 Task: Plan a trip with stops at Riverside Park, Grant's Tomb, and Sakura Park.
Action: Mouse moved to (233, 71)
Screenshot: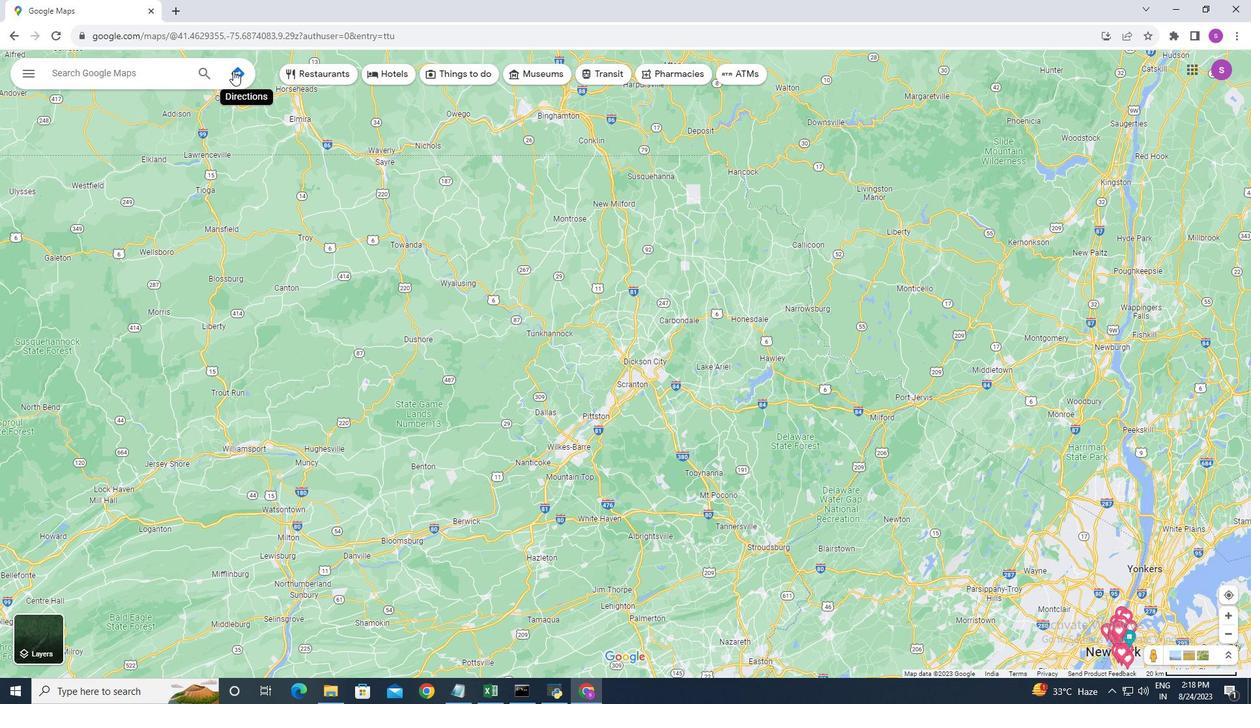 
Action: Mouse pressed left at (233, 71)
Screenshot: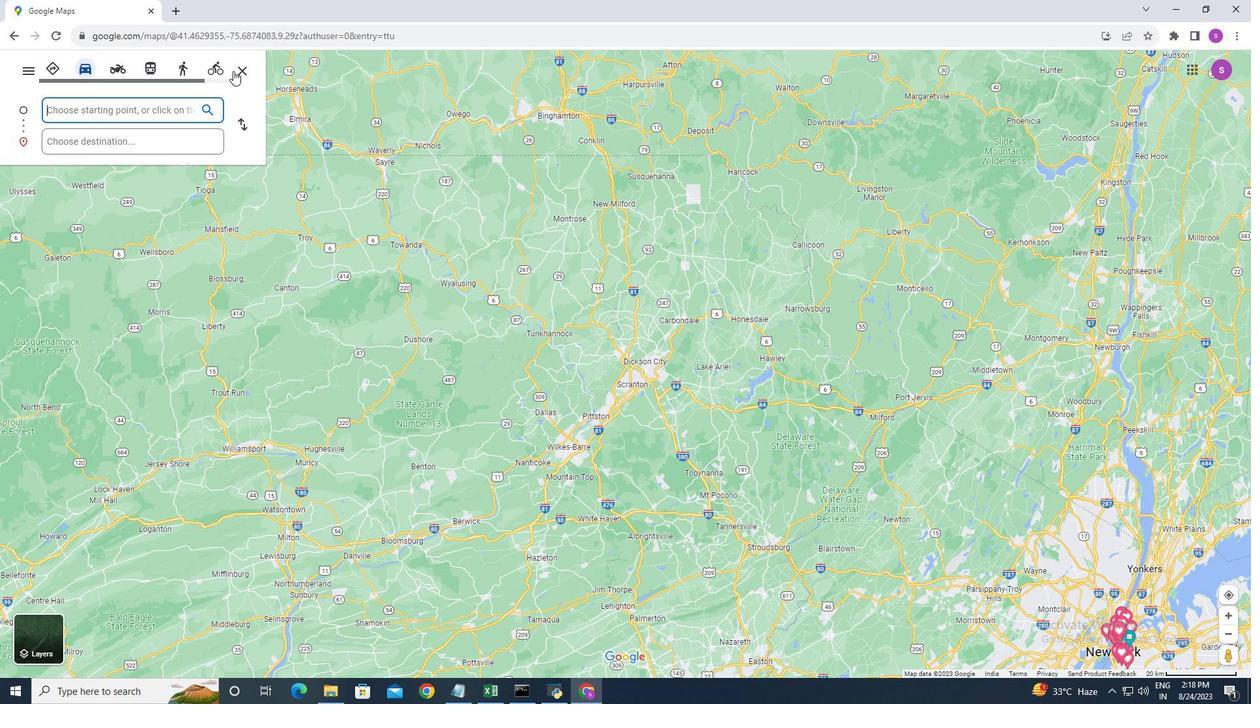 
Action: Mouse moved to (172, 112)
Screenshot: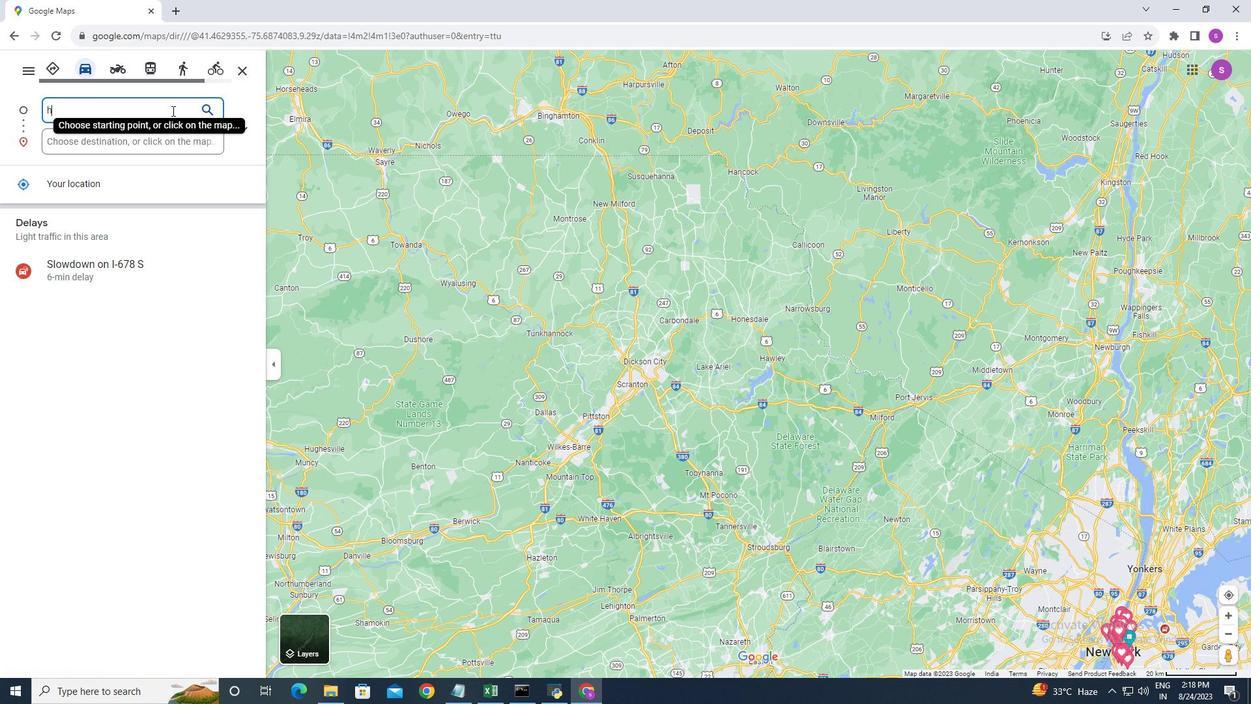
Action: Key pressed h
Screenshot: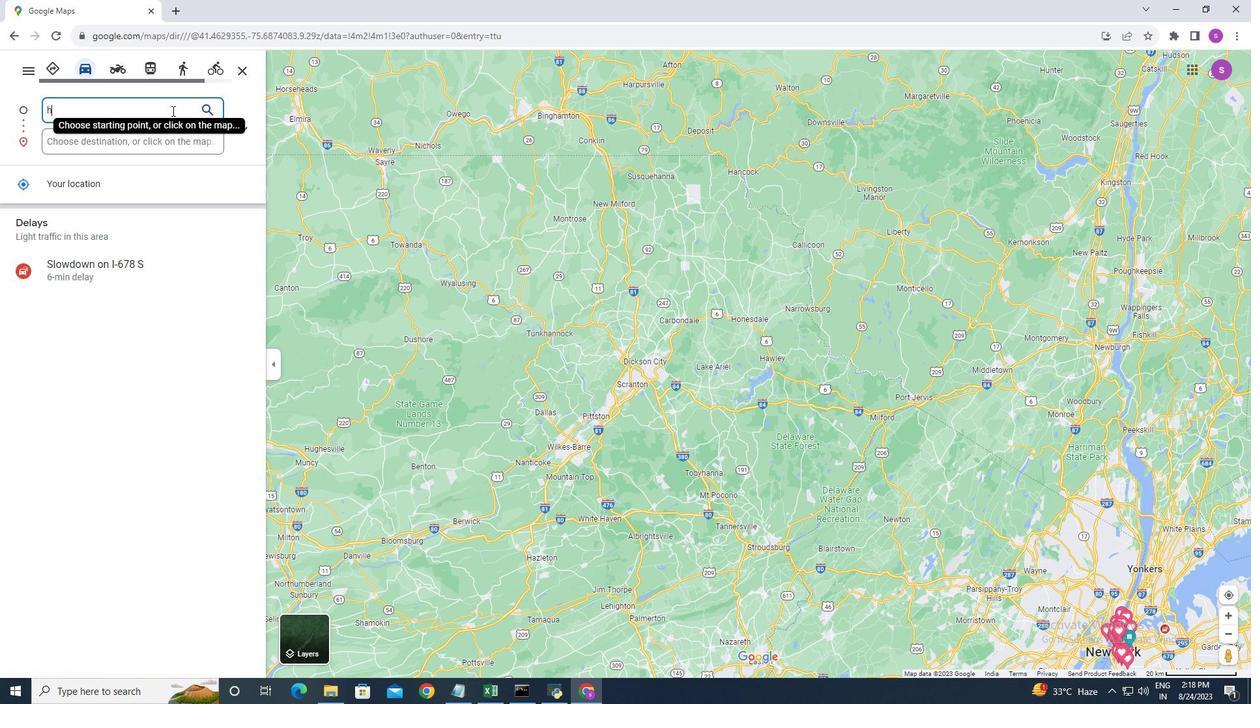 
Action: Mouse moved to (172, 110)
Screenshot: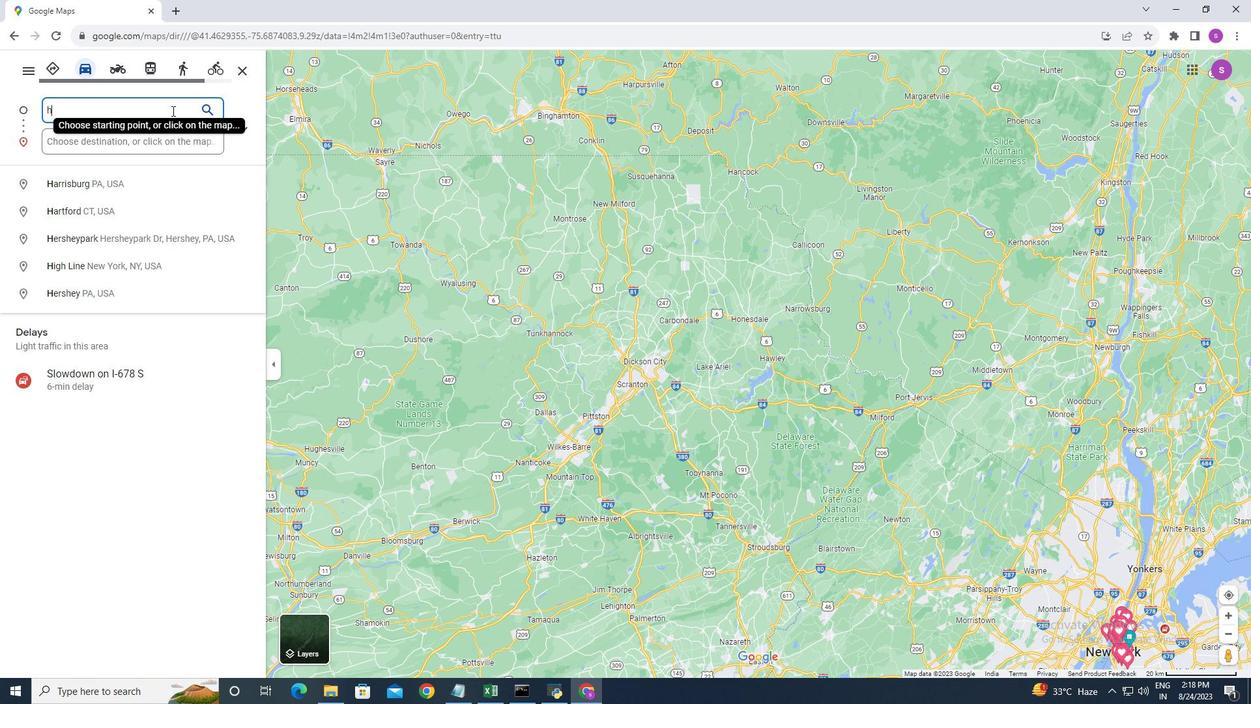 
Action: Key pressed arlem
Screenshot: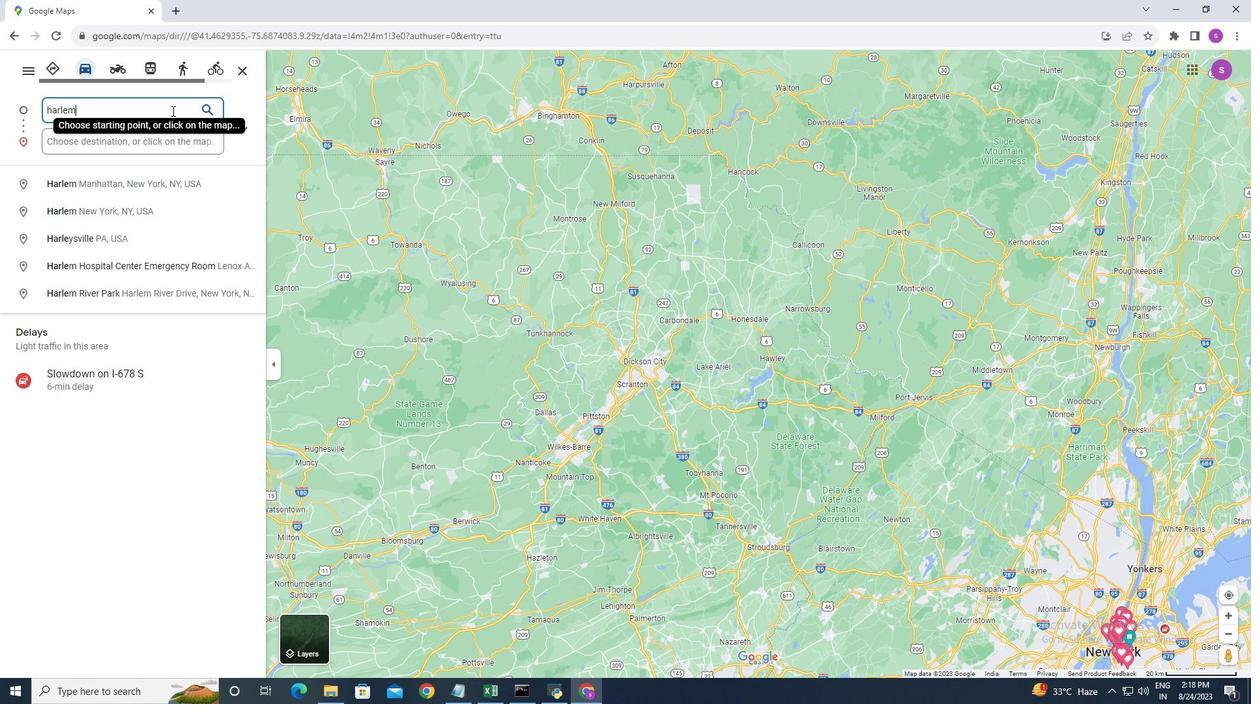 
Action: Mouse moved to (148, 146)
Screenshot: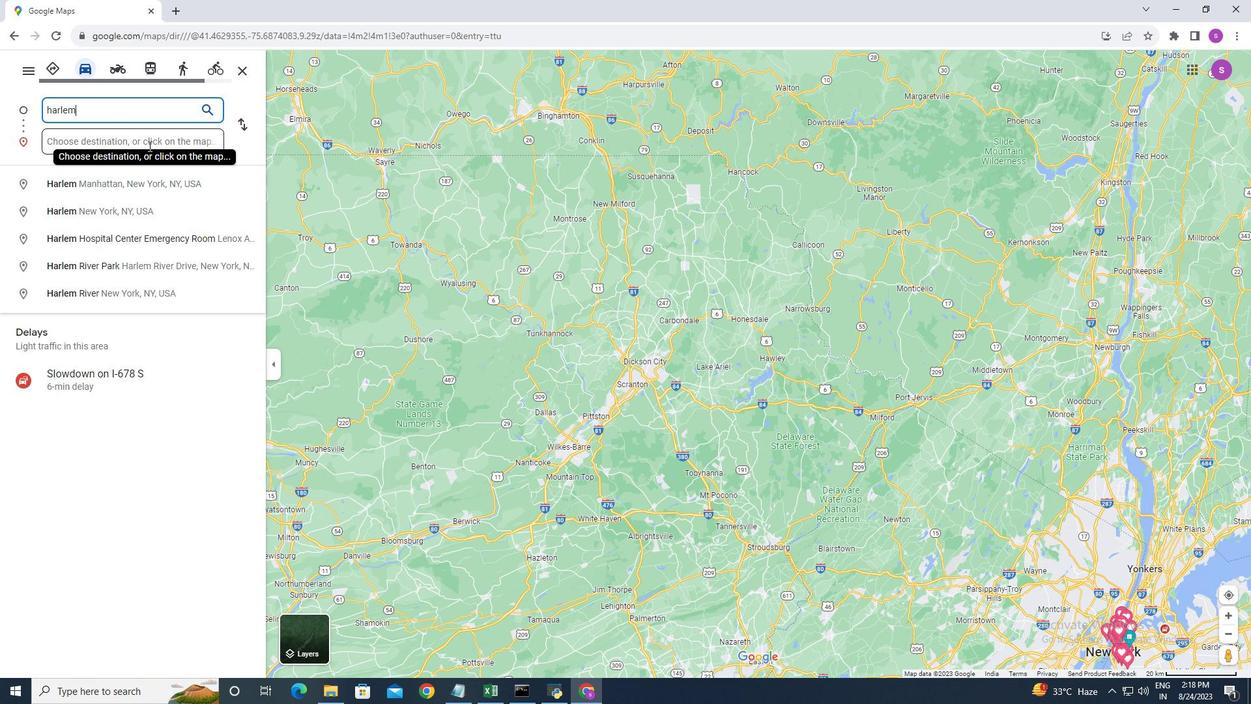 
Action: Mouse pressed left at (148, 146)
Screenshot: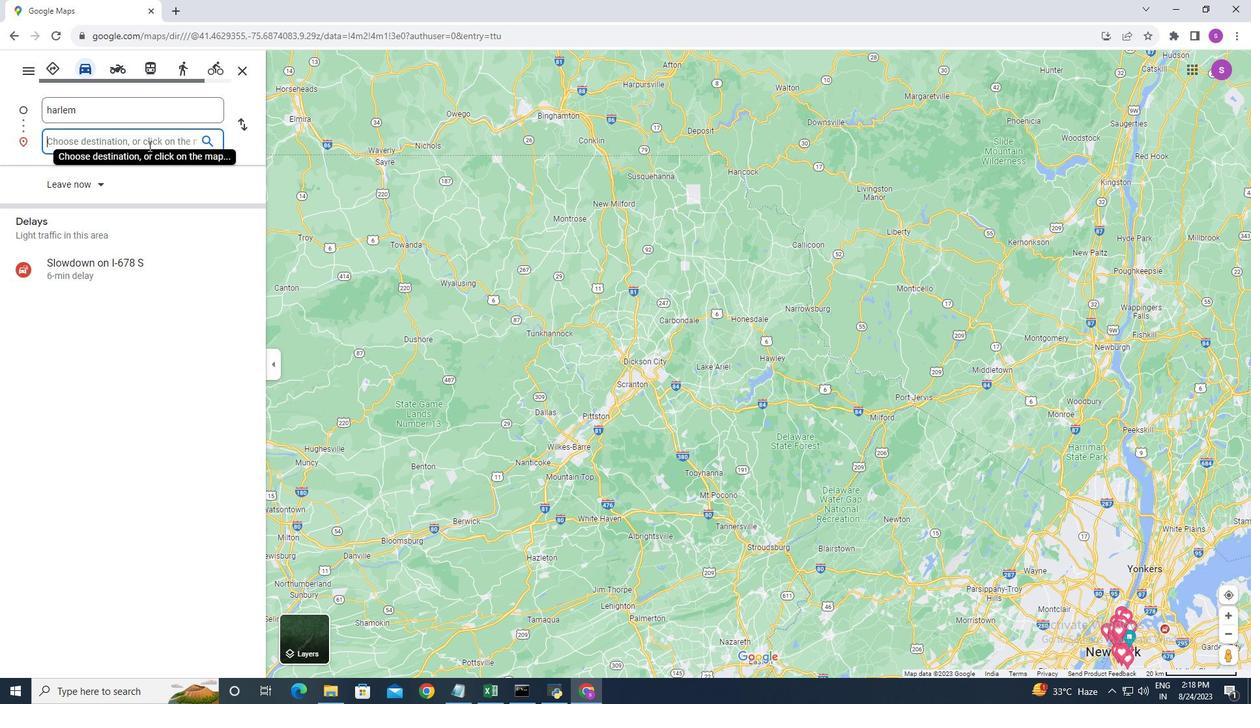 
Action: Mouse moved to (121, 105)
Screenshot: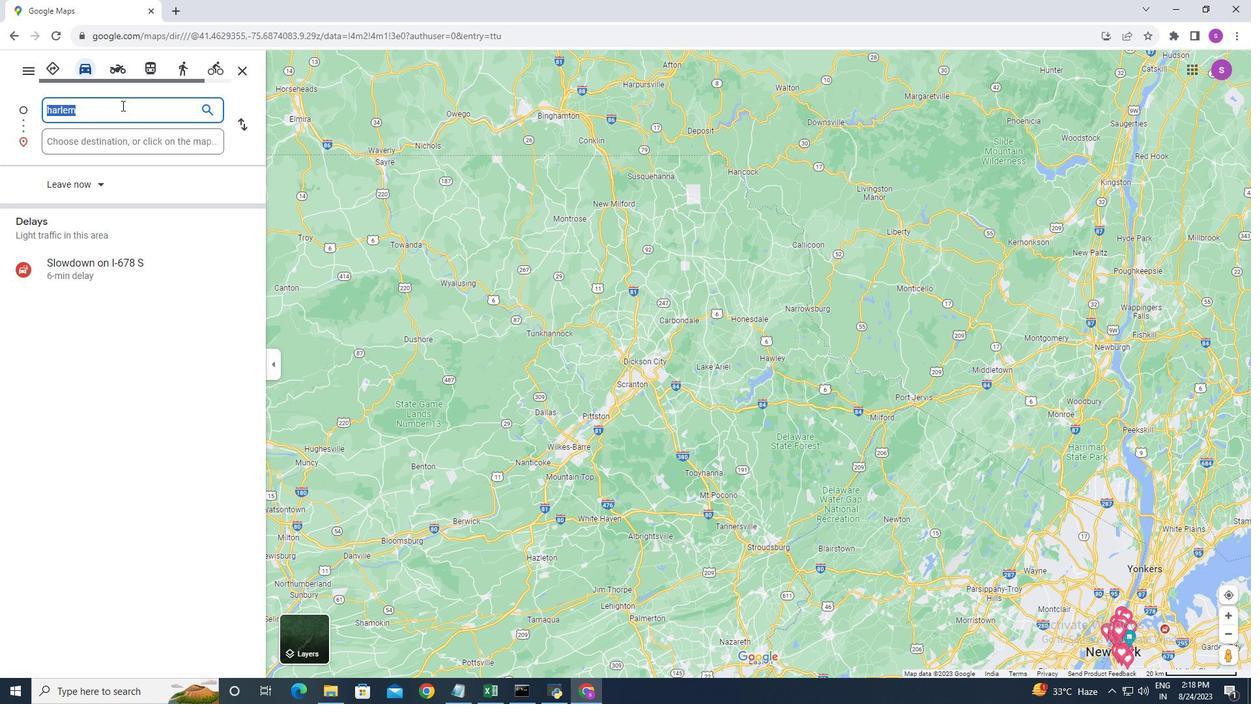 
Action: Mouse pressed left at (121, 105)
Screenshot: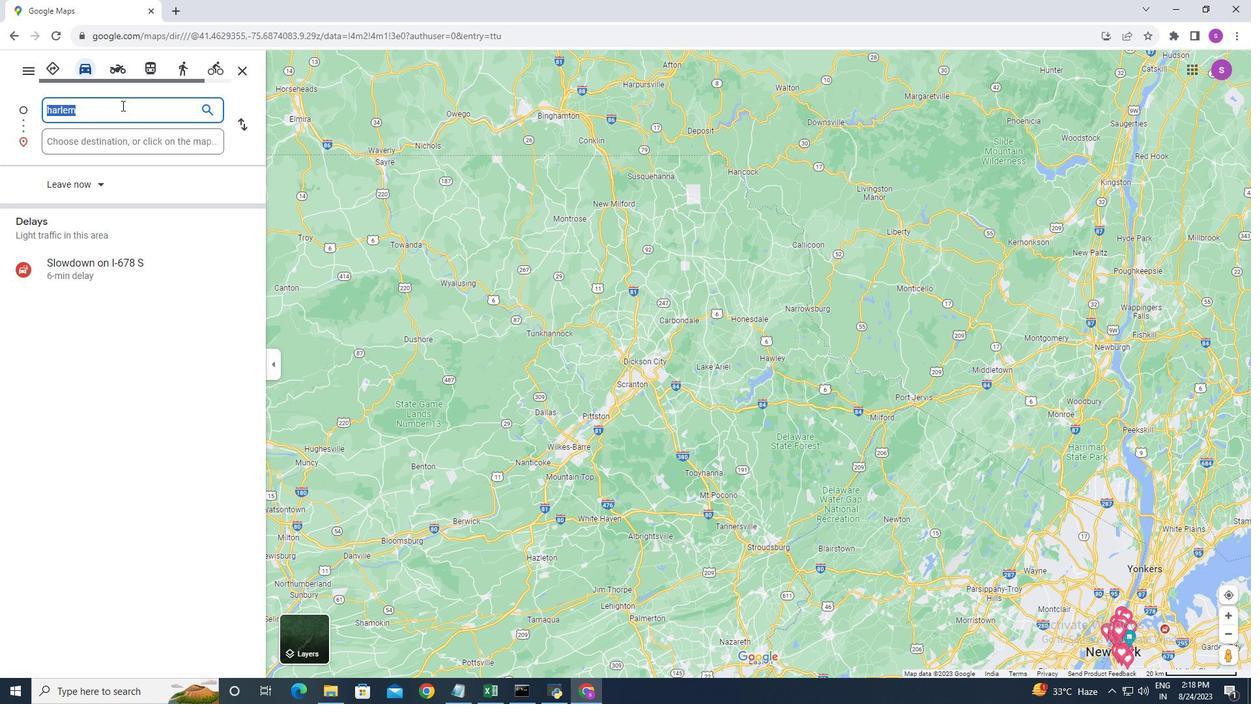 
Action: Mouse moved to (119, 111)
Screenshot: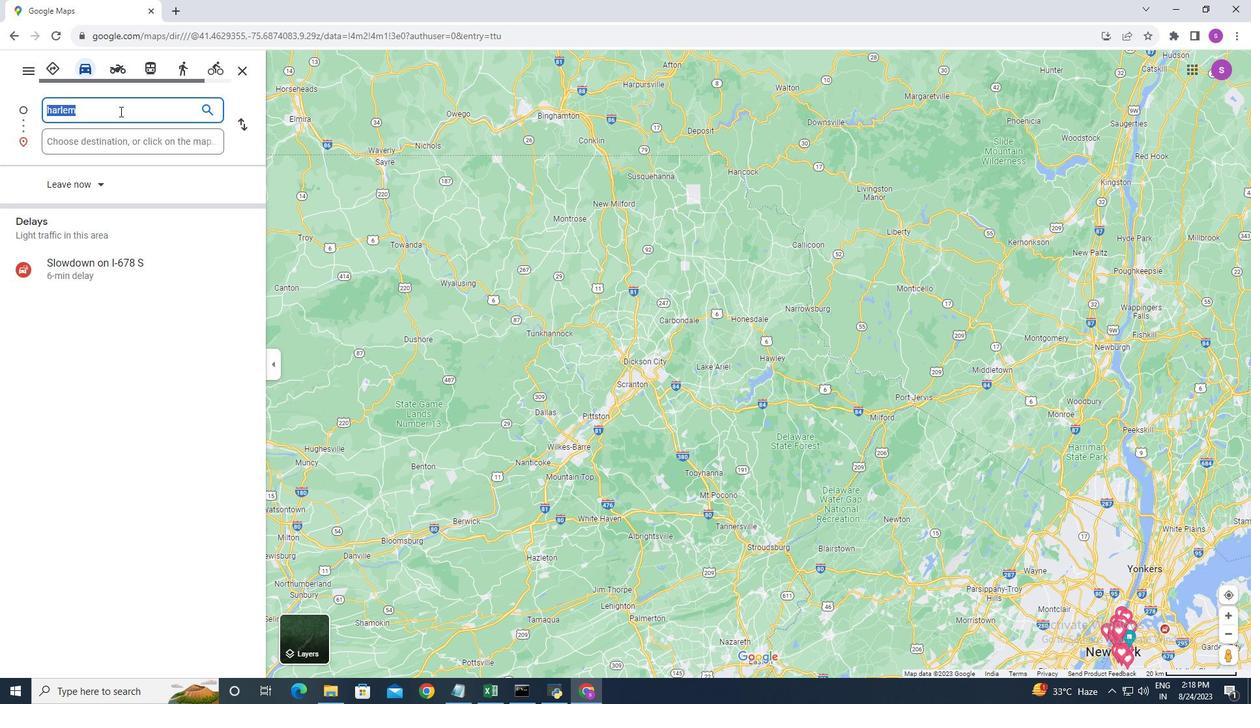 
Action: Mouse pressed left at (119, 111)
Screenshot: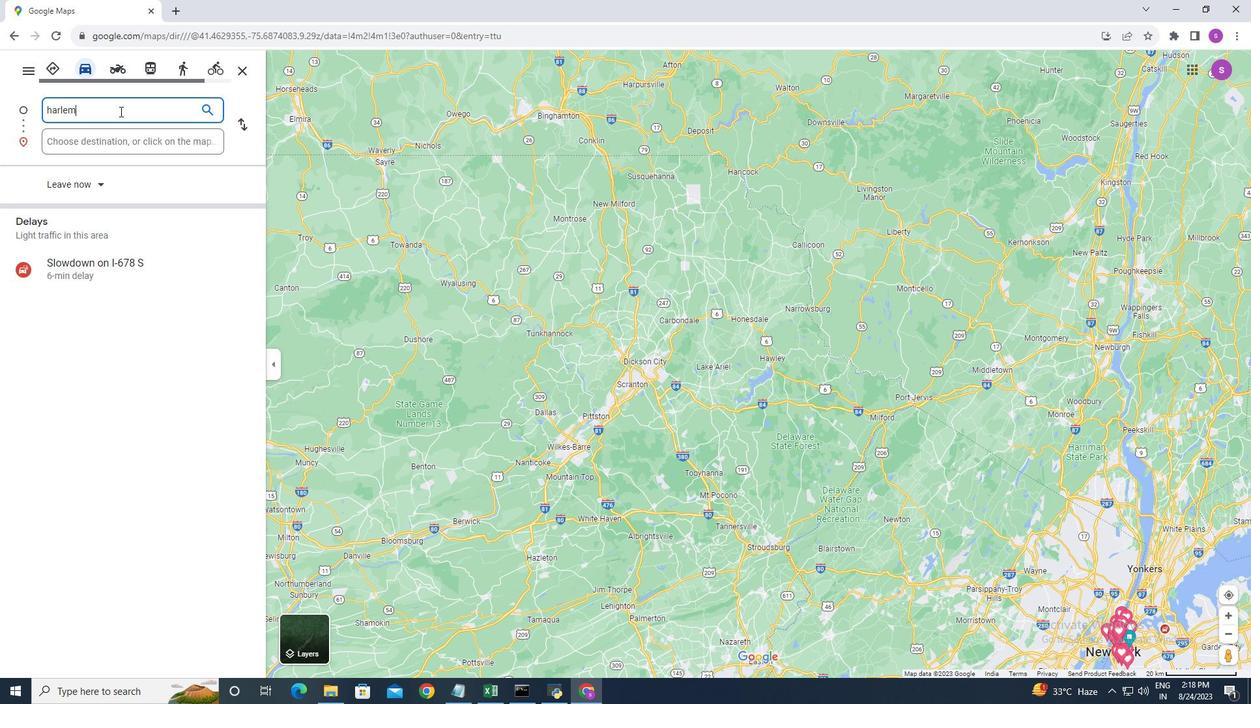 
Action: Mouse pressed left at (119, 111)
Screenshot: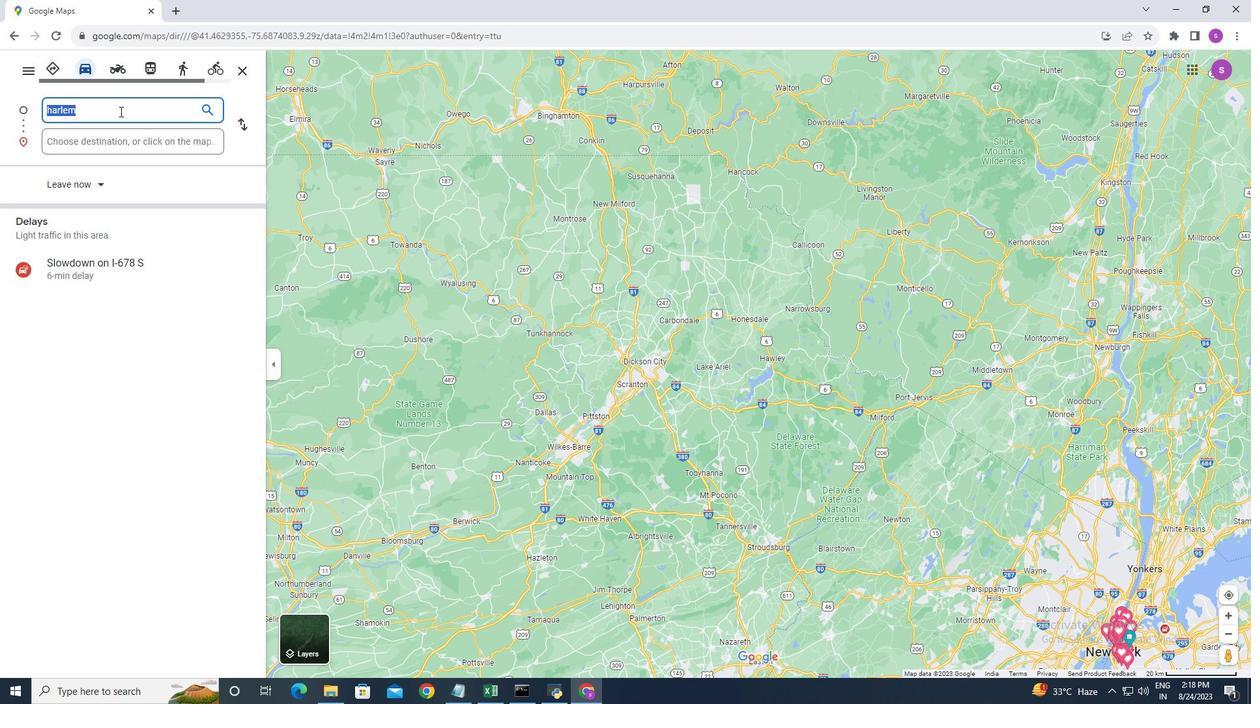 
Action: Mouse pressed left at (119, 111)
Screenshot: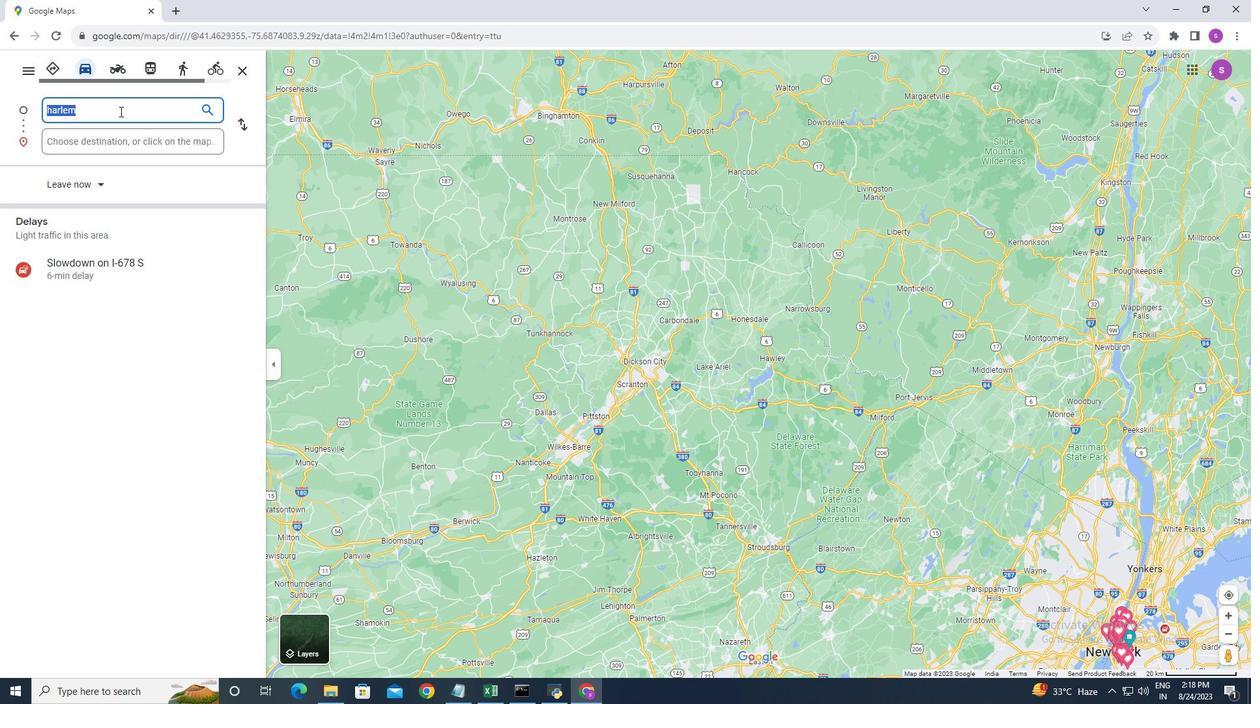 
Action: Mouse pressed left at (119, 111)
Screenshot: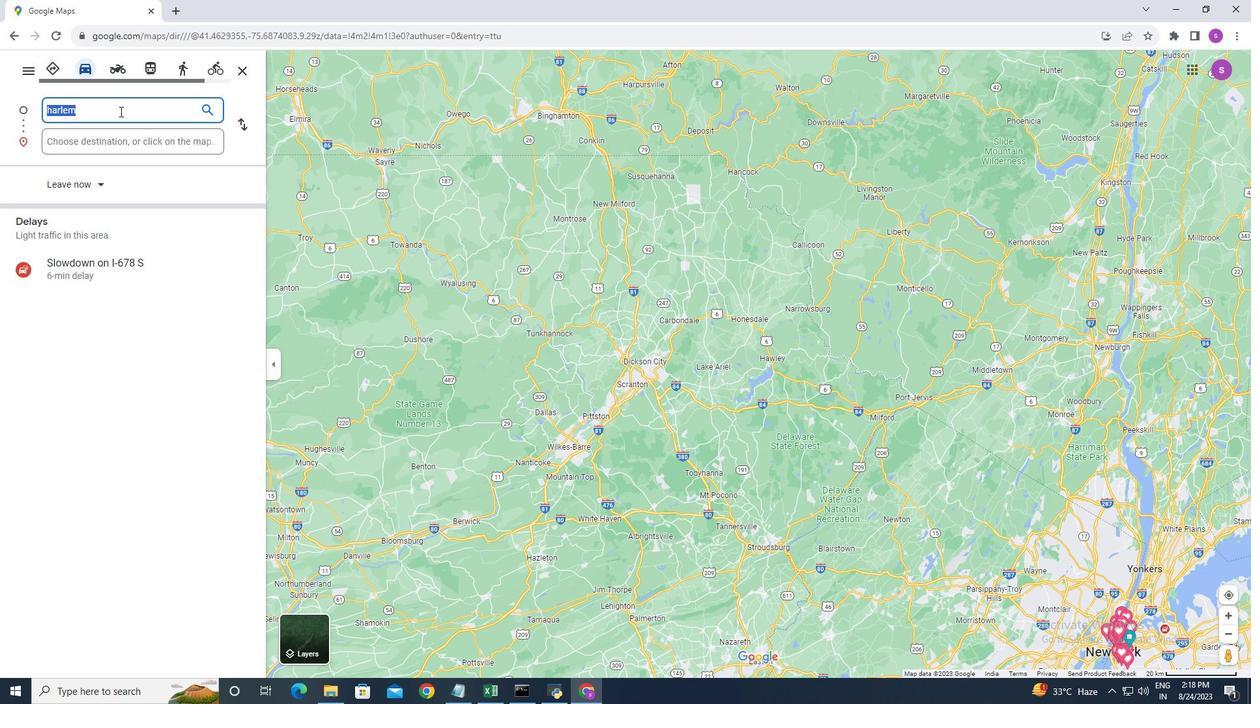 
Action: Mouse moved to (136, 114)
Screenshot: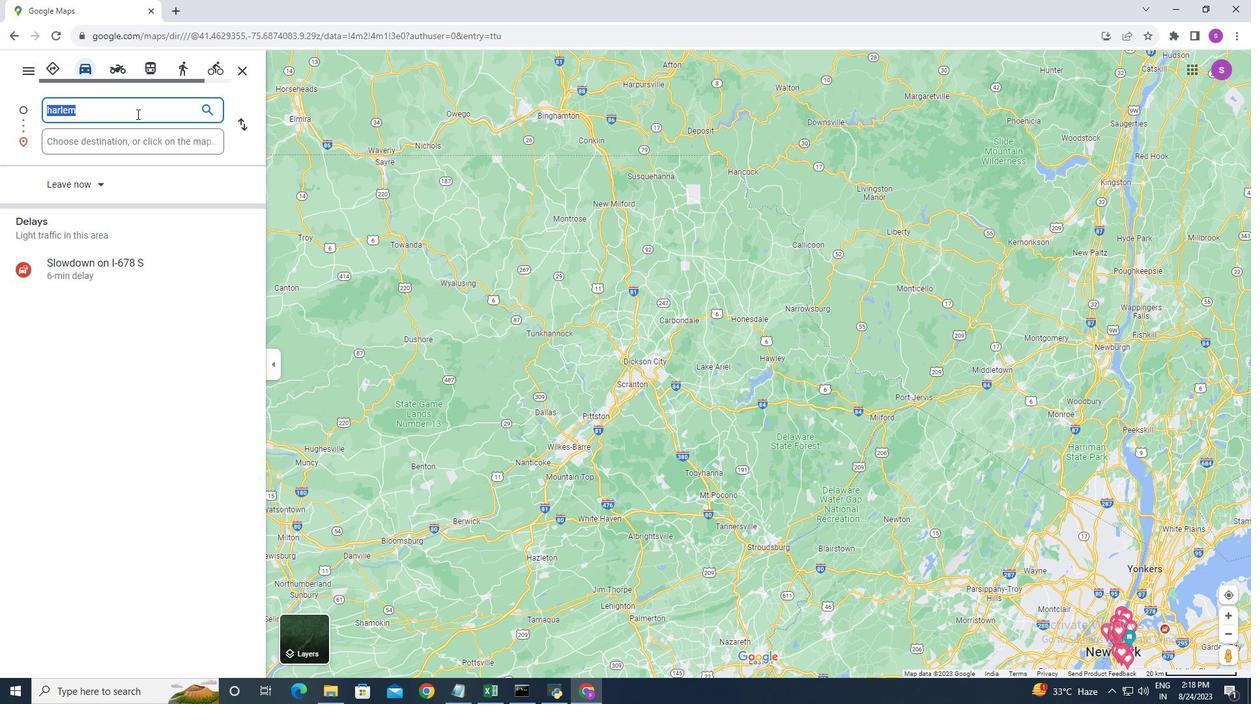 
Action: Mouse pressed left at (136, 114)
Screenshot: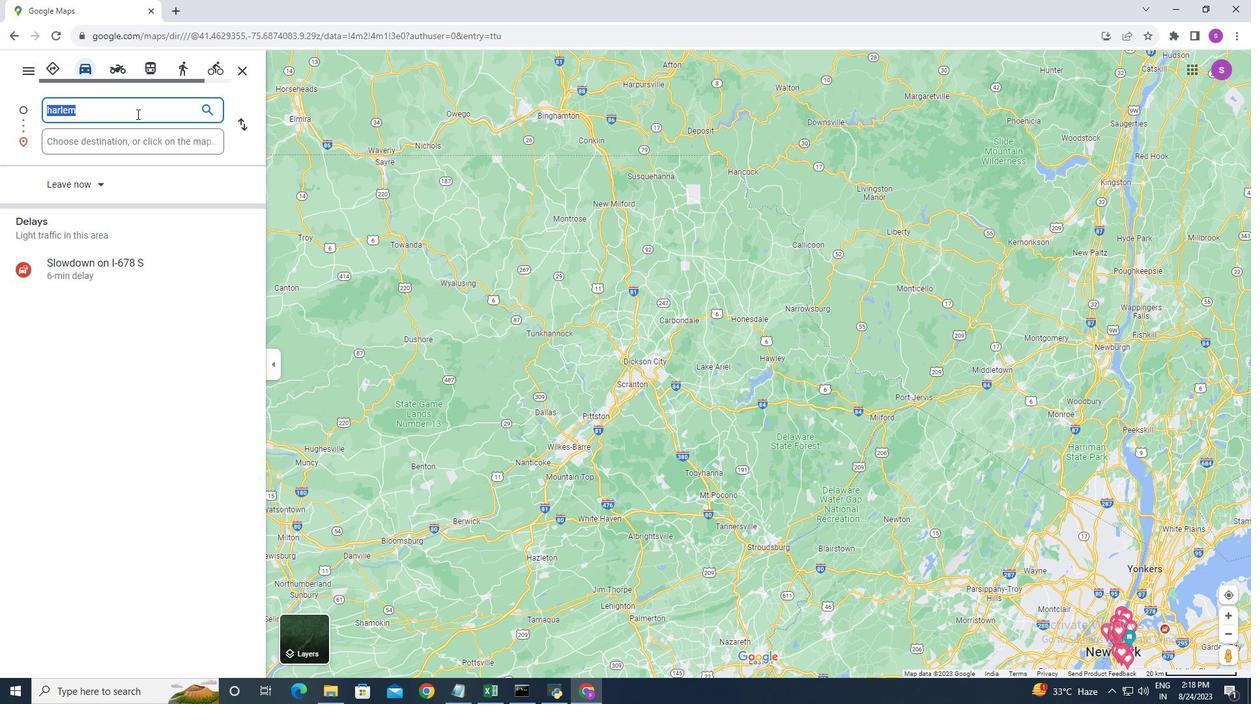 
Action: Key pressed <Key.space>
Screenshot: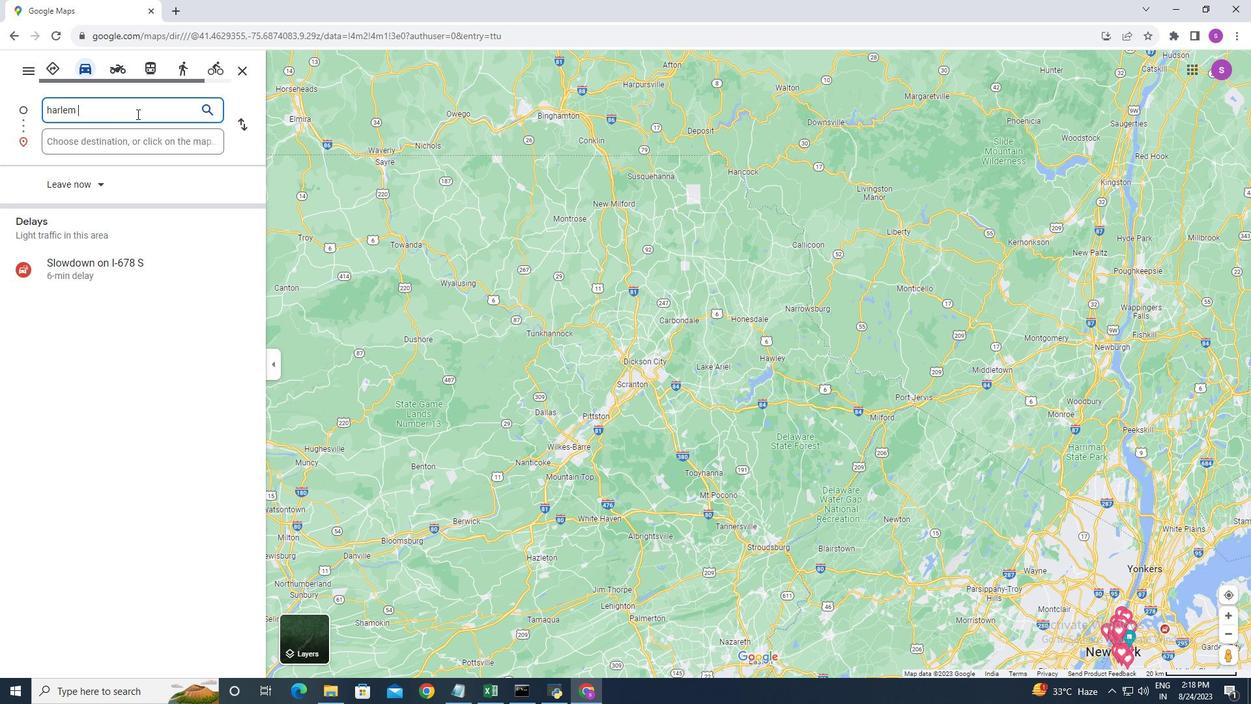 
Action: Mouse moved to (132, 185)
Screenshot: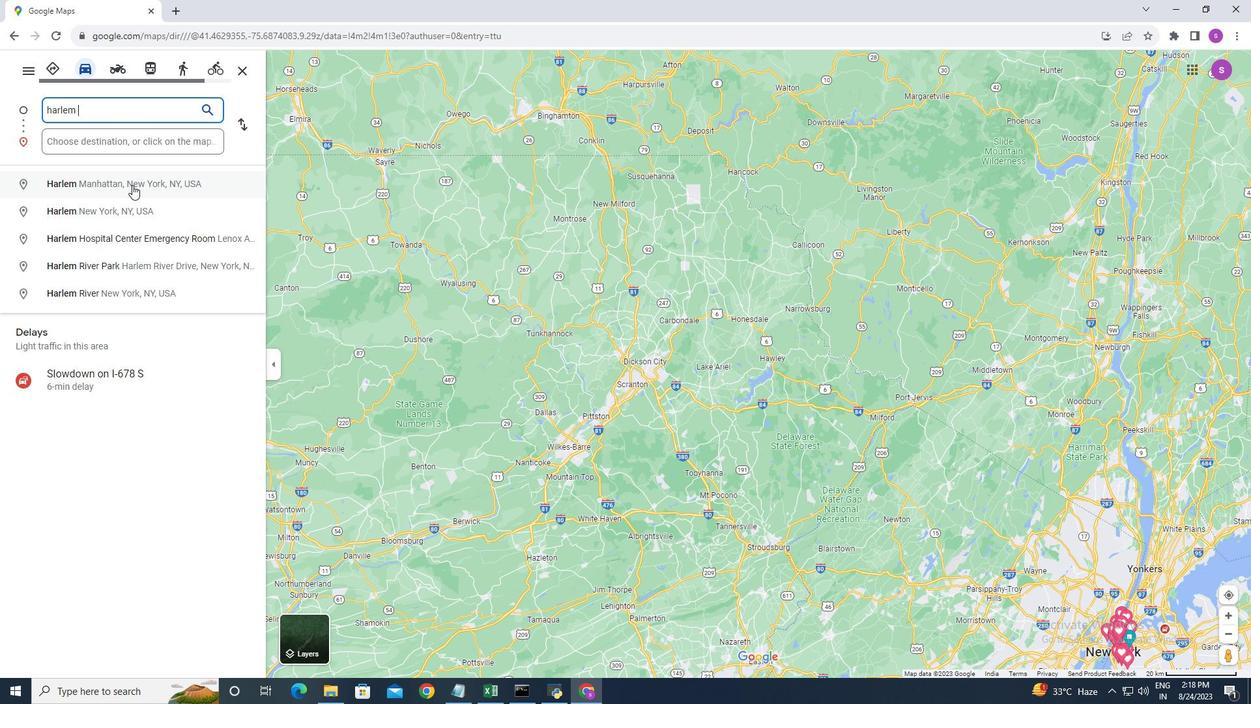 
Action: Mouse pressed left at (132, 185)
Screenshot: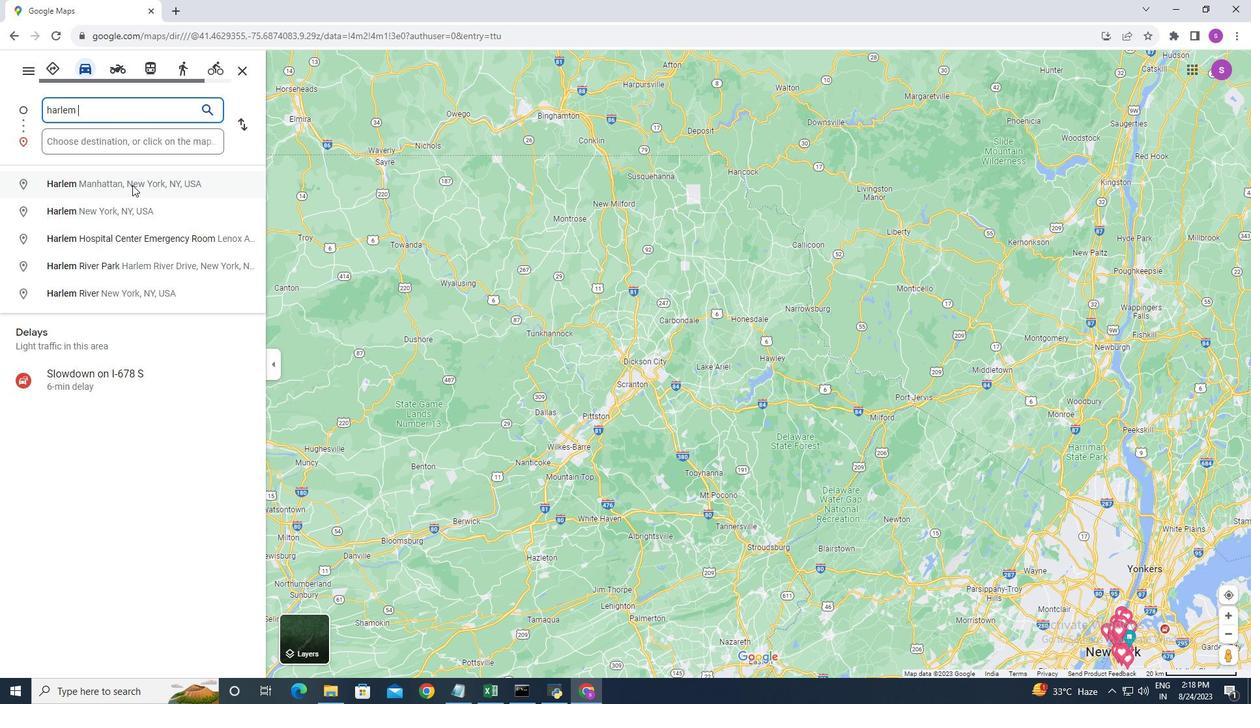 
Action: Mouse moved to (109, 141)
Screenshot: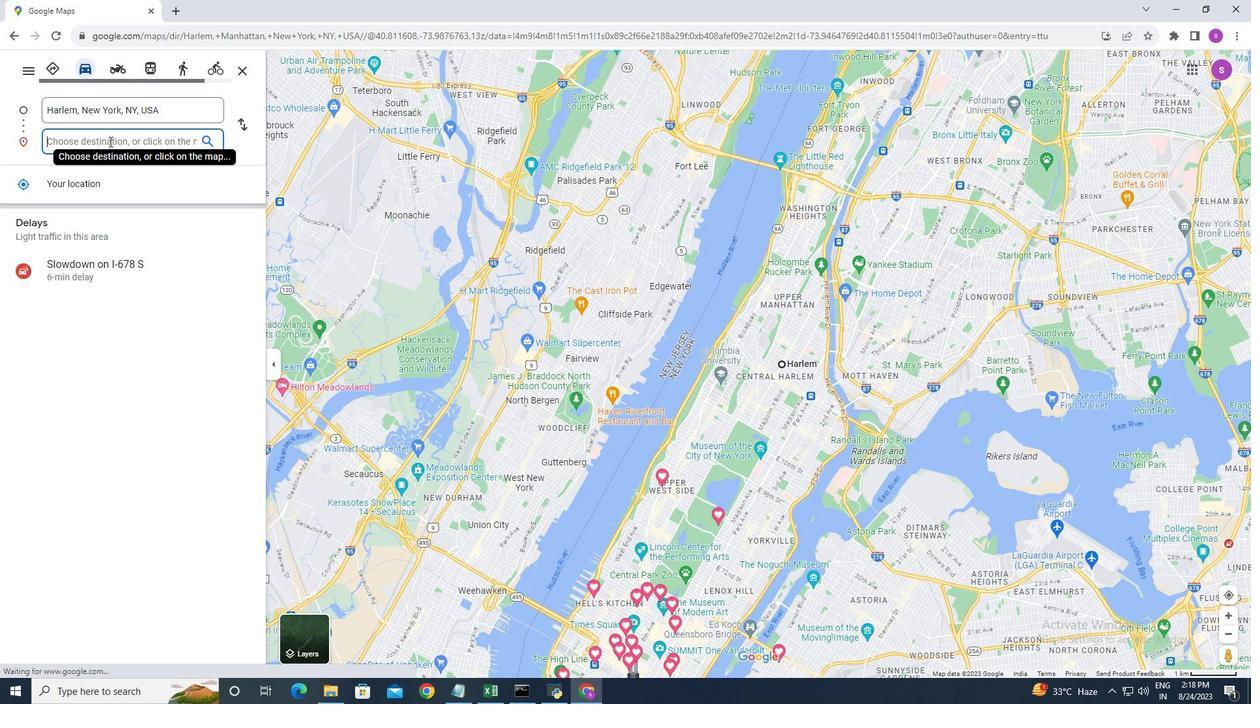 
Action: Mouse pressed left at (109, 141)
Screenshot: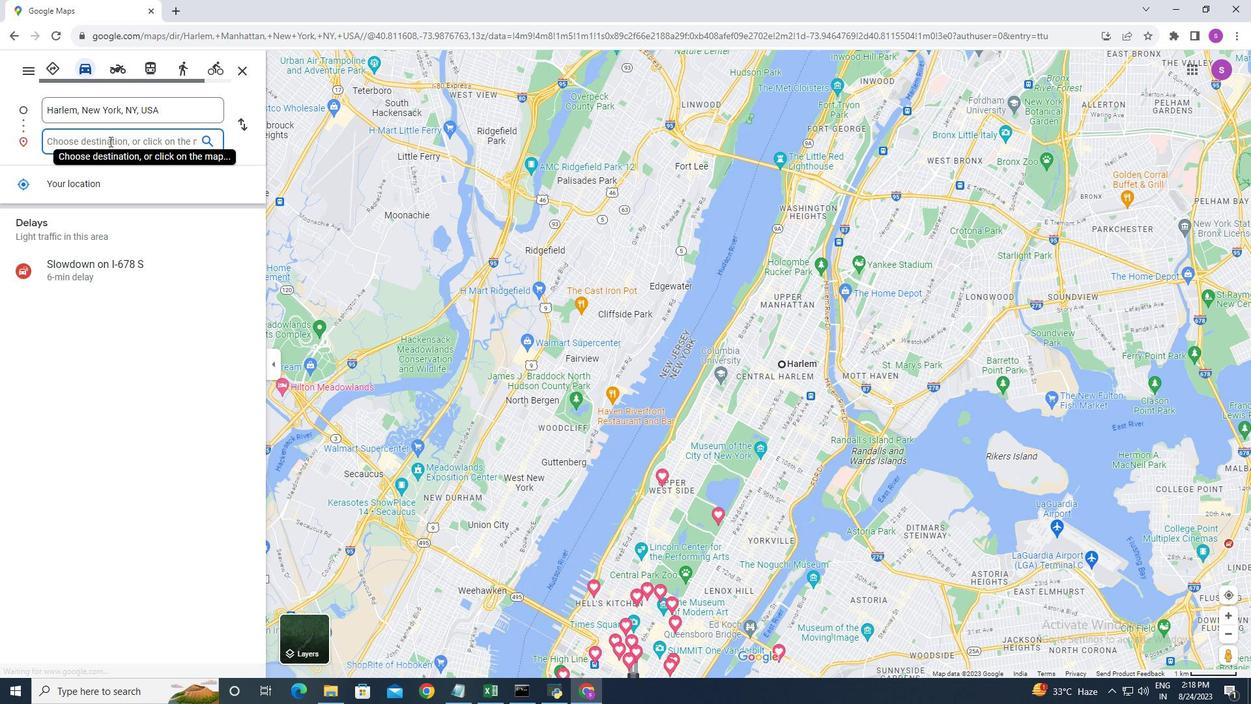
Action: Key pressed riverside
Screenshot: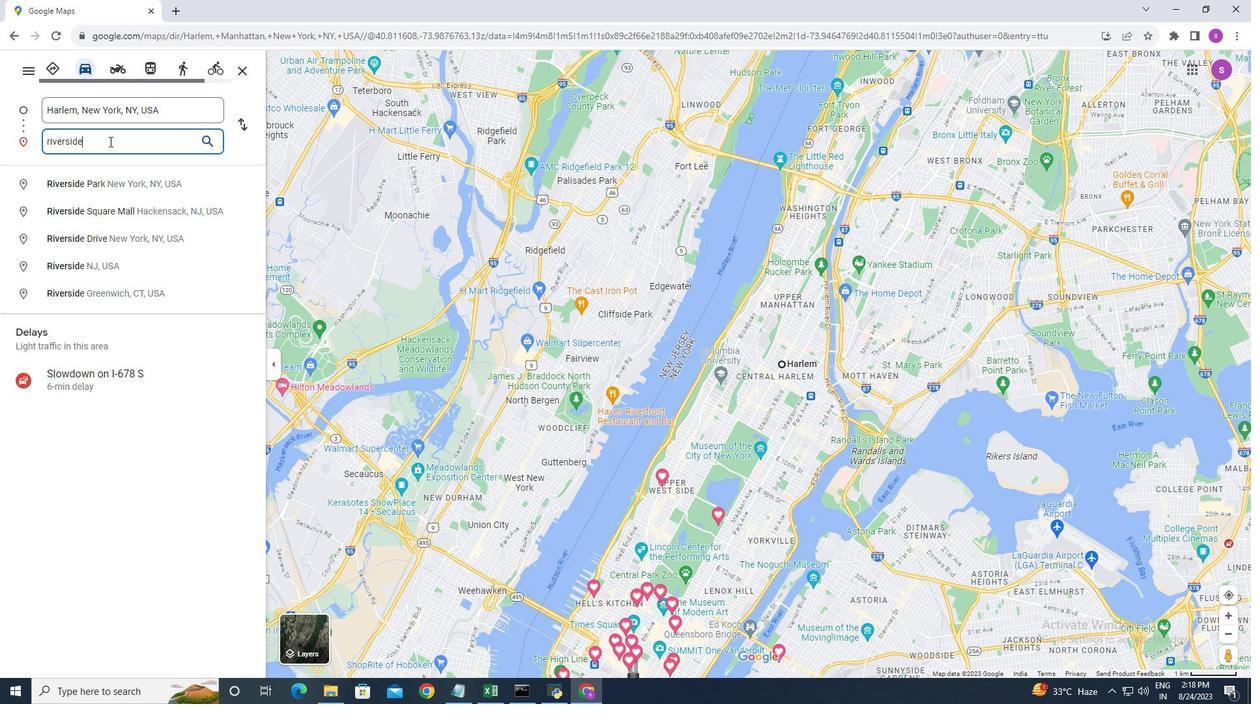 
Action: Mouse moved to (138, 190)
Screenshot: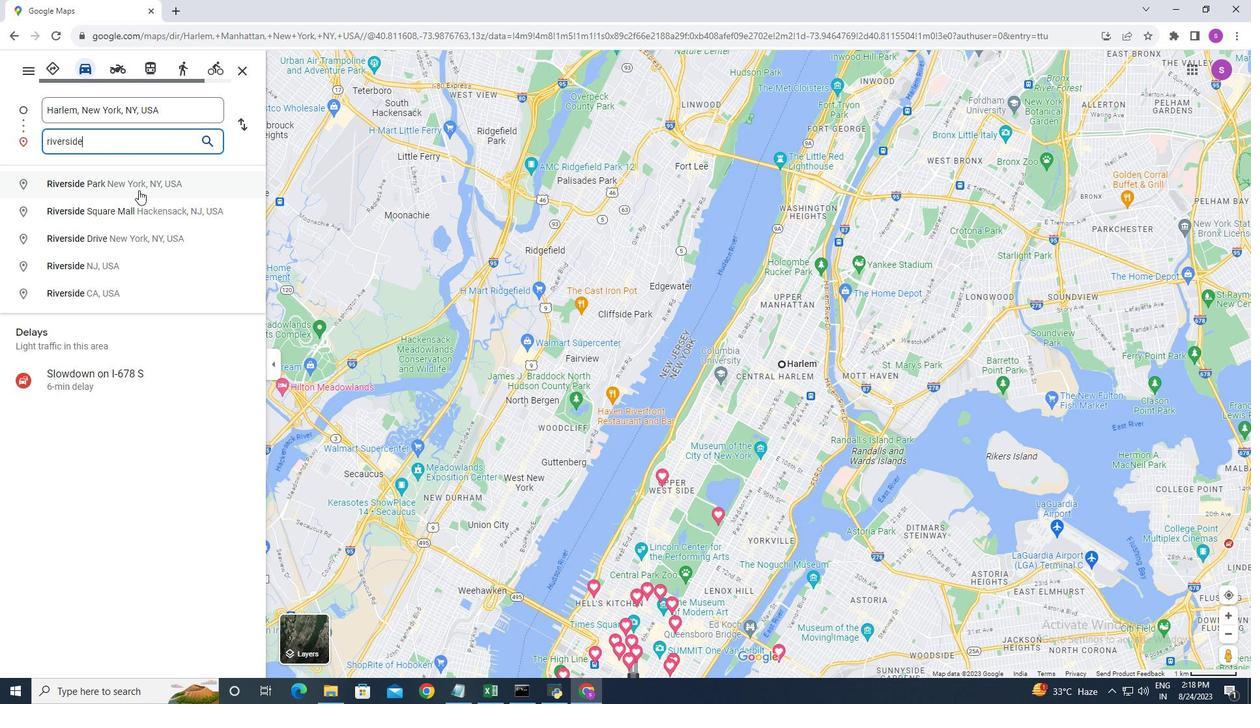 
Action: Mouse pressed left at (138, 190)
Screenshot: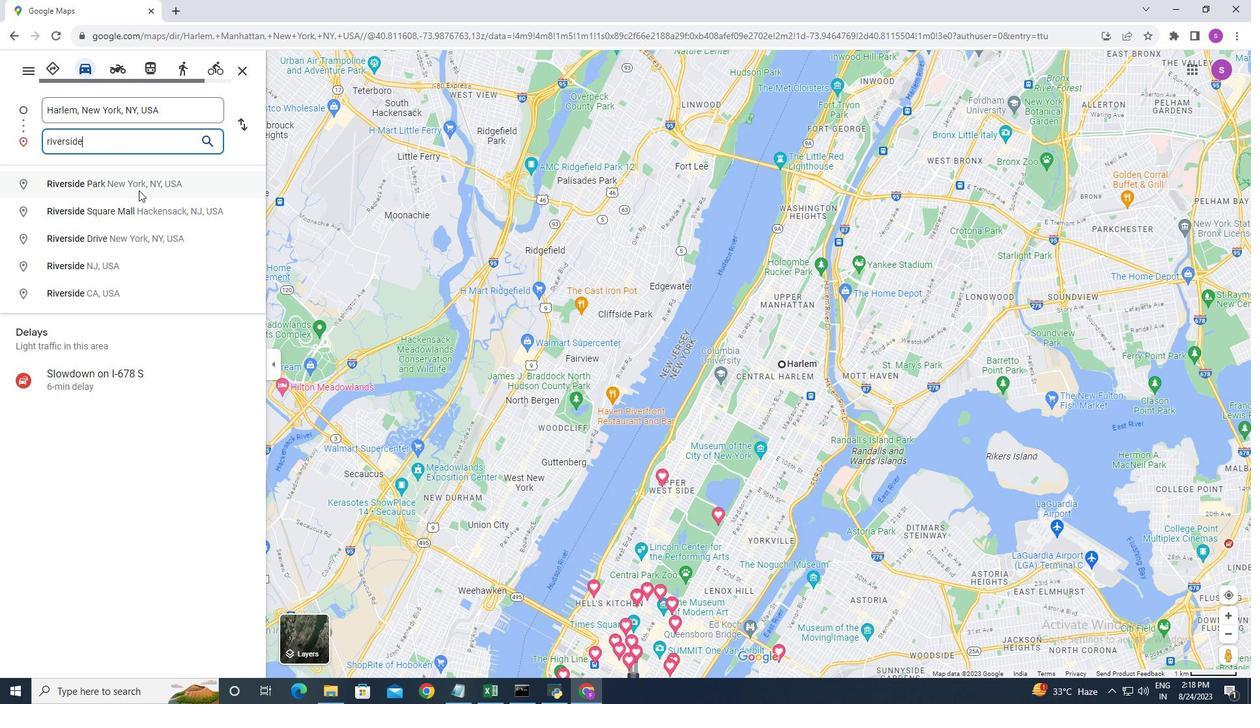 
Action: Mouse moved to (82, 171)
Screenshot: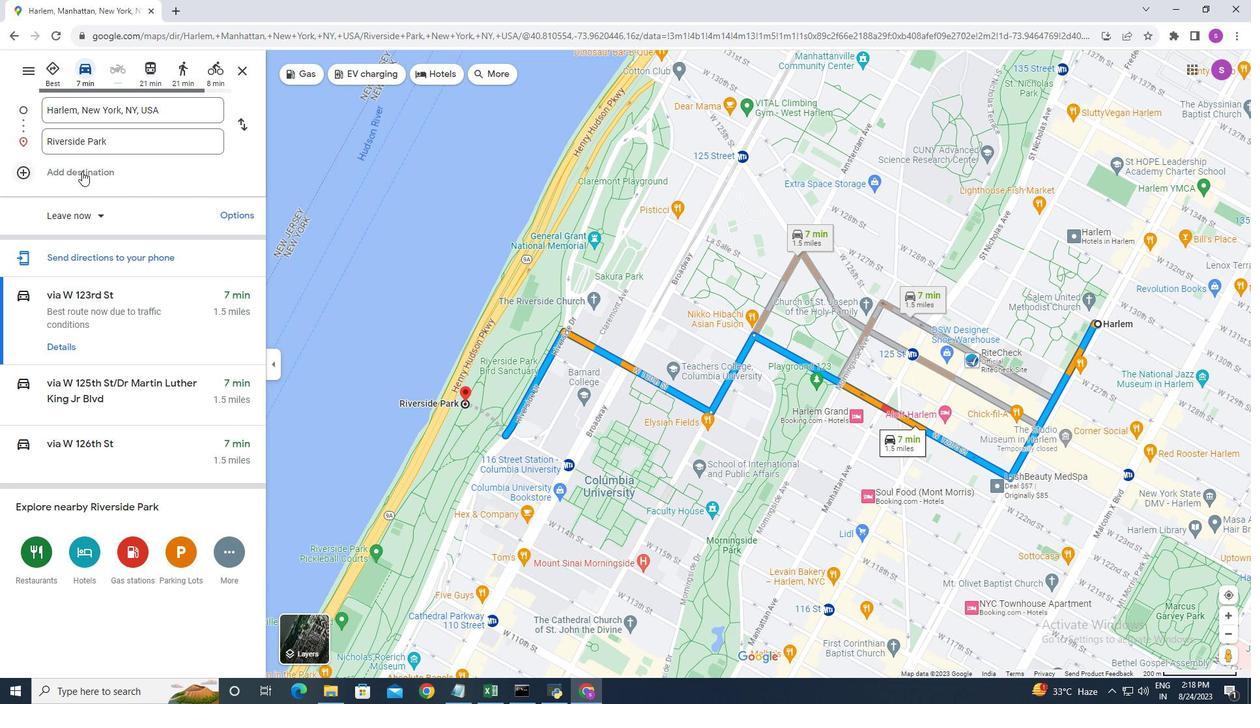 
Action: Mouse pressed left at (82, 171)
Screenshot: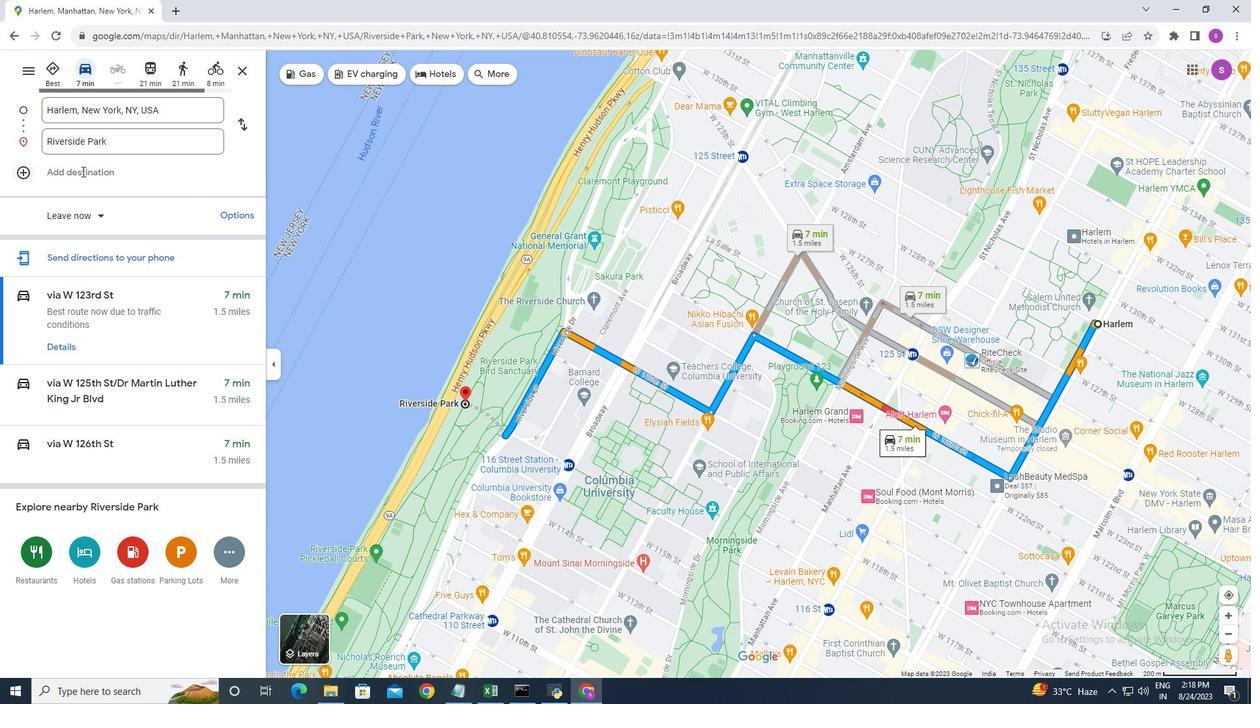 
Action: Key pressed saku<Key.backspace><Key.backspace><Key.backspace><Key.backspace>ga<Key.backspace>rant's<Key.space>
Screenshot: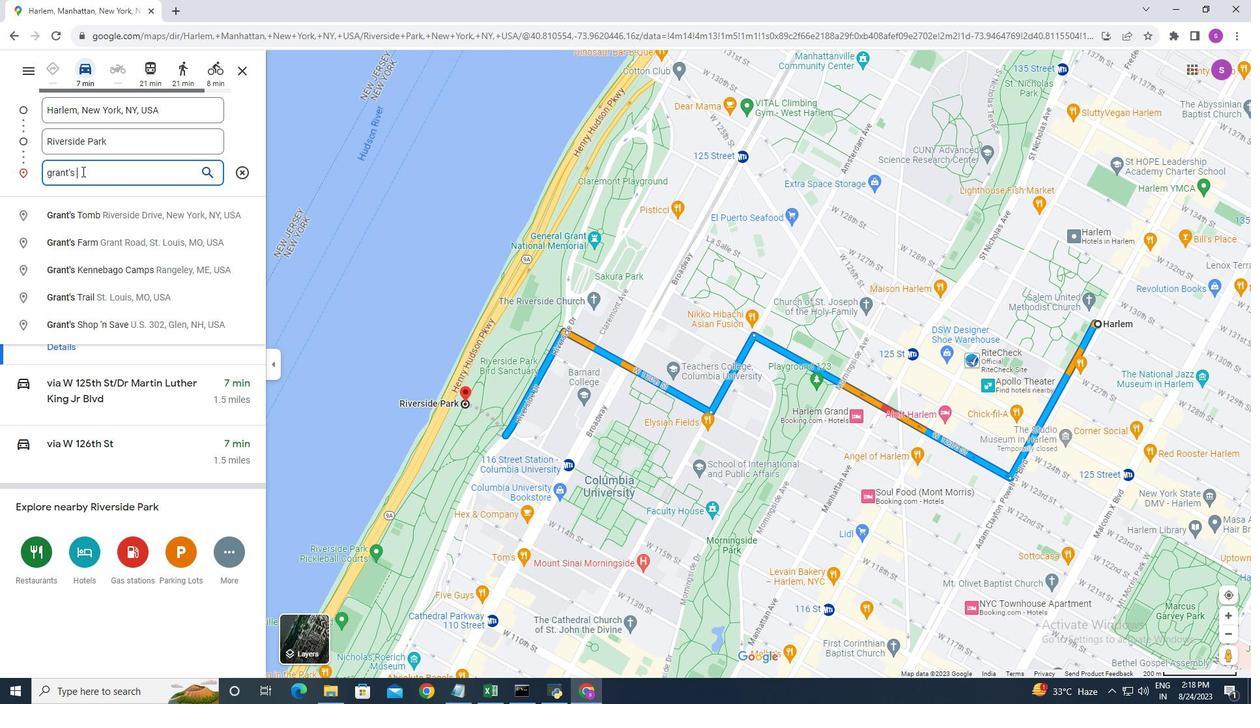 
Action: Mouse moved to (119, 211)
Screenshot: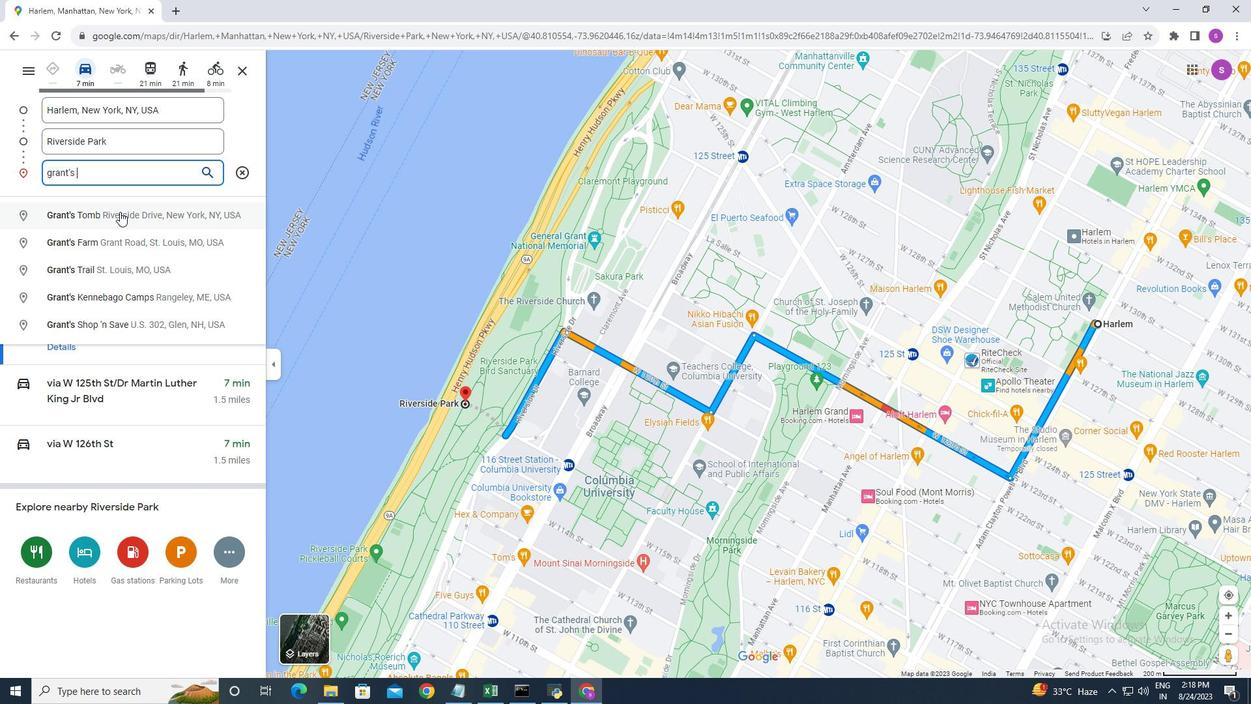 
Action: Mouse pressed left at (119, 211)
Screenshot: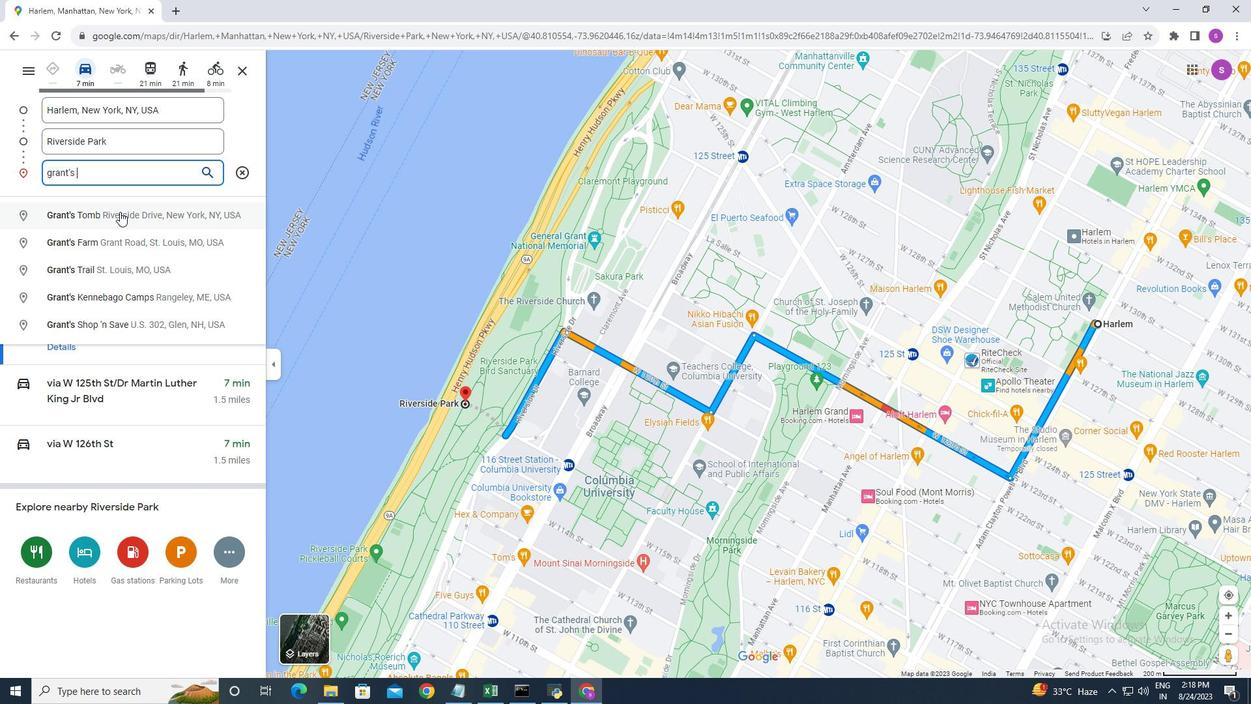 
Action: Mouse moved to (84, 204)
Screenshot: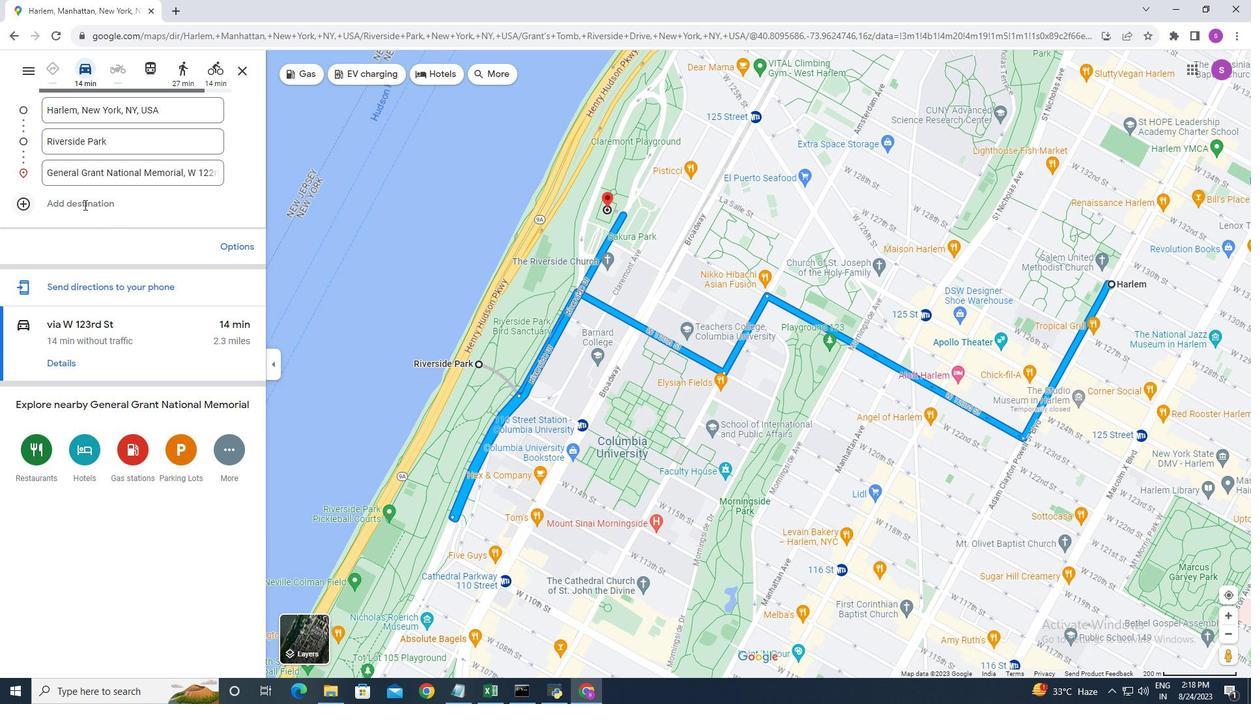 
Action: Mouse pressed left at (84, 204)
Screenshot: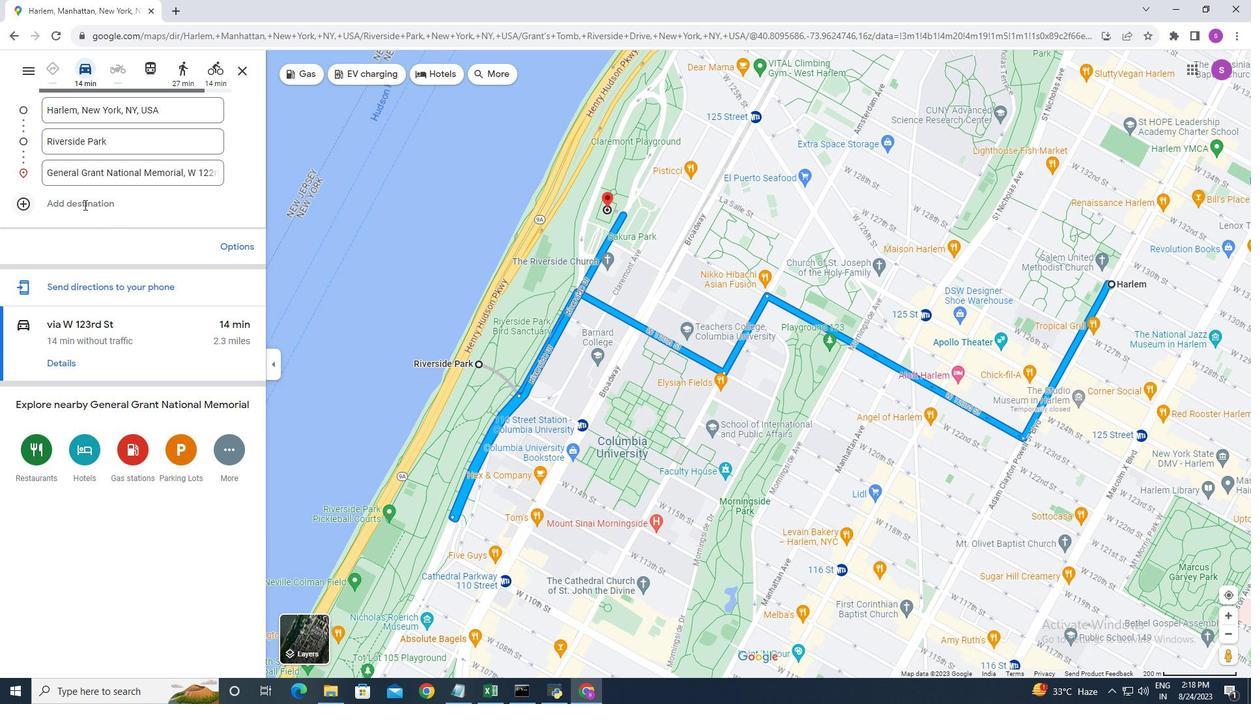 
Action: Mouse moved to (82, 204)
Screenshot: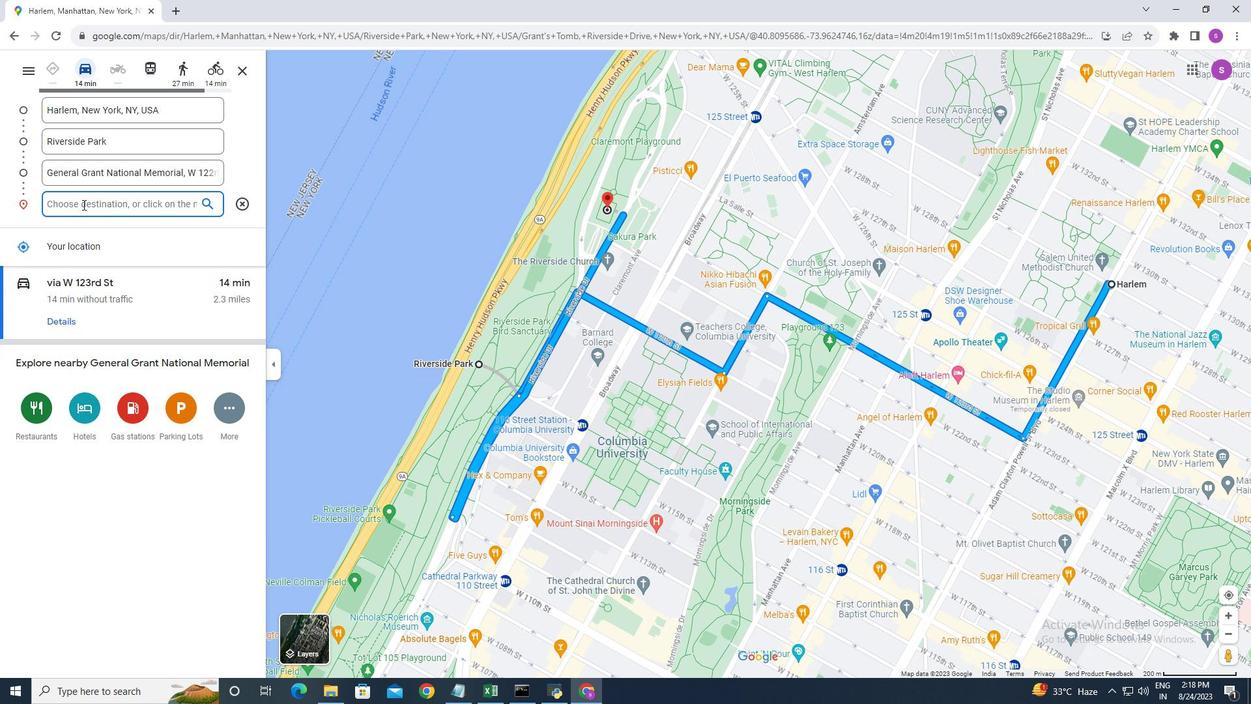 
Action: Key pressed sakura<Key.space>park
Screenshot: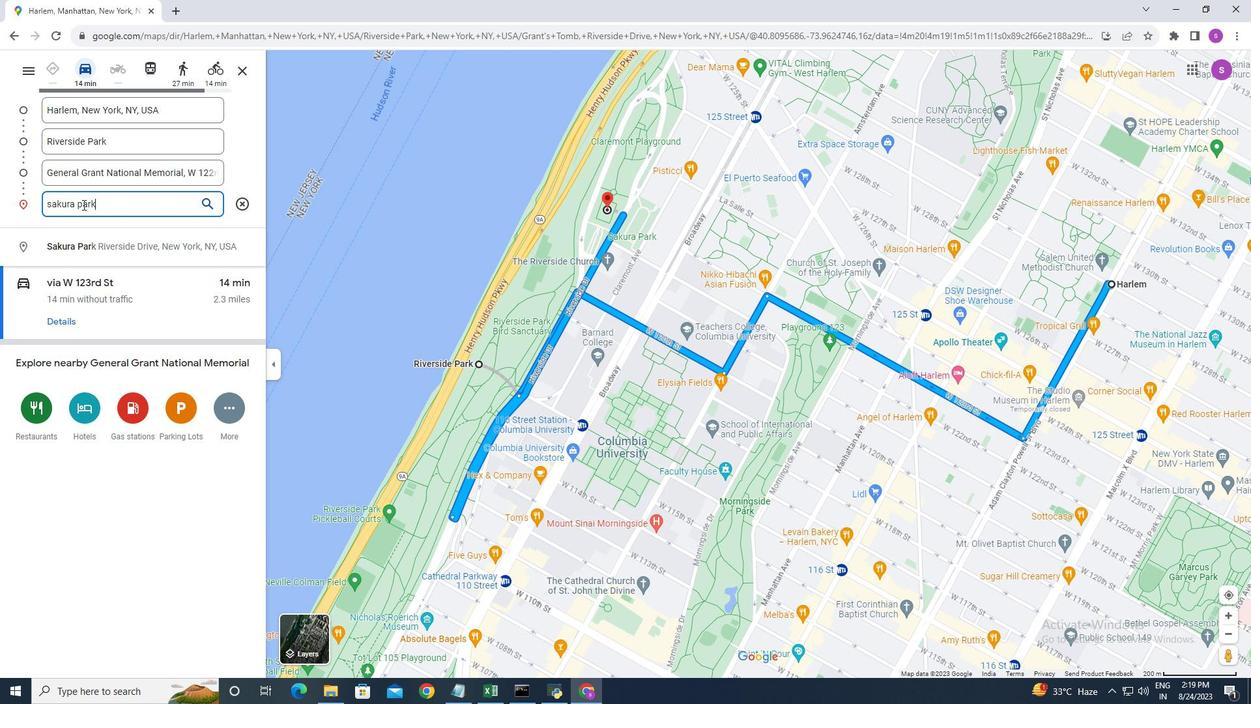 
Action: Mouse moved to (116, 246)
Screenshot: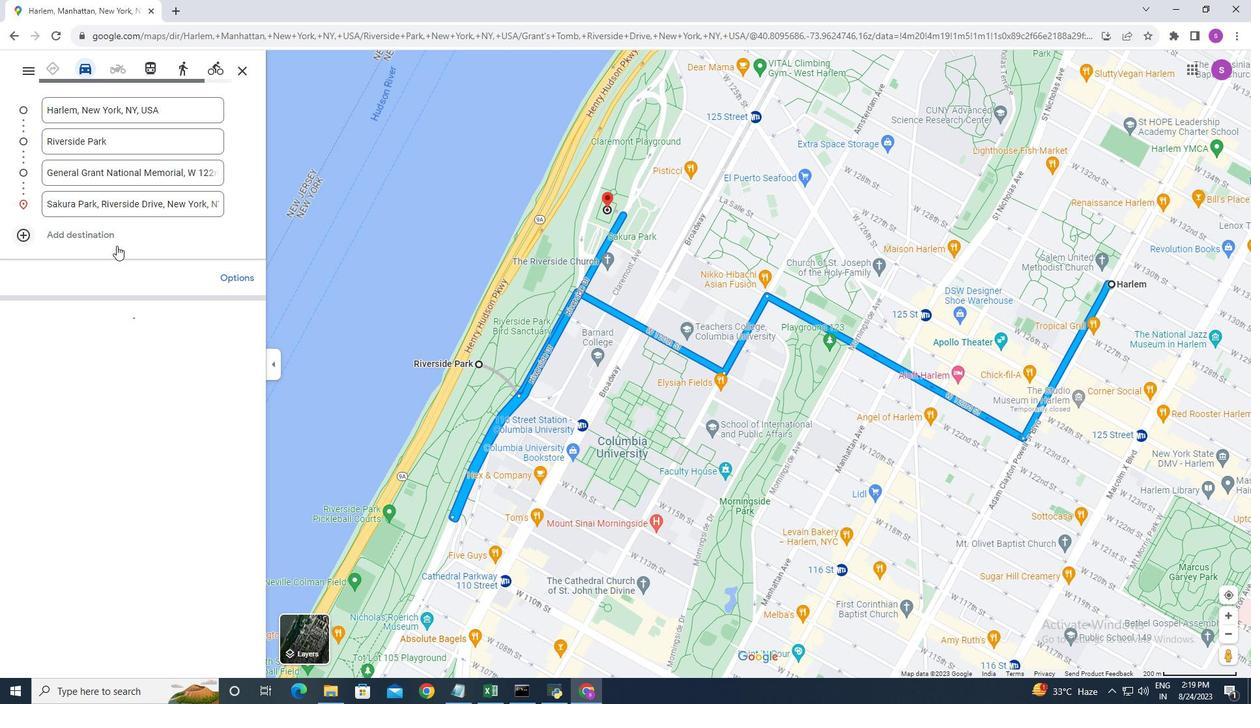 
Action: Mouse pressed left at (116, 246)
Screenshot: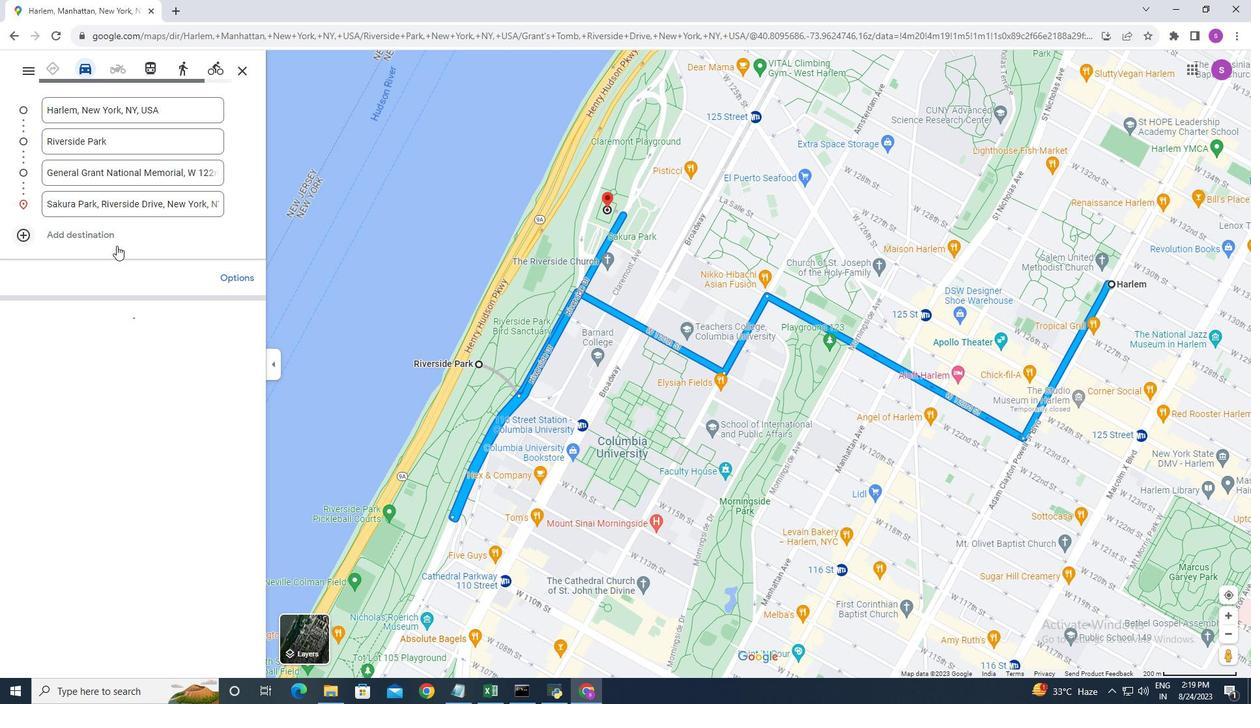 
Action: Mouse moved to (91, 235)
Screenshot: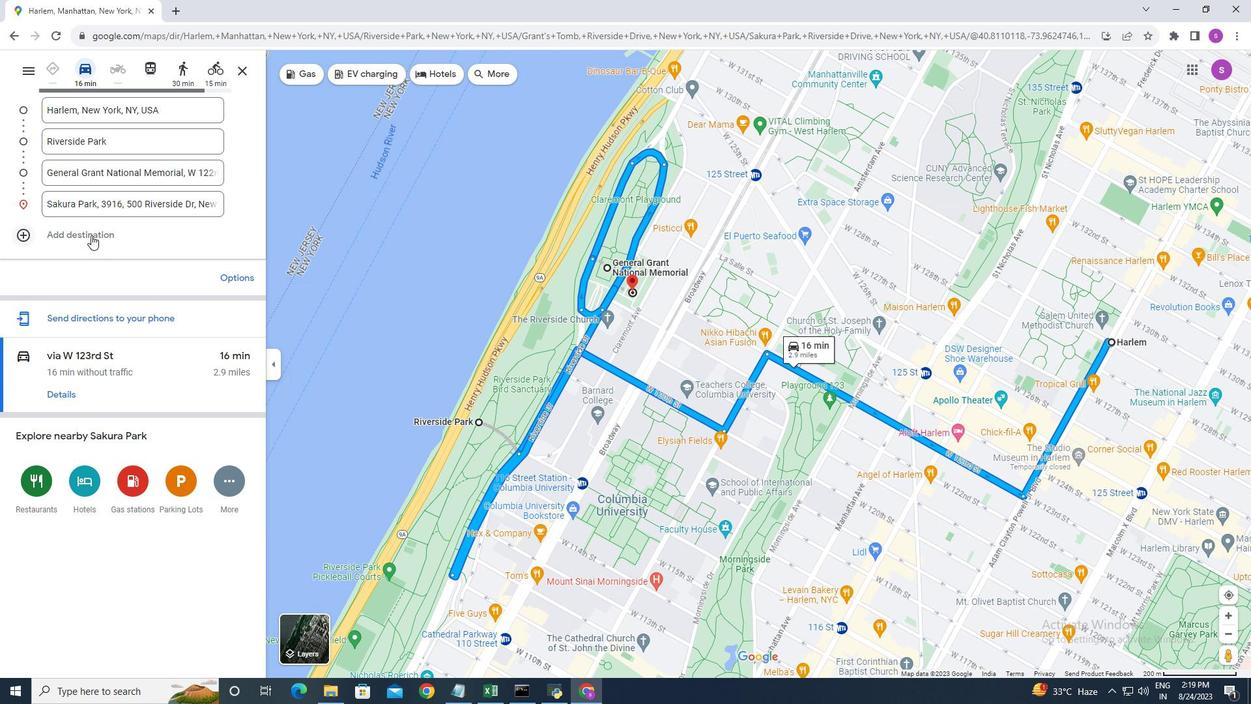
Action: Mouse pressed left at (91, 235)
Screenshot: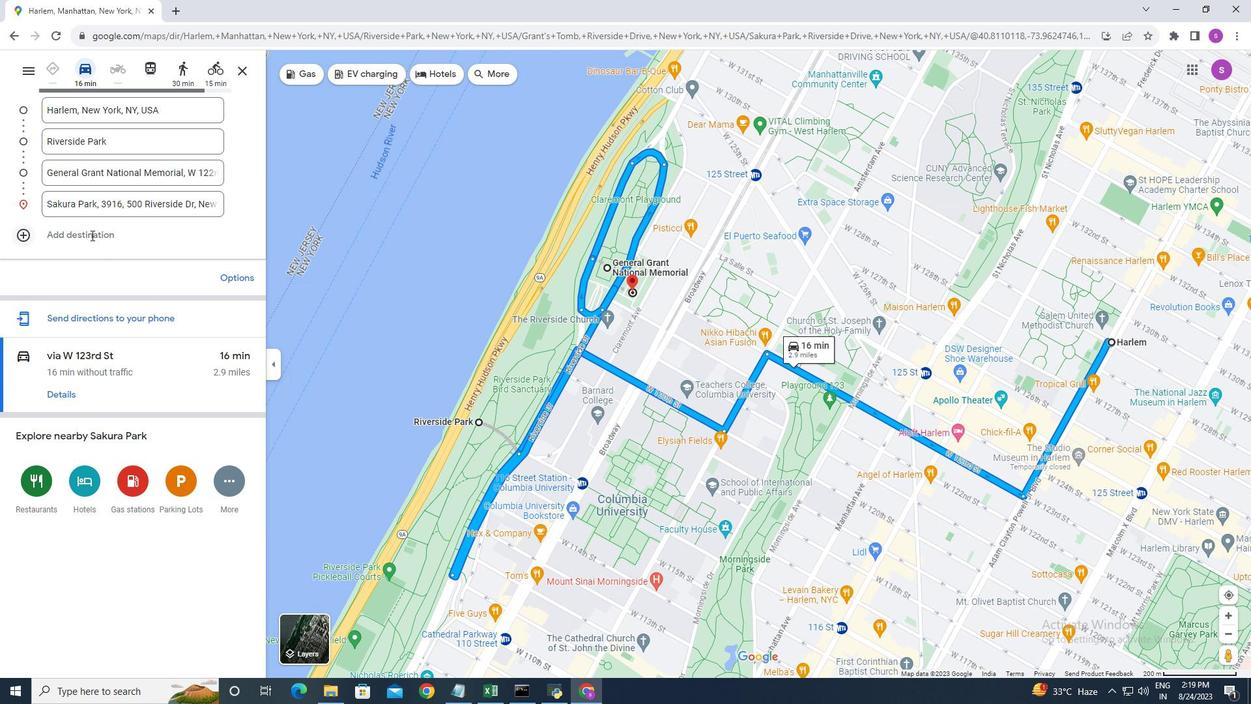 
Action: Mouse moved to (637, 533)
Screenshot: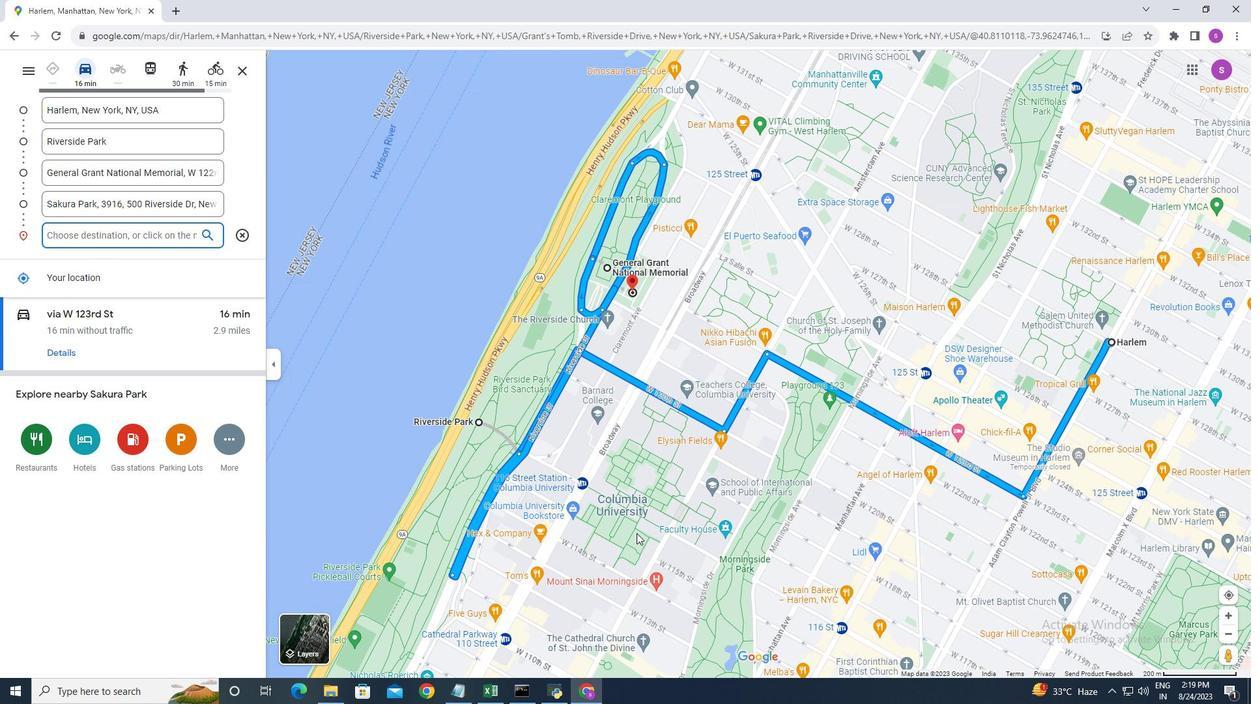 
Action: Mouse scrolled (637, 532) with delta (0, 0)
Screenshot: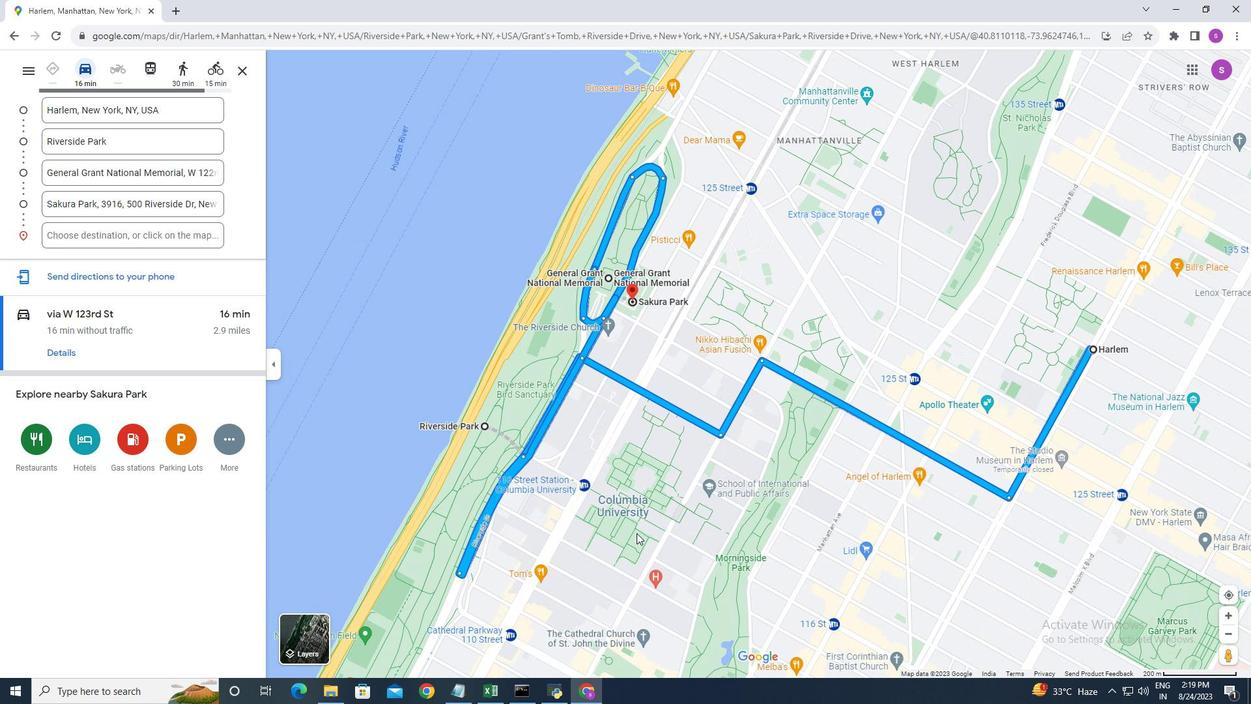 
Action: Mouse scrolled (637, 532) with delta (0, 0)
Screenshot: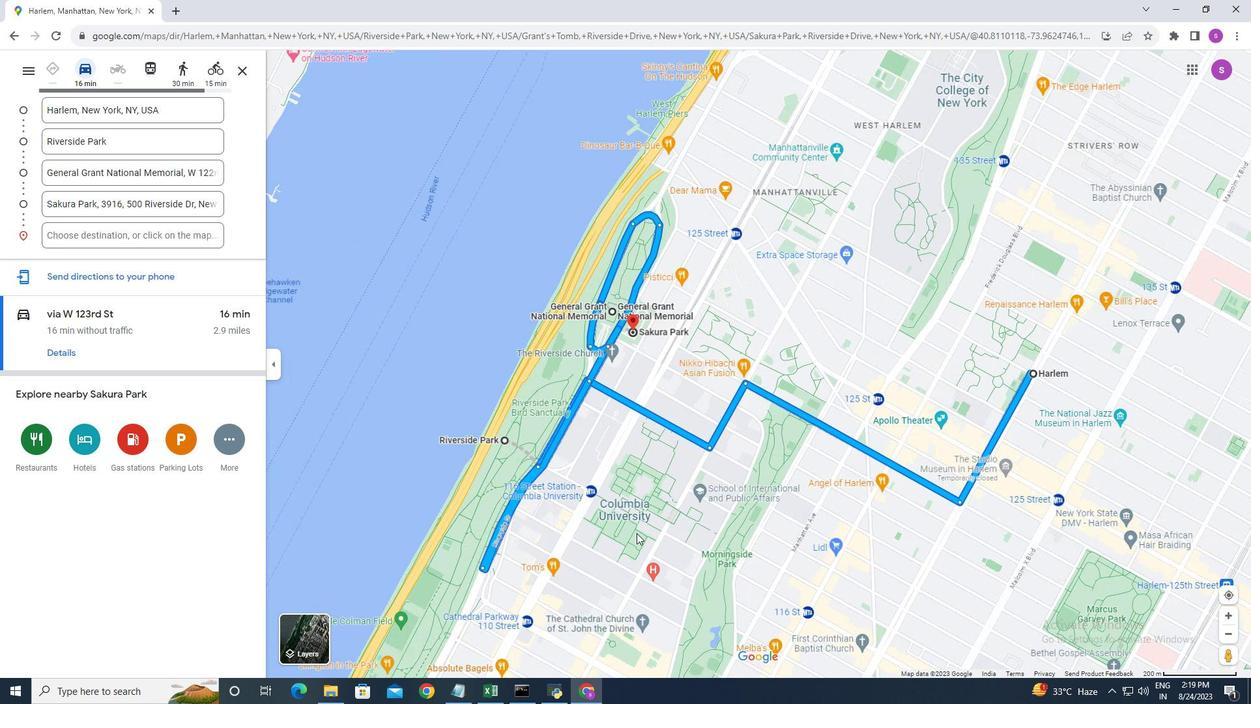 
Action: Mouse scrolled (637, 532) with delta (0, 0)
Screenshot: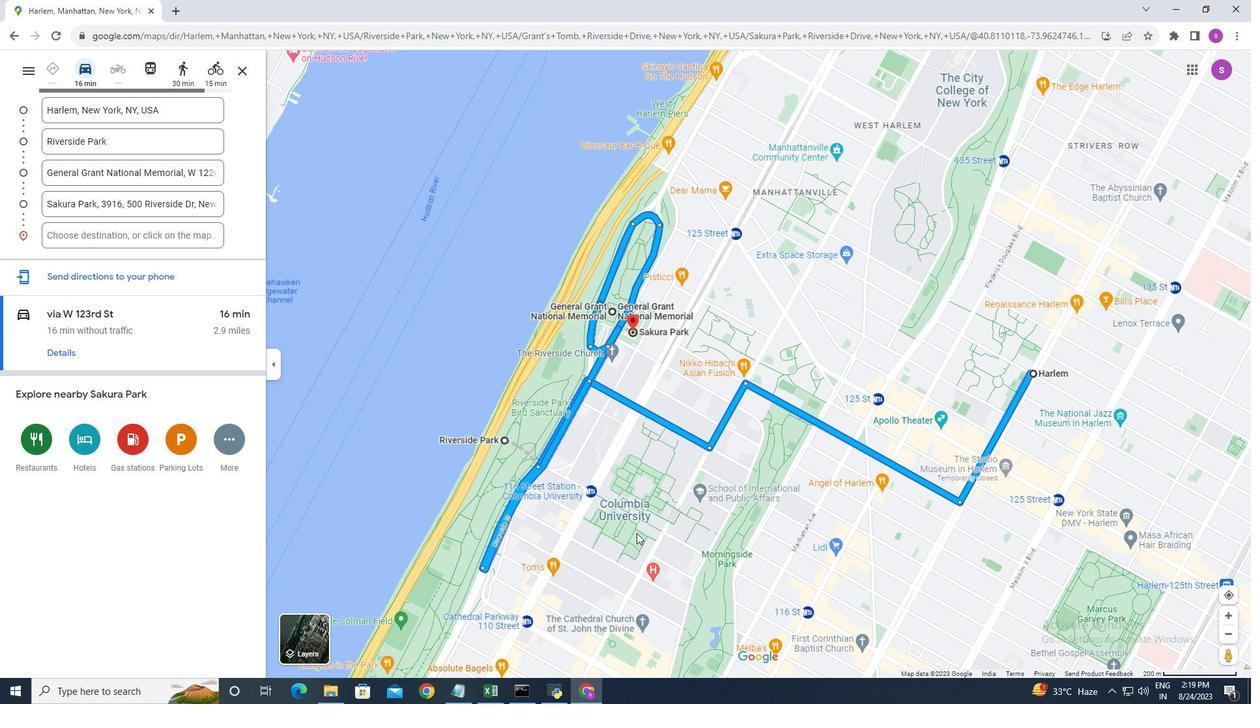 
Action: Mouse scrolled (637, 532) with delta (0, 0)
Screenshot: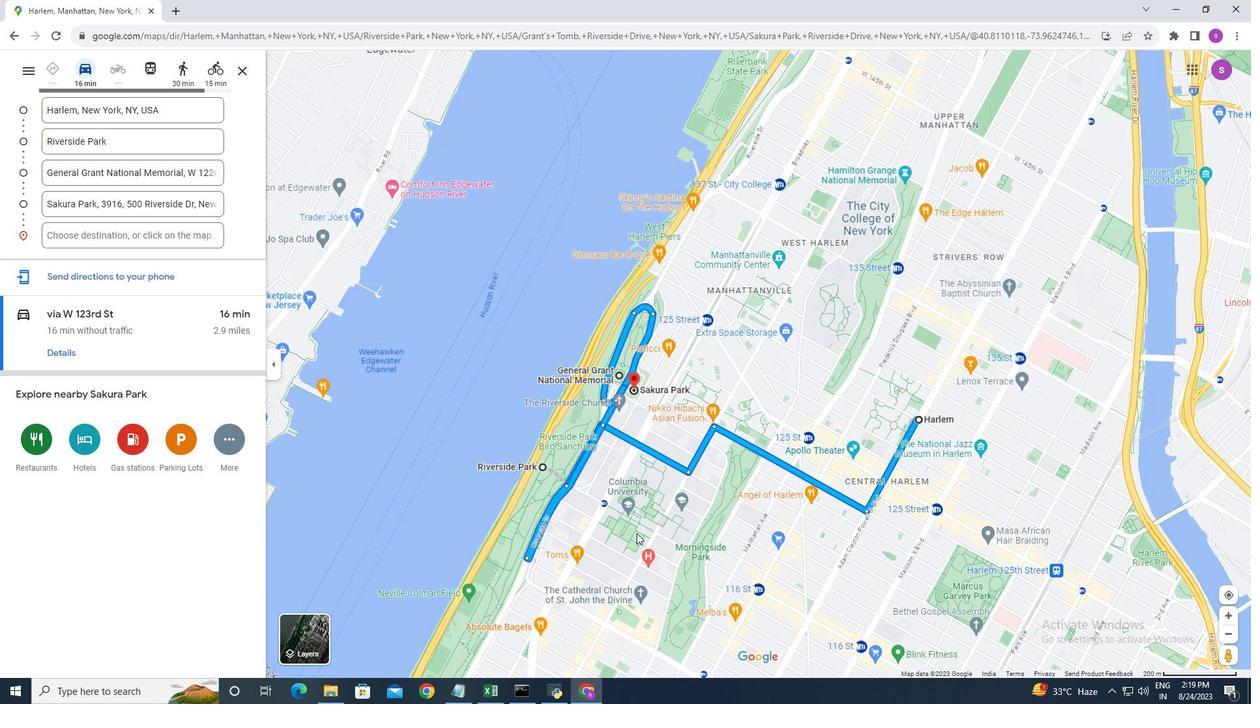 
Action: Mouse moved to (640, 524)
Screenshot: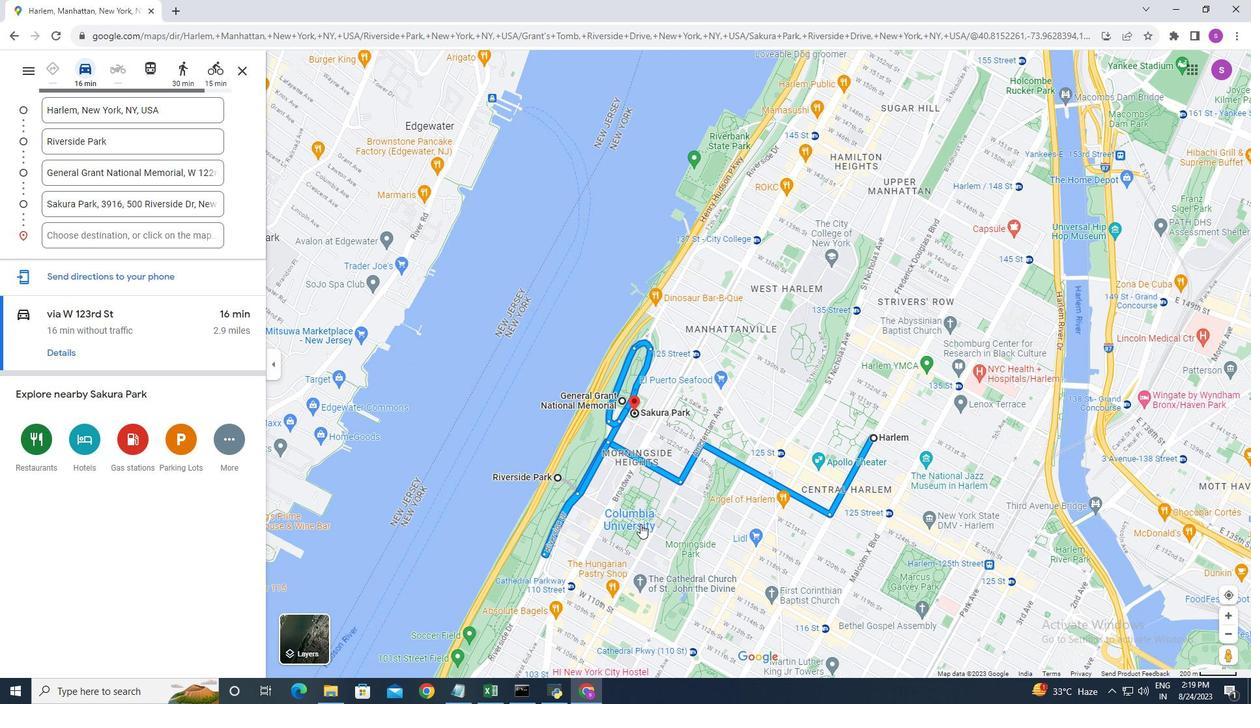 
Action: Mouse scrolled (640, 525) with delta (0, 0)
Screenshot: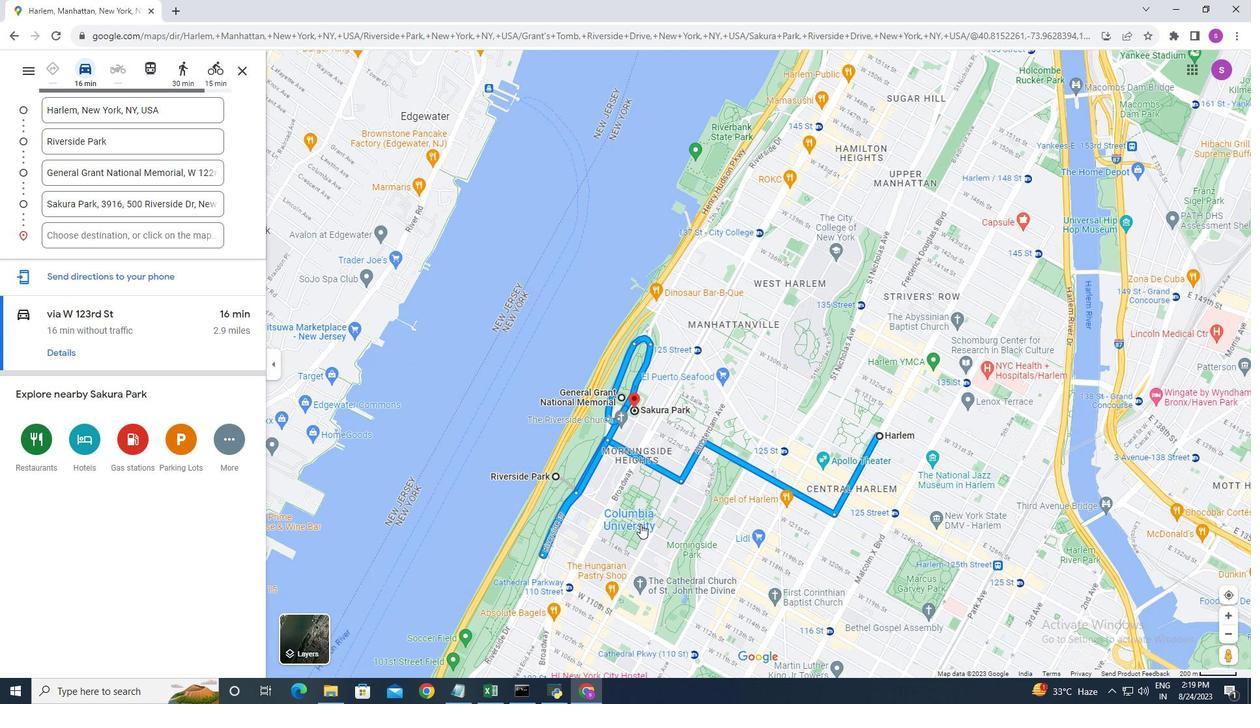 
Action: Mouse moved to (640, 524)
Screenshot: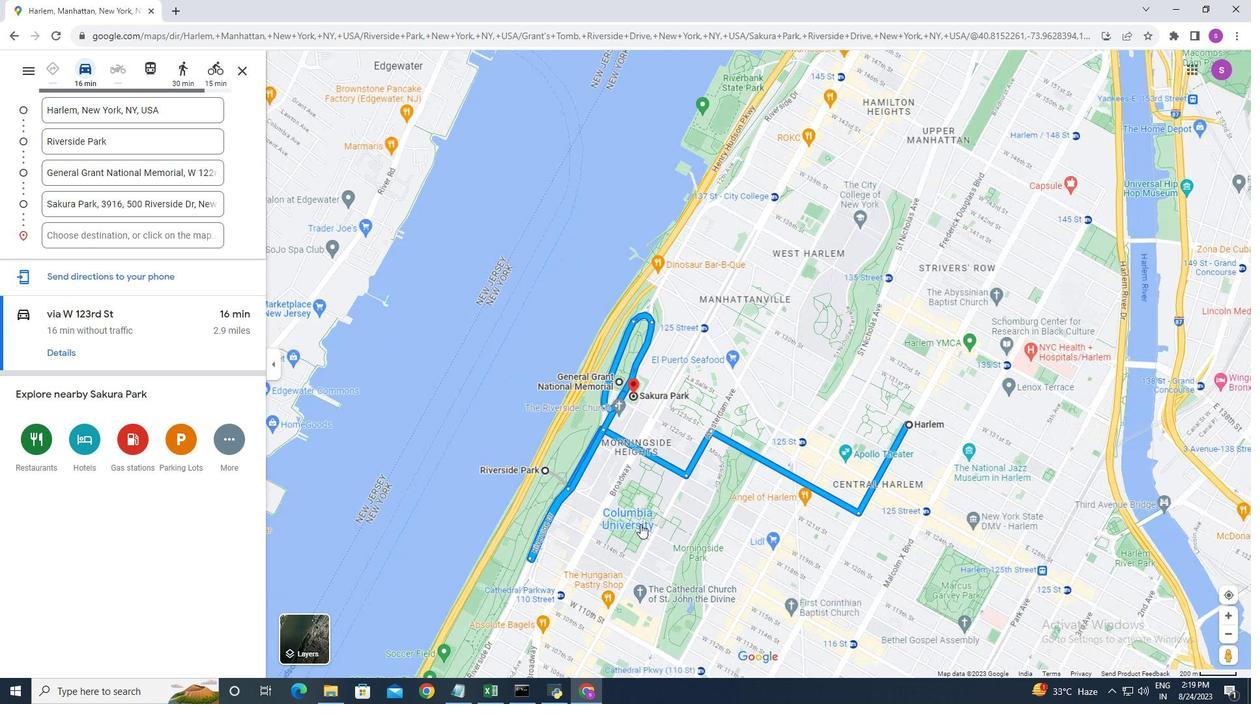 
Action: Mouse scrolled (640, 524) with delta (0, 0)
Screenshot: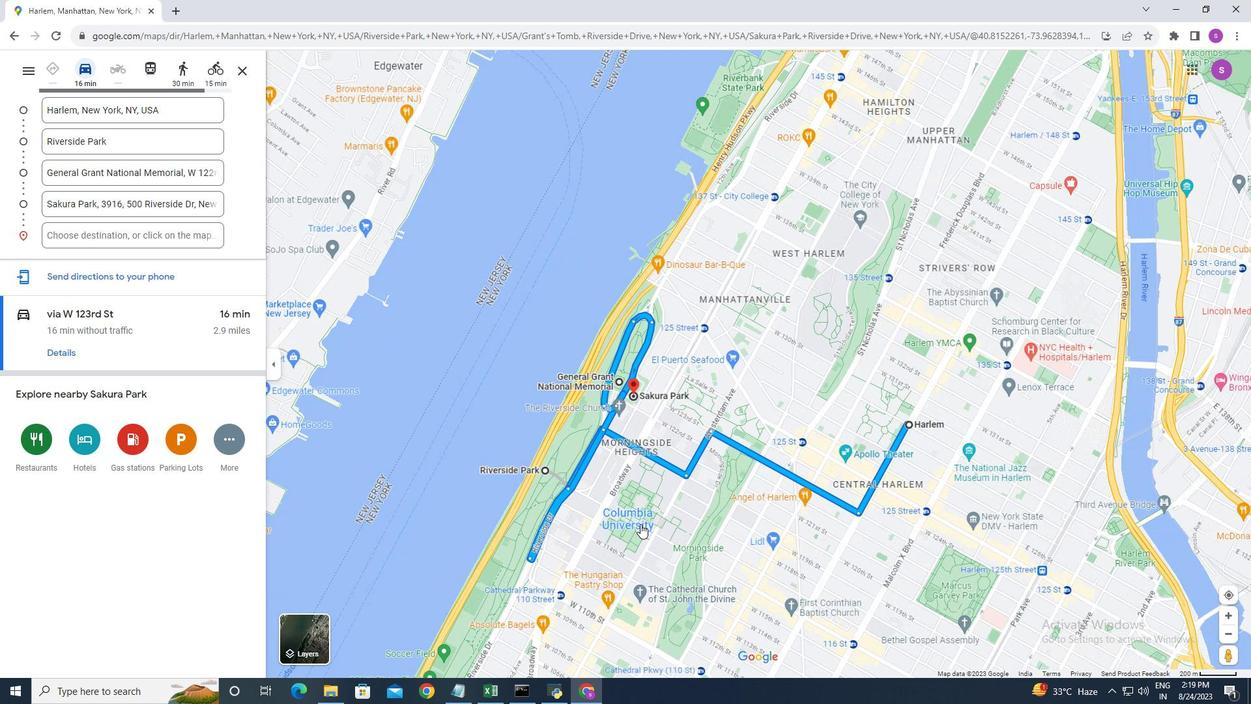 
Action: Mouse scrolled (640, 524) with delta (0, 0)
Screenshot: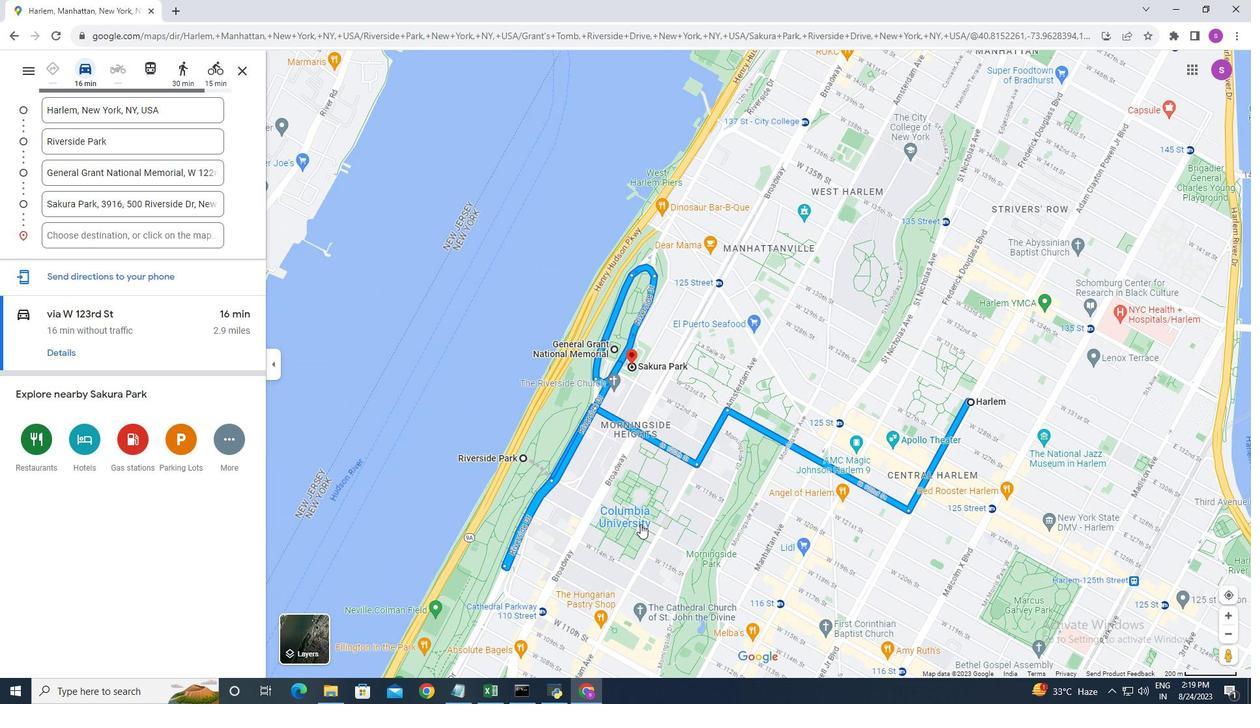 
Action: Mouse moved to (661, 357)
Screenshot: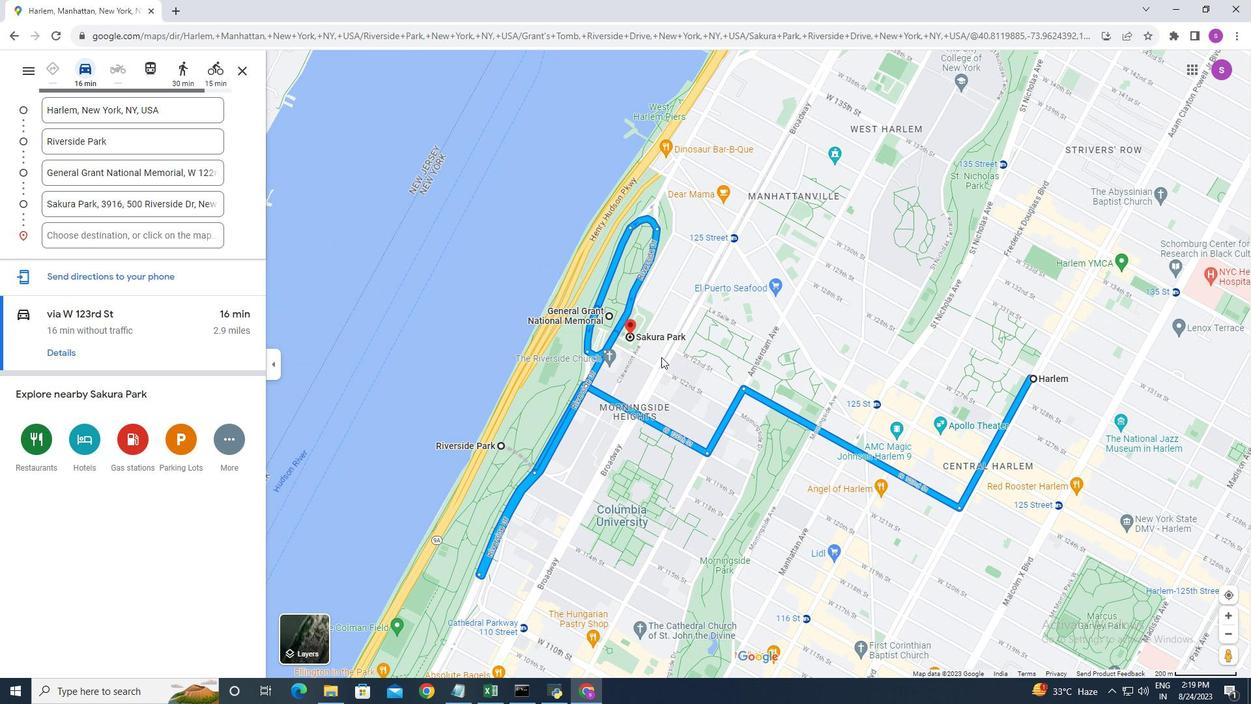 
Action: Mouse scrolled (661, 357) with delta (0, 0)
Screenshot: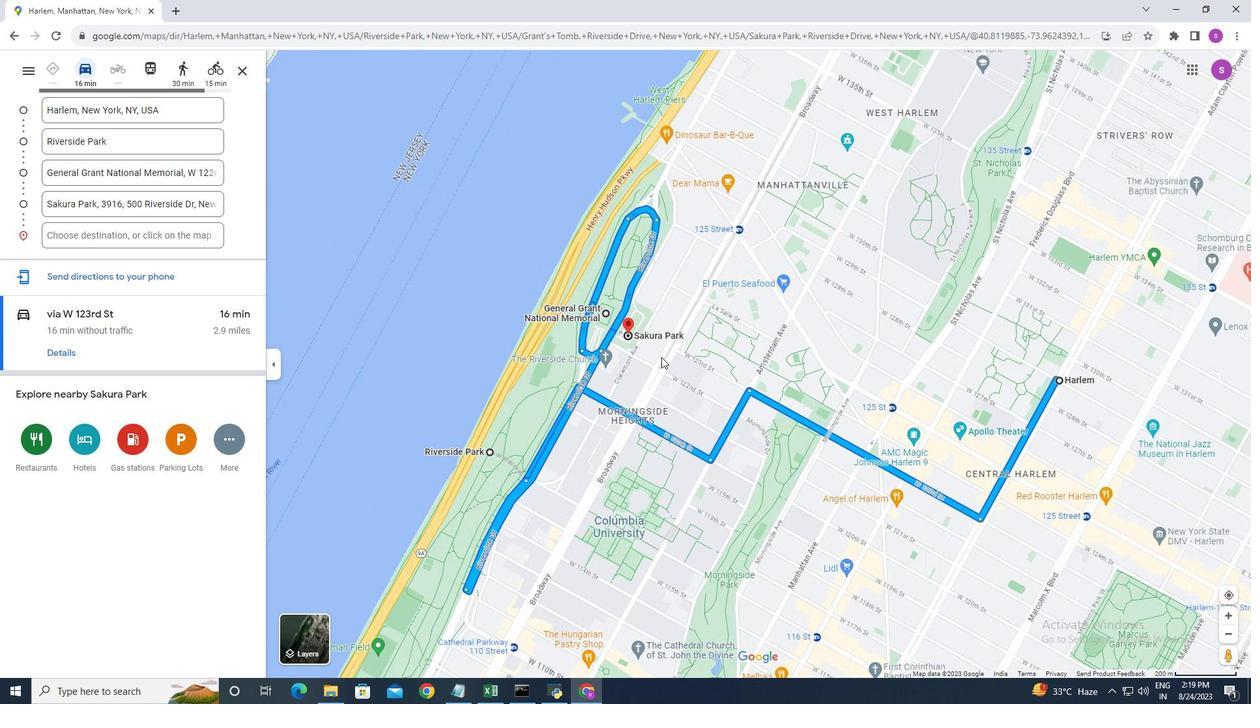 
Action: Mouse scrolled (661, 357) with delta (0, 0)
Screenshot: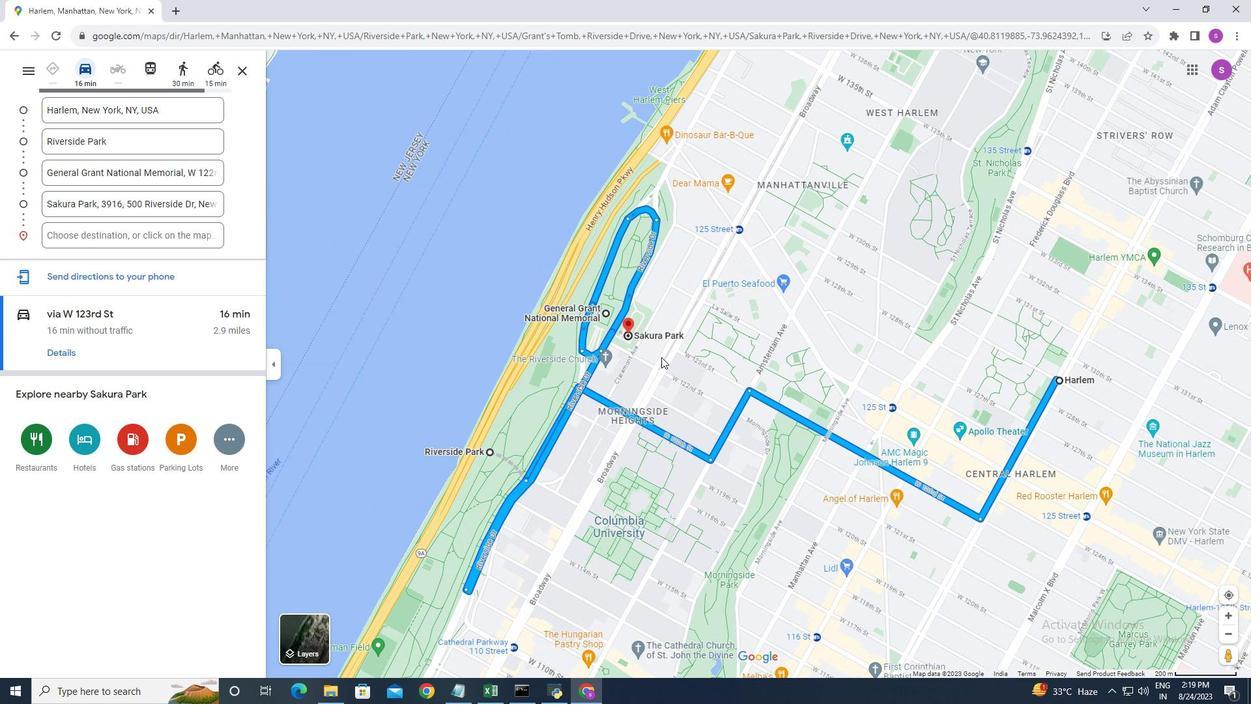 
Action: Mouse scrolled (661, 357) with delta (0, 0)
Screenshot: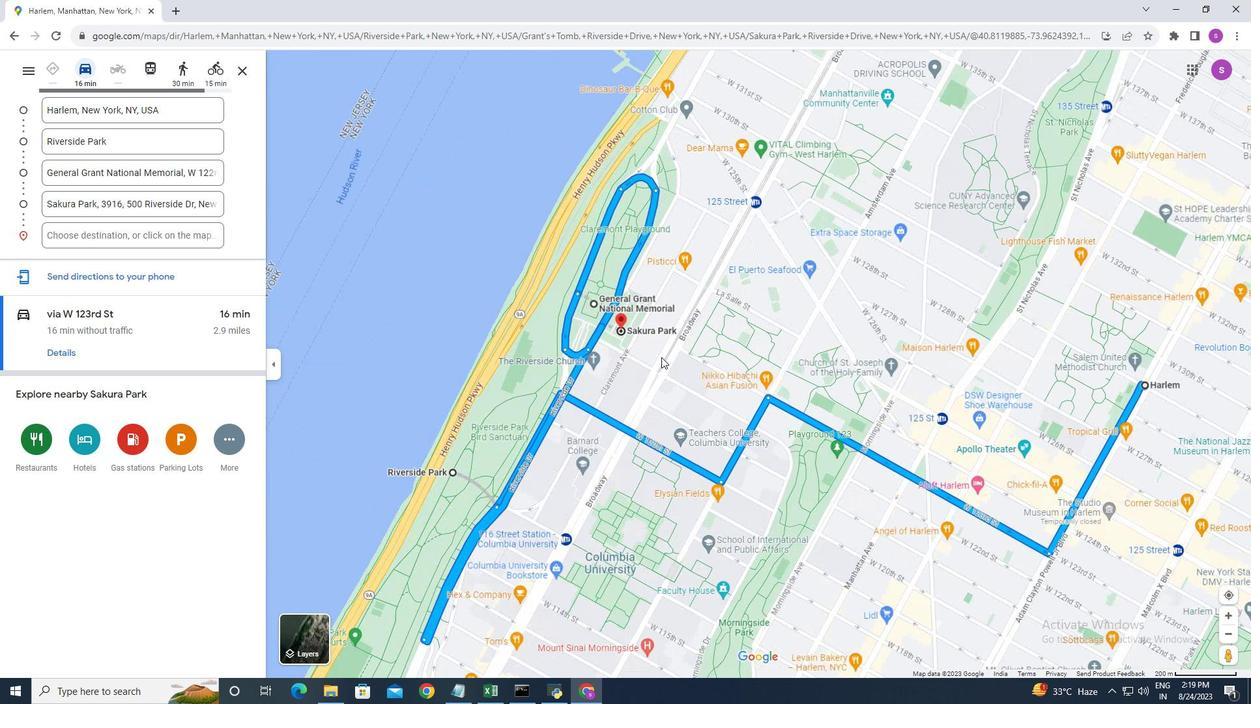 
Action: Mouse scrolled (661, 357) with delta (0, 0)
Screenshot: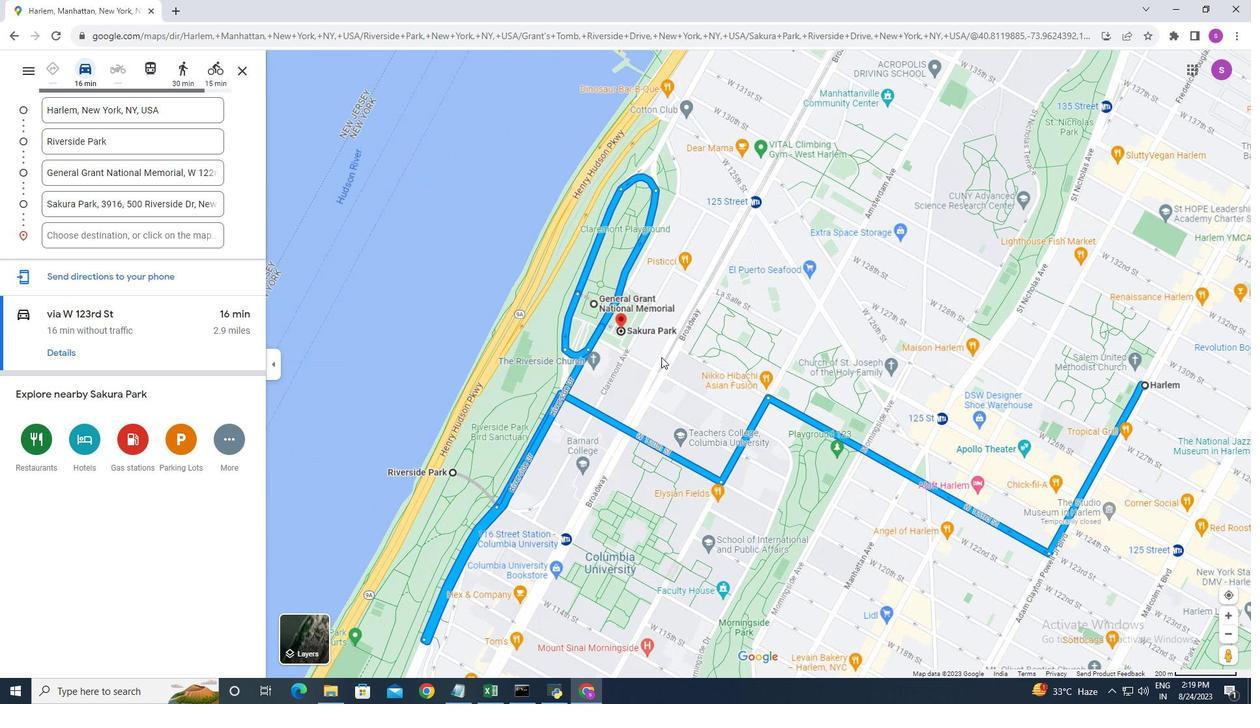 
Action: Mouse scrolled (661, 357) with delta (0, 0)
Screenshot: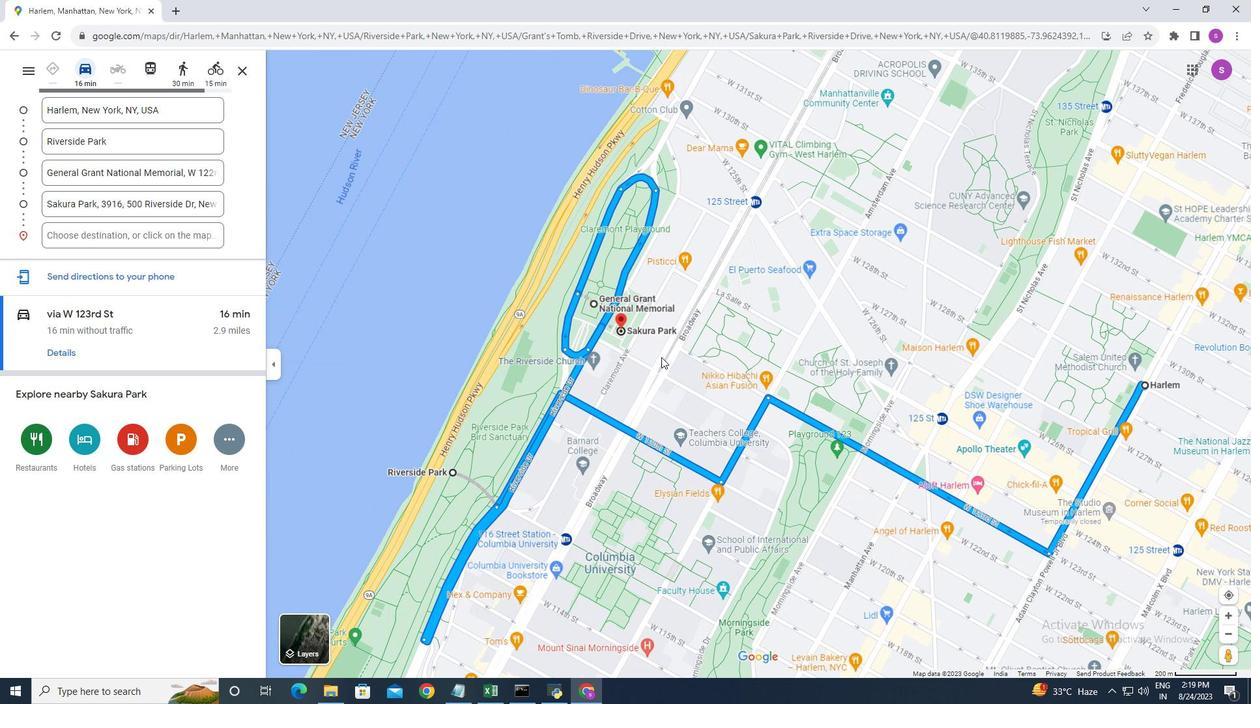 
Action: Mouse moved to (73, 238)
Screenshot: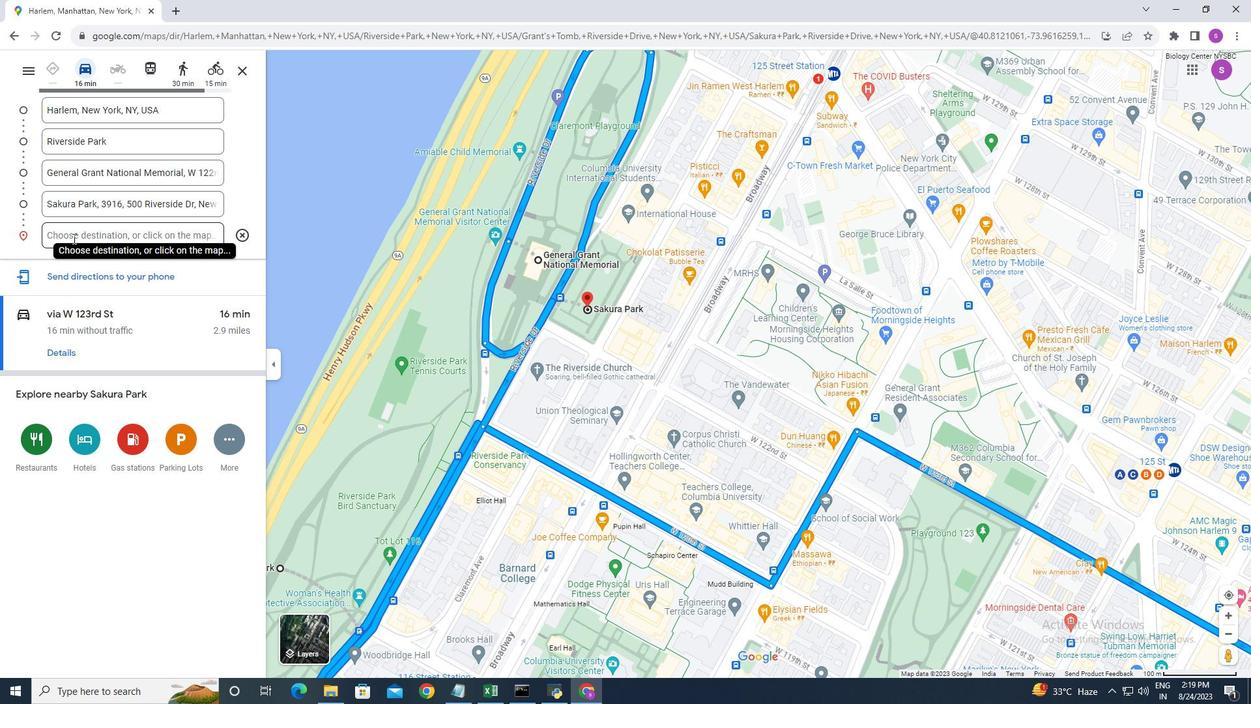 
Action: Mouse pressed left at (73, 238)
Screenshot: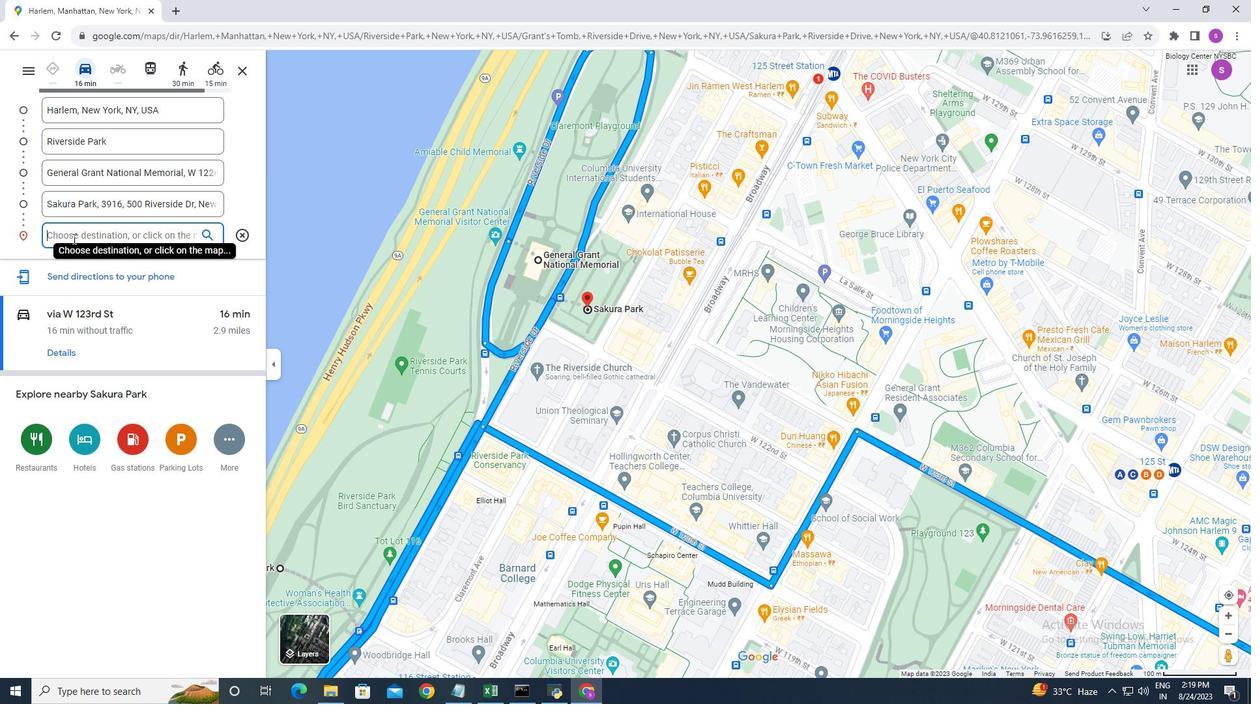 
Action: Mouse moved to (81, 235)
Screenshot: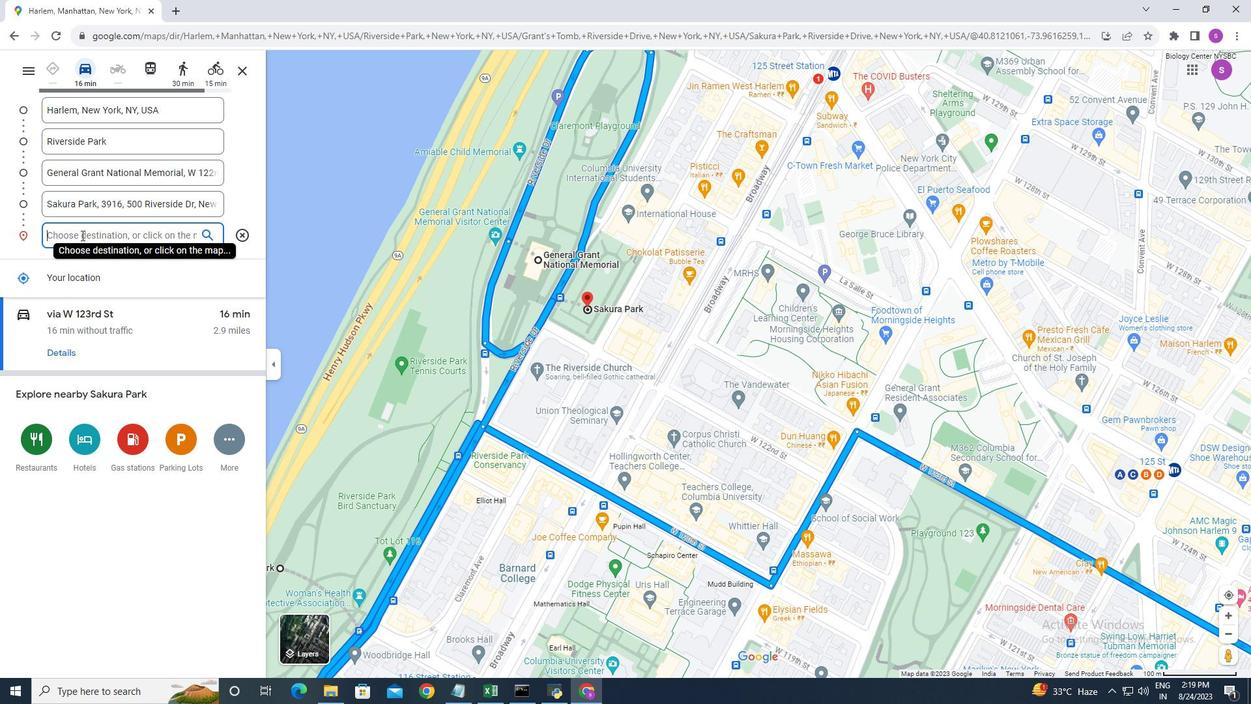
Action: Key pressed daily<Key.space>mama
Screenshot: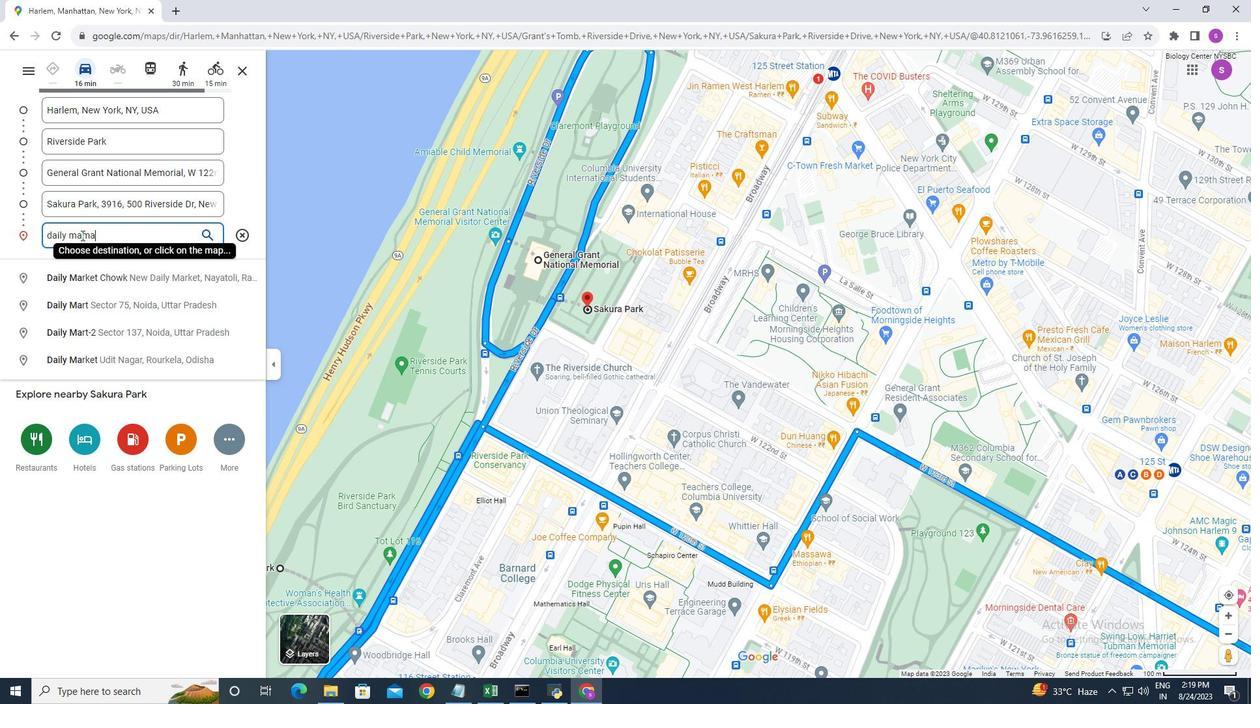 
Action: Mouse moved to (892, 179)
Screenshot: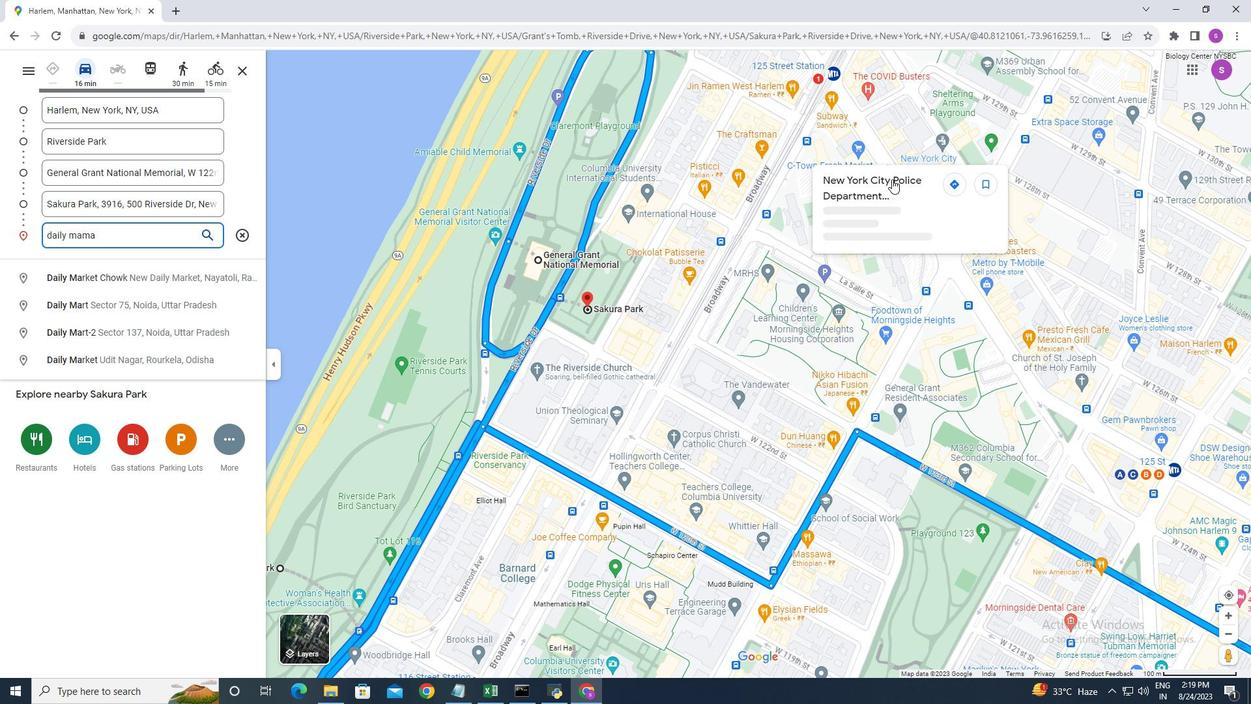 
Action: Mouse scrolled (892, 179) with delta (0, 0)
Screenshot: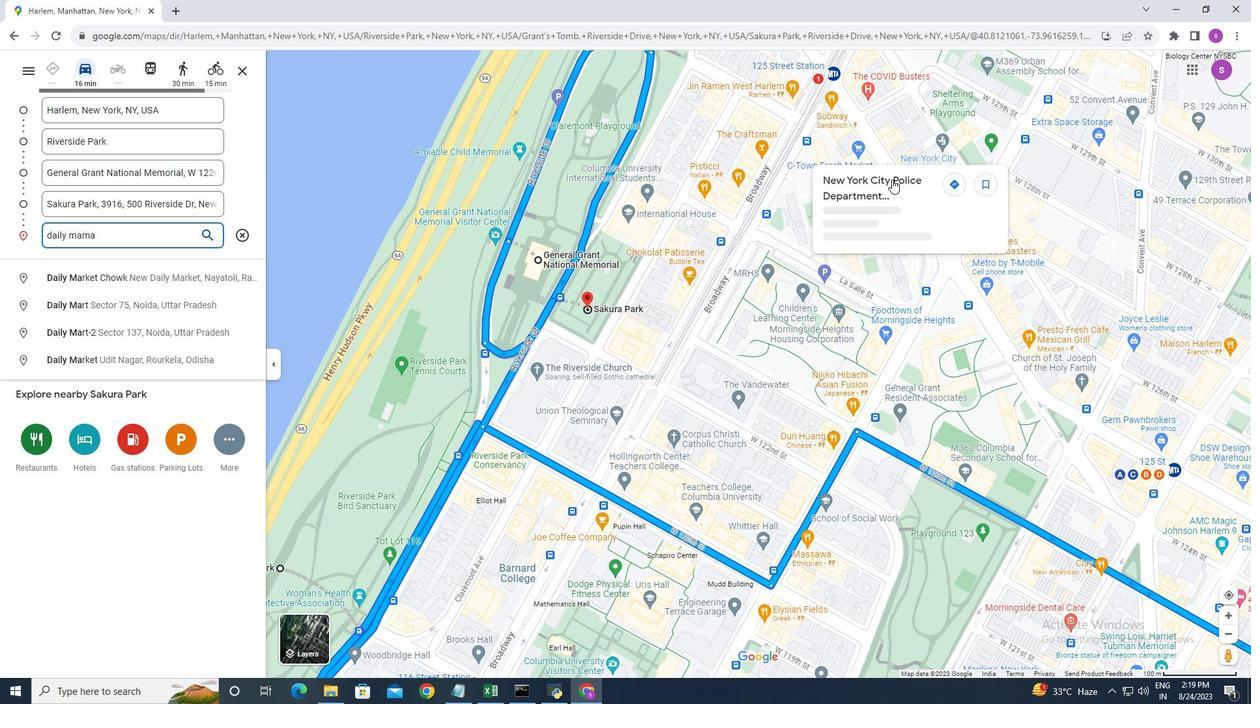
Action: Mouse scrolled (891, 179) with delta (0, 0)
Screenshot: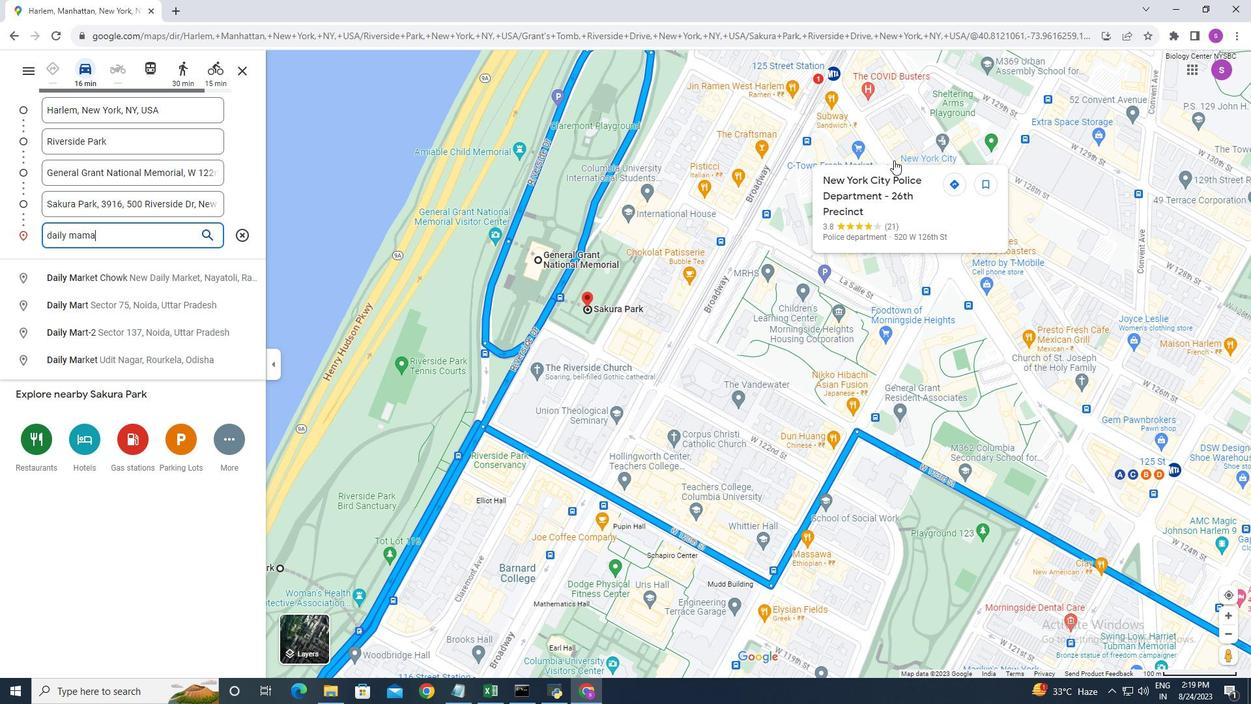 
Action: Mouse moved to (891, 146)
Screenshot: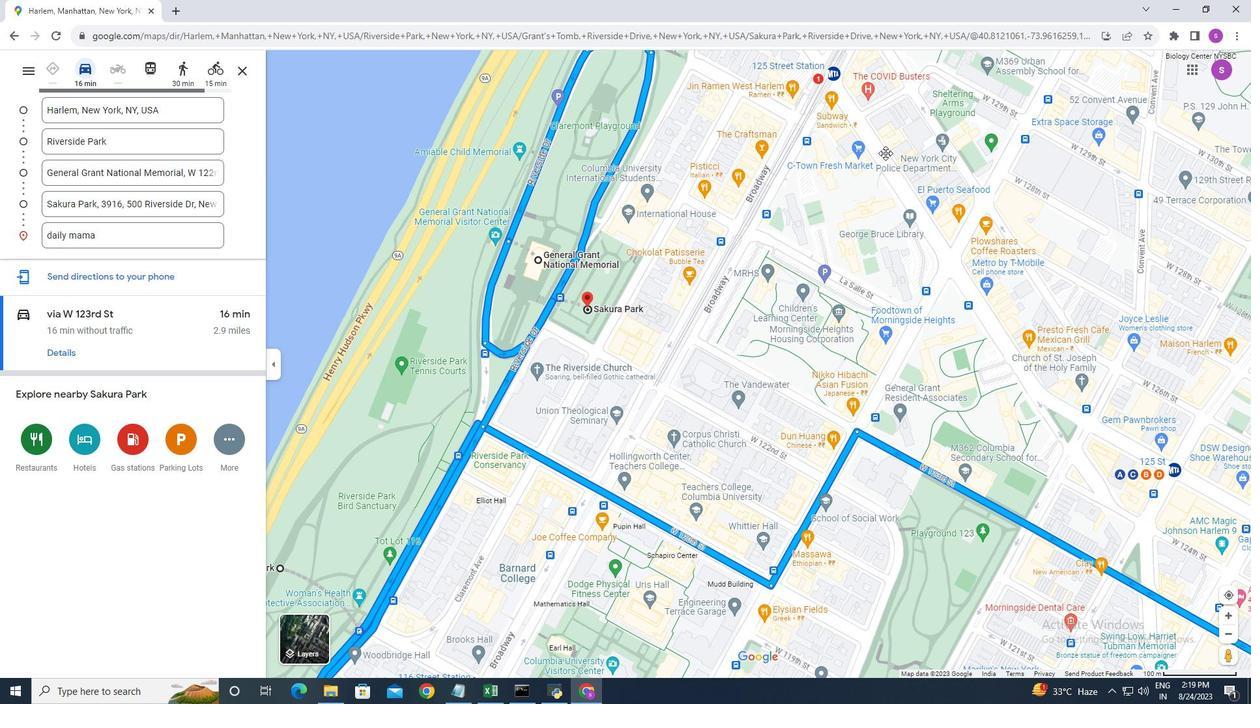 
Action: Mouse pressed left at (891, 146)
Screenshot: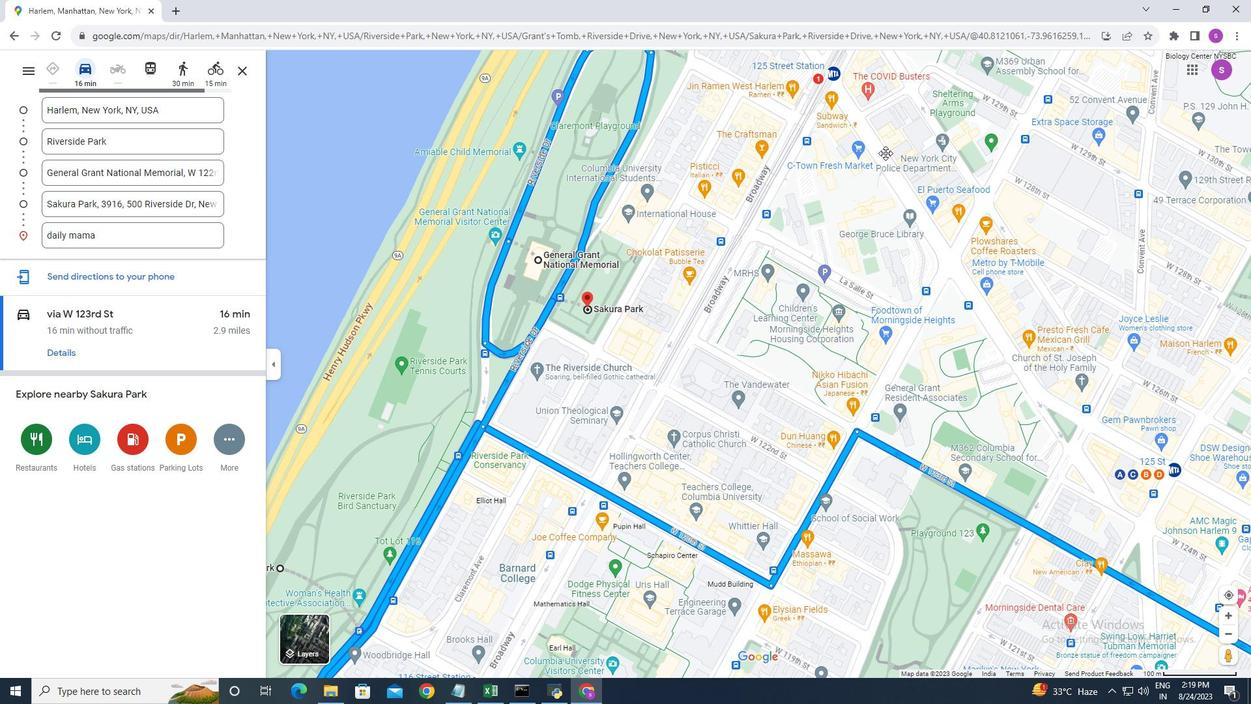 
Action: Mouse moved to (752, 211)
Screenshot: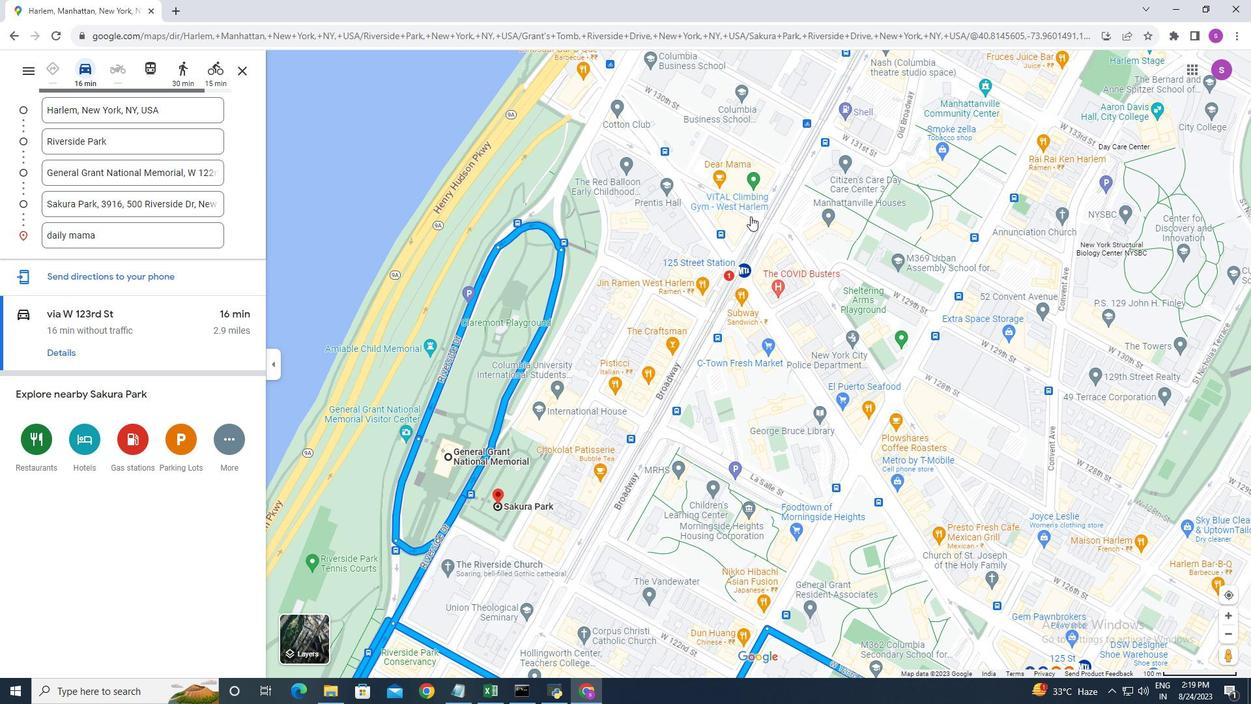 
Action: Mouse pressed left at (752, 211)
Screenshot: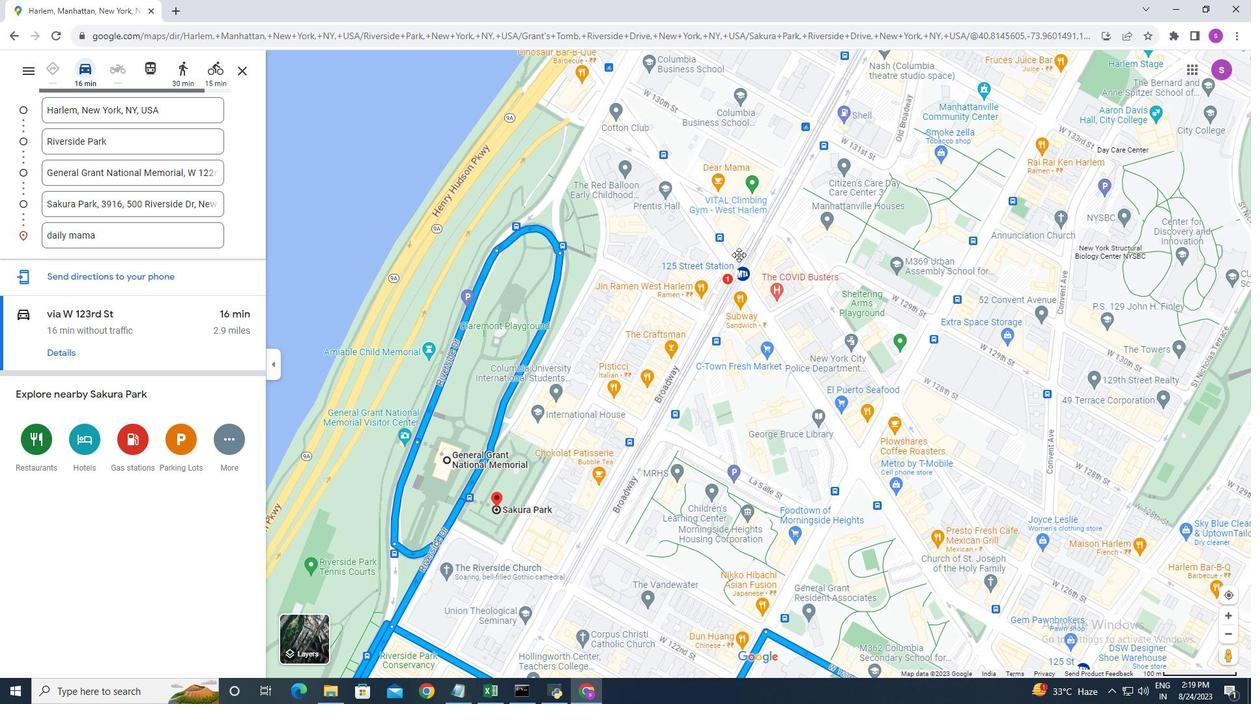 
Action: Mouse moved to (785, 332)
Screenshot: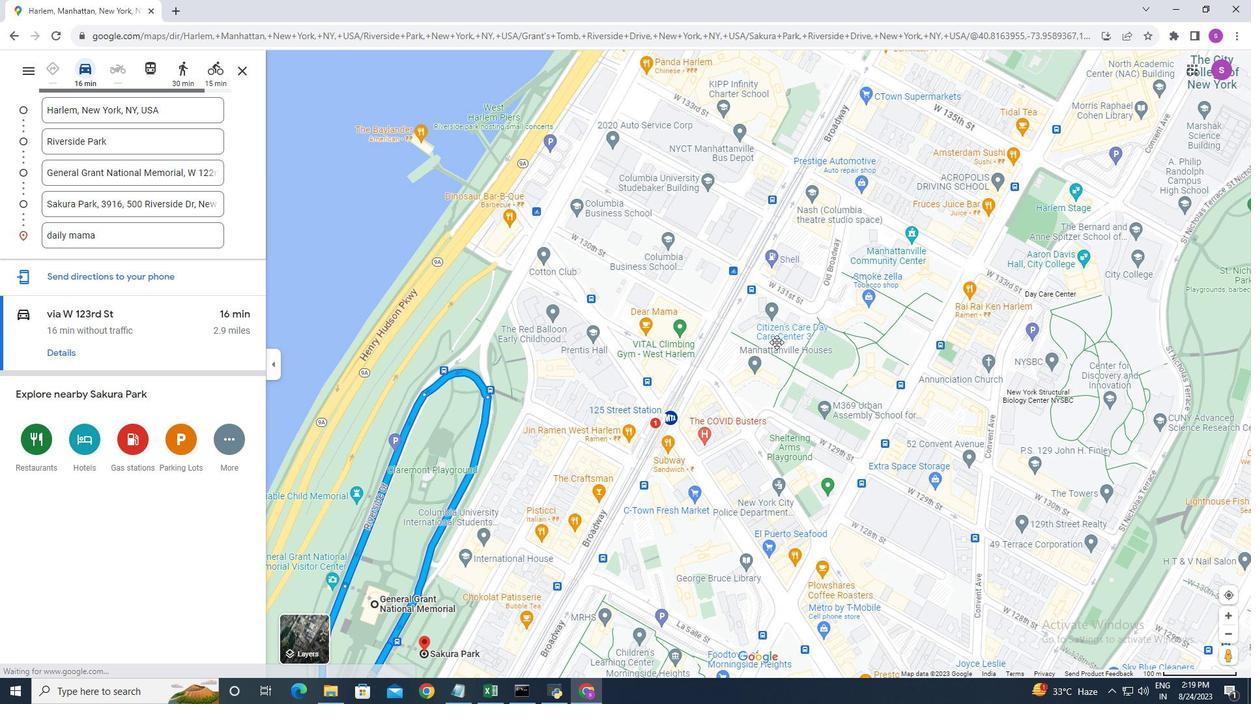 
Action: Mouse pressed left at (785, 331)
Screenshot: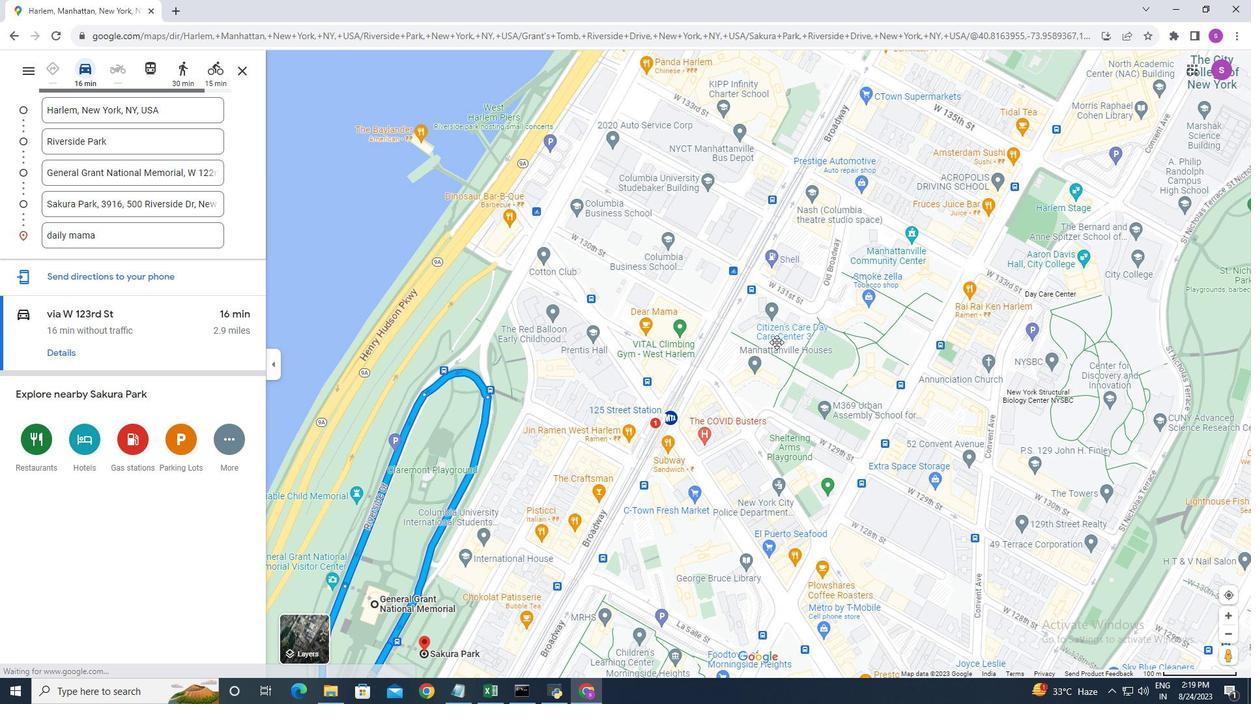 
Action: Mouse moved to (116, 234)
Screenshot: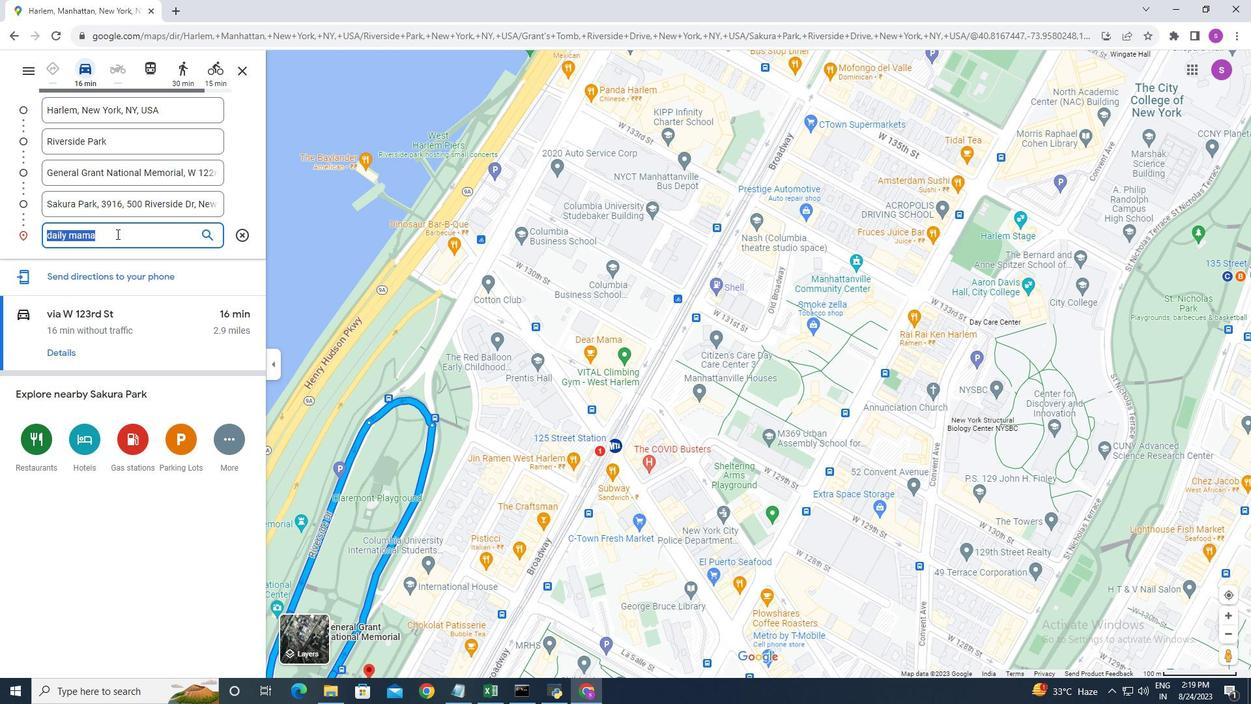 
Action: Mouse pressed left at (116, 234)
Screenshot: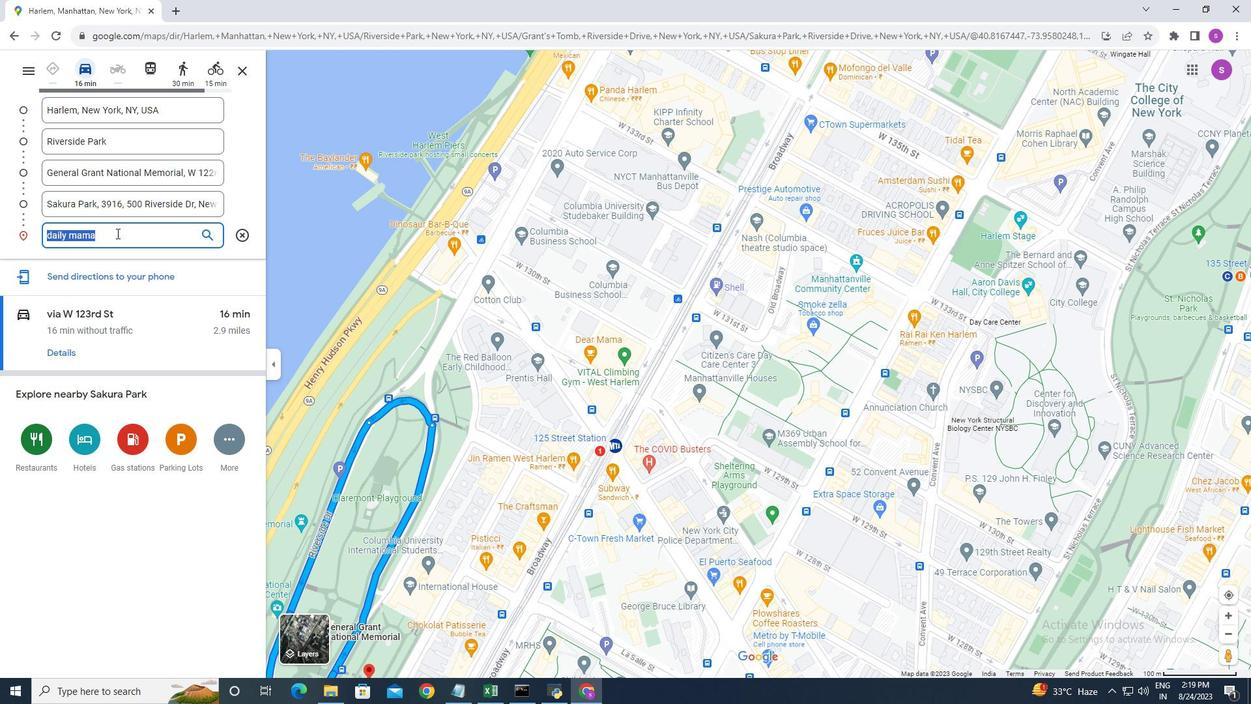 
Action: Mouse moved to (116, 230)
Screenshot: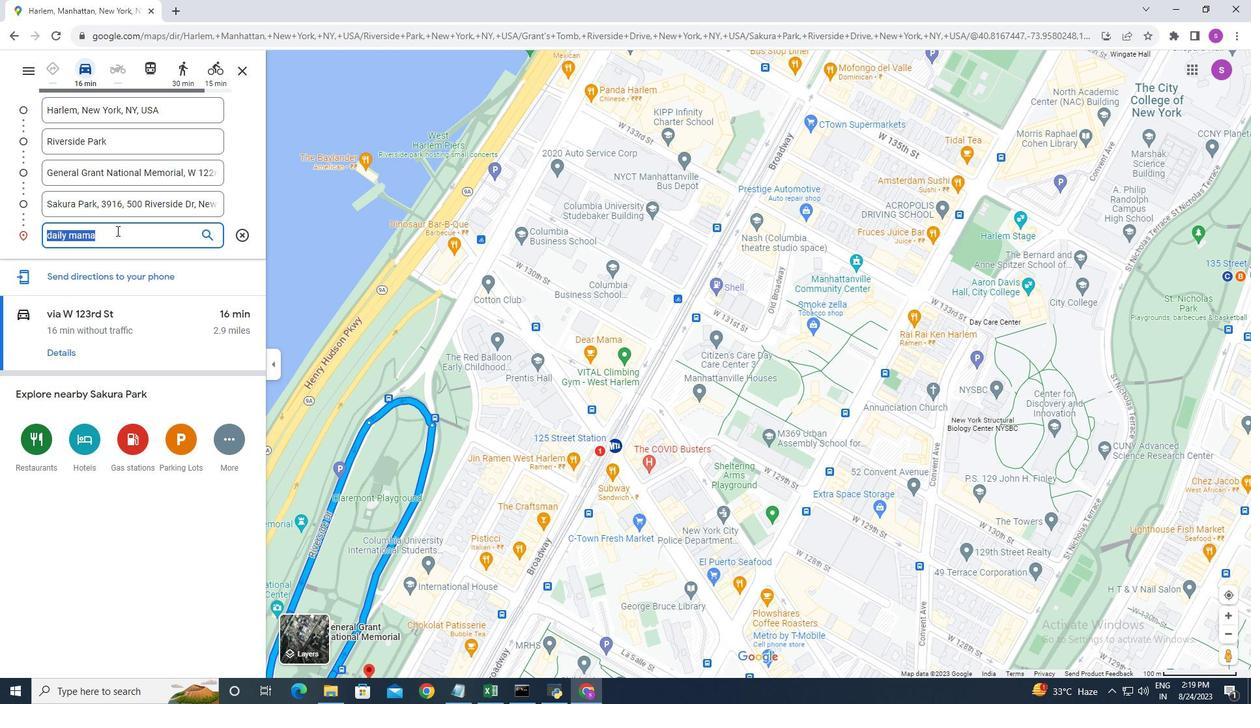 
Action: Key pressed <Key.backspace>cotton<Key.space>club
Screenshot: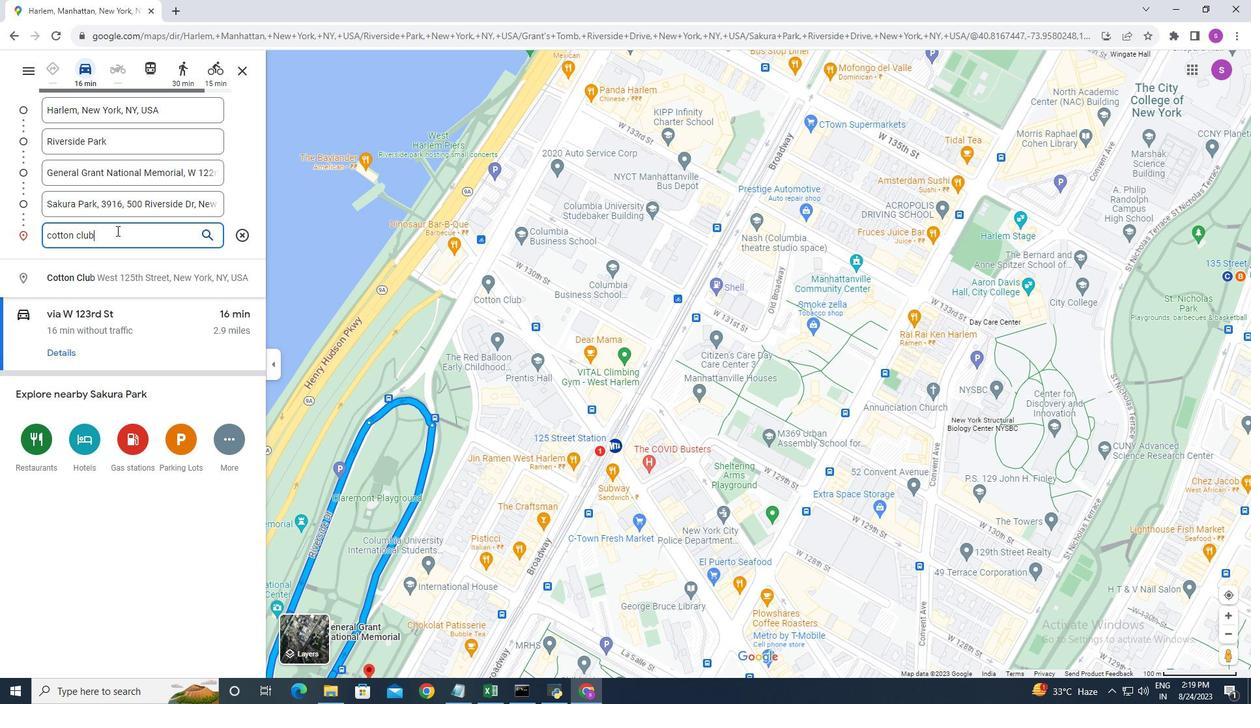 
Action: Mouse moved to (133, 282)
Screenshot: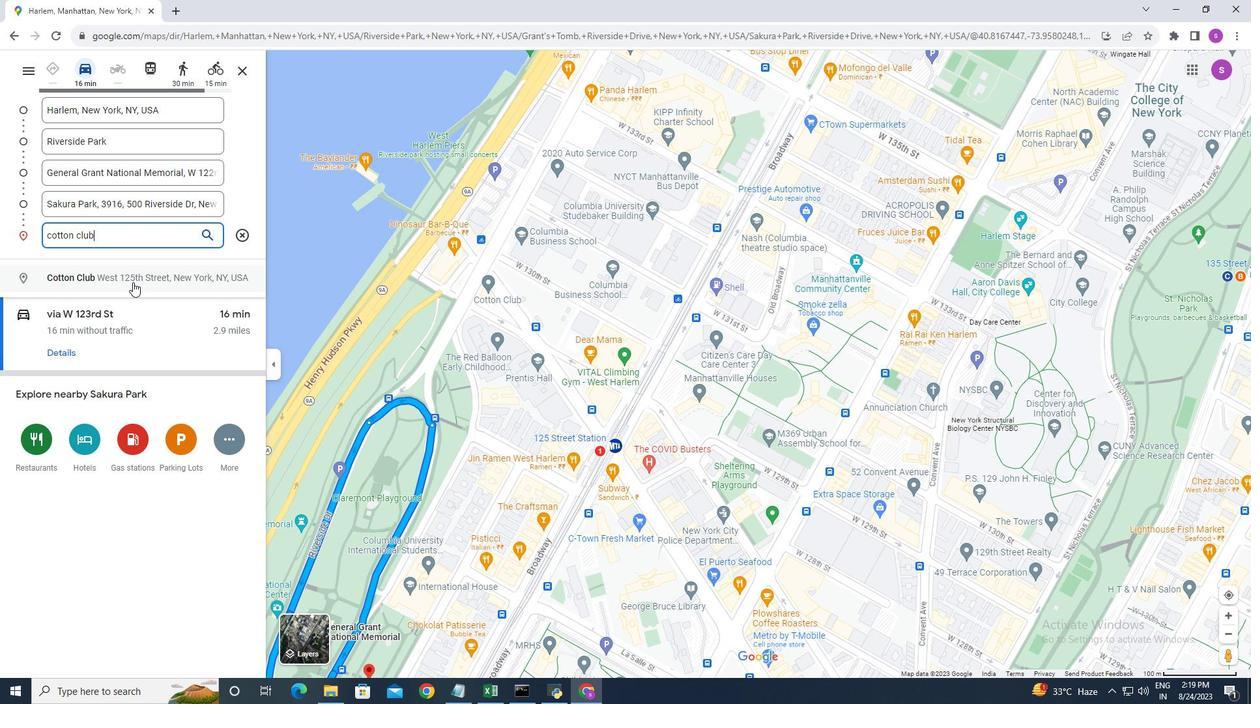 
Action: Mouse pressed left at (133, 282)
Screenshot: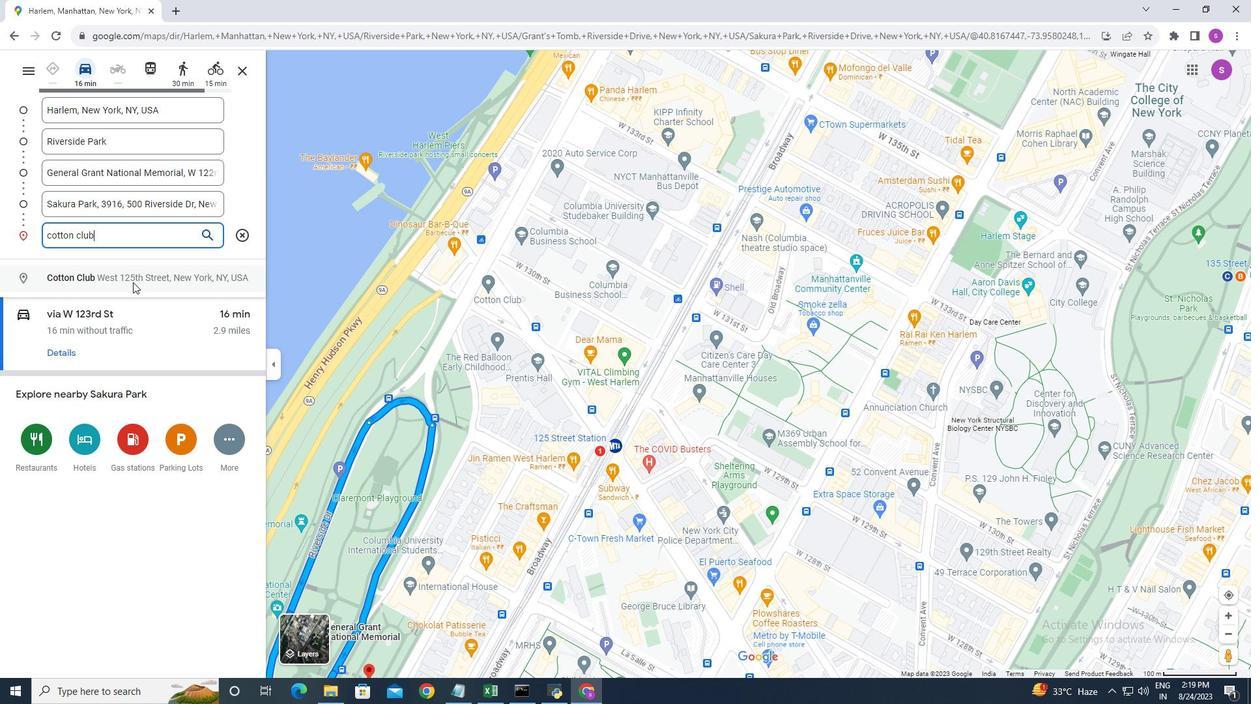
Action: Mouse moved to (61, 421)
Screenshot: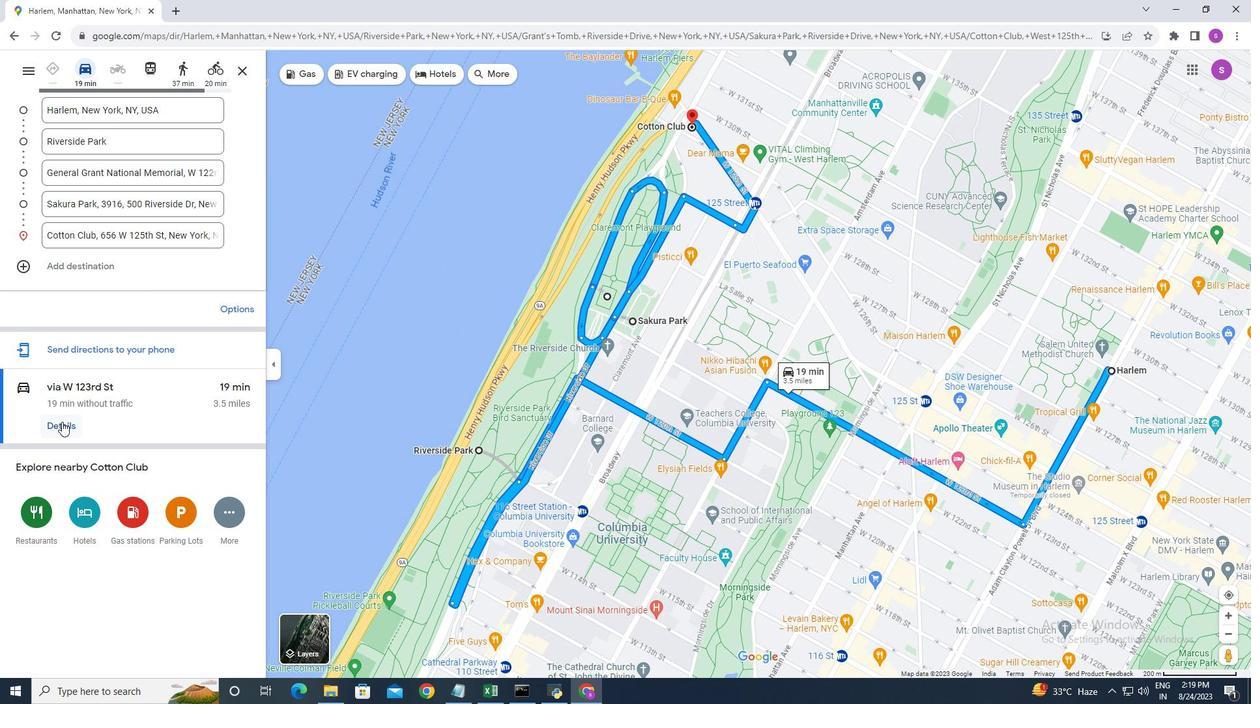 
Action: Mouse pressed left at (61, 421)
Screenshot: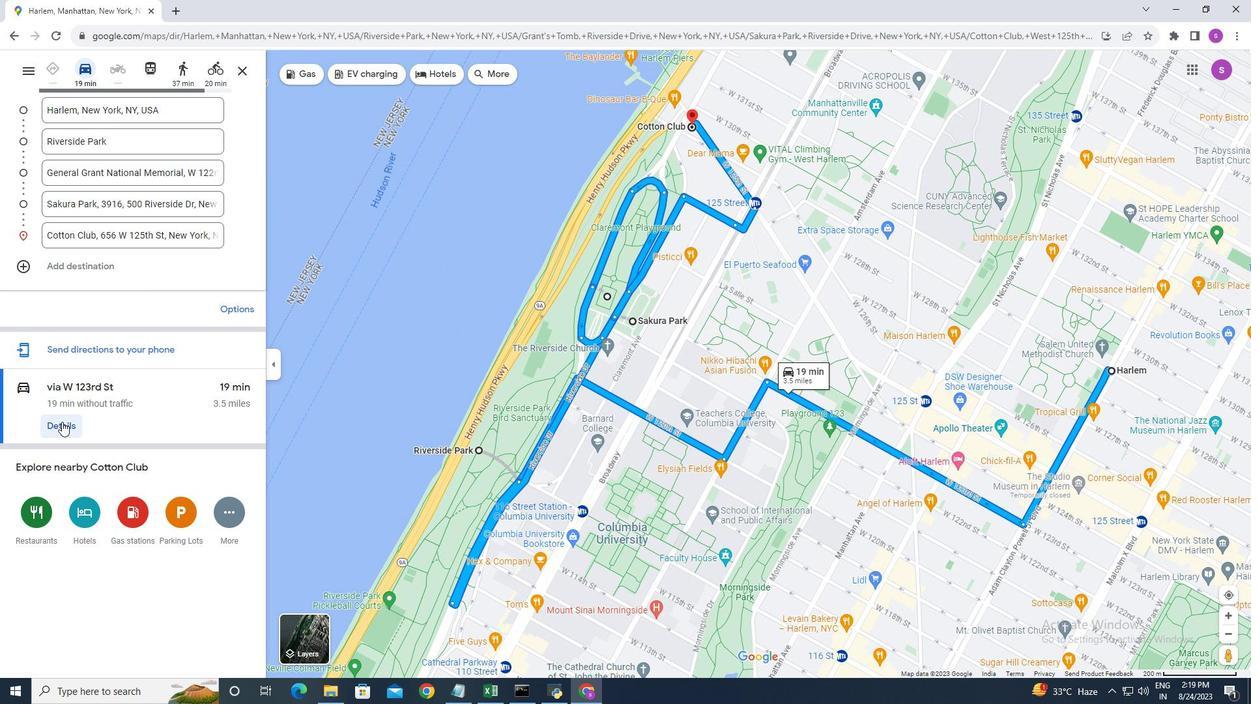 
Action: Mouse moved to (63, 282)
Screenshot: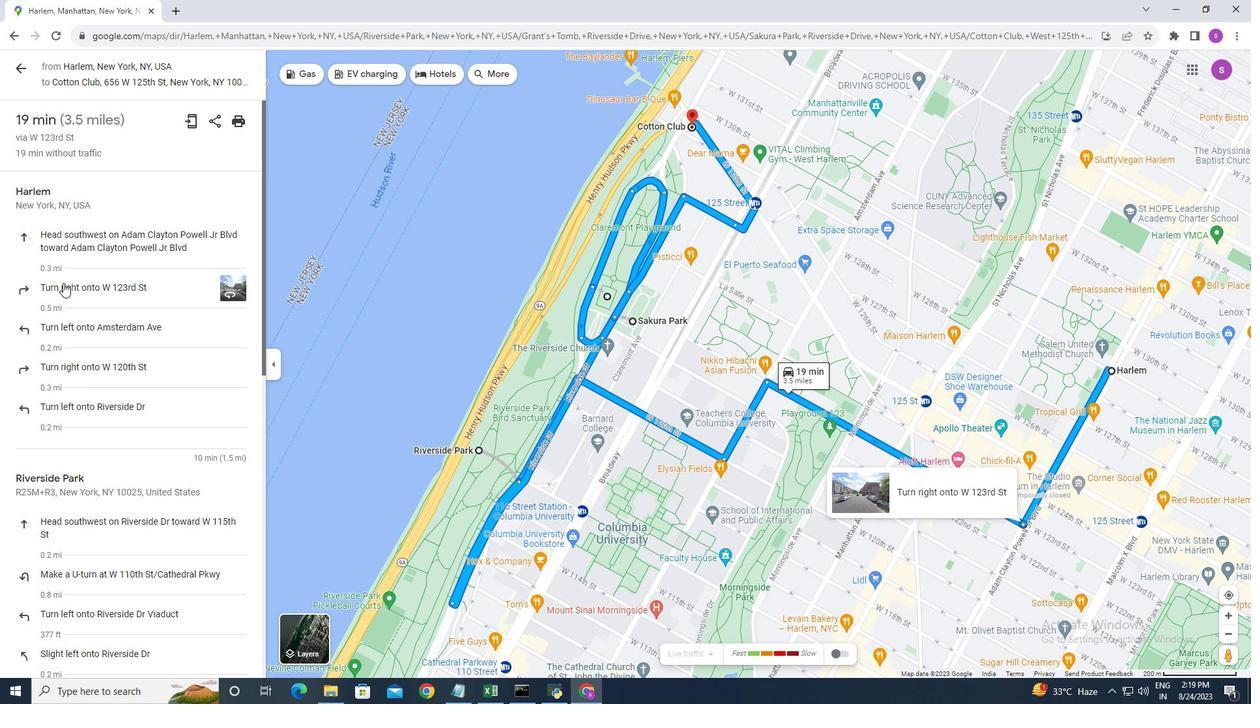 
Action: Mouse scrolled (63, 282) with delta (0, 0)
Screenshot: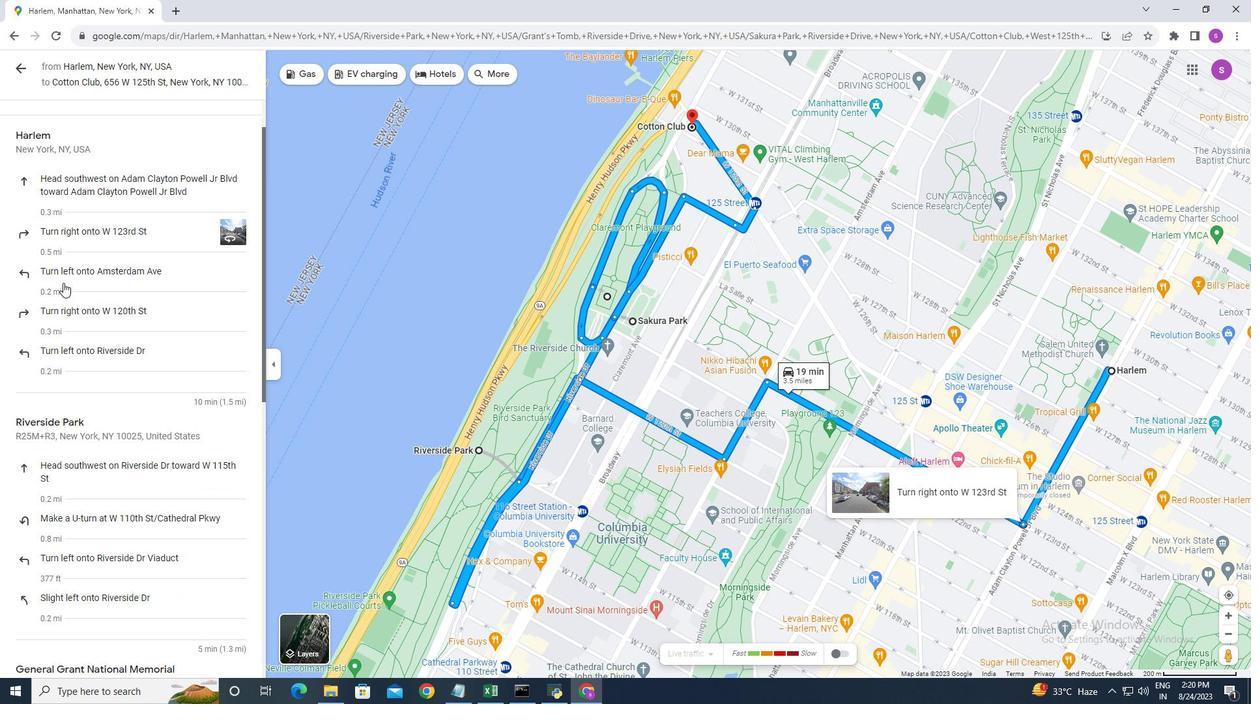 
Action: Mouse scrolled (63, 282) with delta (0, 0)
Screenshot: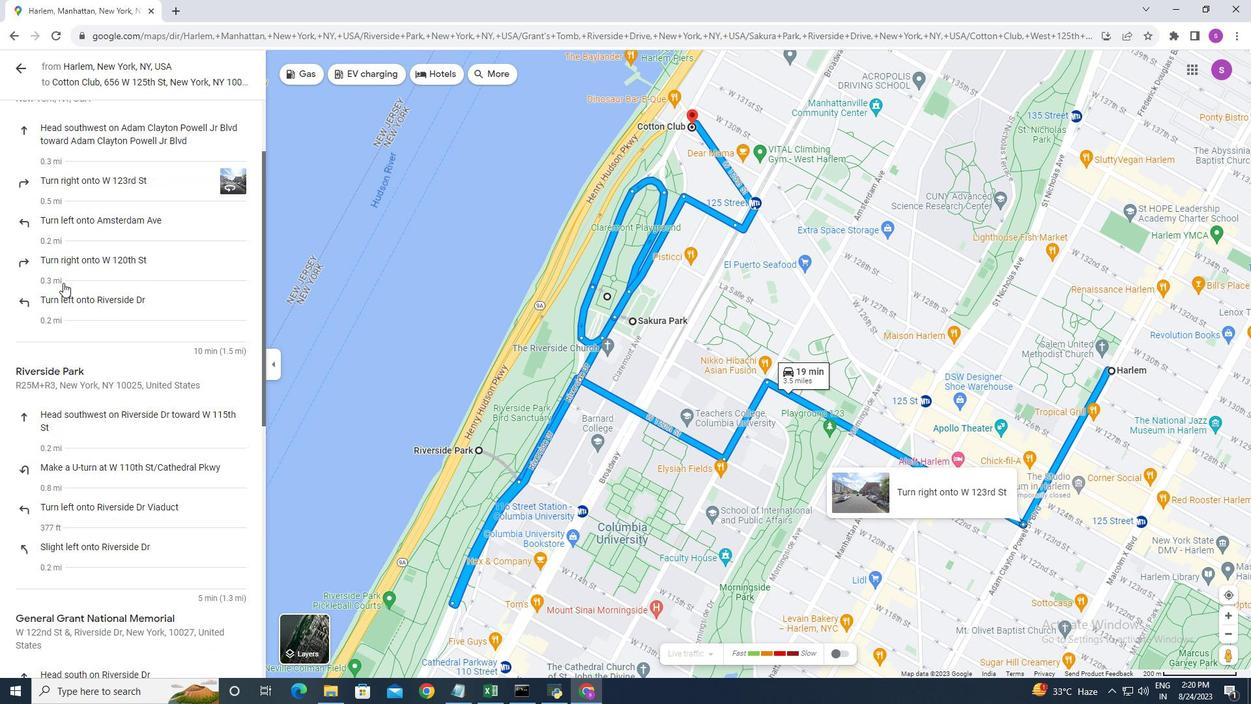 
Action: Mouse scrolled (63, 282) with delta (0, 0)
Screenshot: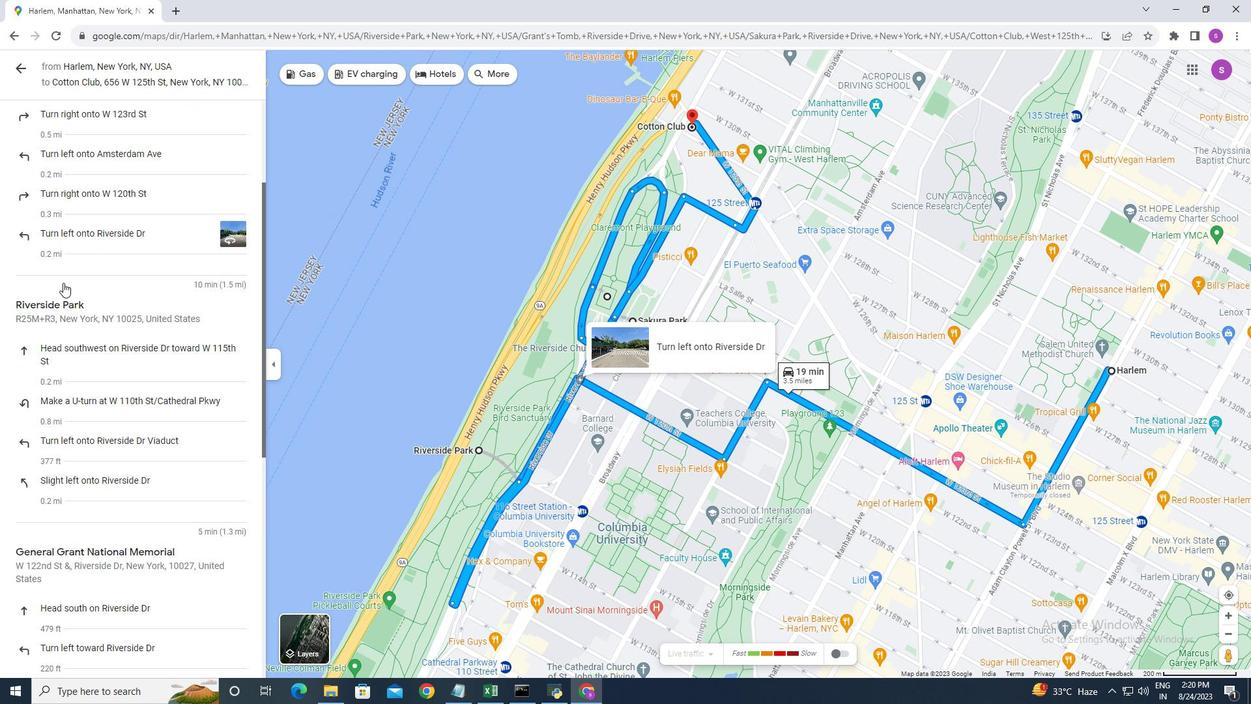 
Action: Mouse moved to (64, 282)
Screenshot: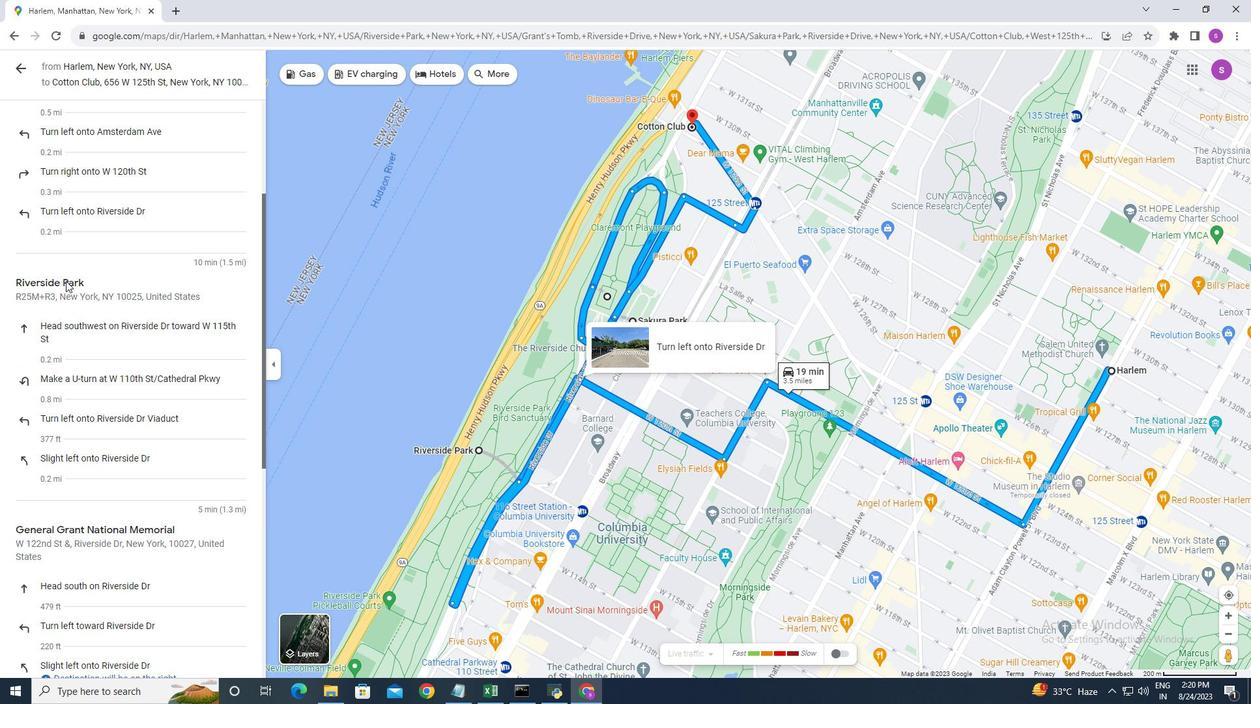 
Action: Mouse scrolled (64, 281) with delta (0, 0)
Screenshot: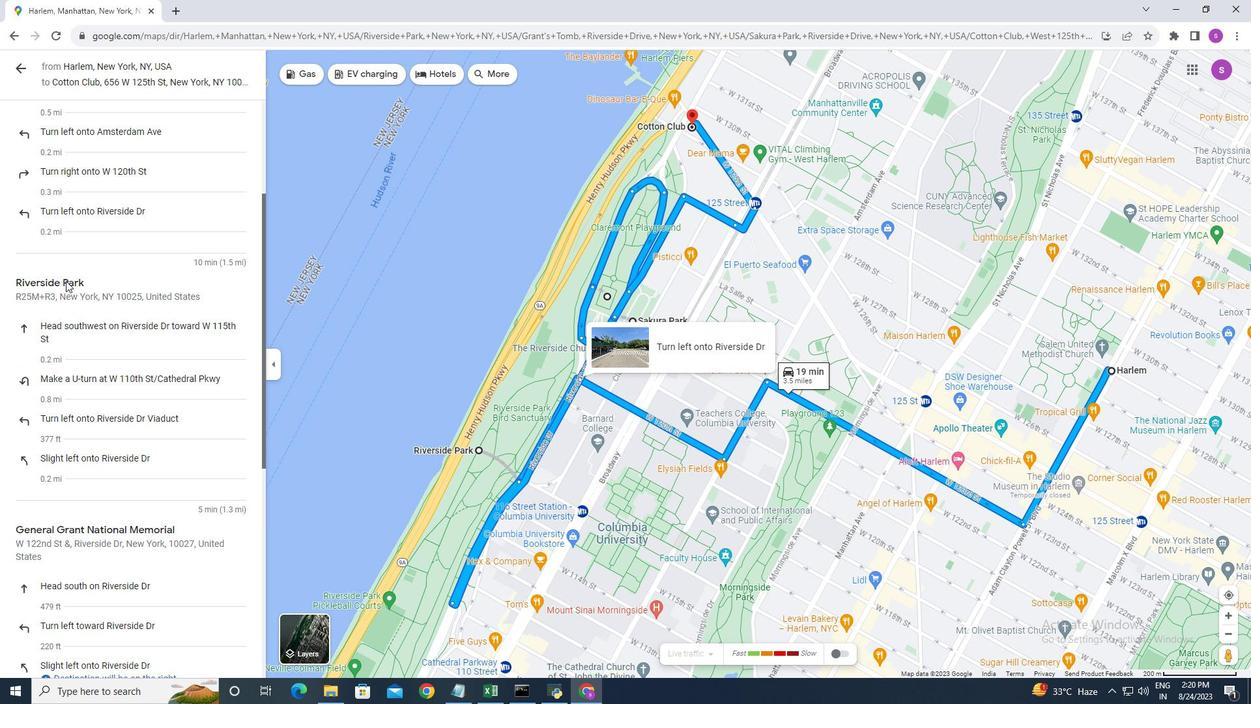 
Action: Mouse moved to (65, 281)
Screenshot: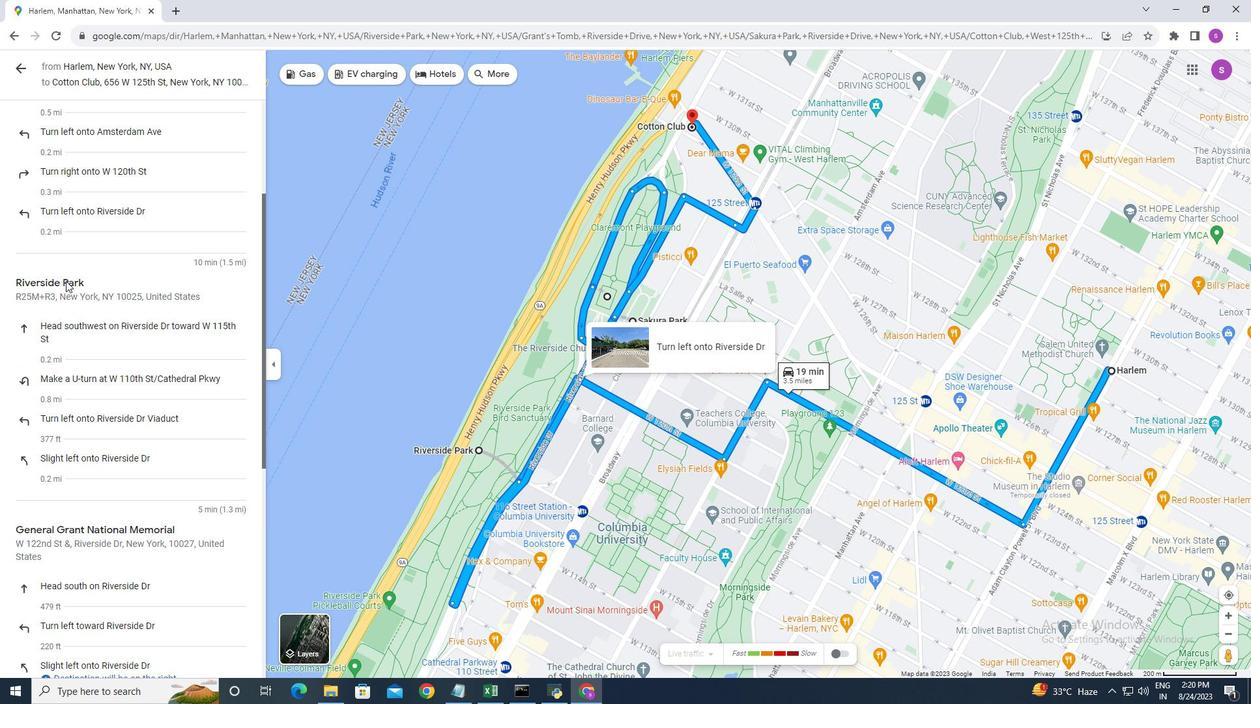 
Action: Mouse scrolled (65, 280) with delta (0, 0)
Screenshot: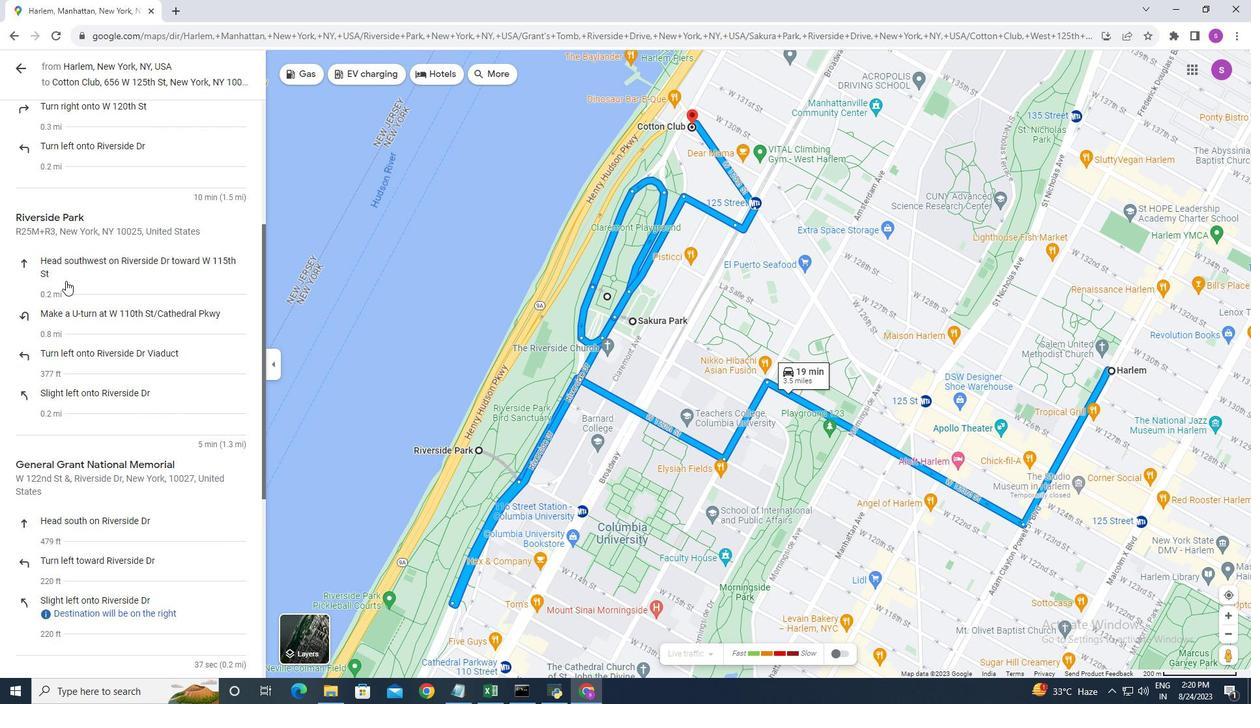 
Action: Mouse scrolled (65, 280) with delta (0, 0)
Screenshot: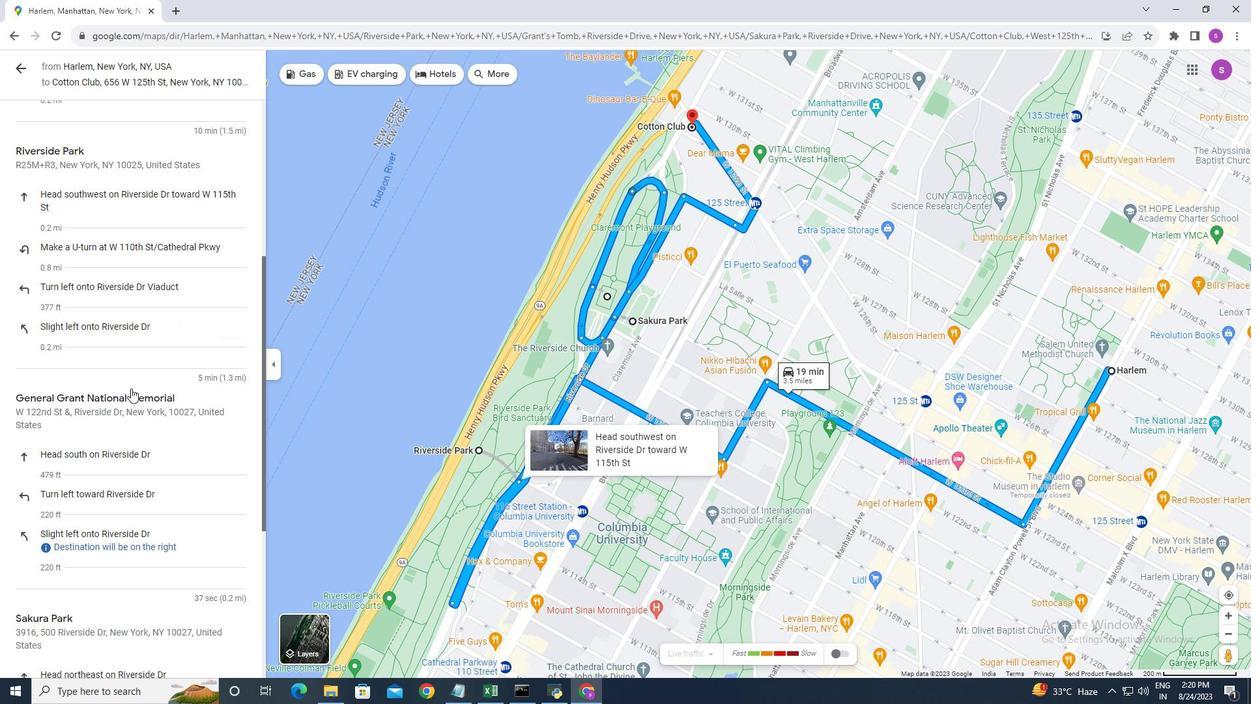
Action: Mouse moved to (82, 392)
Screenshot: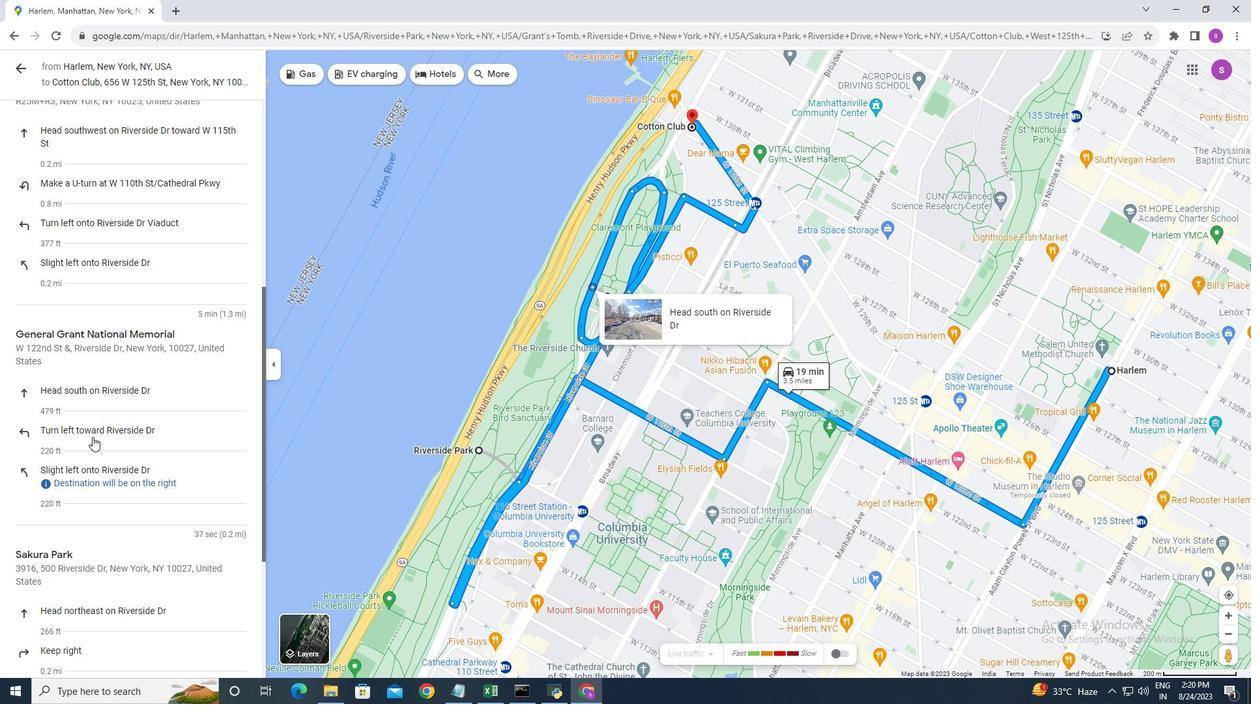 
Action: Mouse scrolled (82, 327) with delta (0, 0)
Screenshot: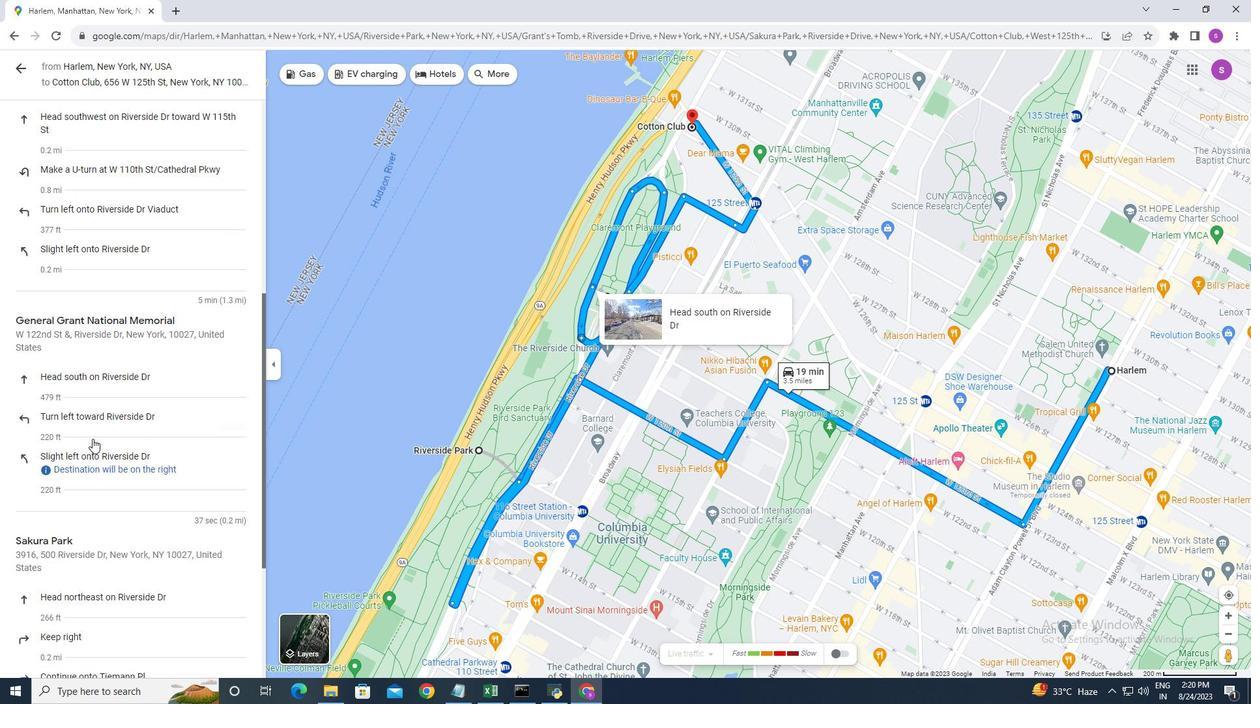 
Action: Mouse moved to (94, 457)
Screenshot: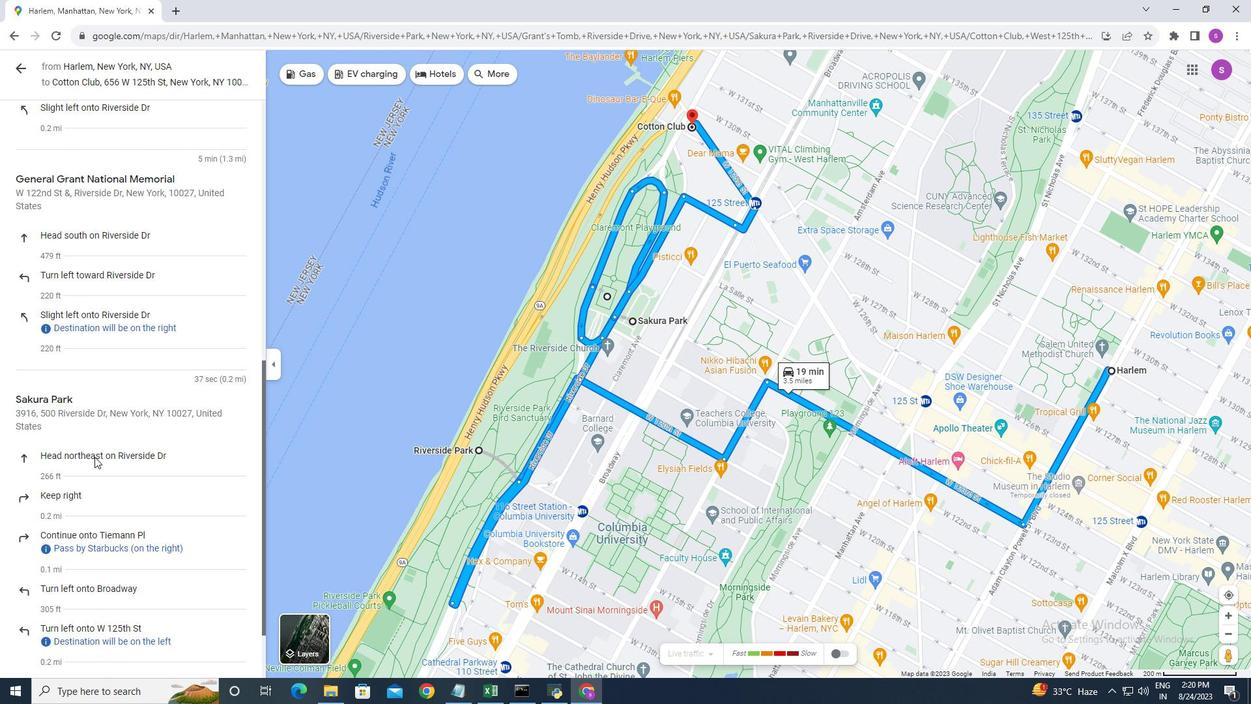 
Action: Mouse scrolled (94, 456) with delta (0, 0)
Screenshot: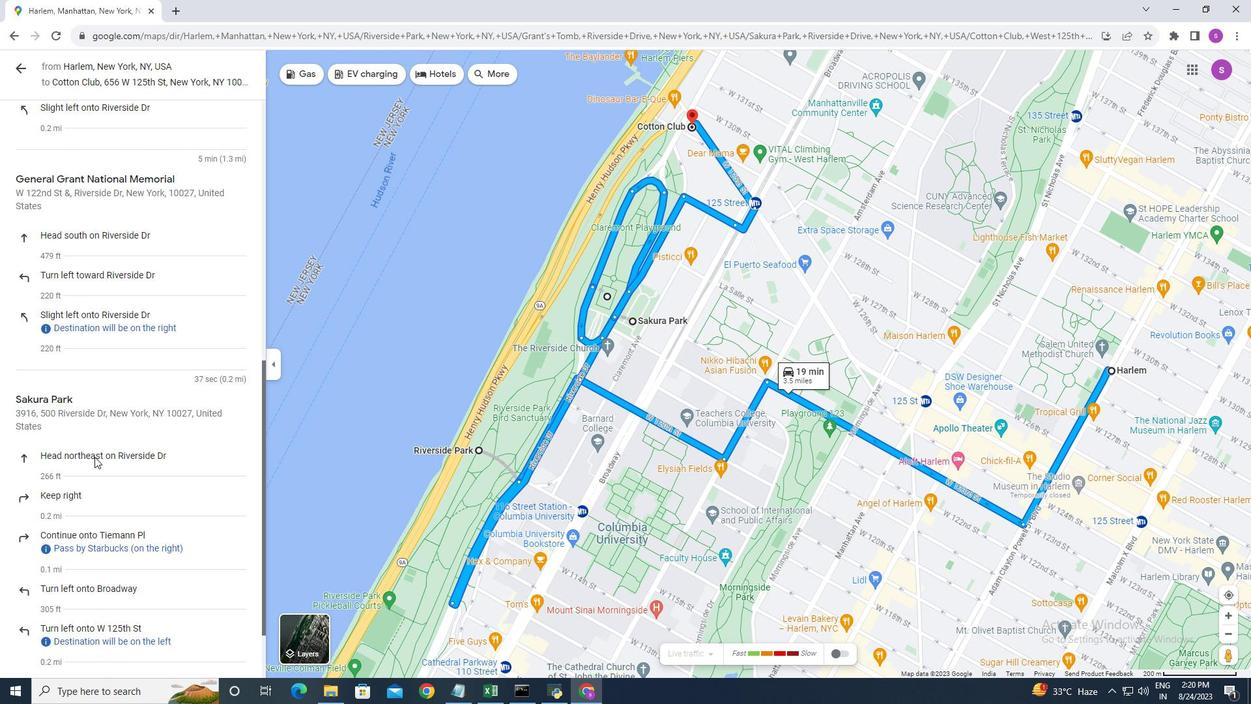 
Action: Mouse scrolled (94, 456) with delta (0, 0)
Screenshot: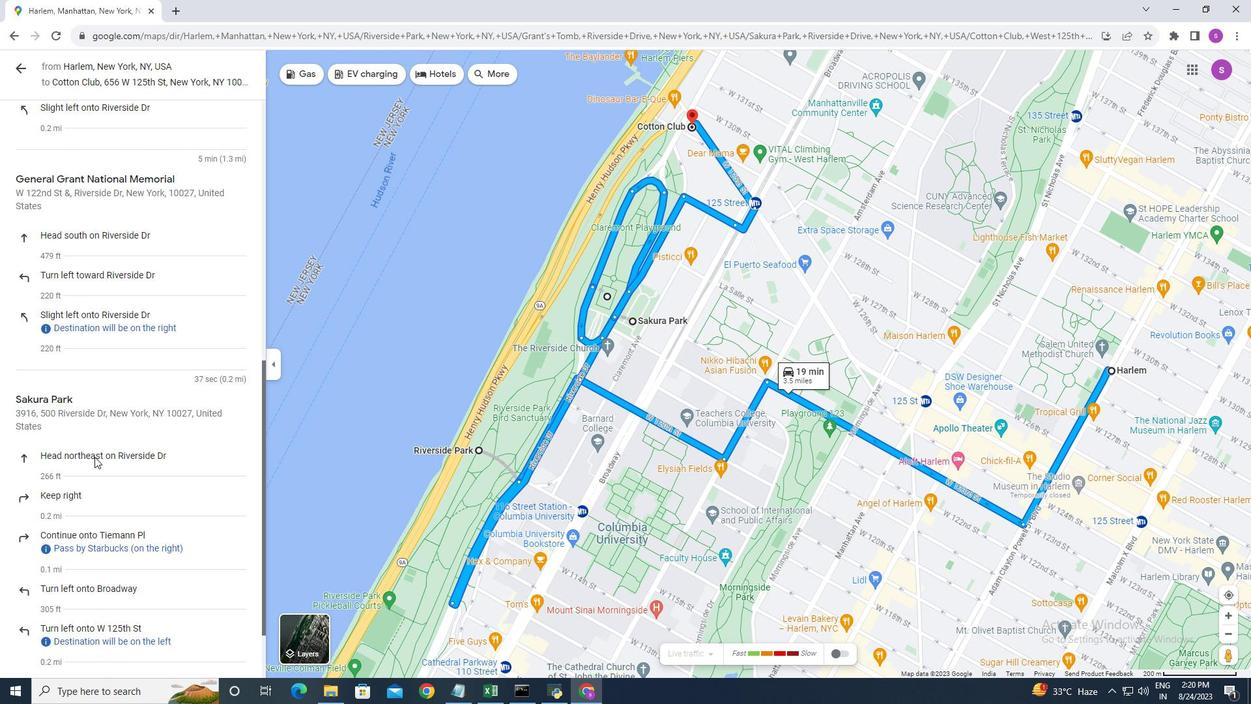 
Action: Mouse scrolled (94, 456) with delta (0, 0)
Screenshot: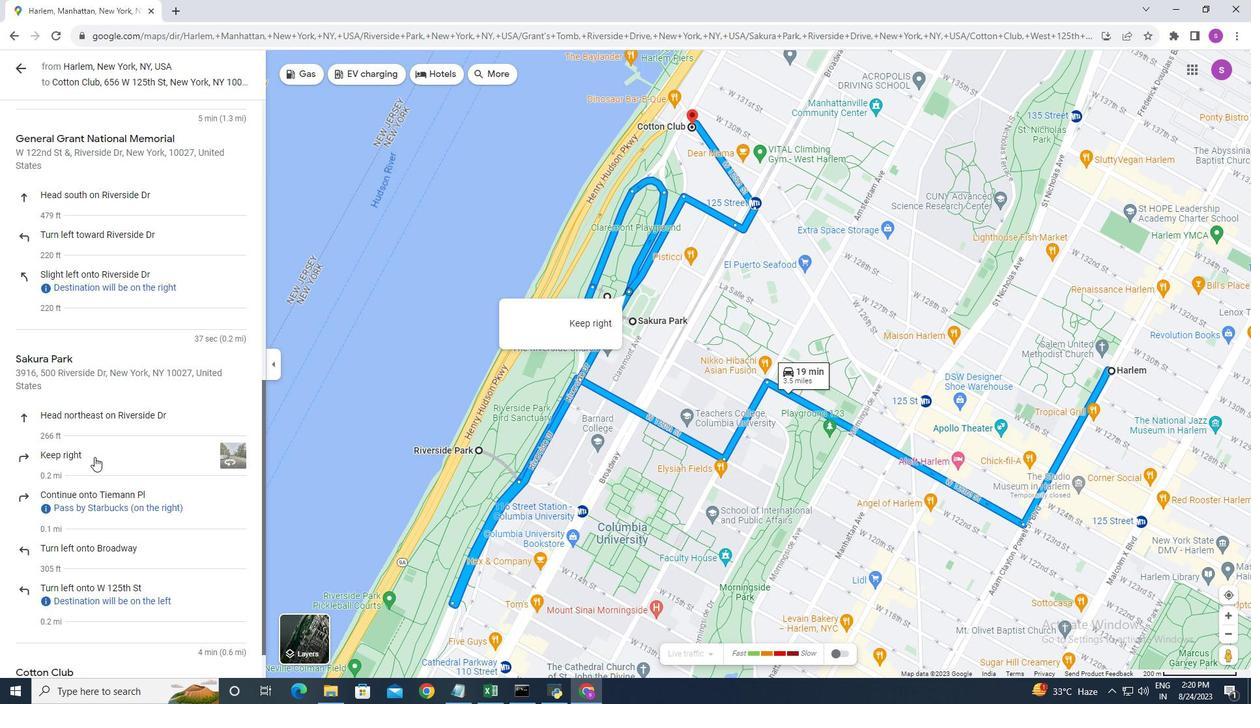 
Action: Mouse moved to (94, 456)
Screenshot: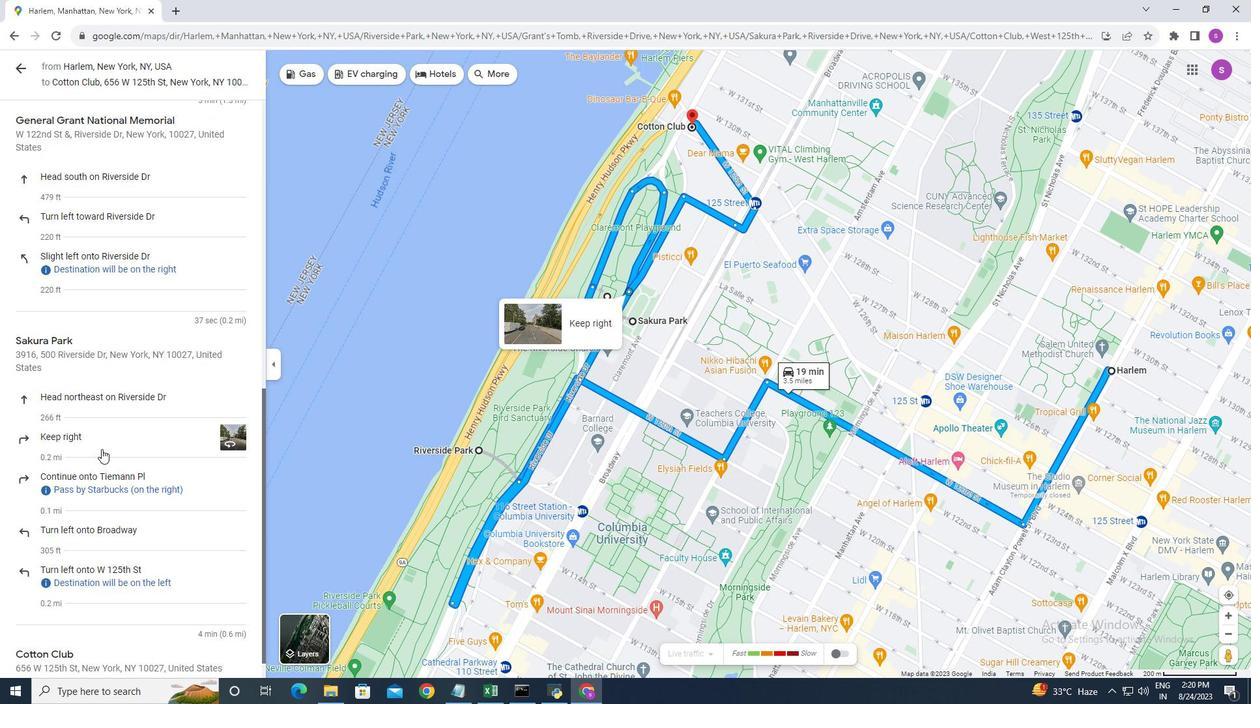 
Action: Mouse scrolled (94, 456) with delta (0, 0)
Screenshot: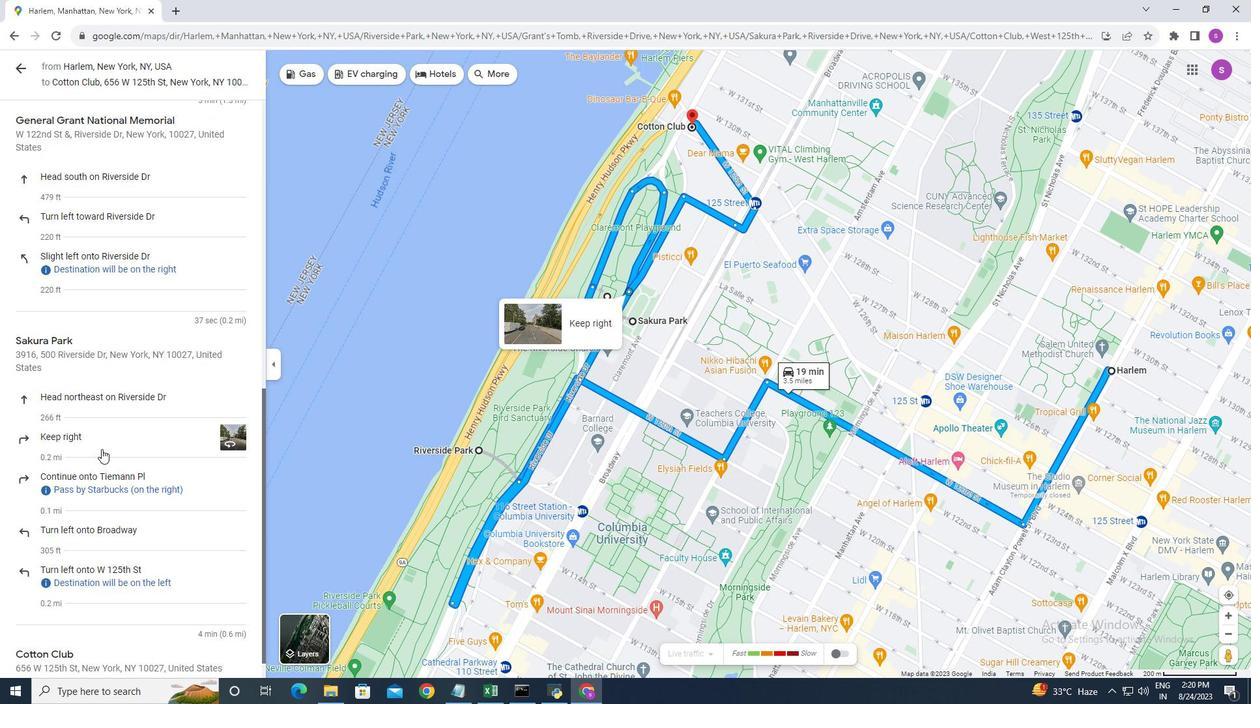 
Action: Mouse moved to (95, 454)
Screenshot: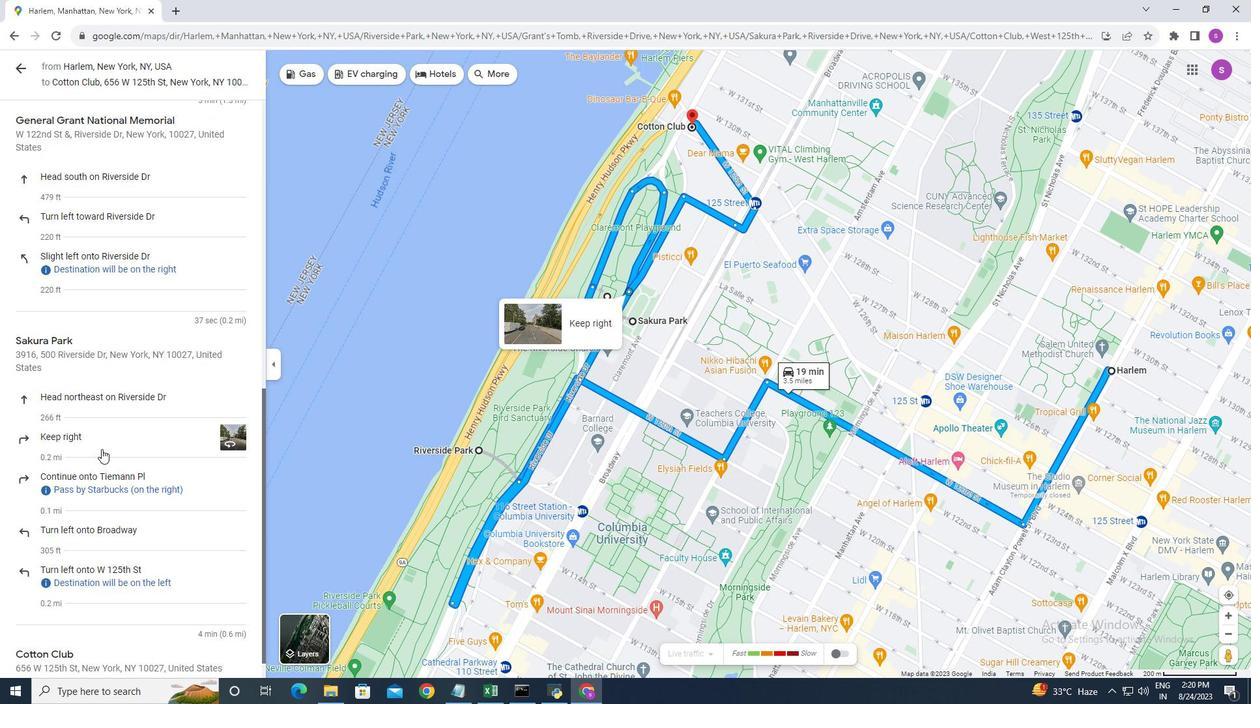 
Action: Mouse scrolled (94, 456) with delta (0, 0)
Screenshot: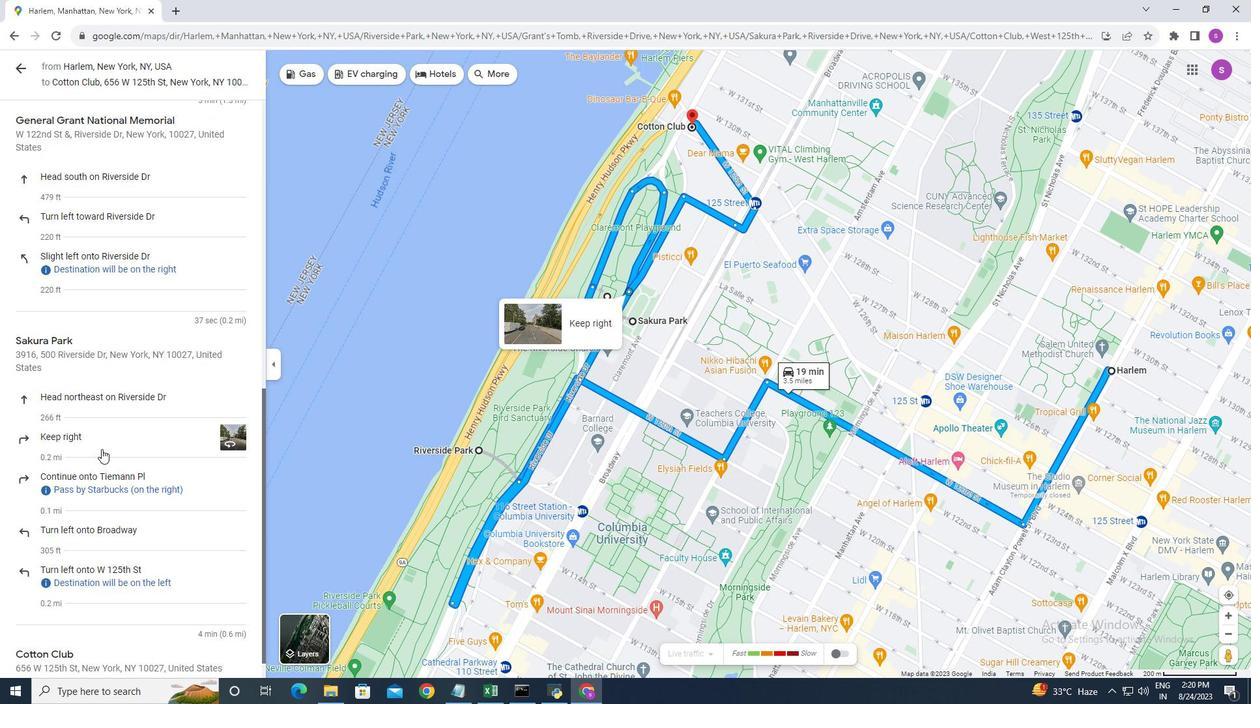 
Action: Mouse moved to (104, 447)
Screenshot: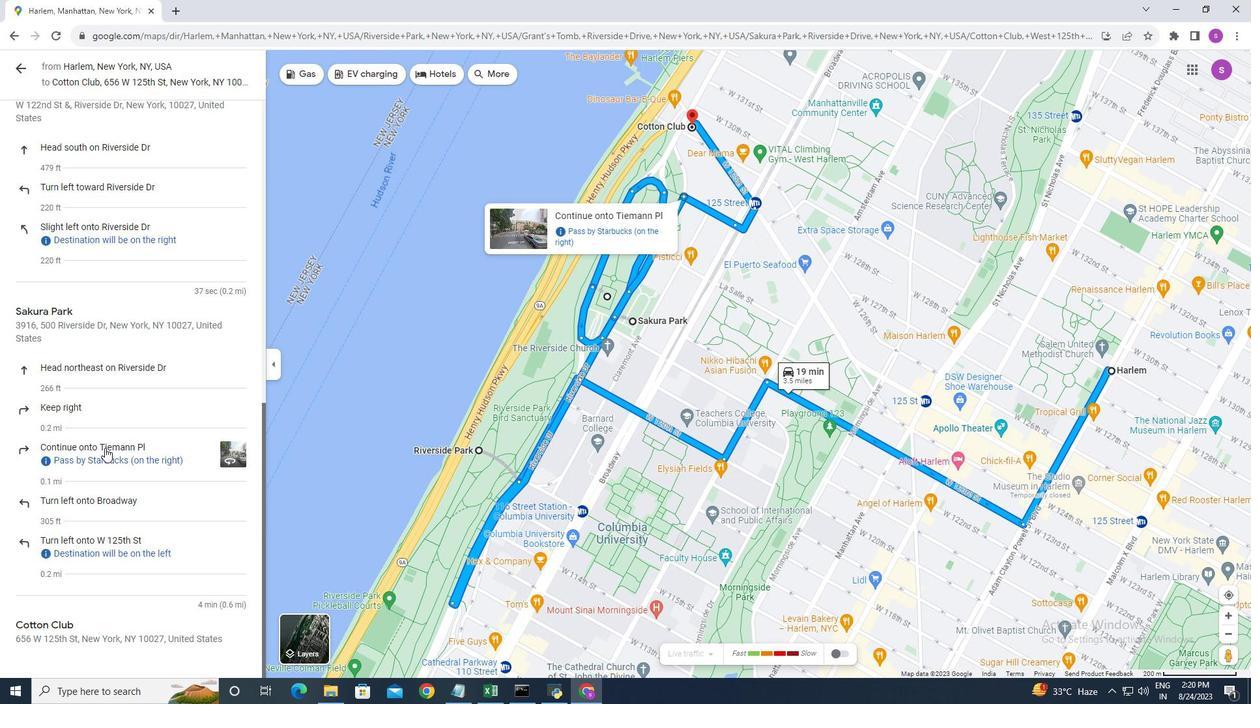 
Action: Mouse scrolled (104, 447) with delta (0, 0)
Screenshot: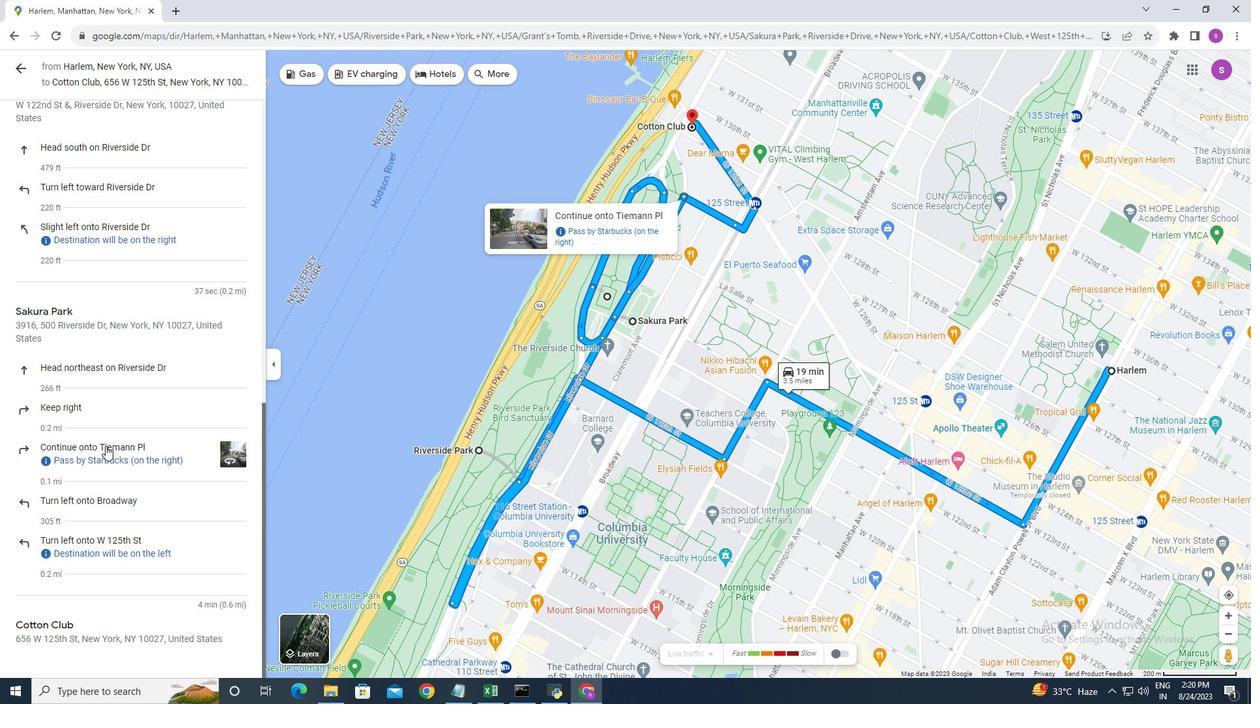 
Action: Mouse moved to (107, 444)
Screenshot: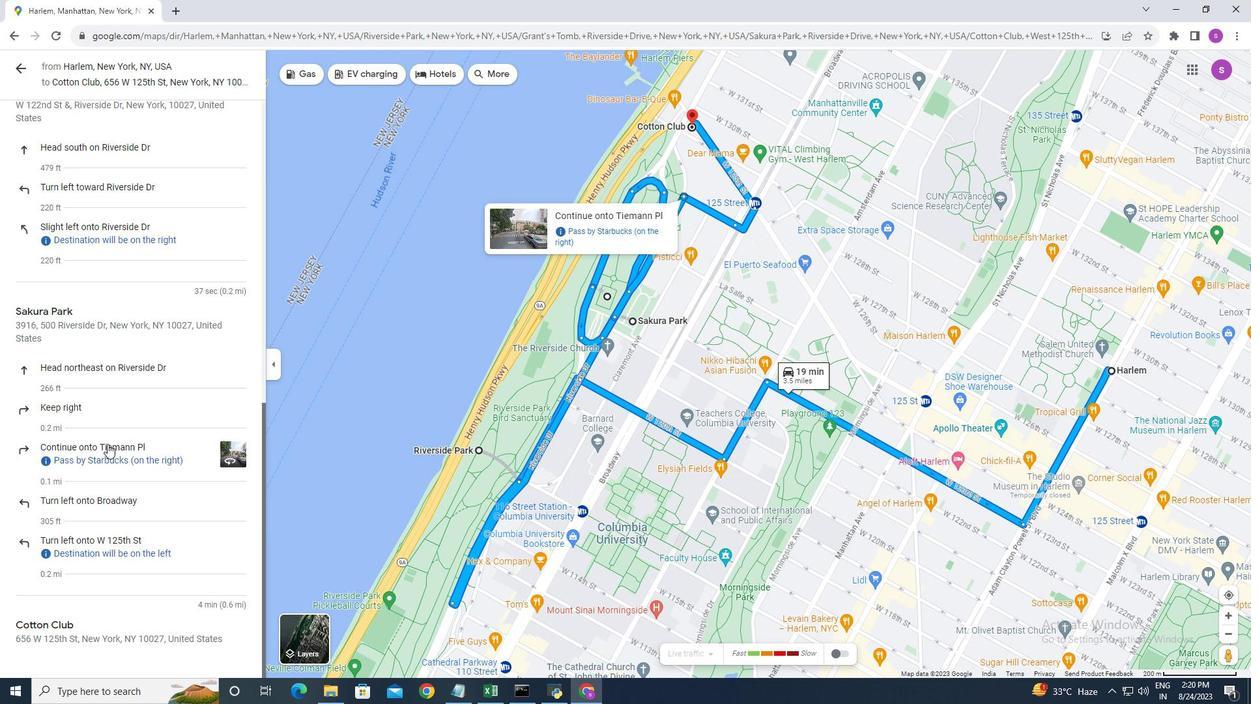 
Action: Mouse scrolled (107, 443) with delta (0, 0)
Screenshot: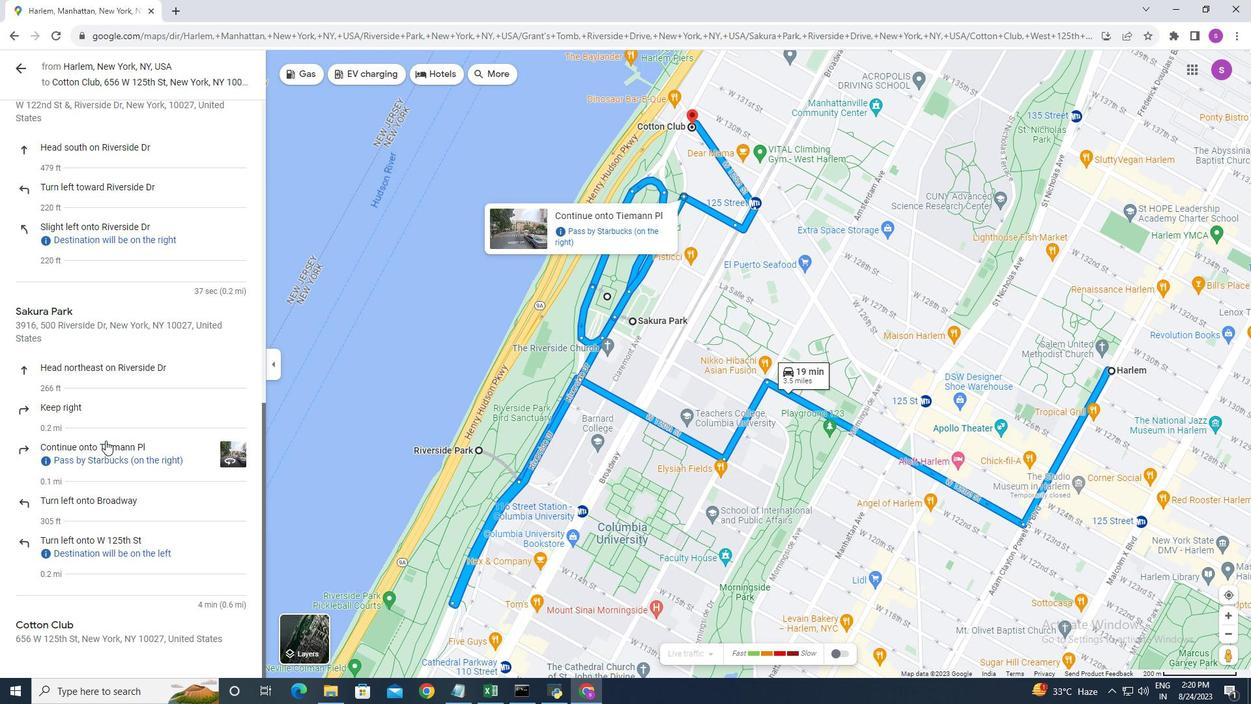 
Action: Mouse moved to (105, 441)
Screenshot: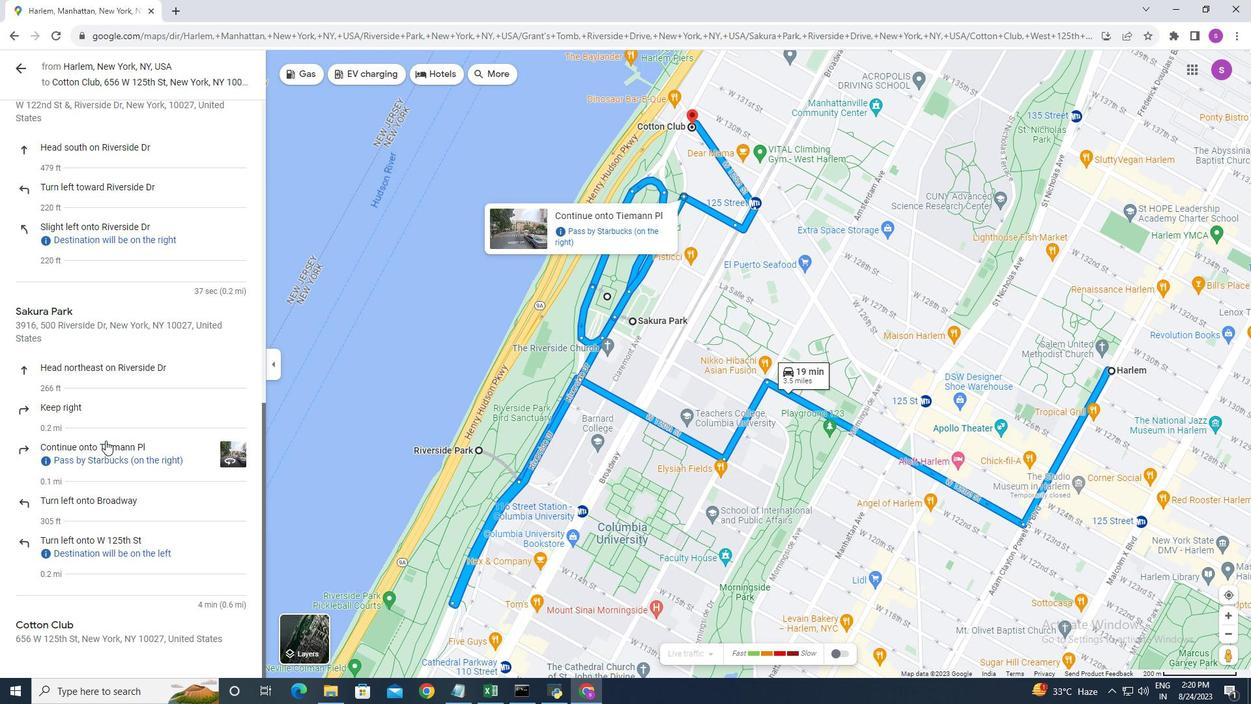 
Action: Mouse scrolled (105, 440) with delta (0, 0)
Screenshot: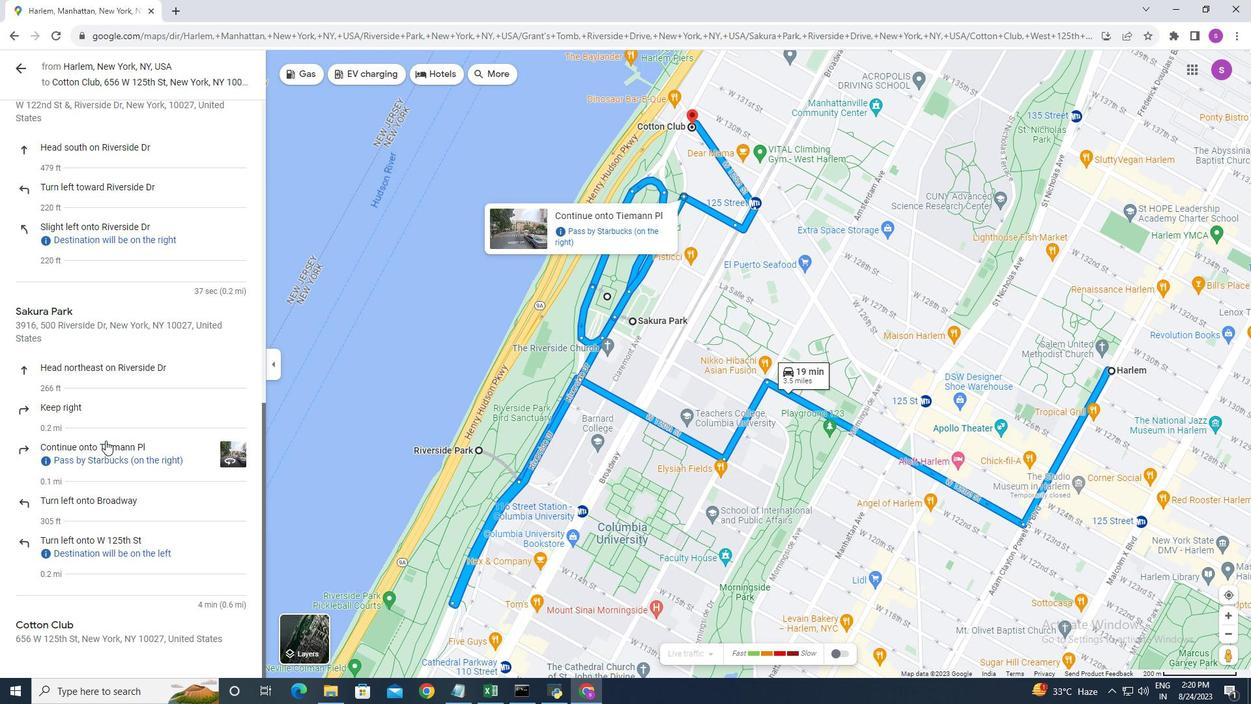 
Action: Mouse moved to (110, 436)
Screenshot: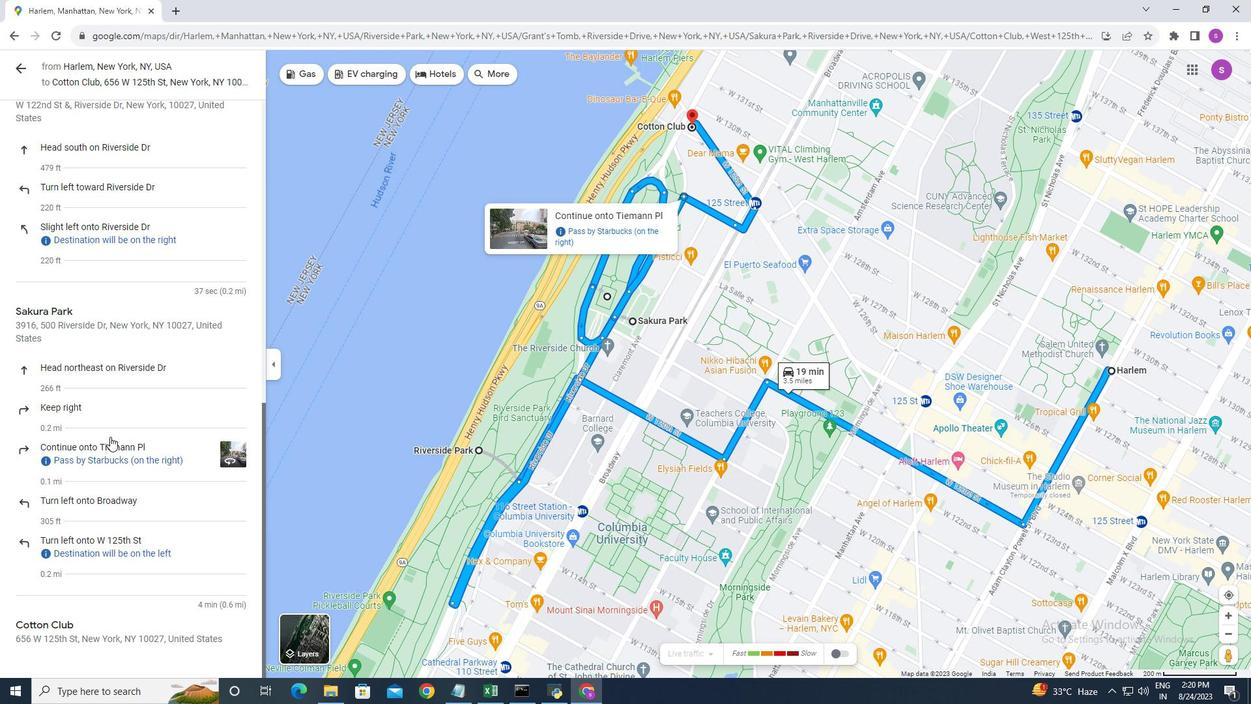 
Action: Mouse scrolled (110, 436) with delta (0, 0)
Screenshot: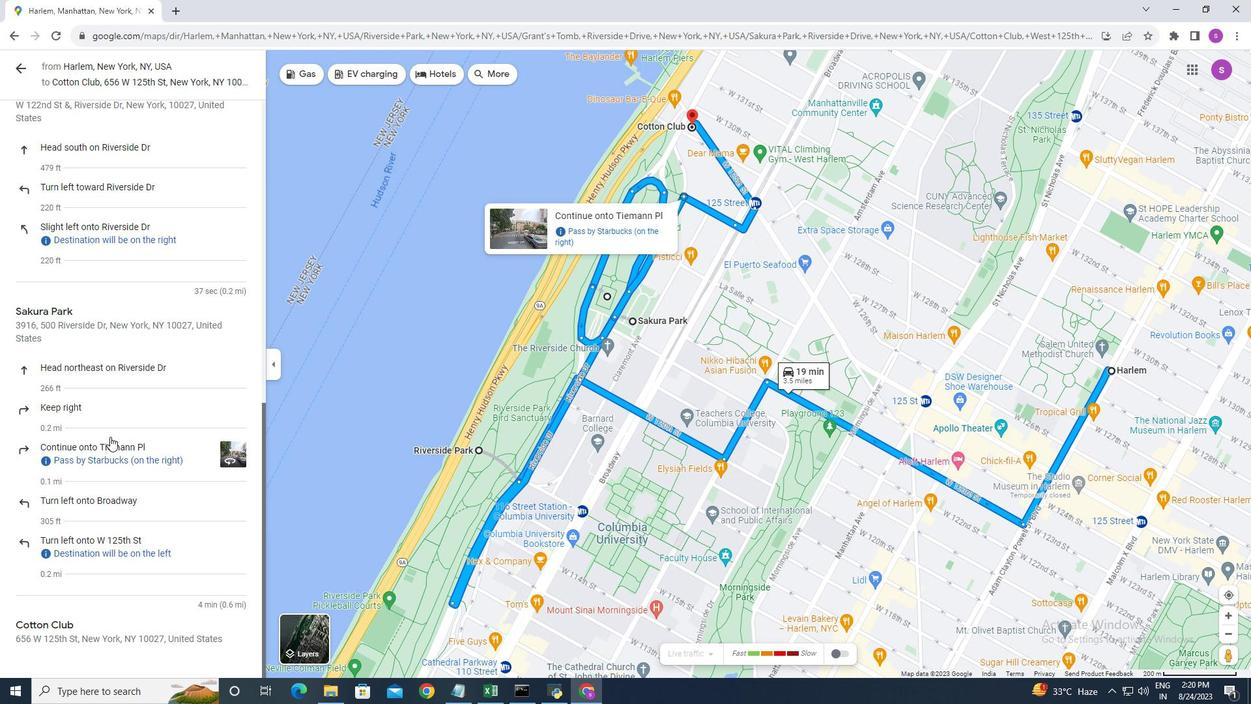 
Action: Mouse scrolled (110, 436) with delta (0, 0)
Screenshot: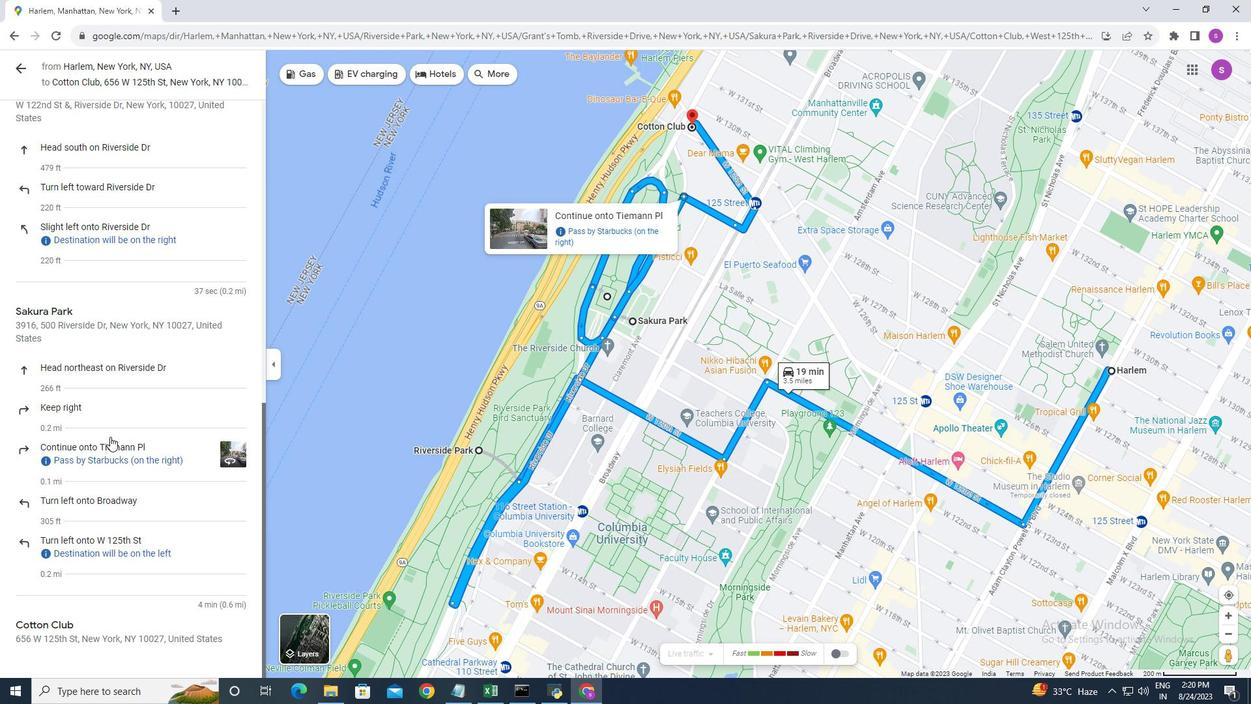 
Action: Mouse moved to (110, 436)
Screenshot: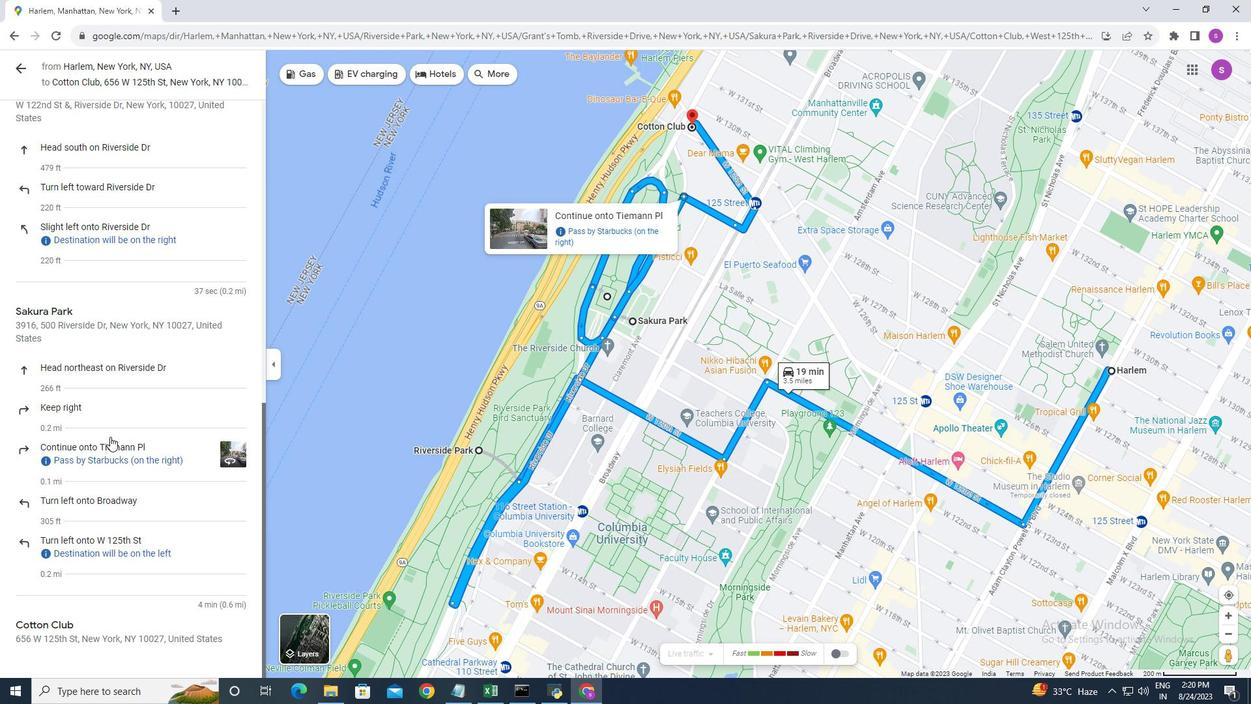 
Action: Mouse scrolled (110, 436) with delta (0, 0)
Screenshot: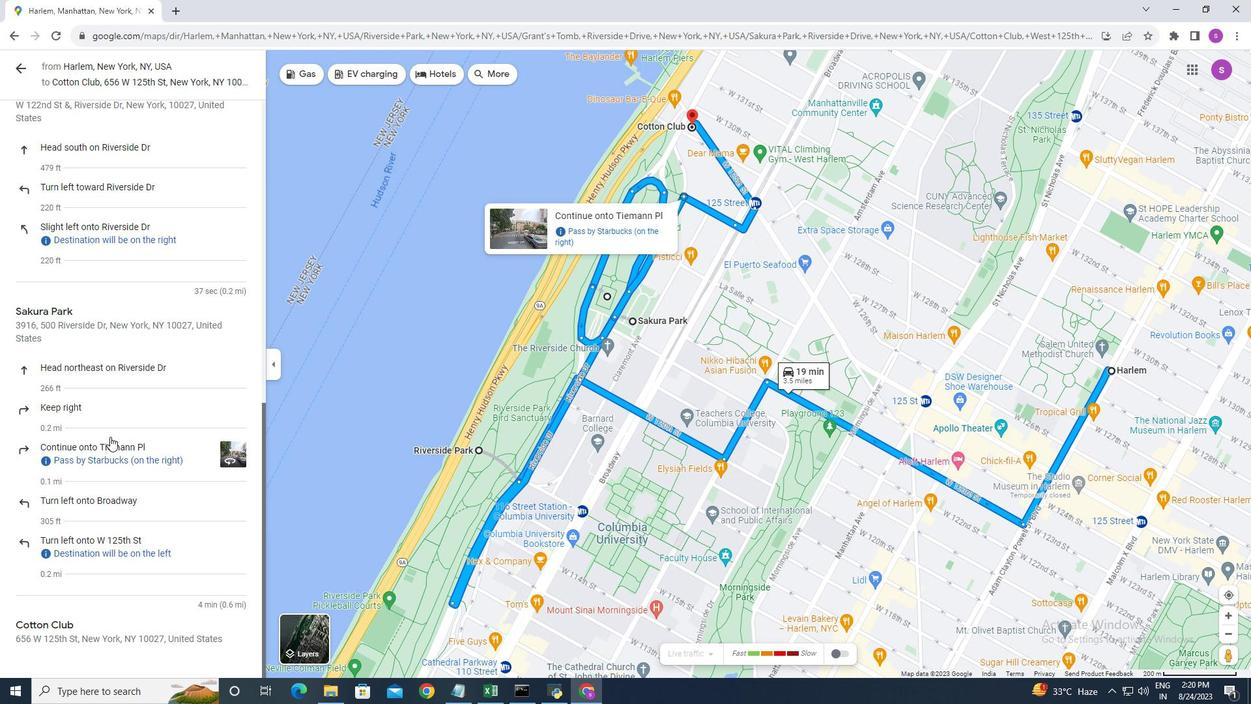 
Action: Mouse moved to (141, 466)
Screenshot: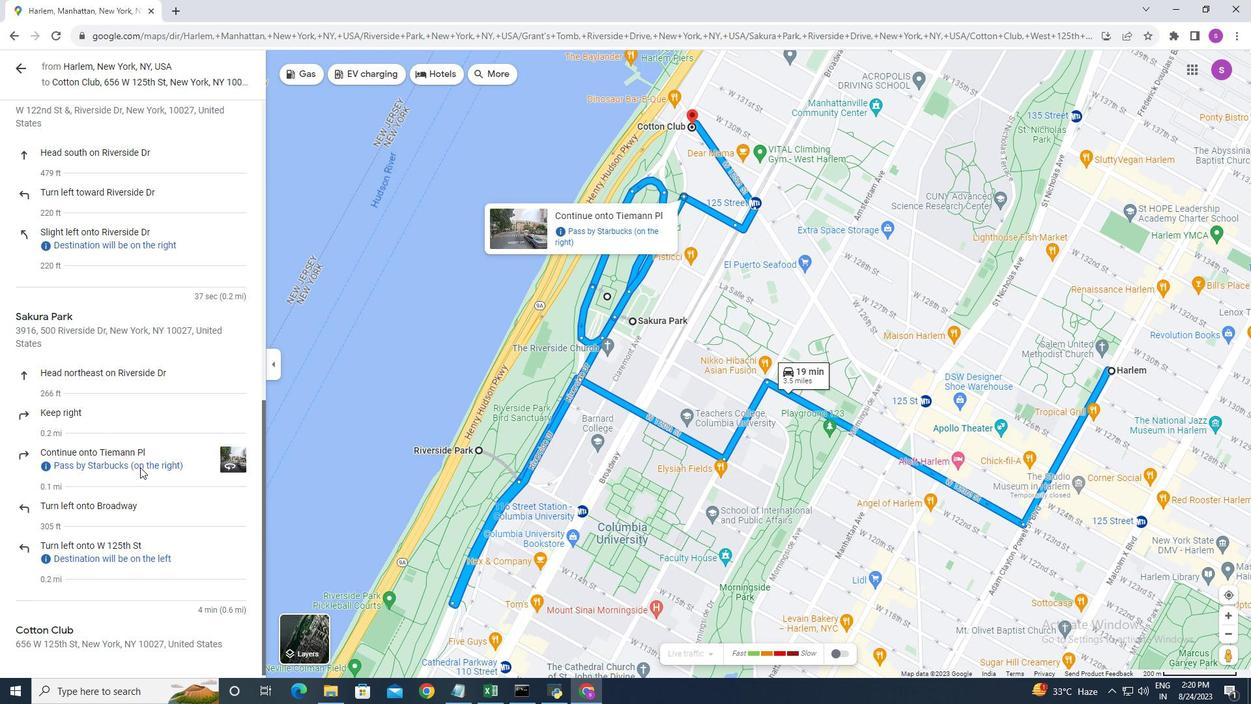 
Action: Mouse scrolled (141, 467) with delta (0, 0)
Screenshot: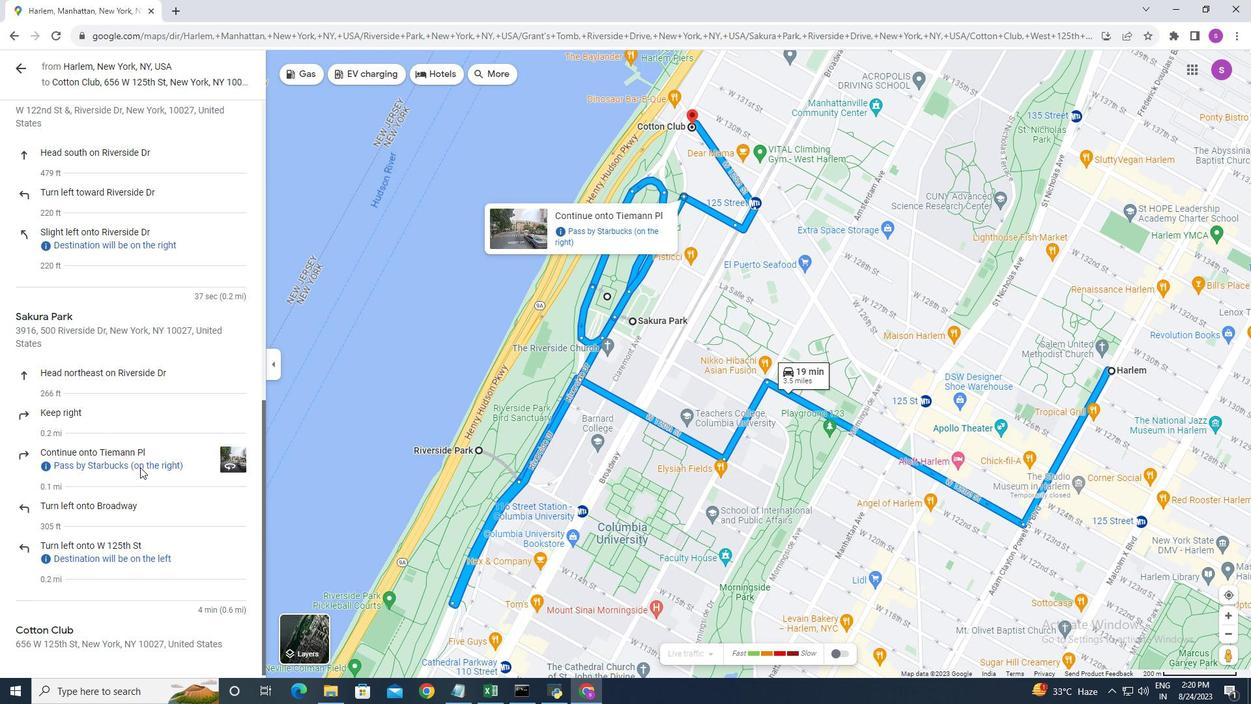 
Action: Mouse scrolled (141, 467) with delta (0, 0)
Screenshot: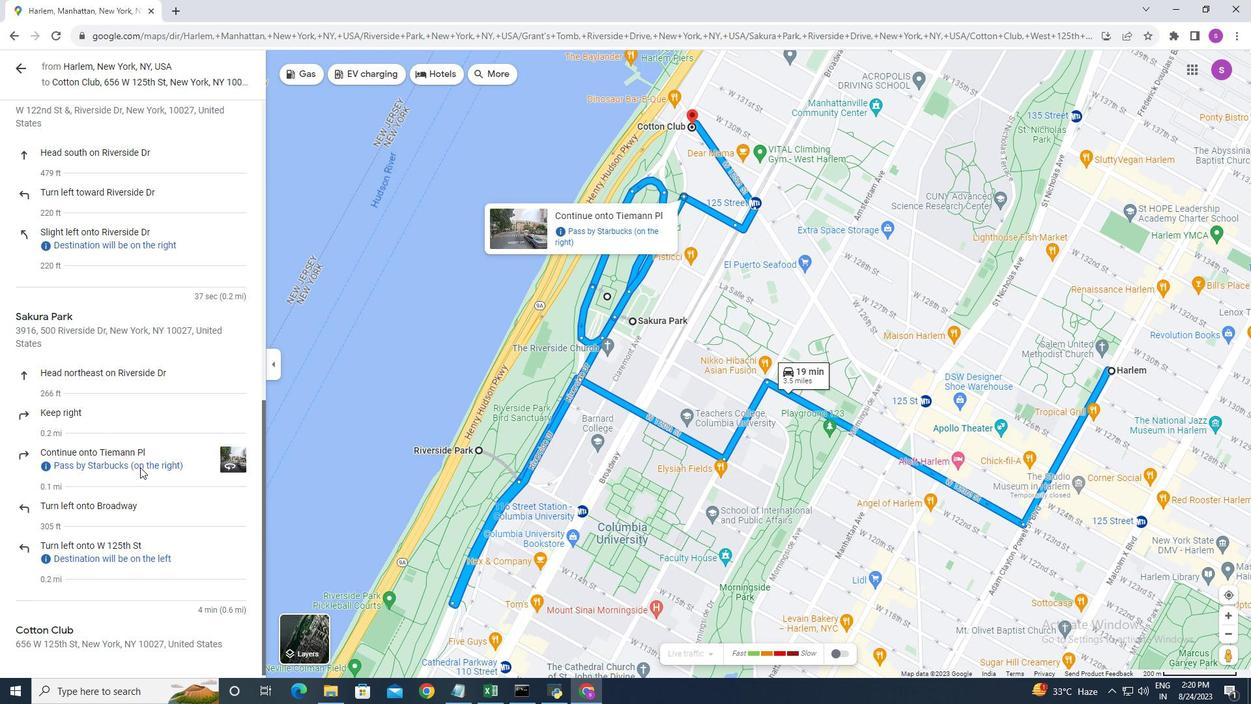 
Action: Mouse moved to (140, 466)
Screenshot: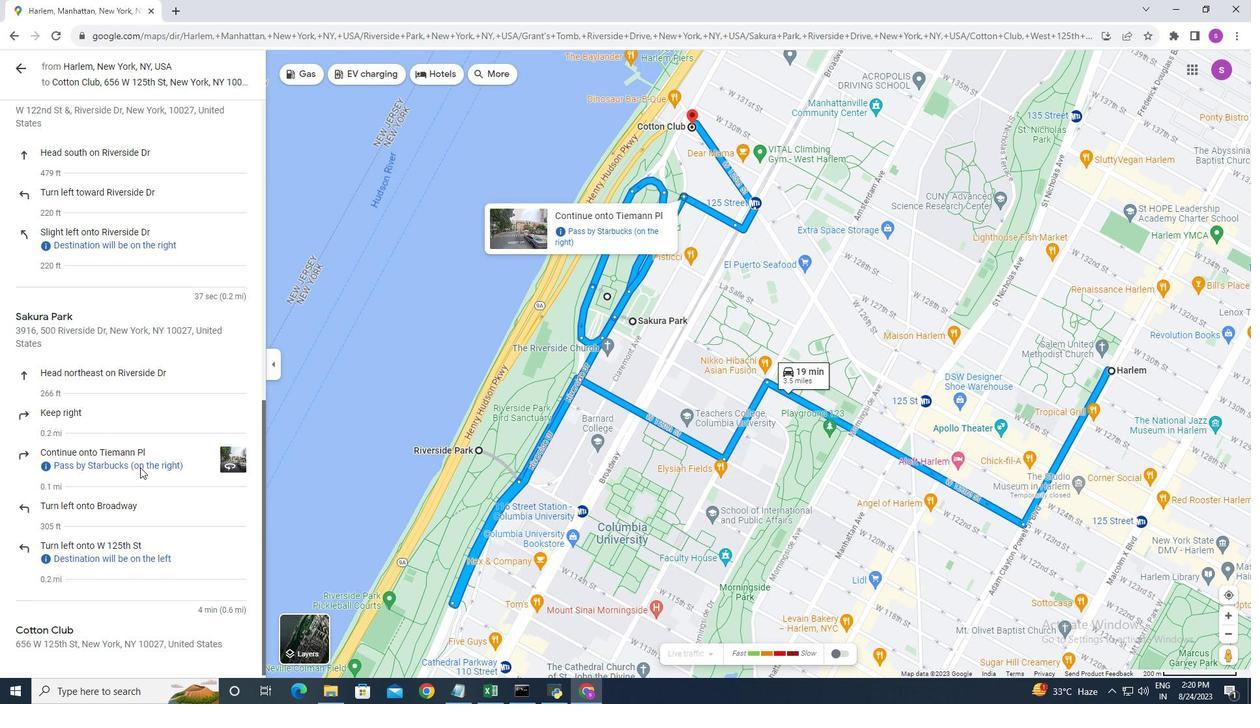 
Action: Mouse scrolled (140, 467) with delta (0, 0)
Screenshot: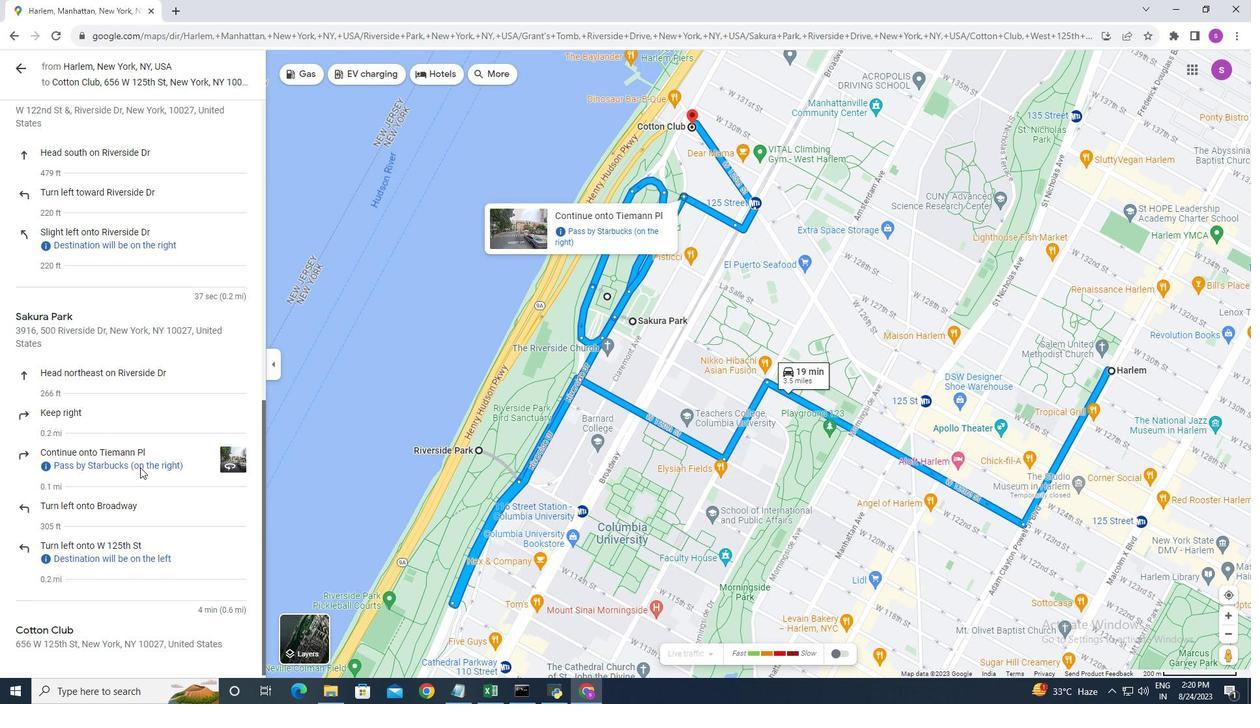 
Action: Mouse scrolled (140, 467) with delta (0, 0)
Screenshot: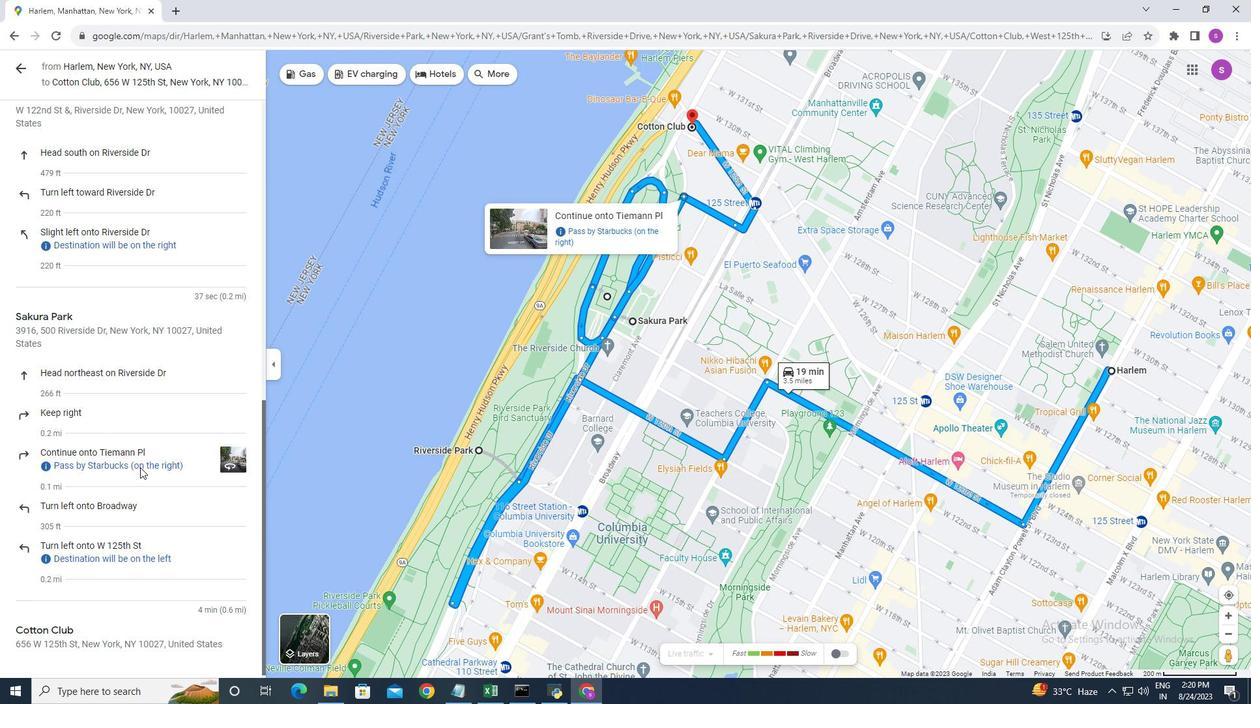 
Action: Mouse moved to (140, 460)
Screenshot: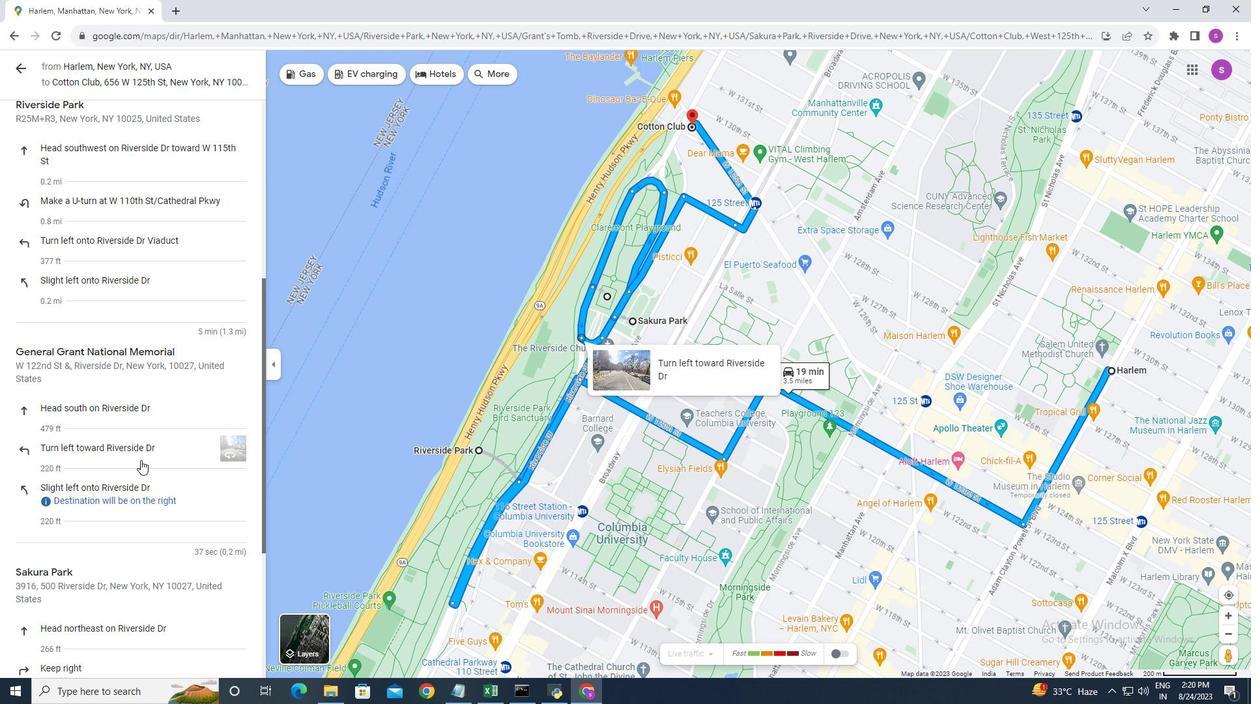 
Action: Mouse scrolled (140, 460) with delta (0, 0)
Screenshot: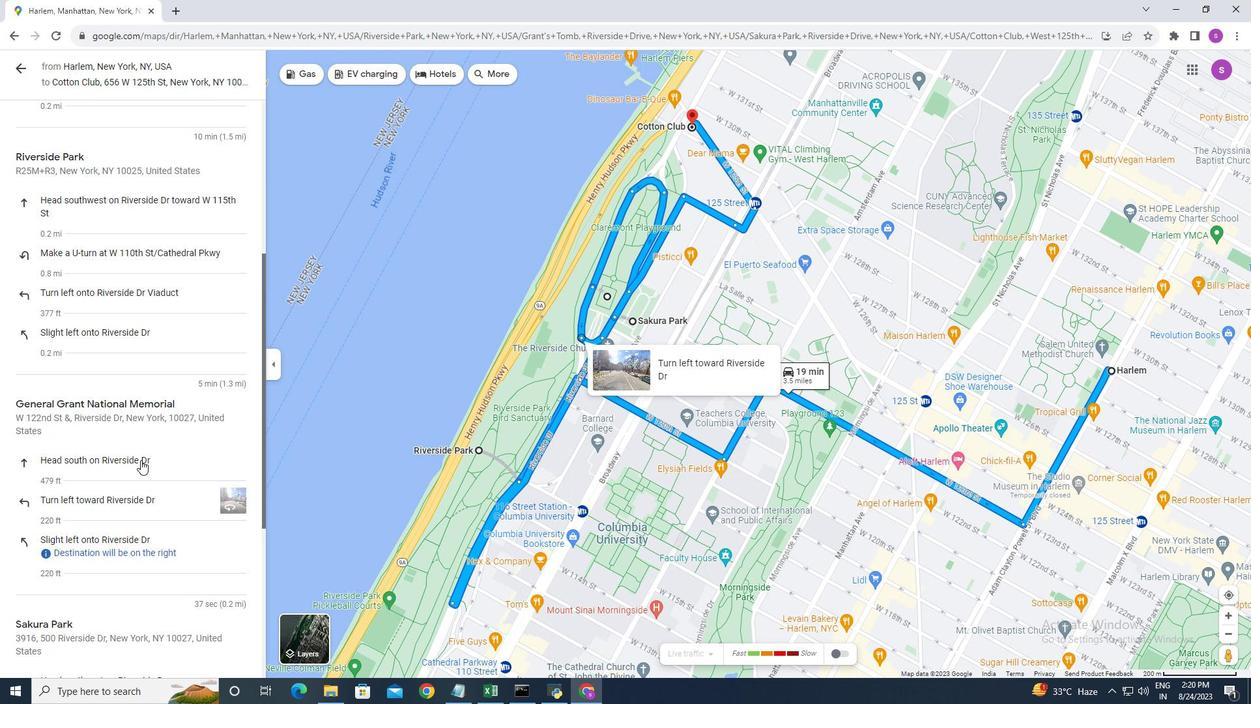 
Action: Mouse scrolled (140, 460) with delta (0, 0)
Screenshot: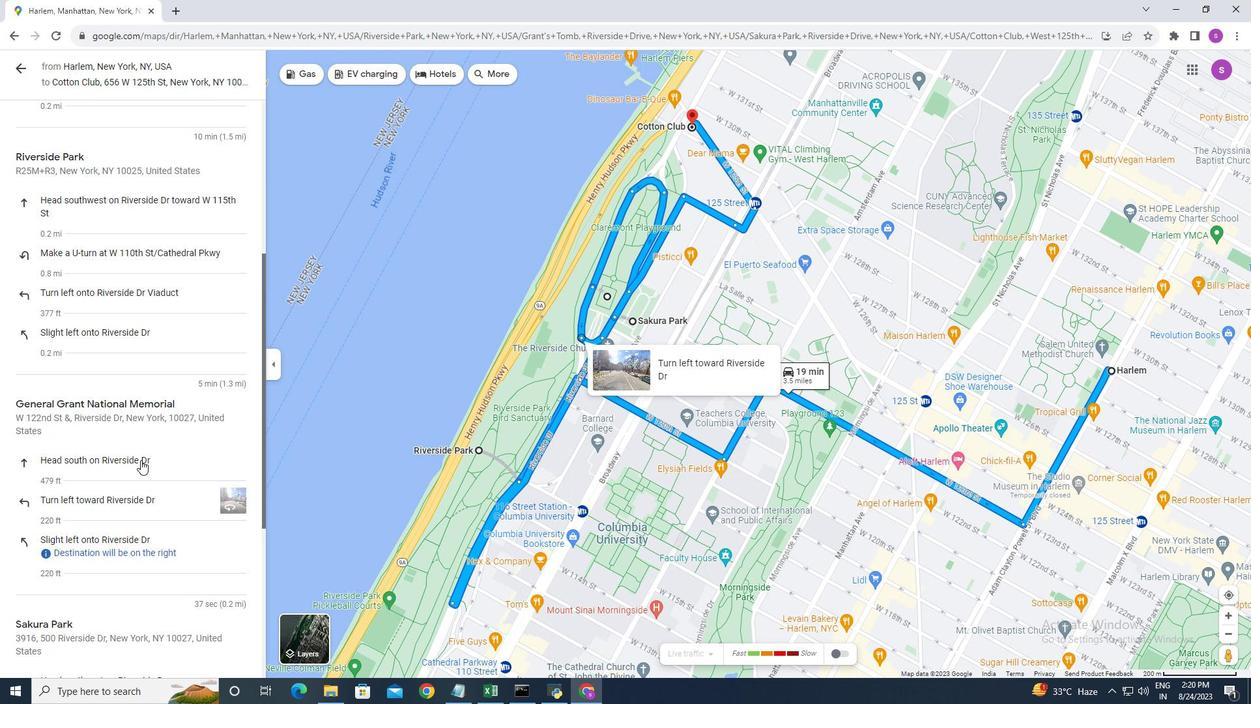 
Action: Mouse scrolled (140, 460) with delta (0, 0)
Screenshot: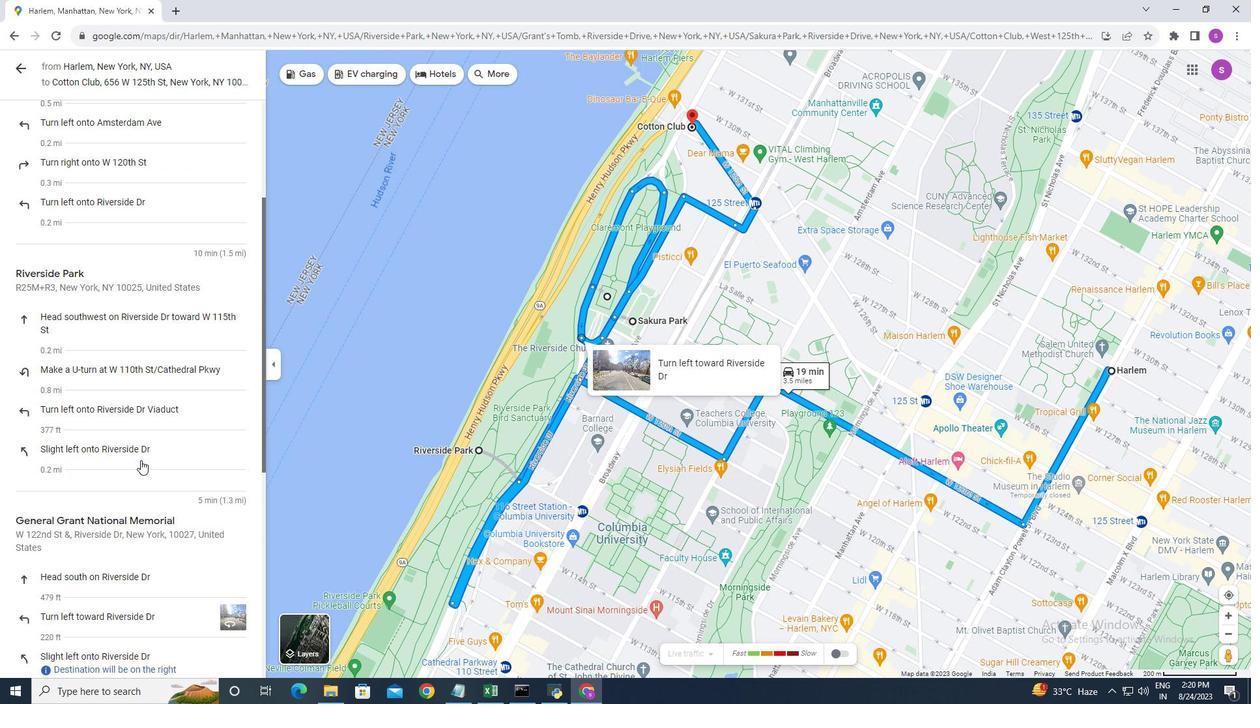 
Action: Mouse scrolled (140, 460) with delta (0, 0)
Screenshot: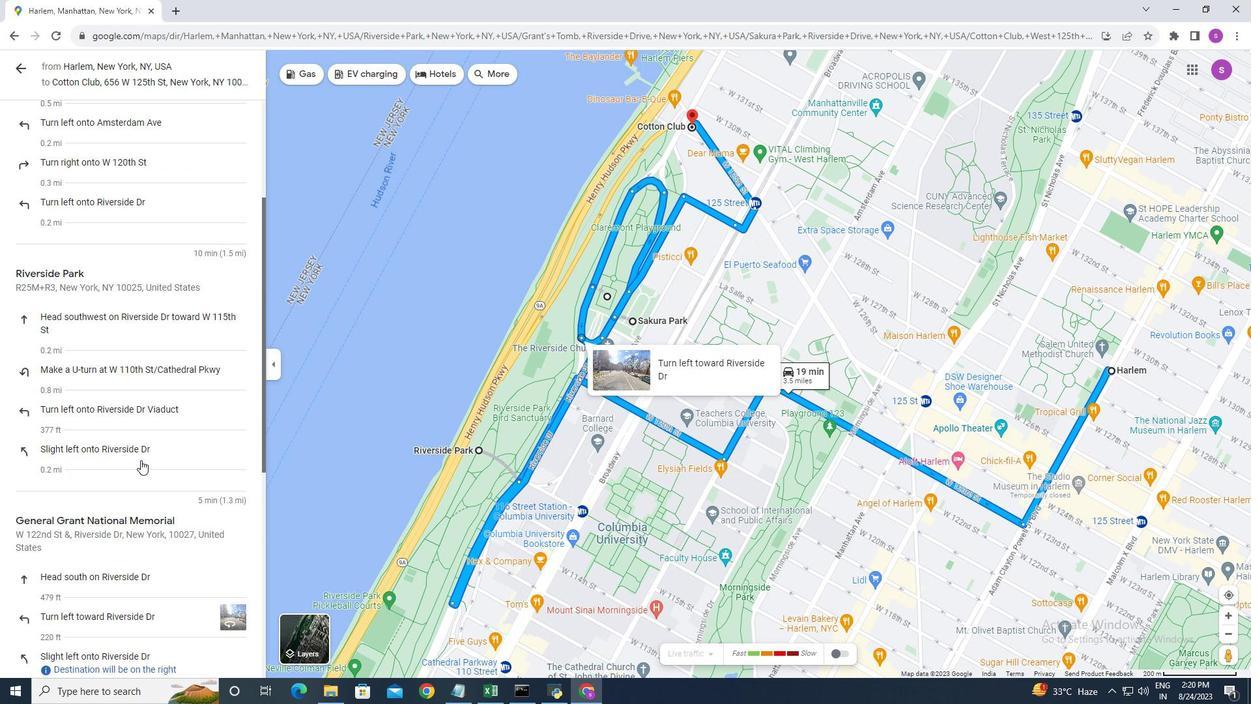 
Action: Mouse scrolled (140, 461) with delta (0, 0)
Screenshot: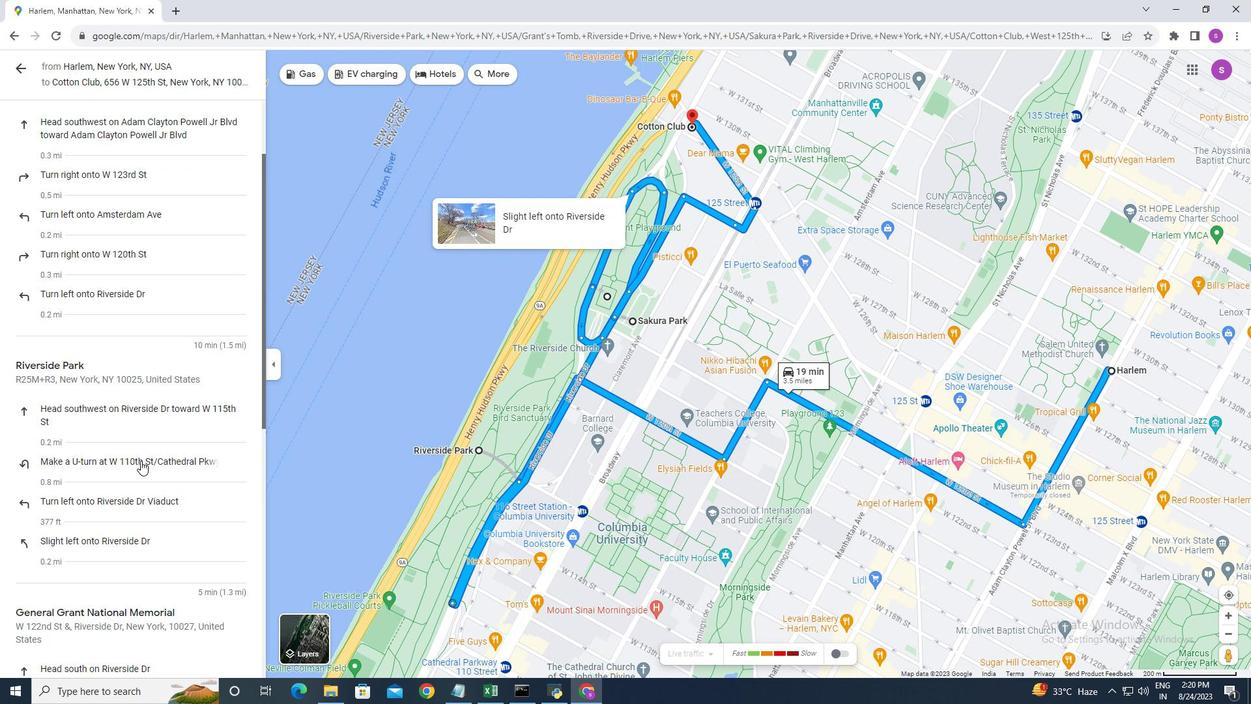 
Action: Mouse scrolled (140, 461) with delta (0, 0)
Screenshot: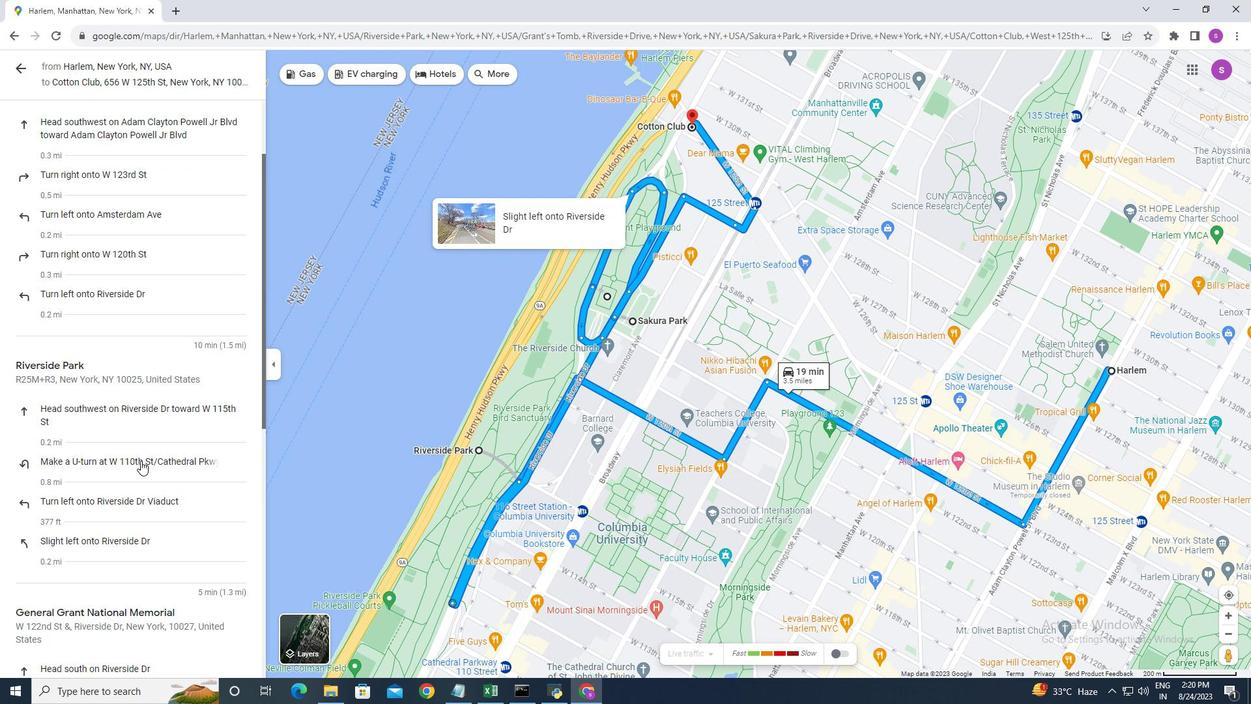 
Action: Mouse scrolled (140, 461) with delta (0, 0)
Screenshot: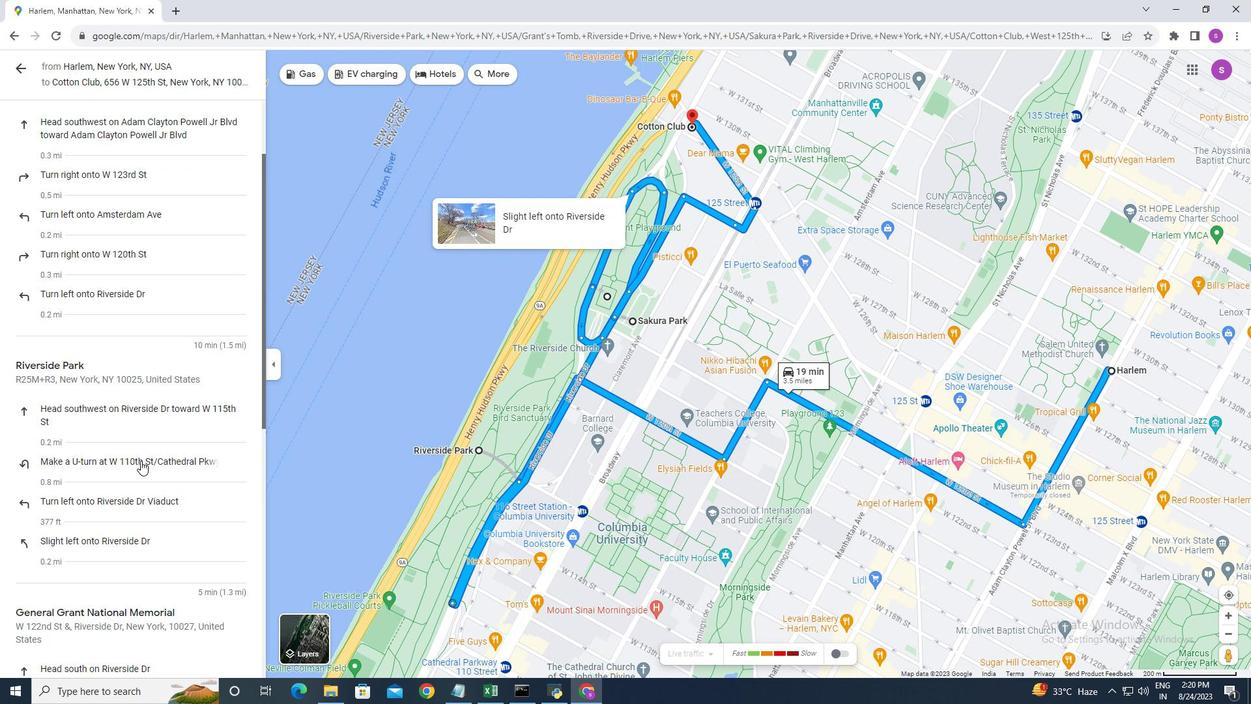 
Action: Mouse scrolled (140, 461) with delta (0, 0)
Screenshot: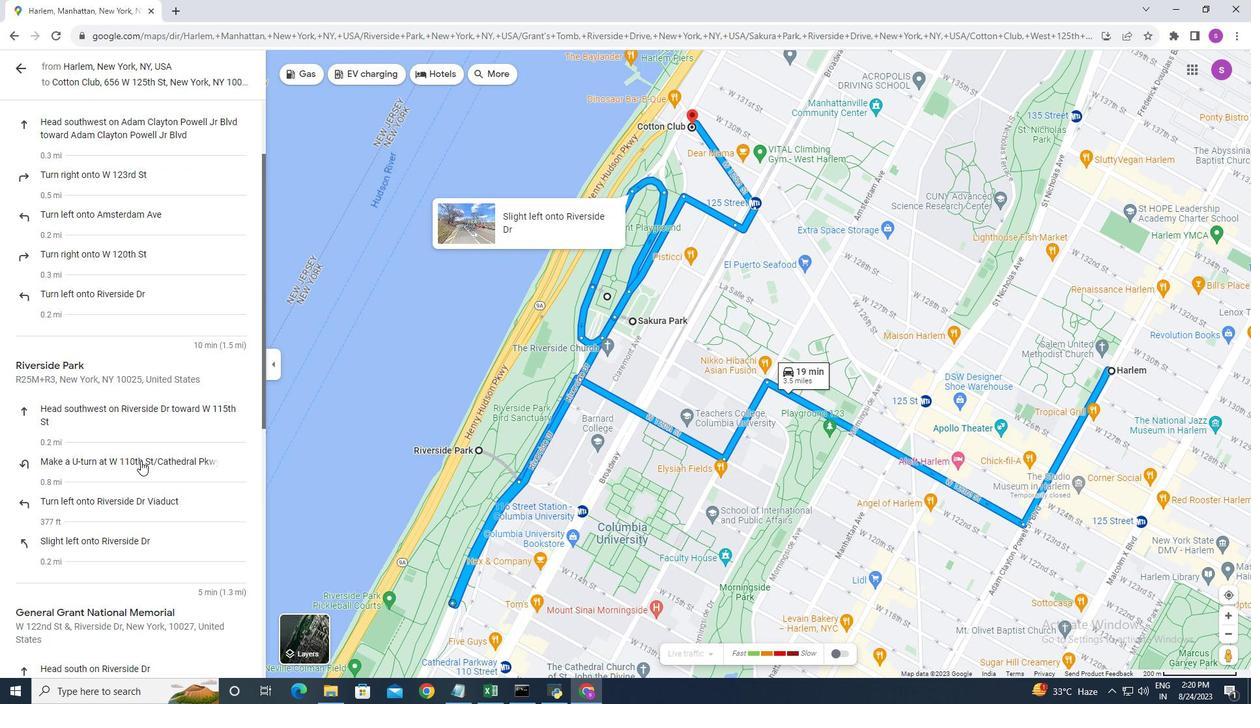 
Action: Mouse scrolled (140, 461) with delta (0, 0)
Screenshot: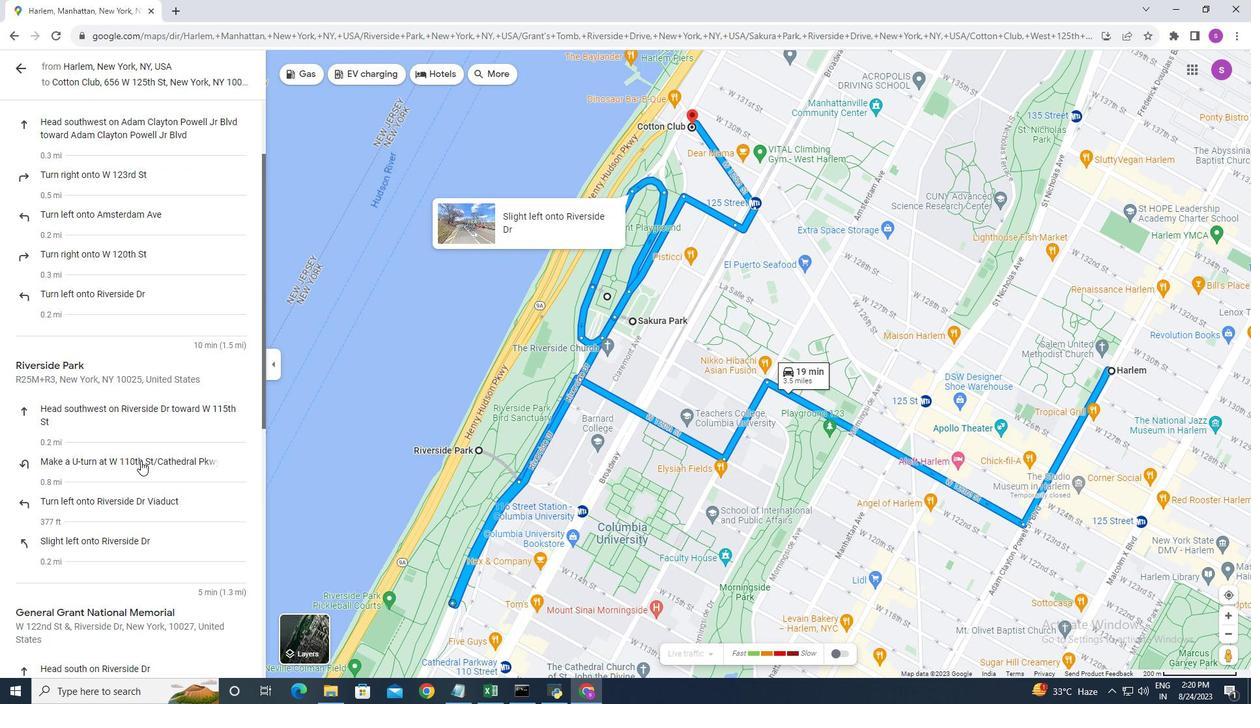 
Action: Mouse scrolled (140, 461) with delta (0, 0)
Screenshot: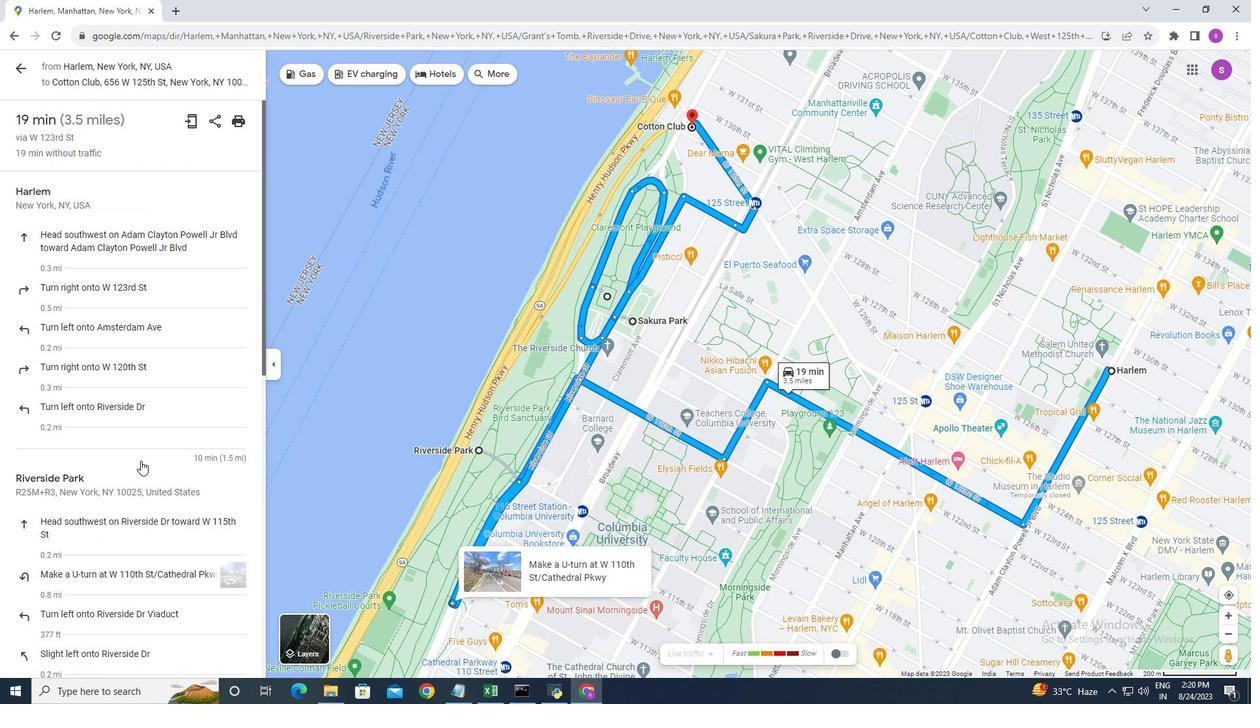 
Action: Mouse scrolled (140, 461) with delta (0, 0)
Screenshot: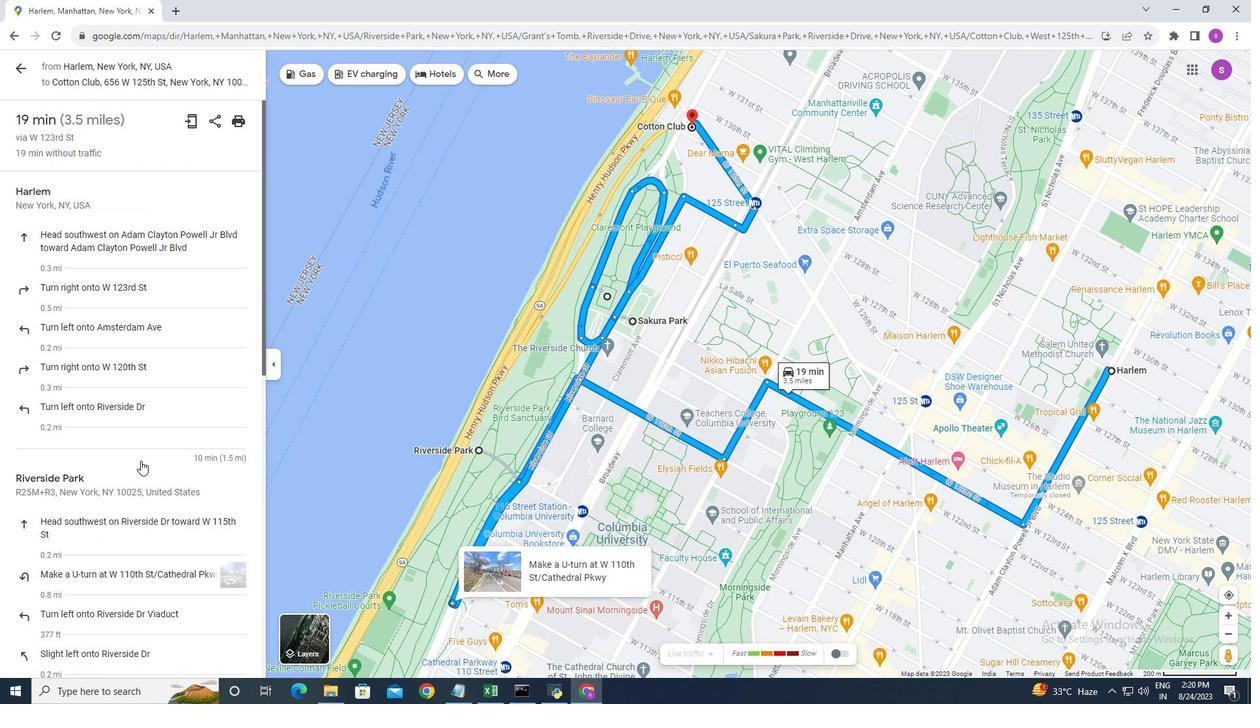 
Action: Mouse scrolled (140, 461) with delta (0, 0)
Screenshot: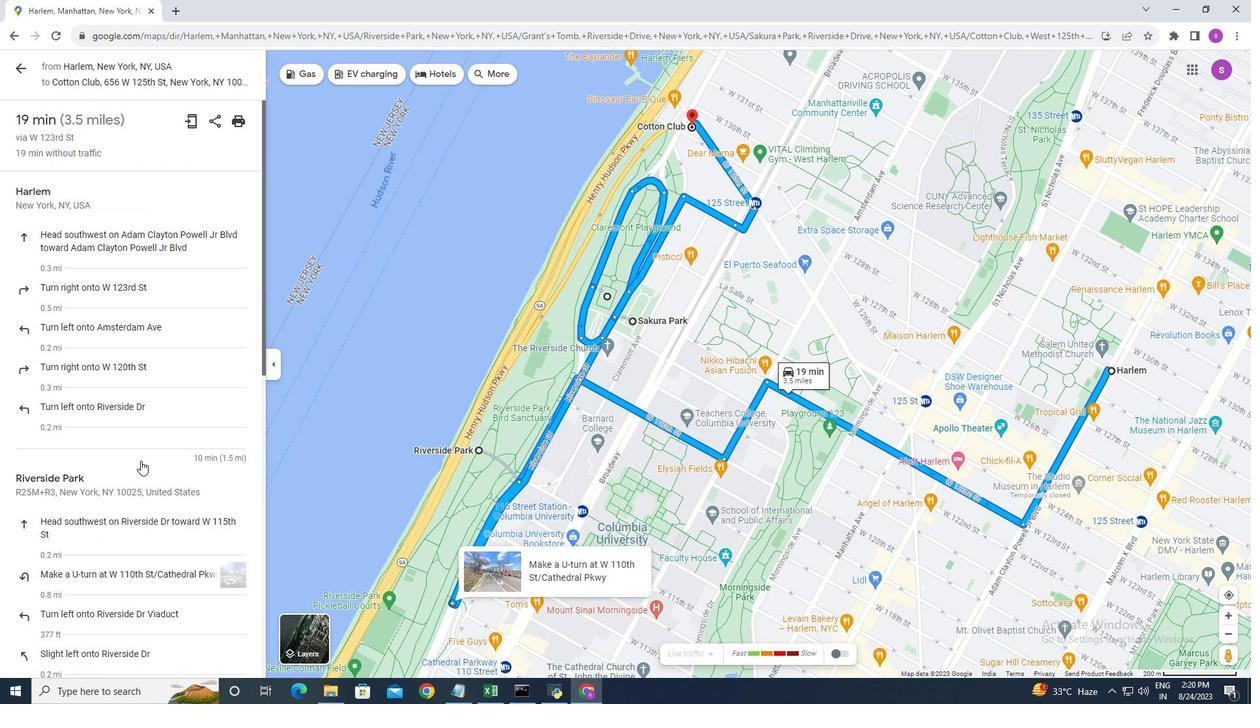 
Action: Mouse scrolled (140, 461) with delta (0, 0)
Screenshot: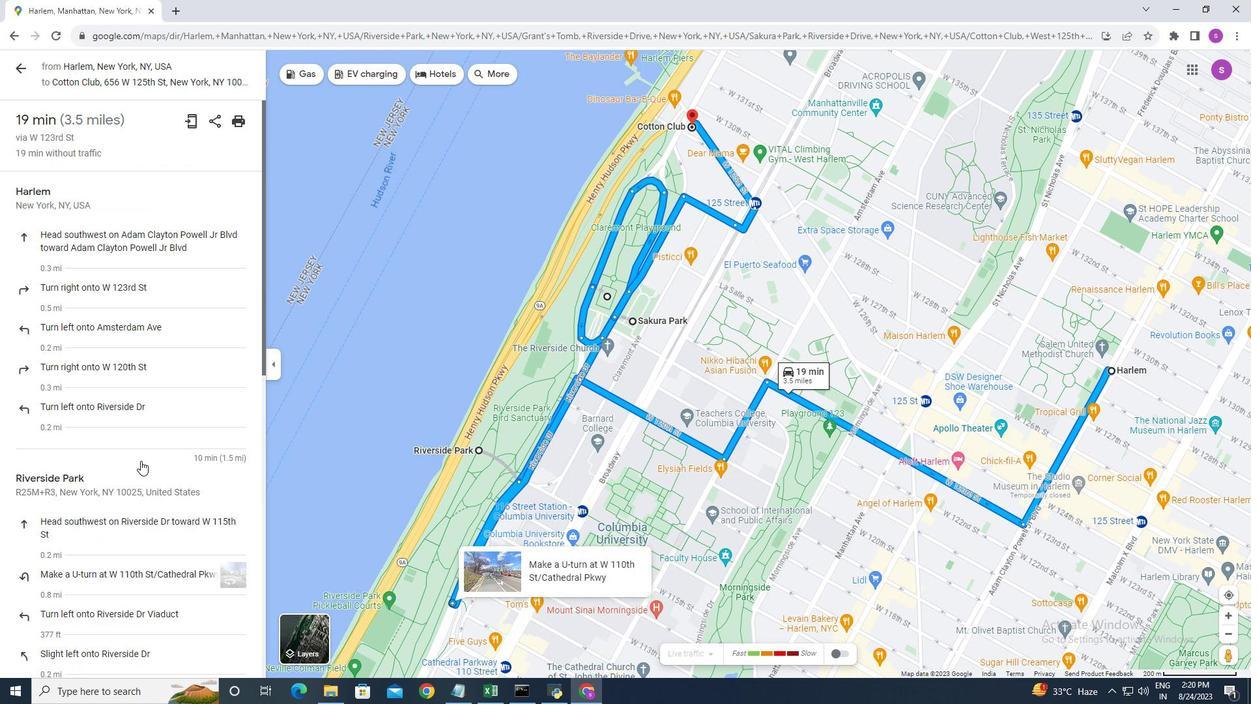 
Action: Mouse scrolled (140, 461) with delta (0, 0)
Screenshot: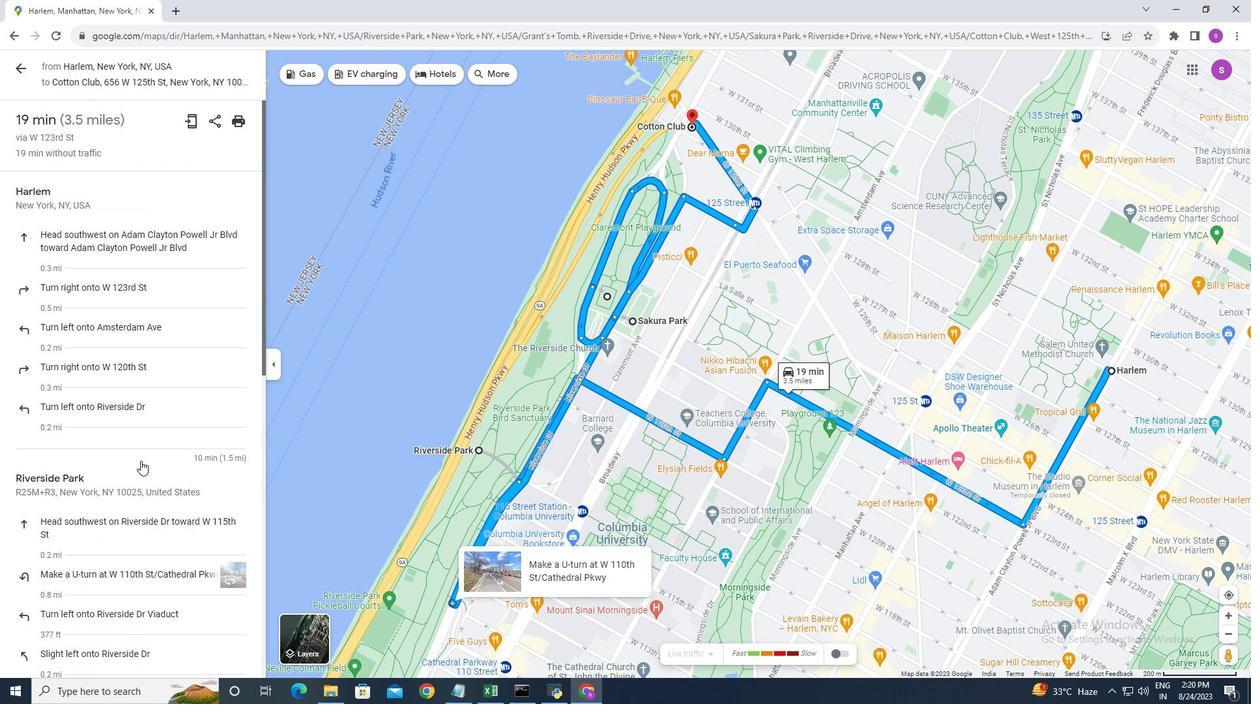
Action: Mouse scrolled (140, 461) with delta (0, 0)
Screenshot: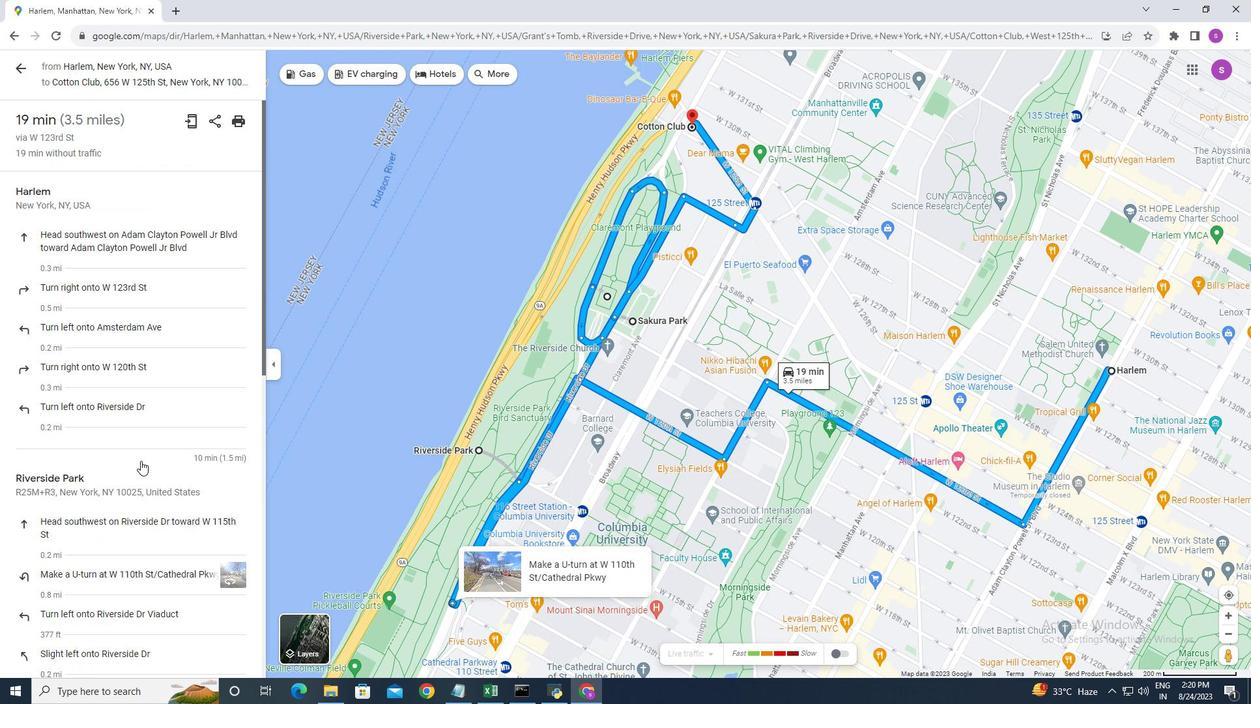 
Action: Mouse moved to (136, 393)
Screenshot: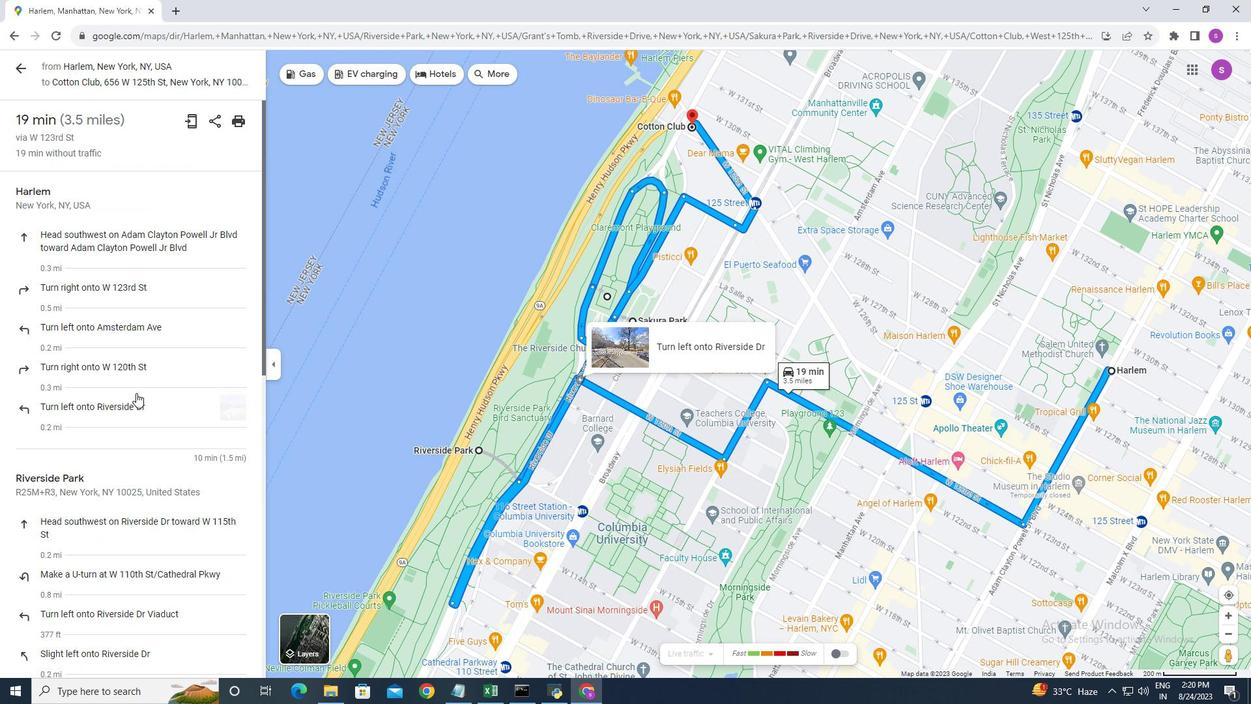 
Action: Mouse scrolled (136, 393) with delta (0, 0)
Screenshot: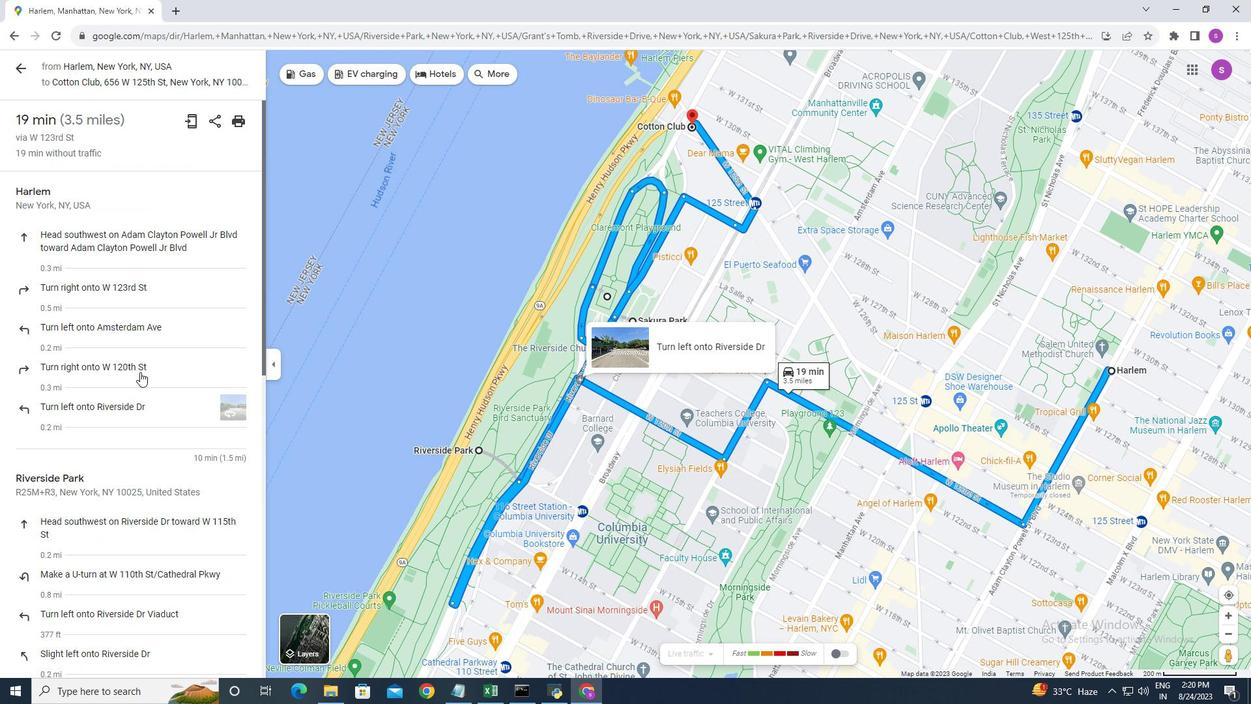 
Action: Mouse scrolled (136, 393) with delta (0, 0)
Screenshot: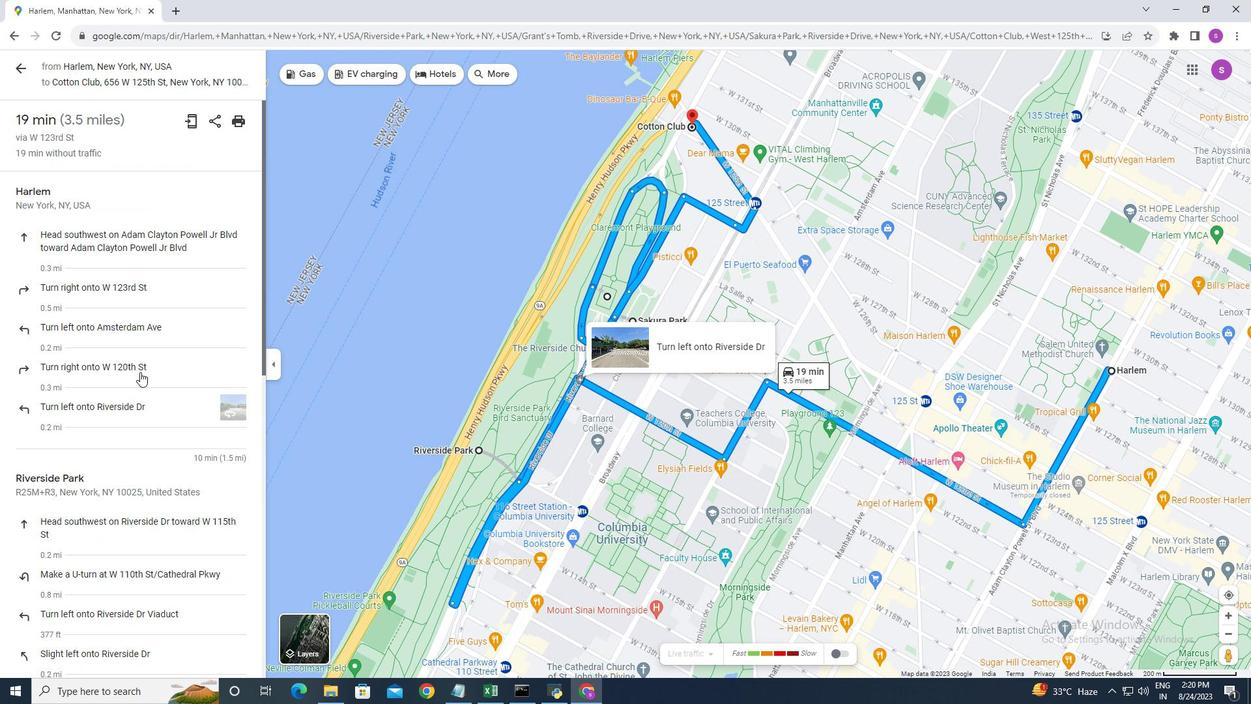 
Action: Mouse scrolled (136, 393) with delta (0, 0)
Screenshot: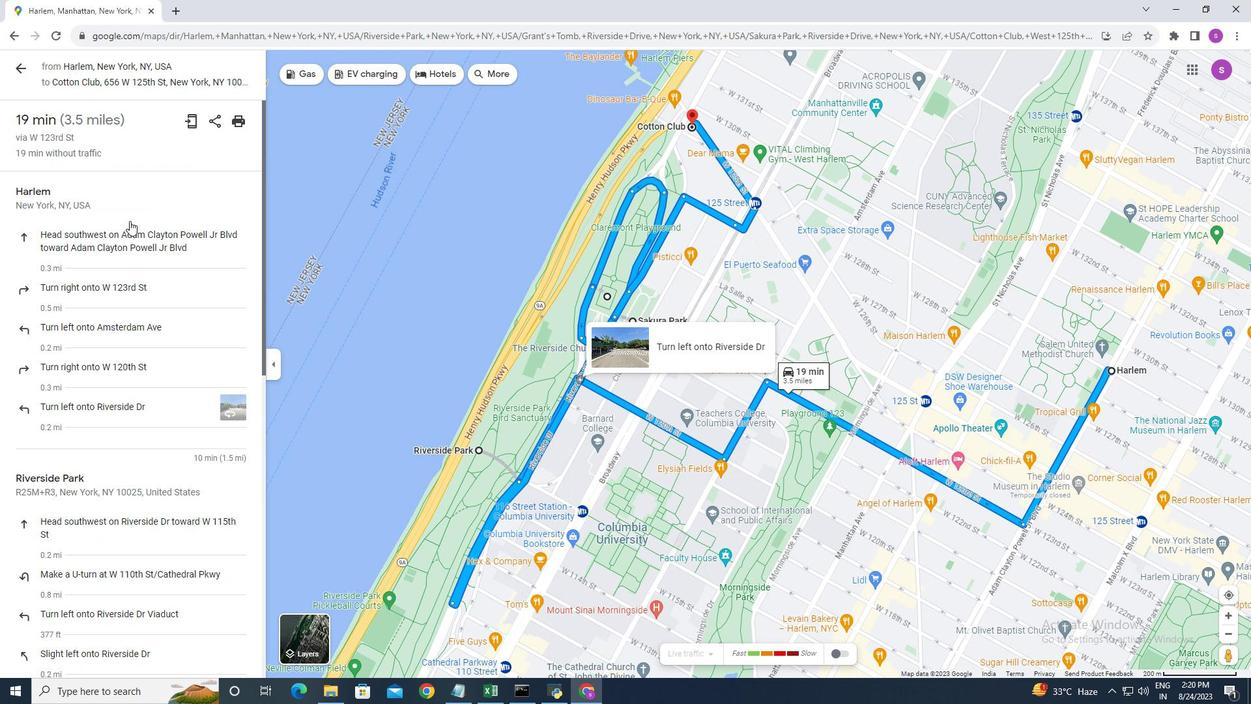 
Action: Mouse scrolled (136, 393) with delta (0, 0)
Screenshot: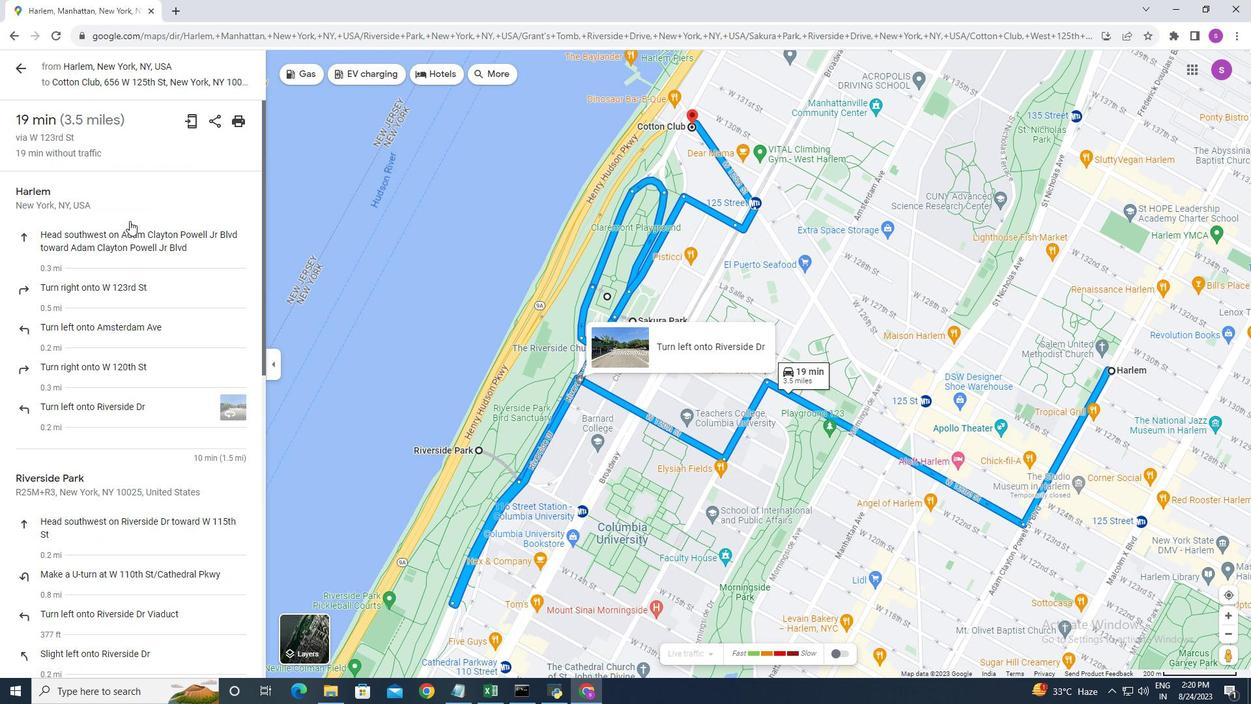 
Action: Mouse moved to (18, 67)
Screenshot: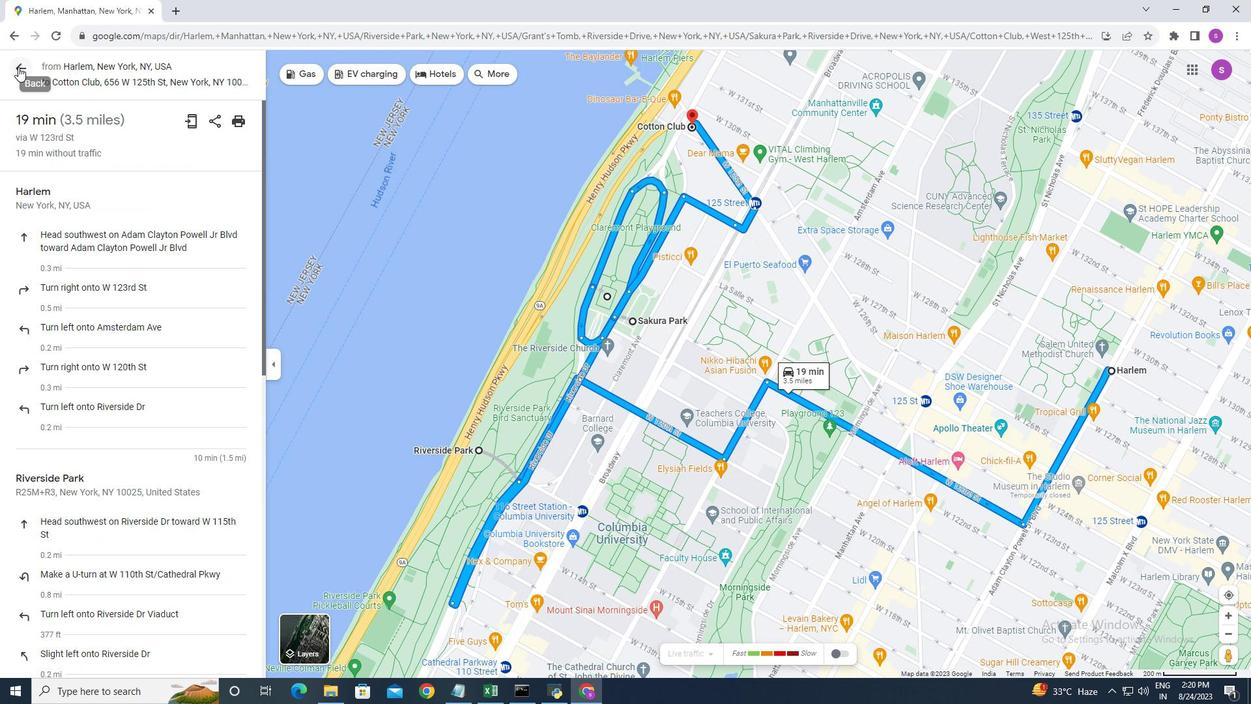 
Action: Mouse pressed left at (18, 67)
Screenshot: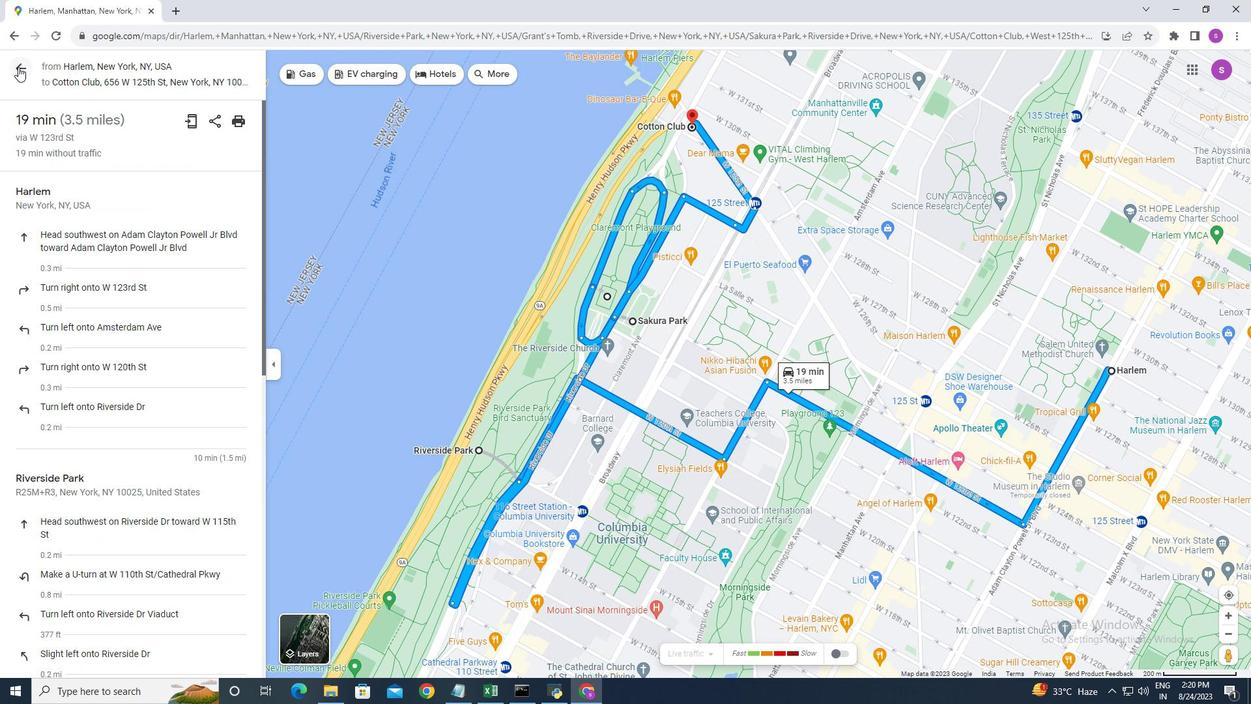
Action: Mouse moved to (115, 74)
Screenshot: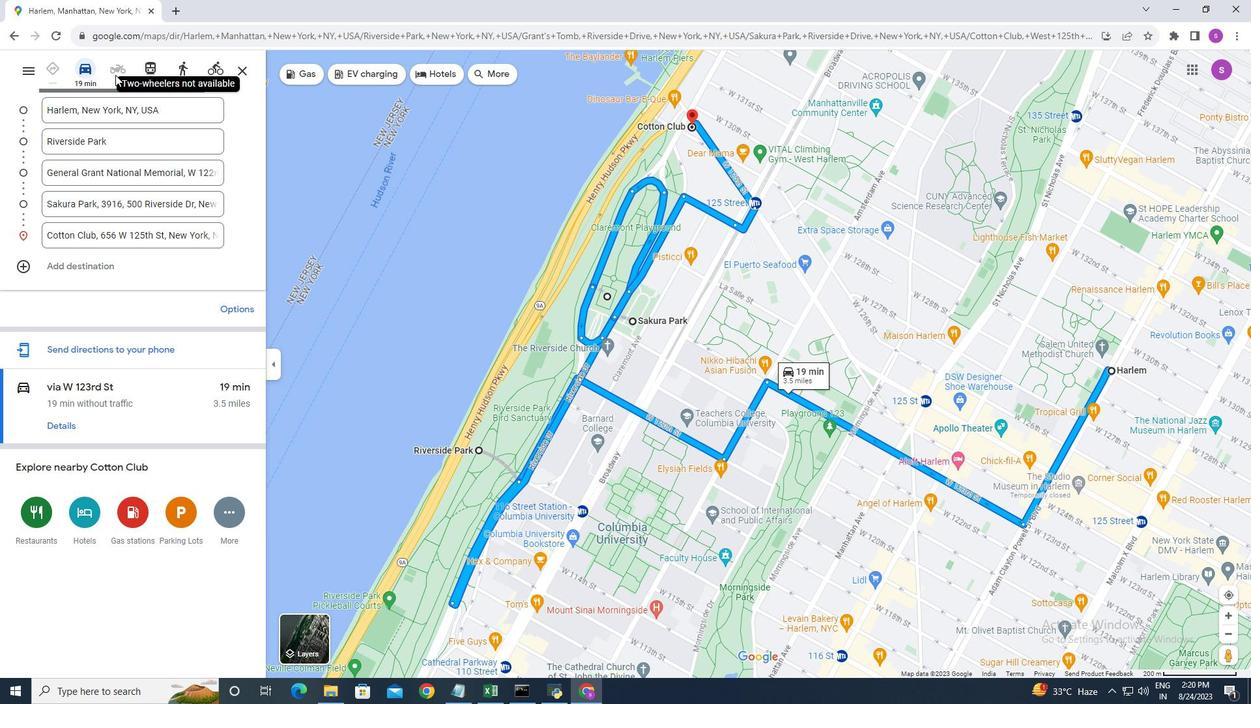 
Action: Mouse pressed left at (115, 74)
Screenshot: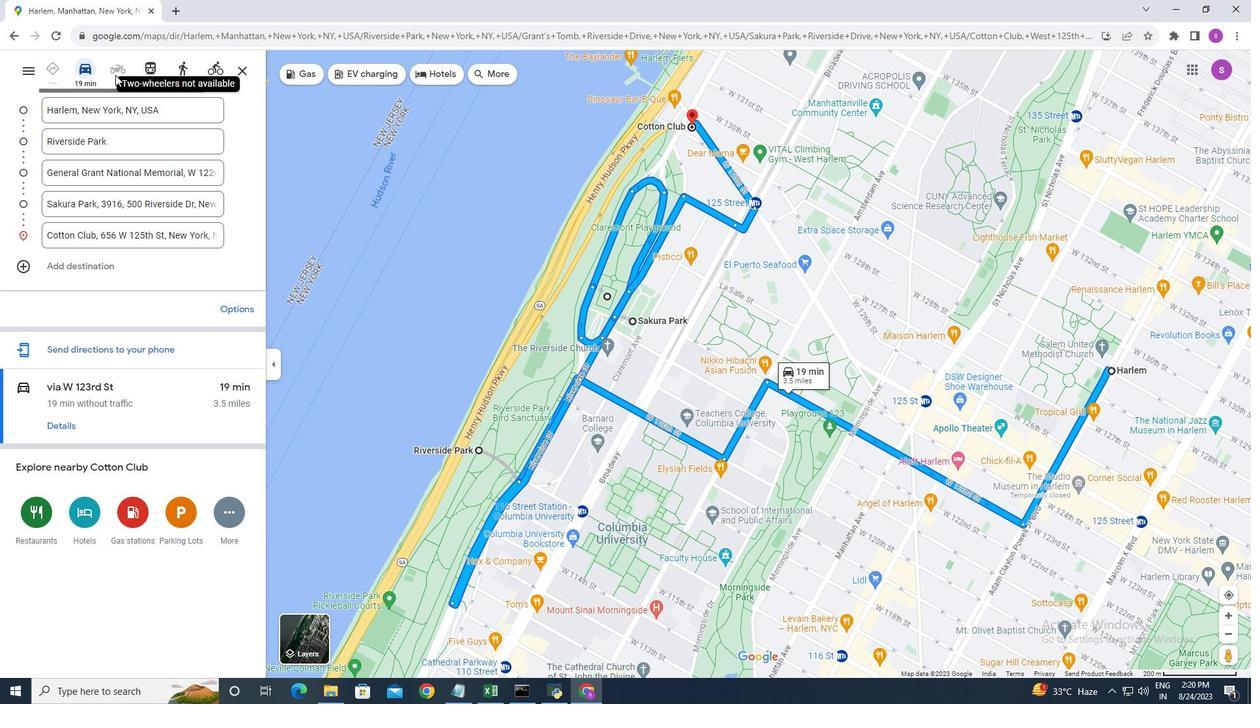 
Action: Mouse moved to (116, 74)
Screenshot: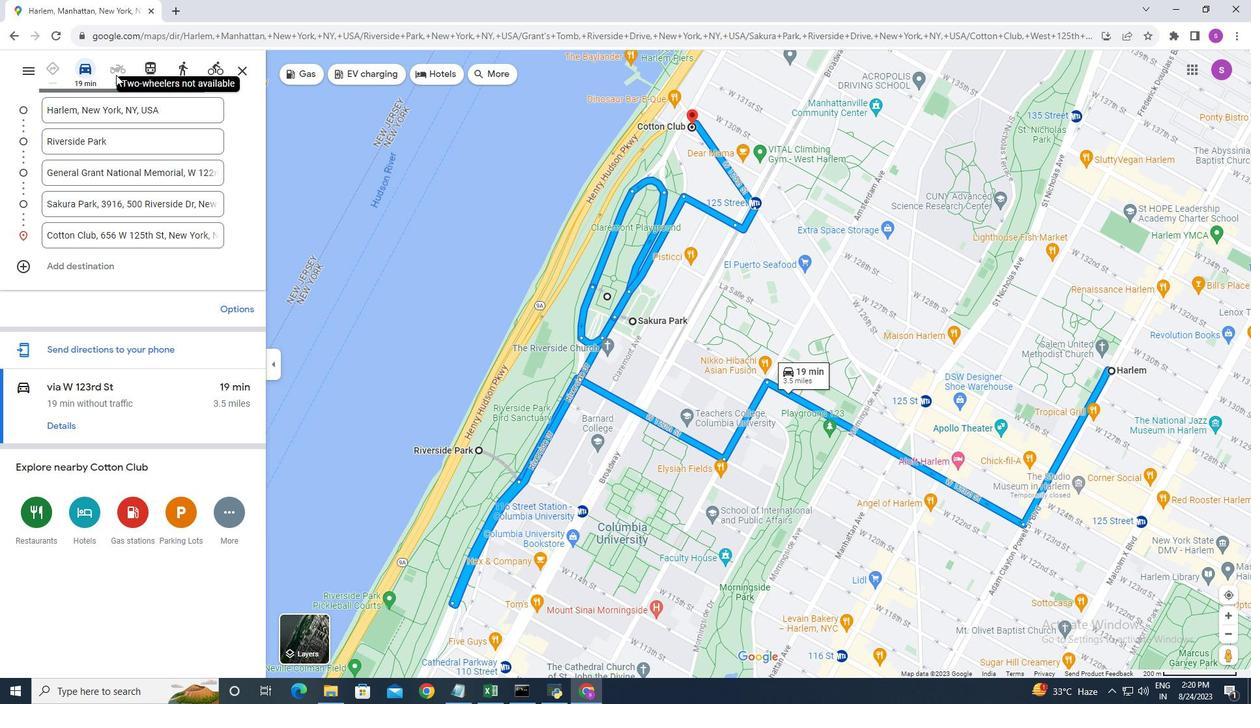 
Action: Mouse pressed left at (116, 74)
Screenshot: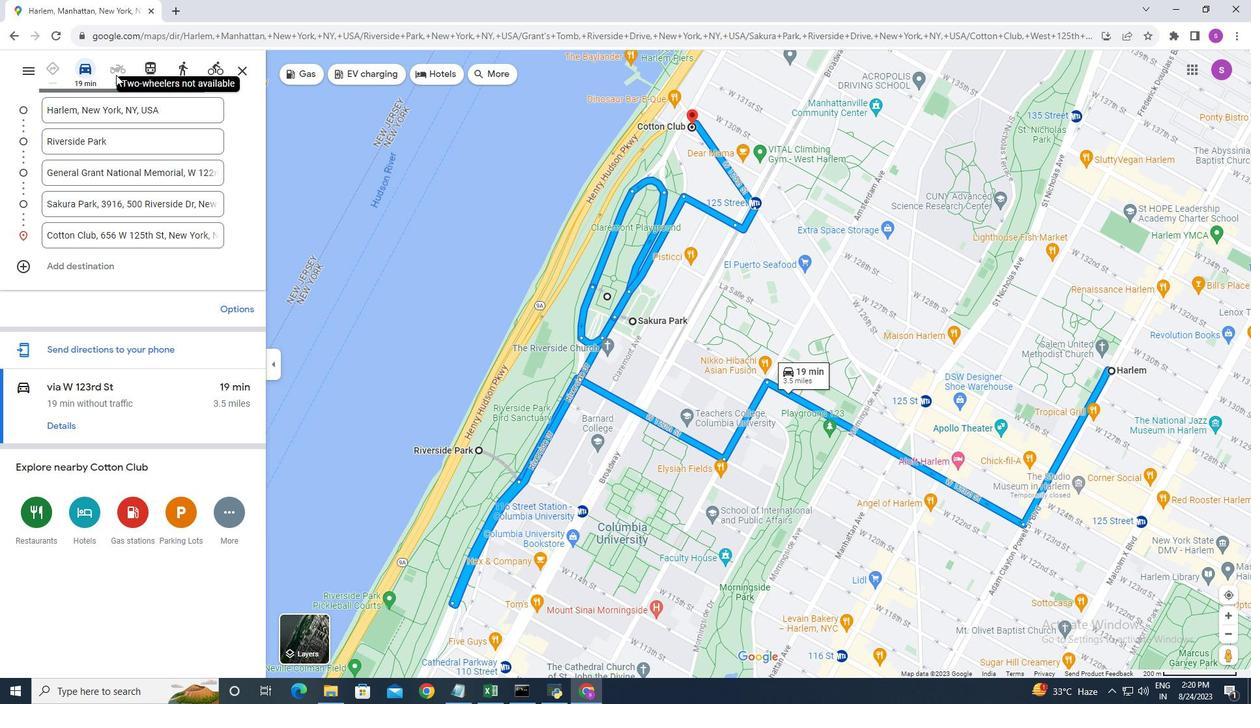 
Action: Mouse moved to (144, 70)
Screenshot: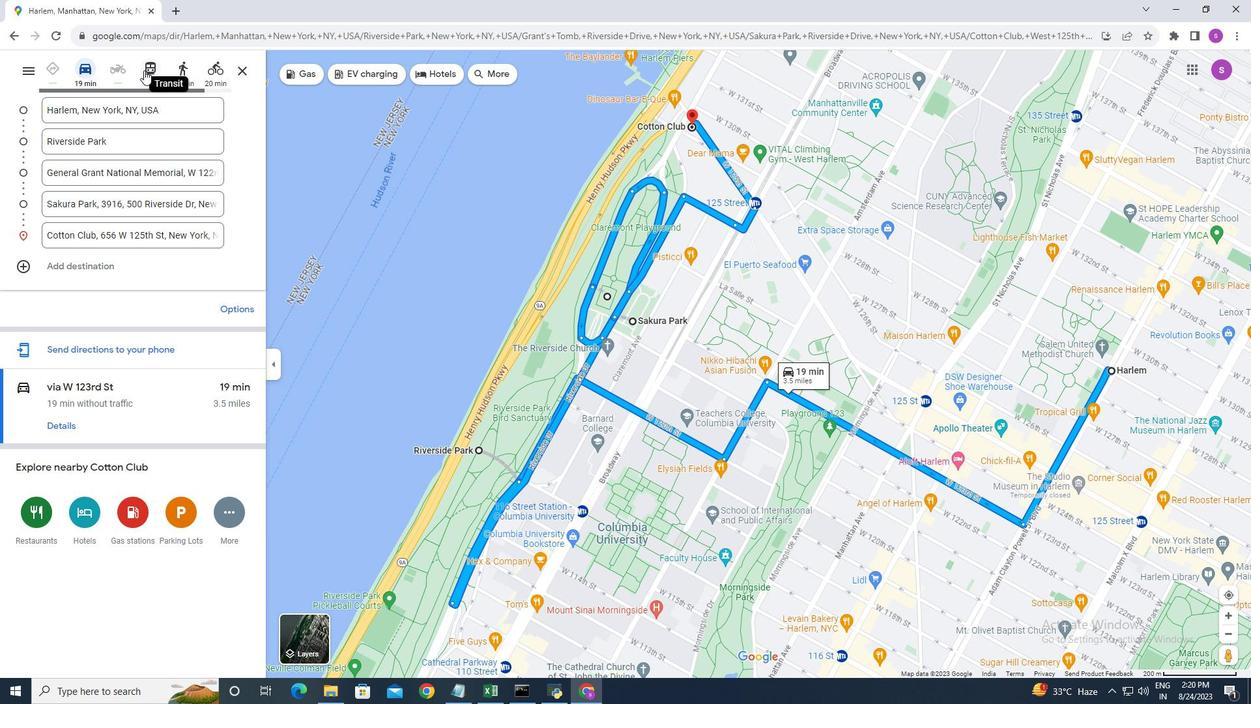 
Action: Mouse pressed left at (144, 70)
Screenshot: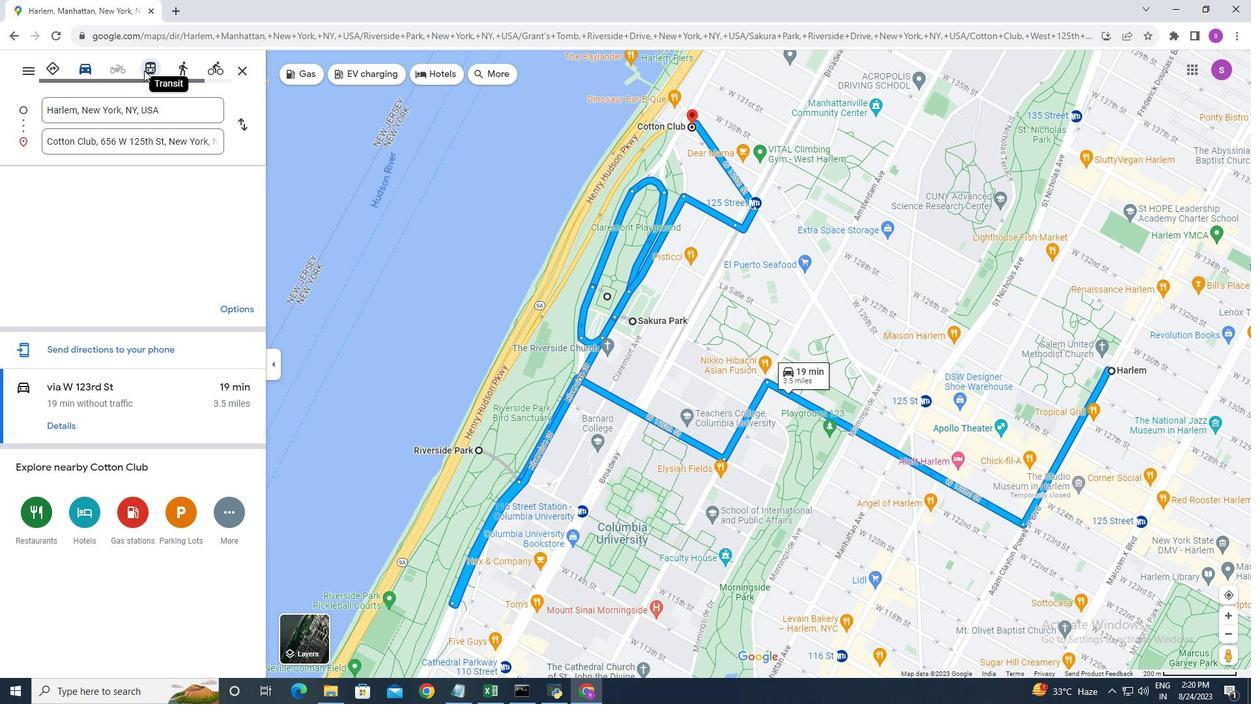 
Action: Mouse moved to (144, 329)
Screenshot: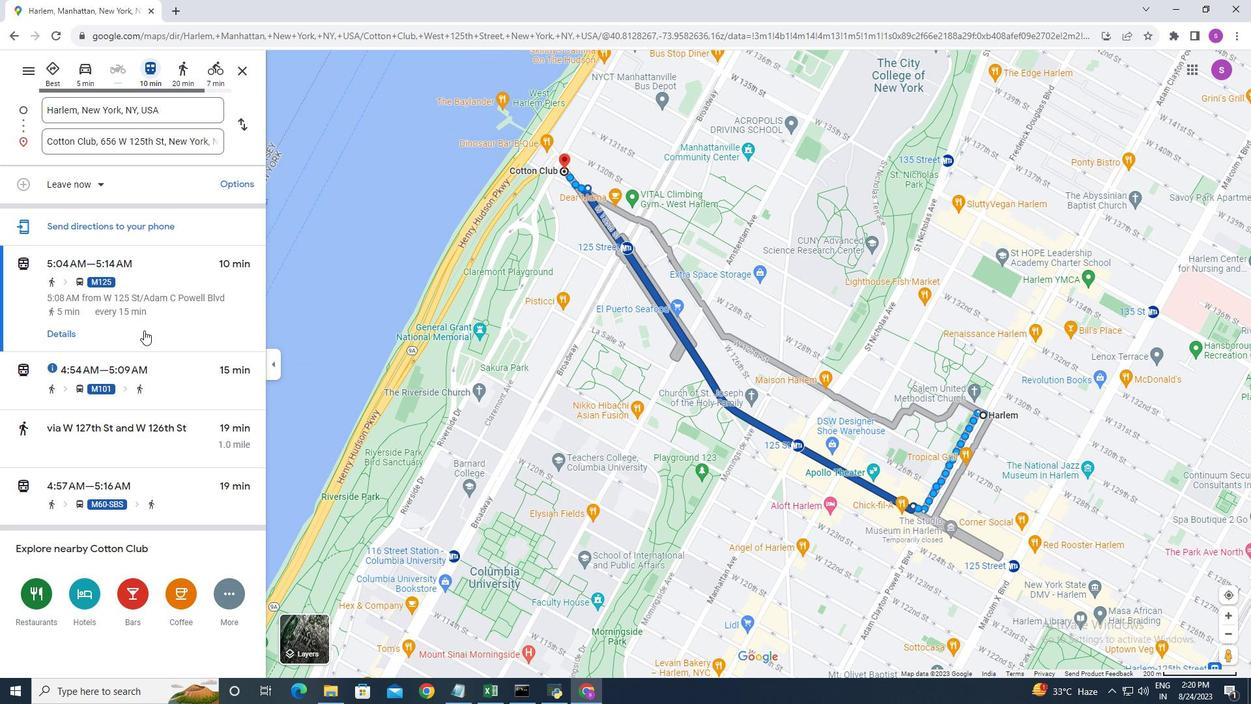 
Action: Mouse scrolled (144, 329) with delta (0, 0)
Screenshot: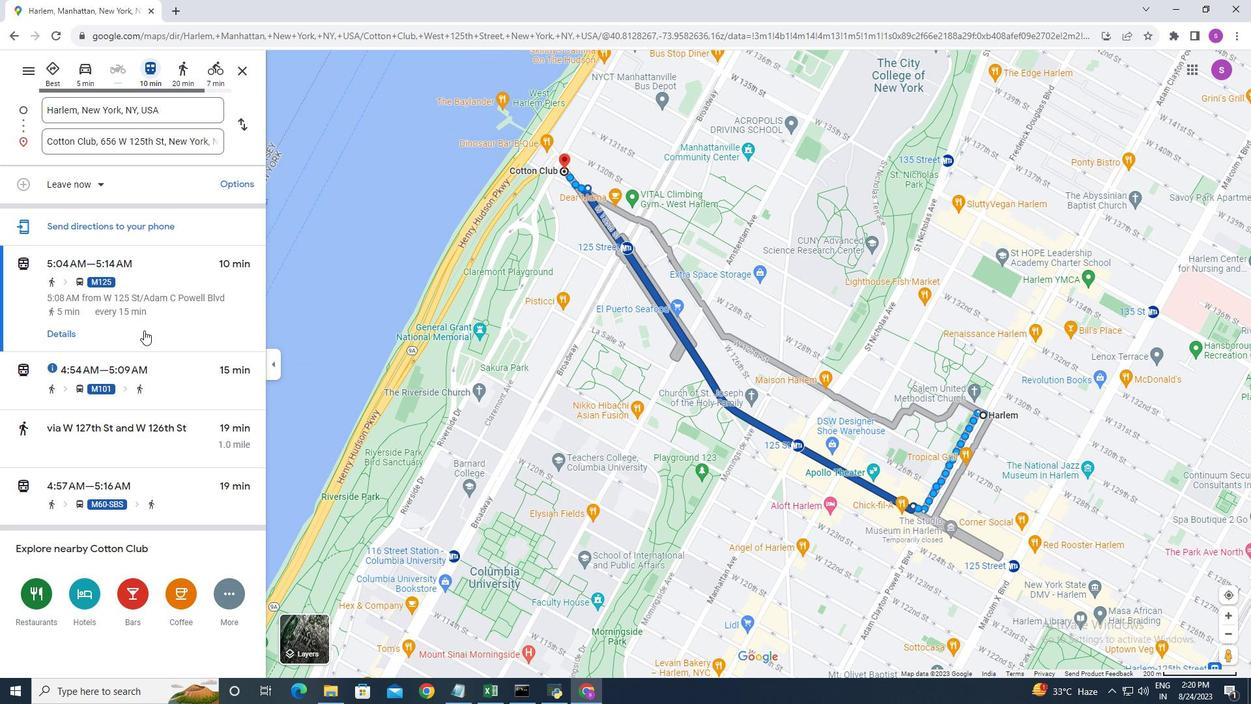 
Action: Mouse scrolled (144, 329) with delta (0, 0)
Screenshot: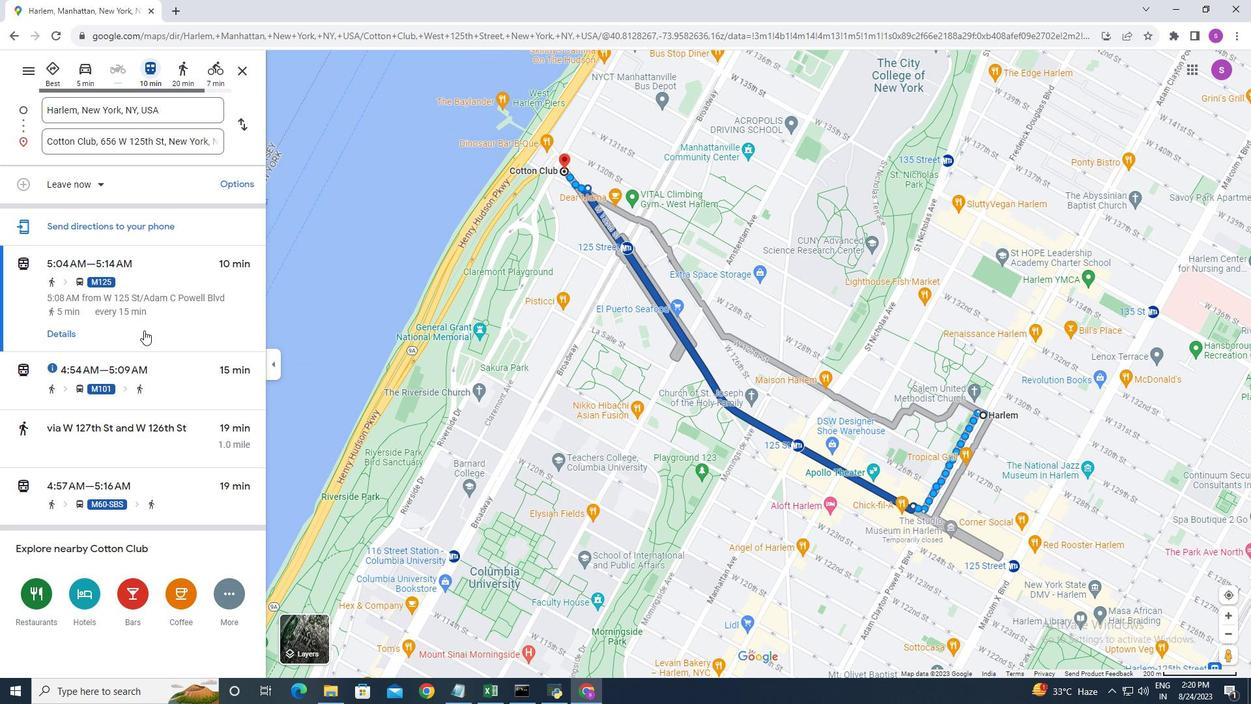 
Action: Mouse moved to (144, 448)
Screenshot: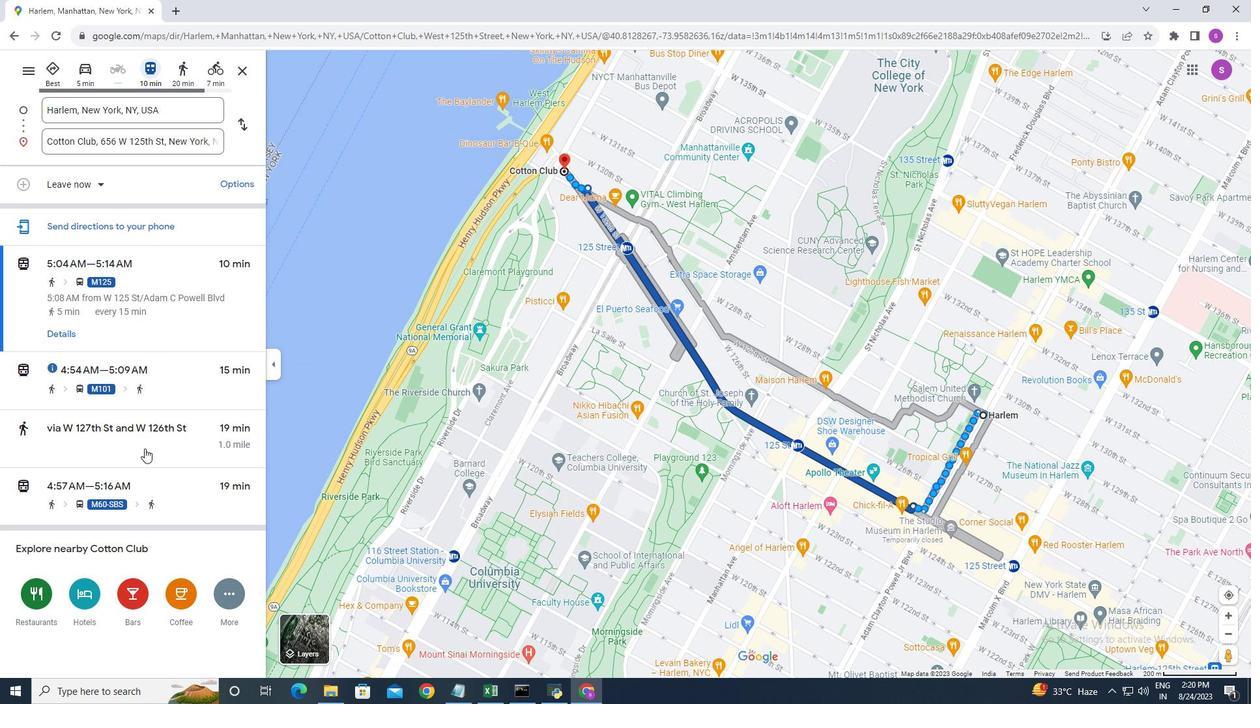 
Action: Mouse scrolled (144, 447) with delta (0, 0)
Screenshot: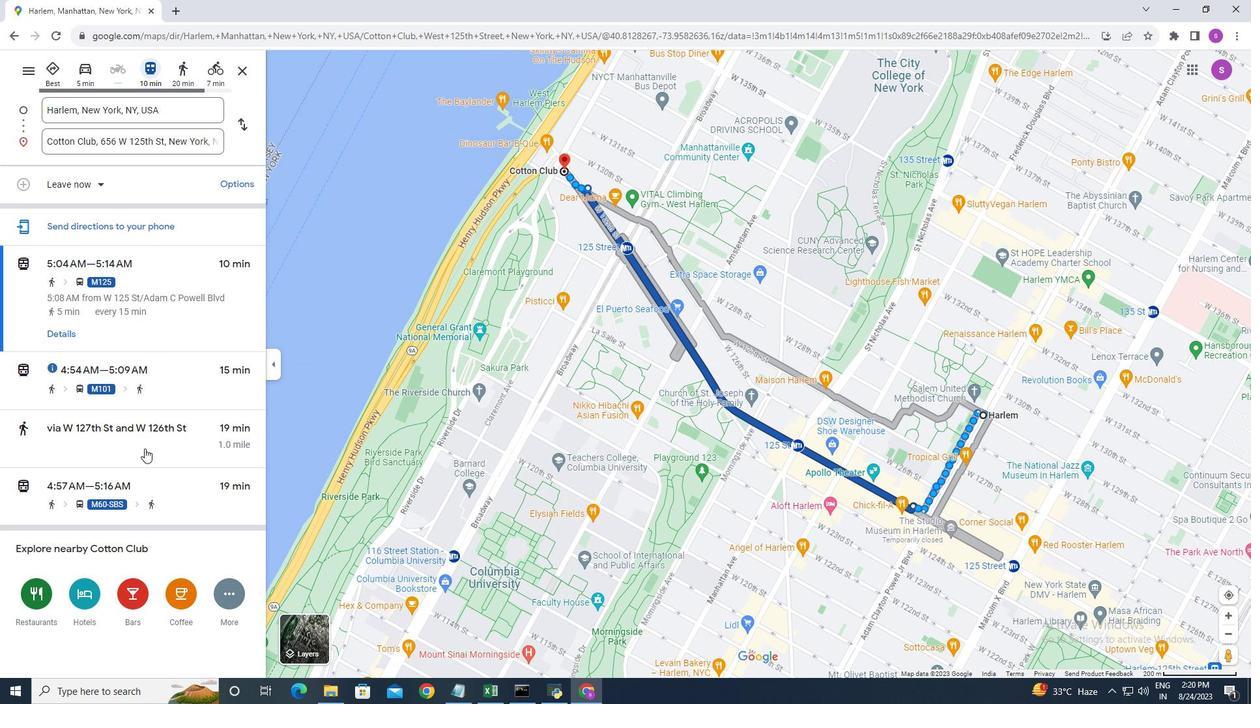
Action: Mouse moved to (59, 337)
Screenshot: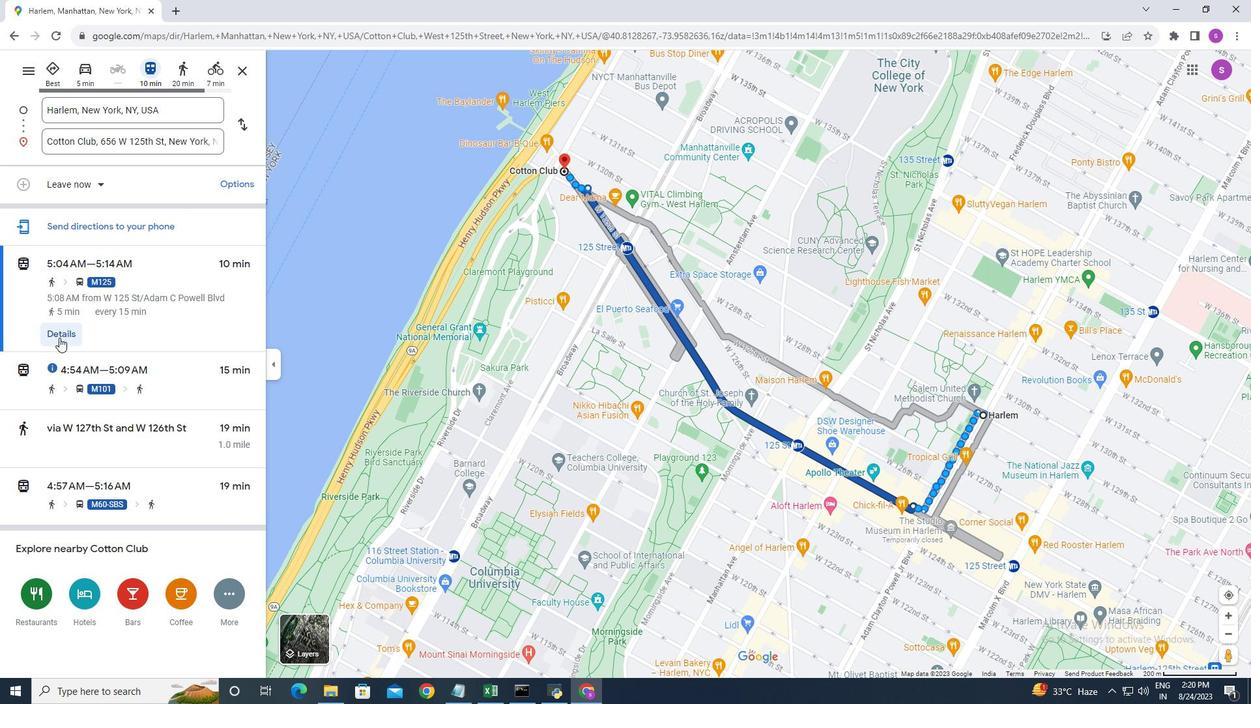 
Action: Mouse pressed left at (59, 337)
Screenshot: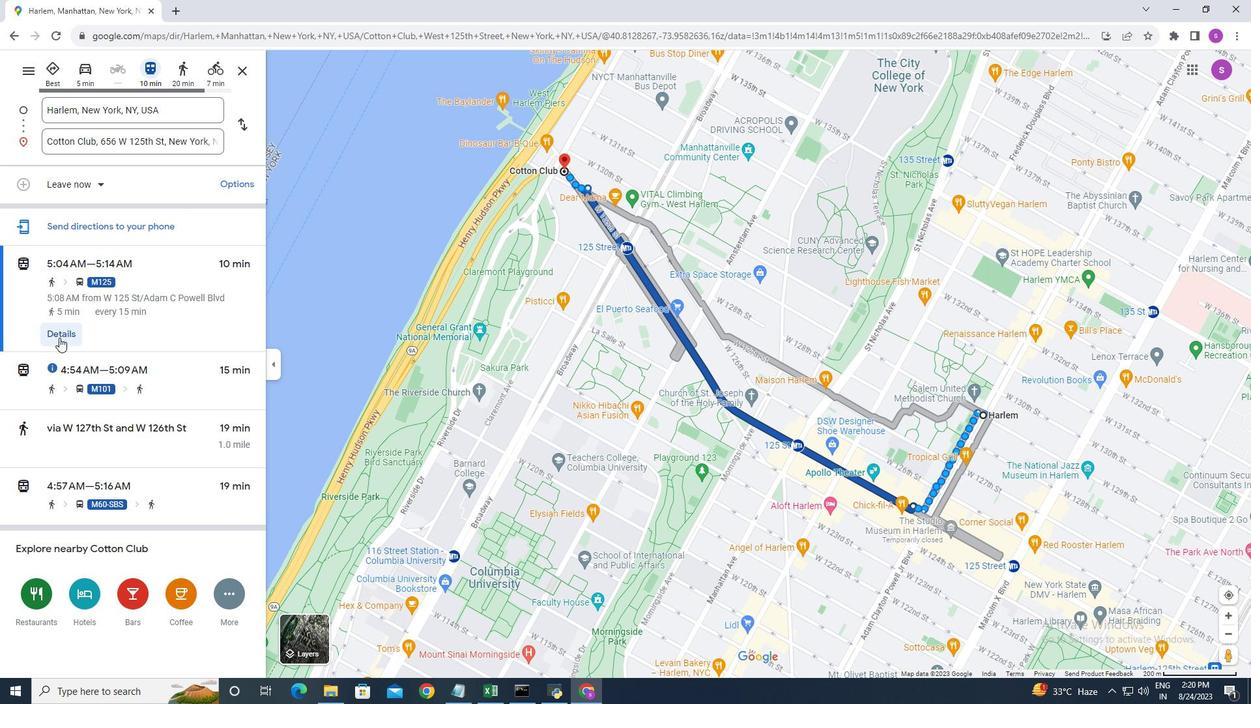 
Action: Mouse moved to (153, 367)
Screenshot: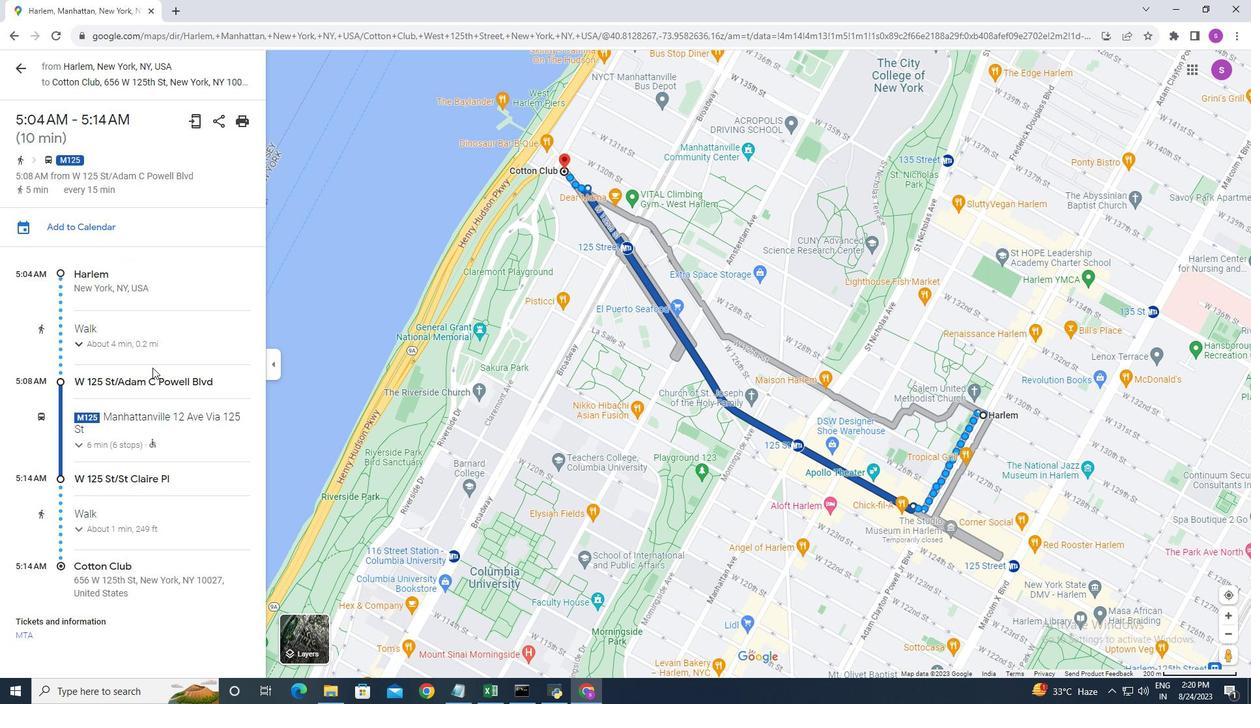 
Action: Mouse scrolled (153, 367) with delta (0, 0)
Screenshot: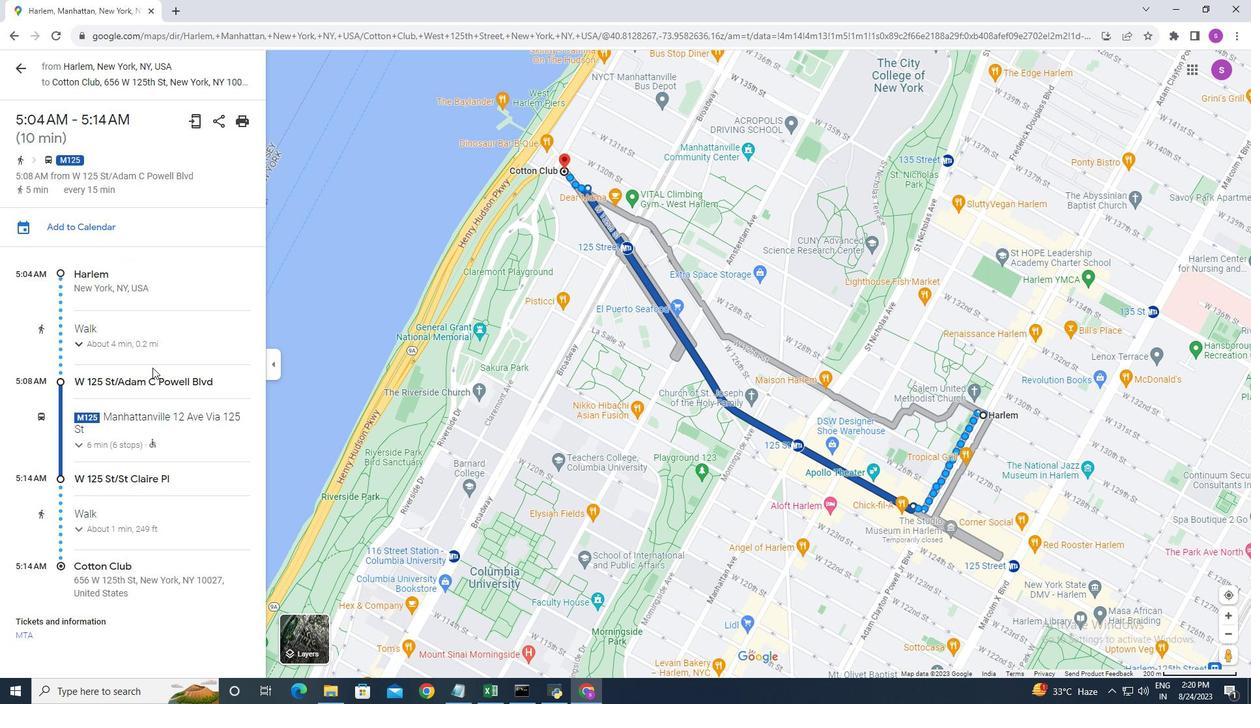 
Action: Mouse scrolled (153, 367) with delta (0, 0)
Screenshot: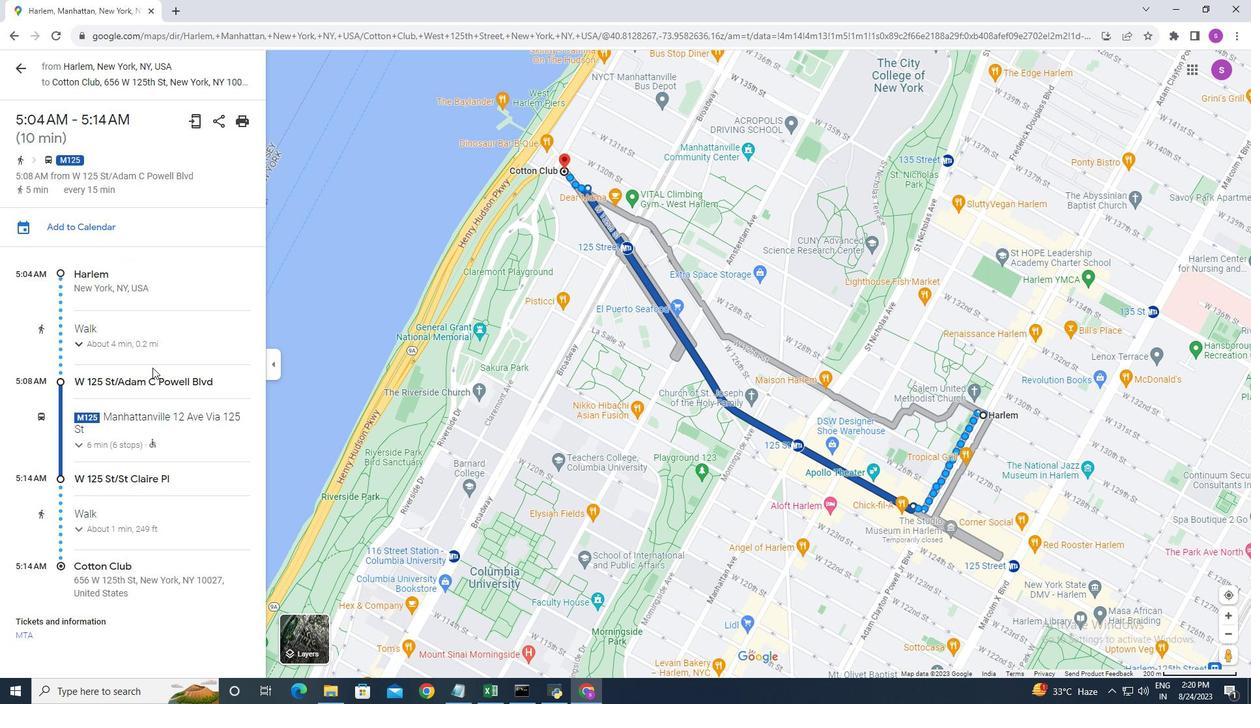 
Action: Mouse moved to (124, 429)
Screenshot: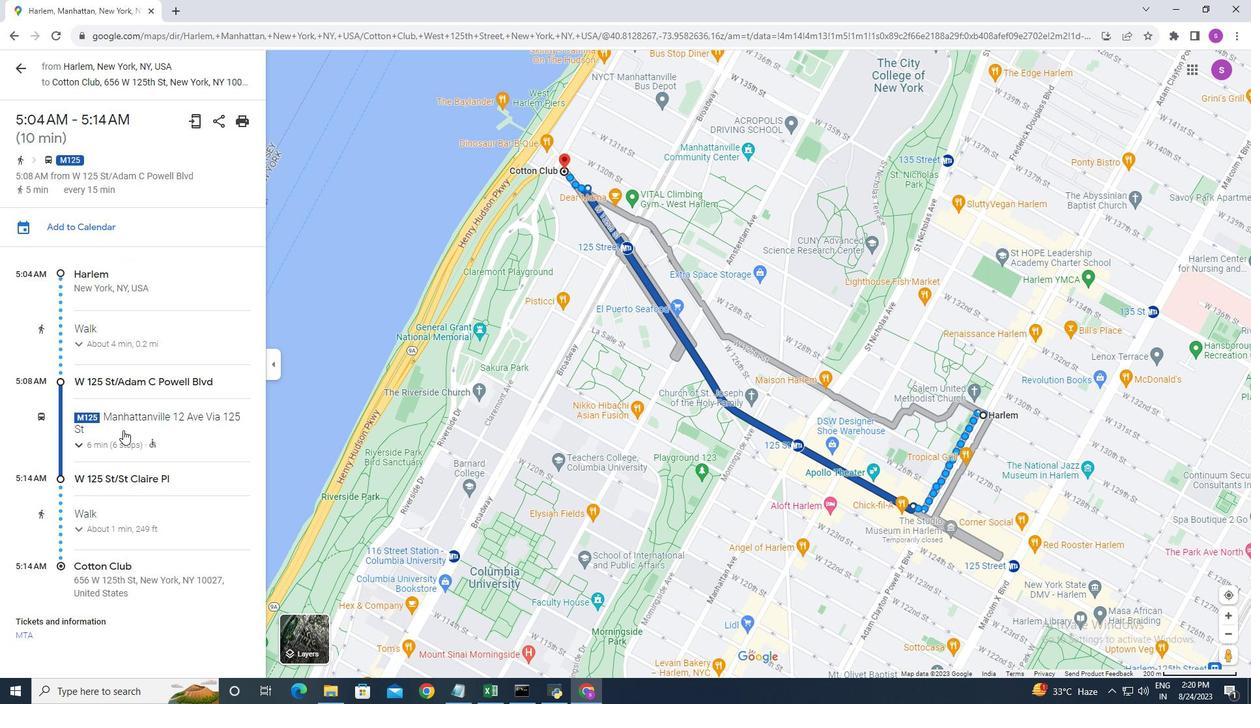
Action: Mouse scrolled (130, 410) with delta (0, 0)
Screenshot: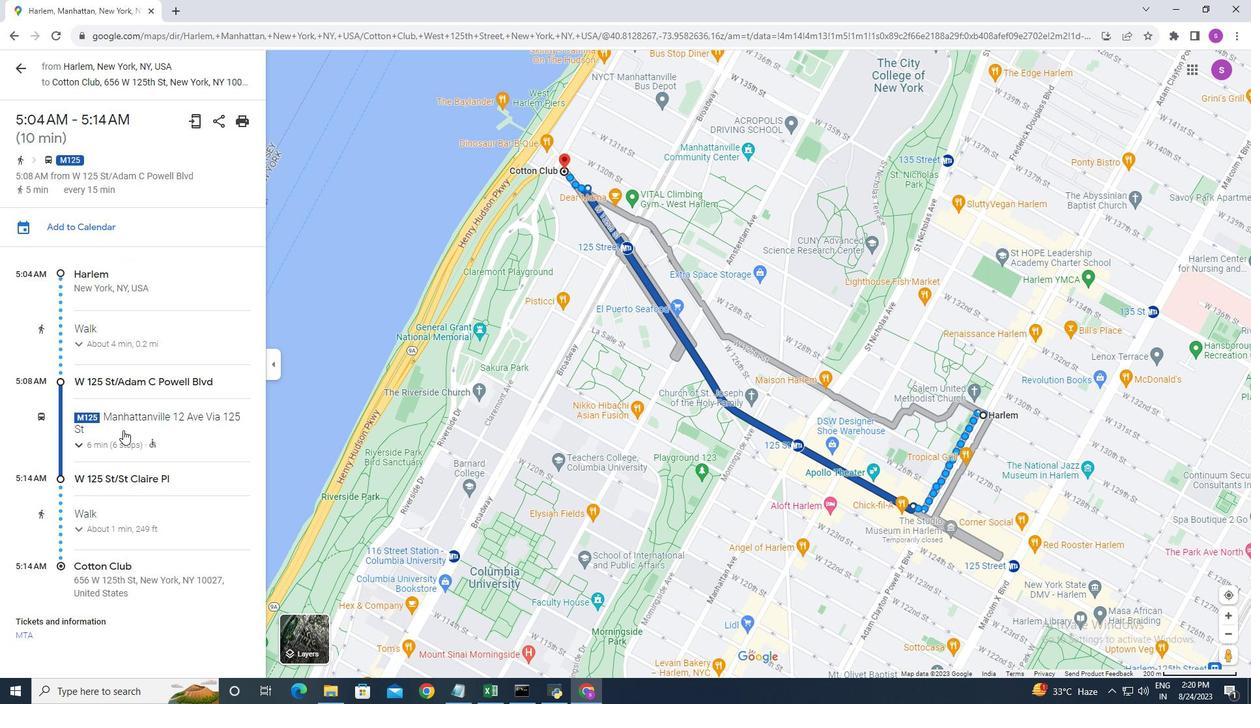 
Action: Mouse moved to (123, 430)
Screenshot: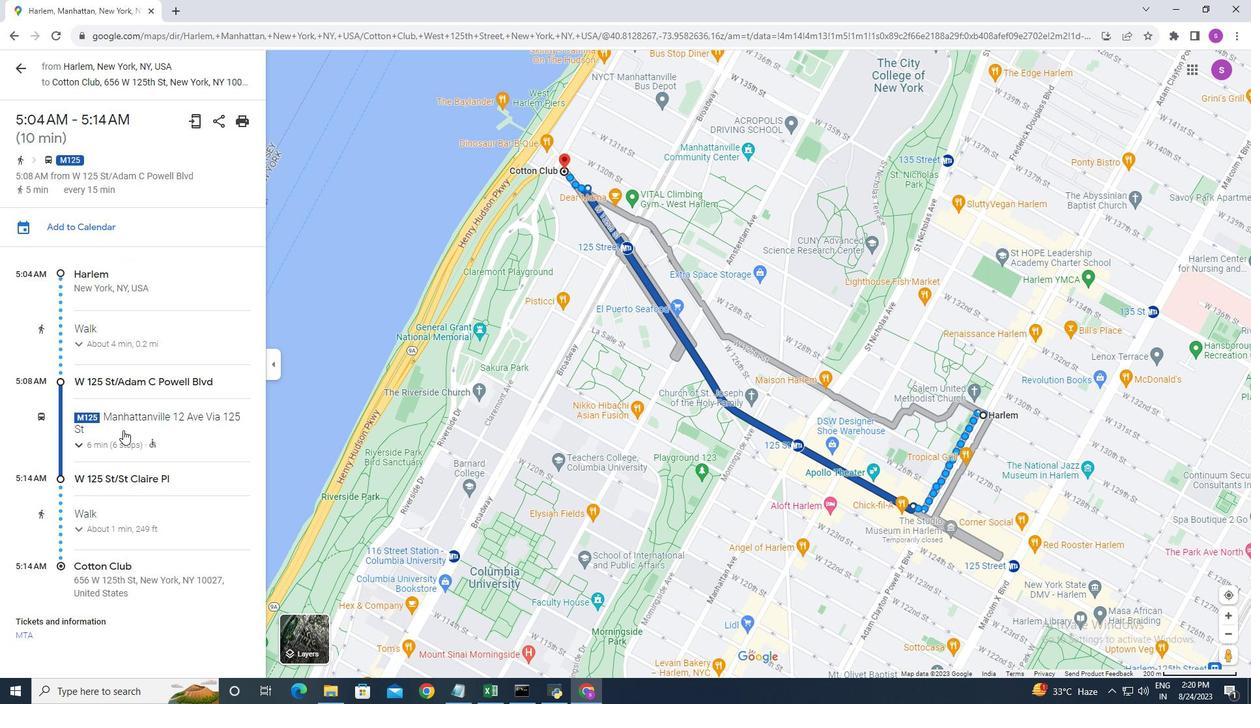 
Action: Mouse scrolled (124, 428) with delta (0, 0)
Screenshot: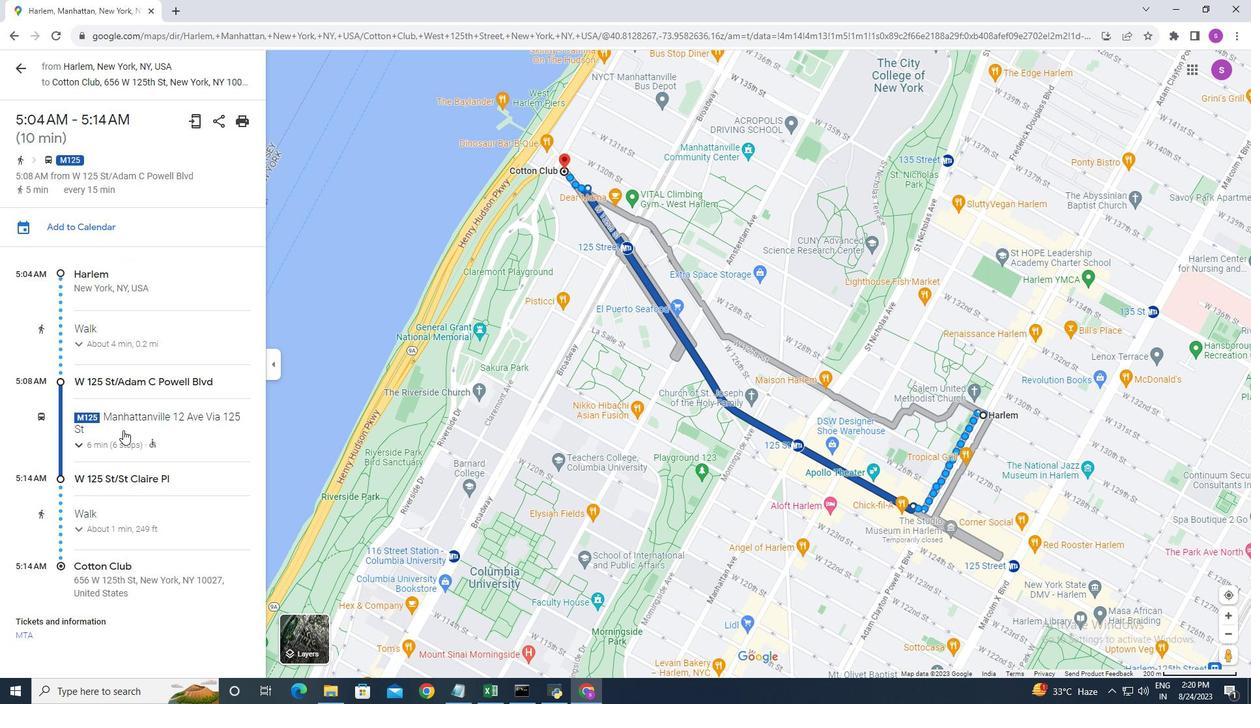 
Action: Mouse moved to (24, 69)
Screenshot: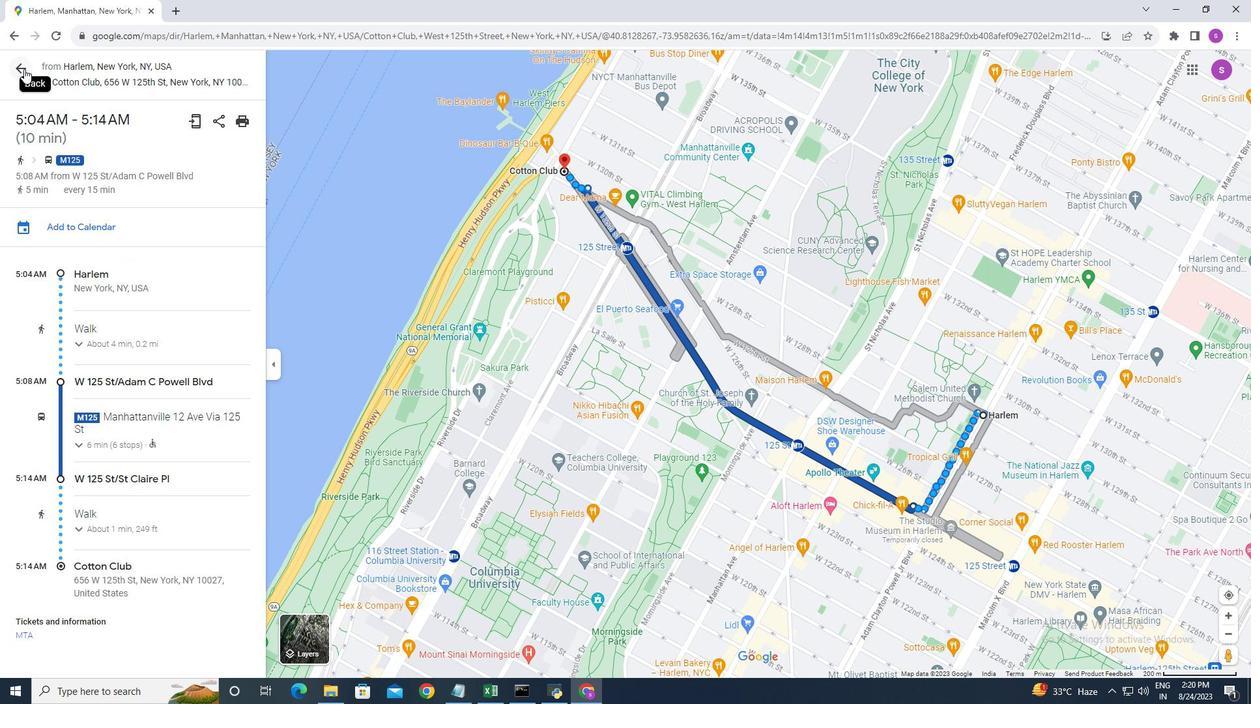 
Action: Mouse pressed left at (24, 69)
Screenshot: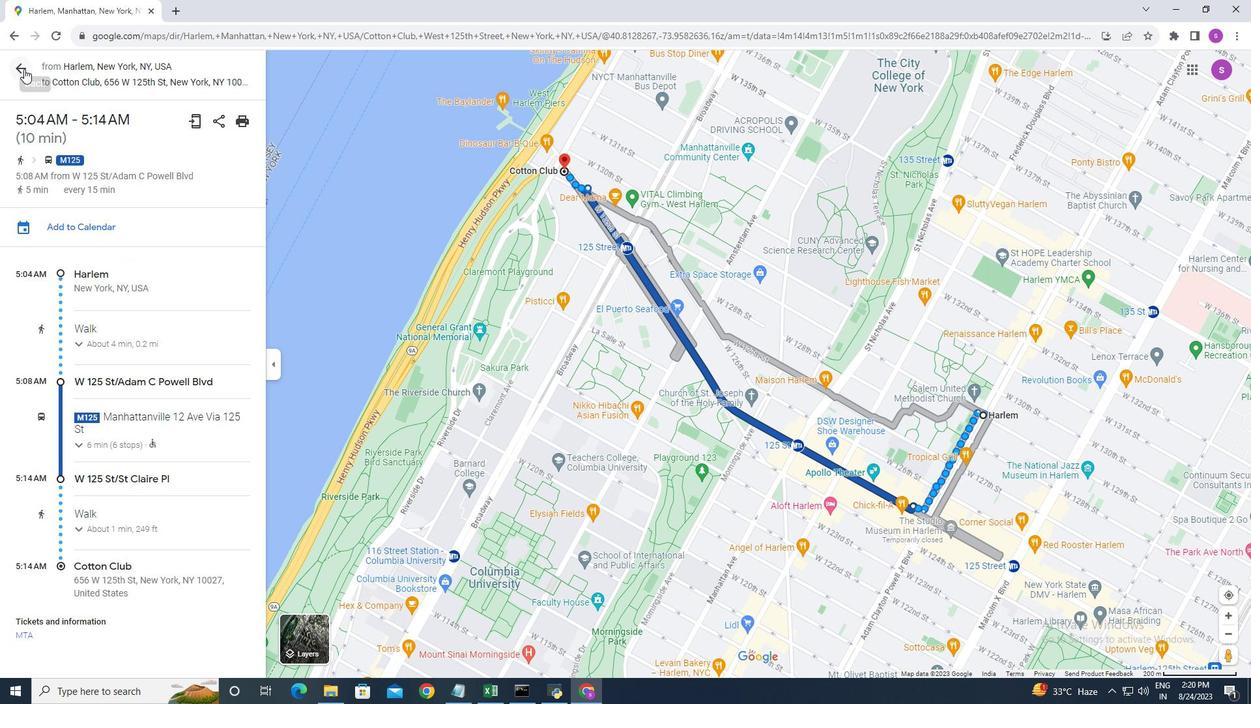 
Action: Mouse moved to (84, 383)
Screenshot: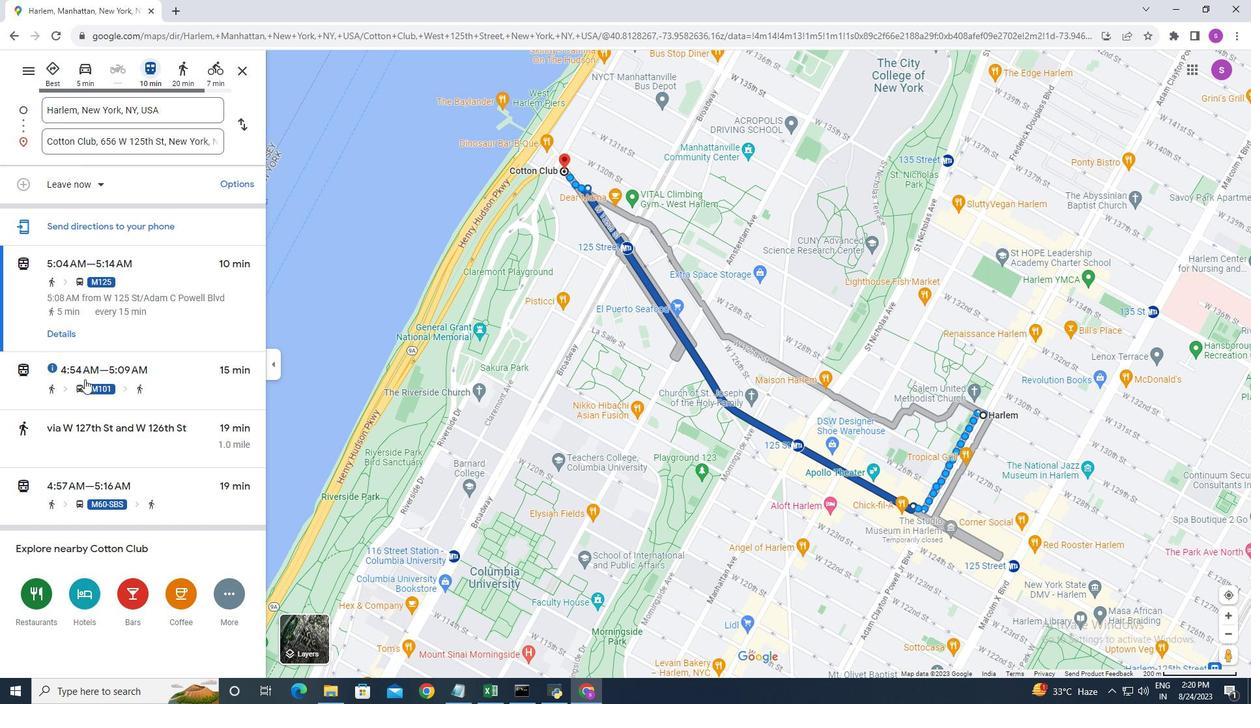 
Action: Mouse scrolled (84, 382) with delta (0, 0)
Screenshot: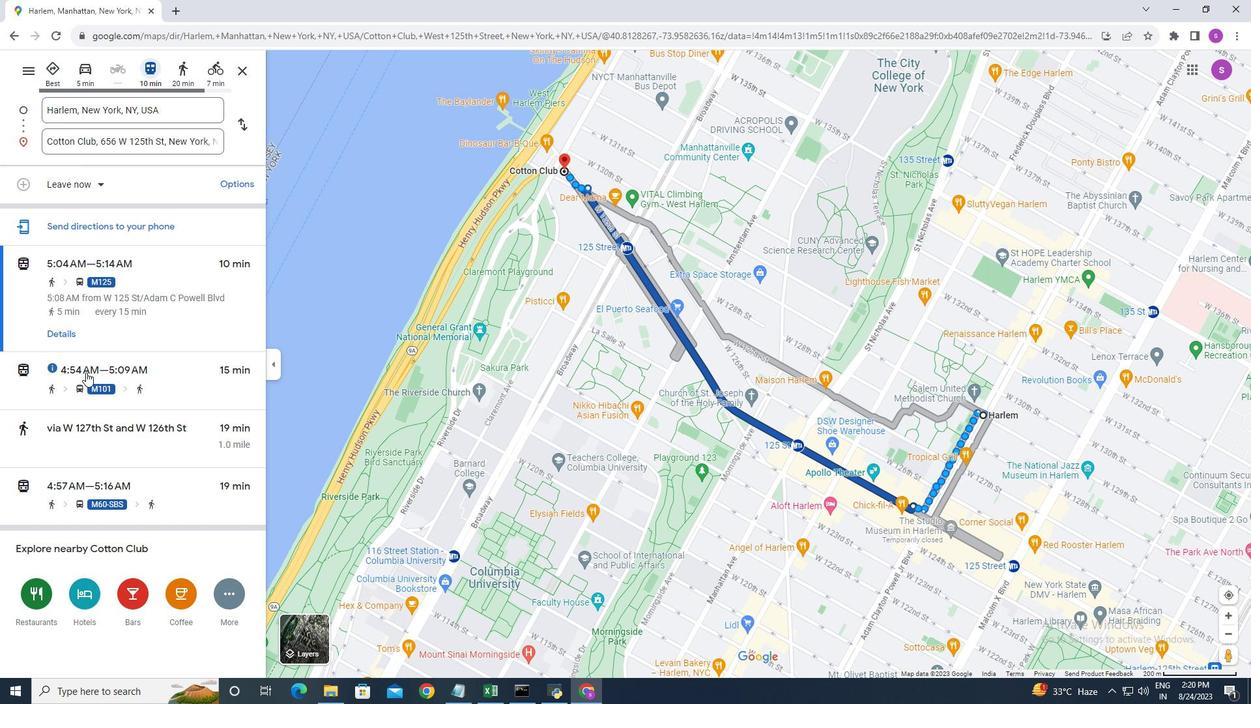
Action: Mouse moved to (185, 69)
Screenshot: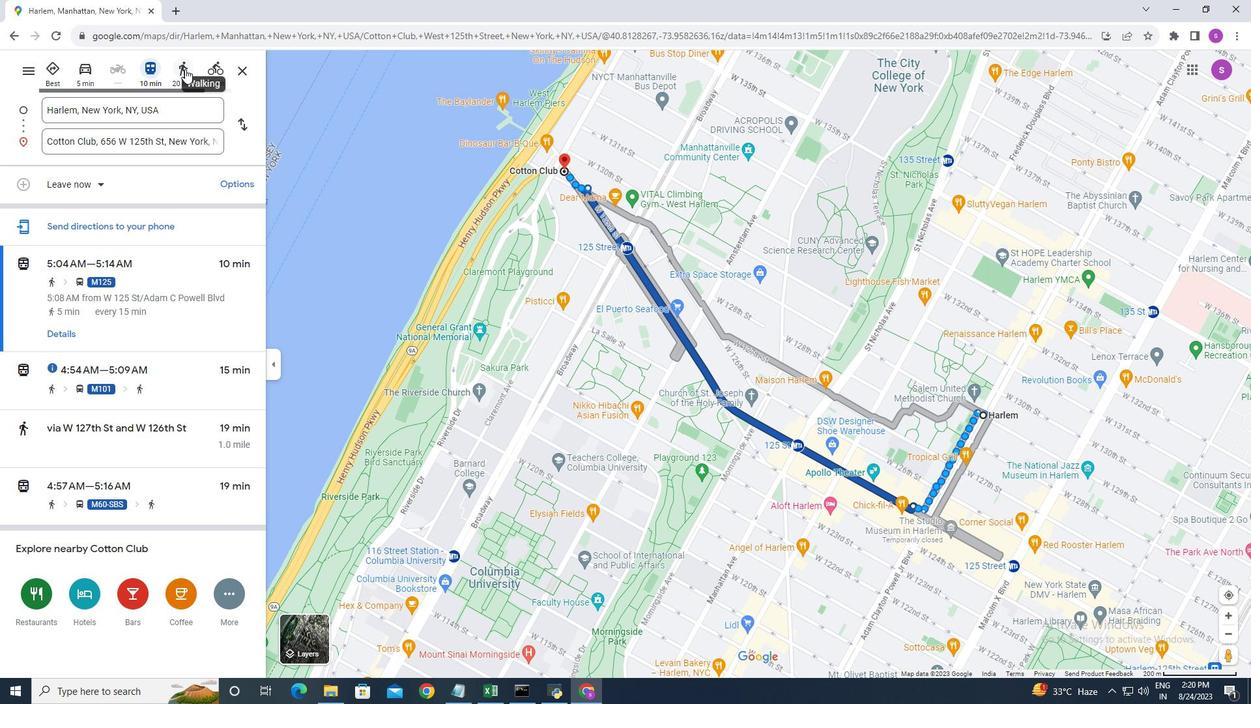 
Action: Mouse pressed left at (185, 69)
Screenshot: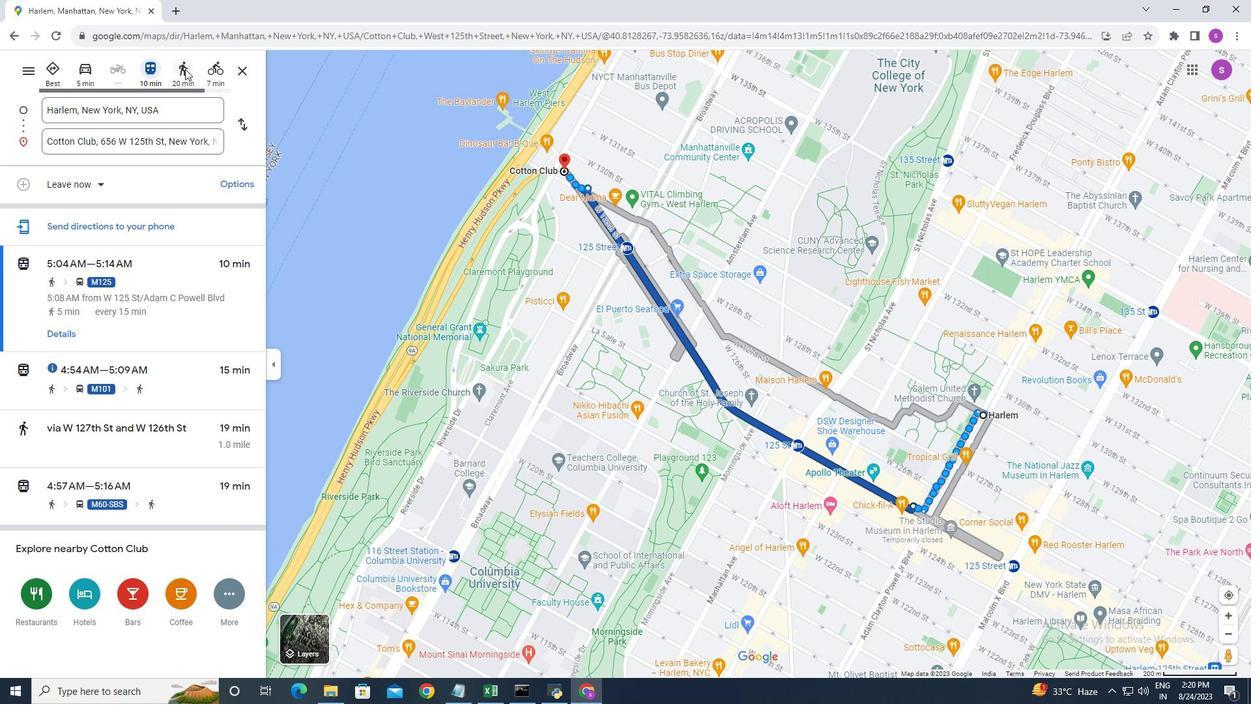 
Action: Mouse moved to (63, 417)
Screenshot: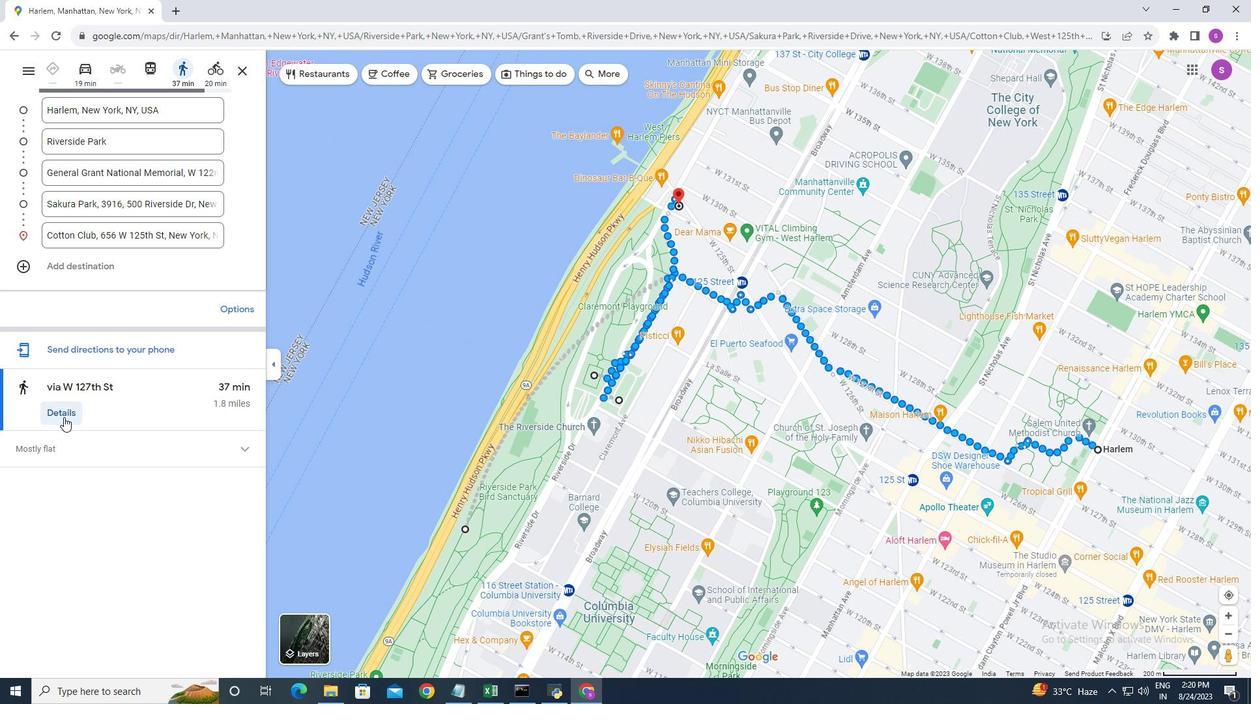 
Action: Mouse pressed left at (63, 417)
Screenshot: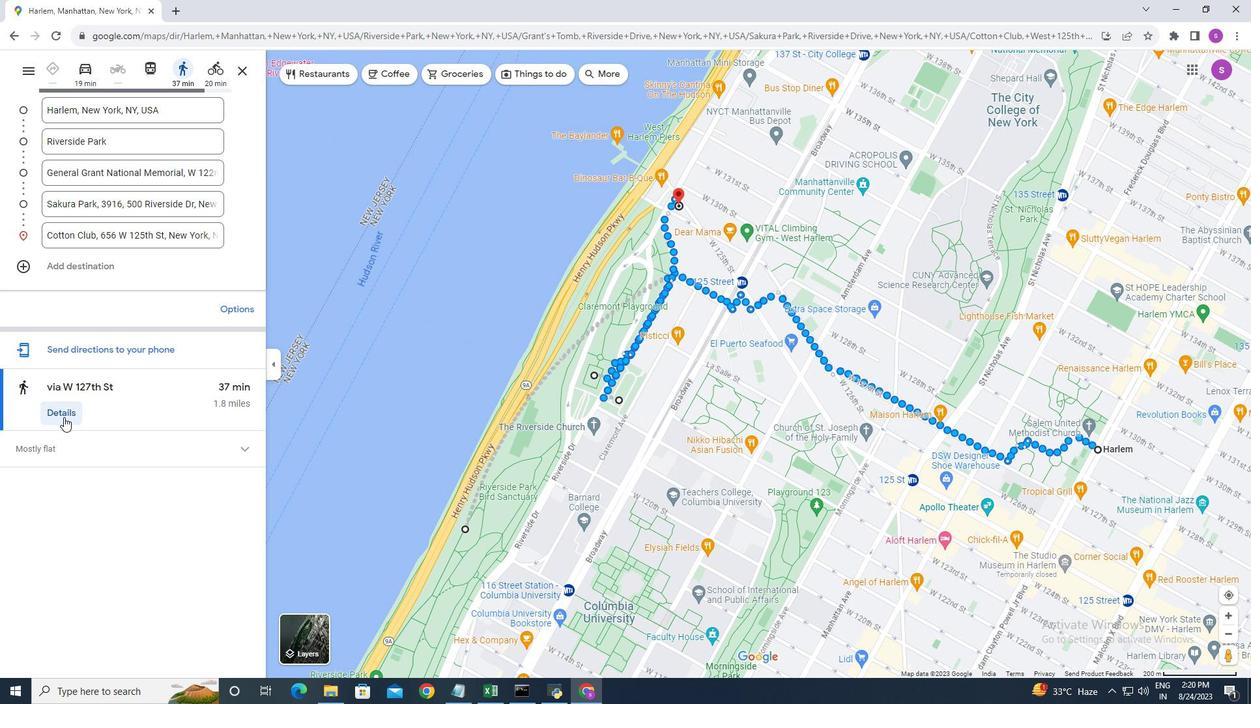 
Action: Mouse moved to (95, 363)
Screenshot: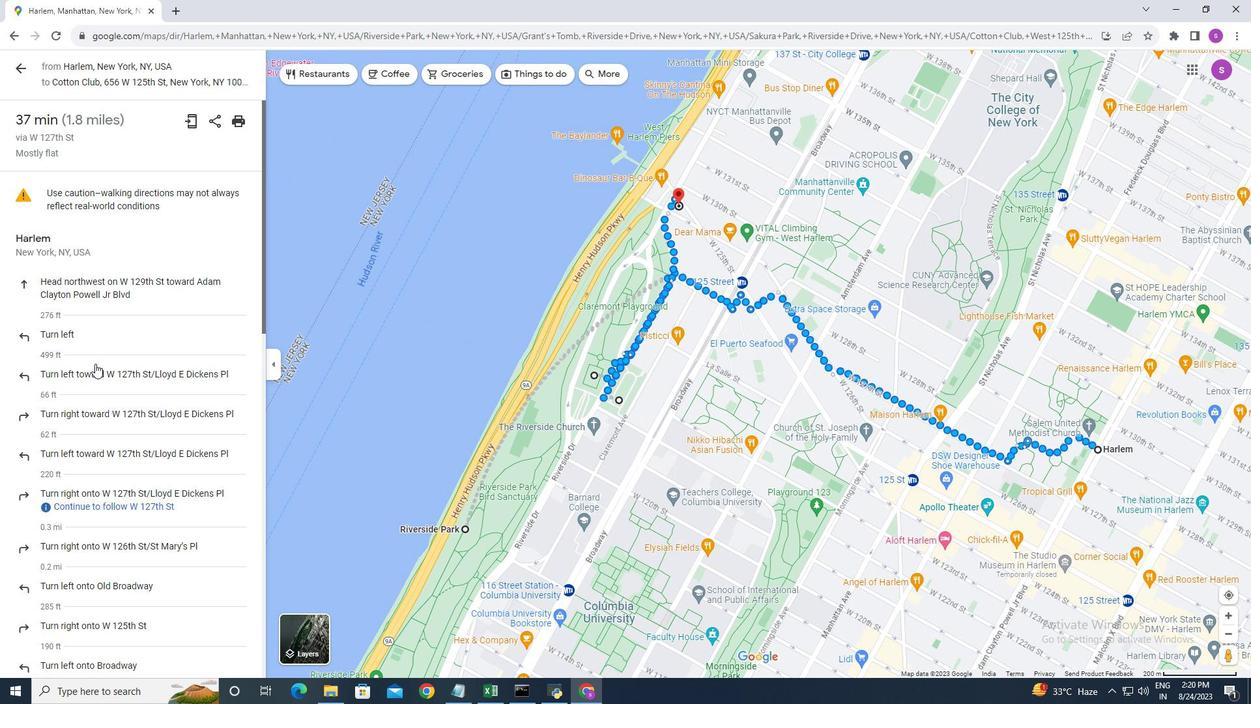 
Action: Mouse scrolled (95, 363) with delta (0, 0)
Screenshot: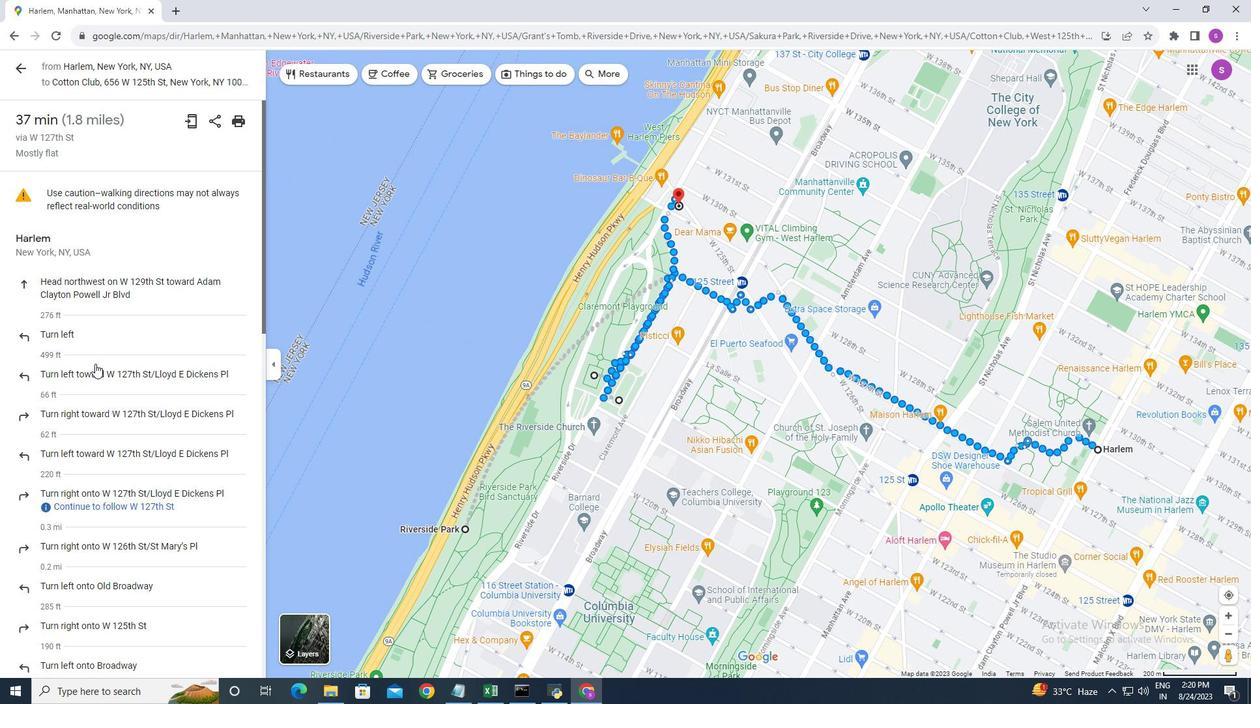 
Action: Mouse scrolled (95, 363) with delta (0, 0)
Screenshot: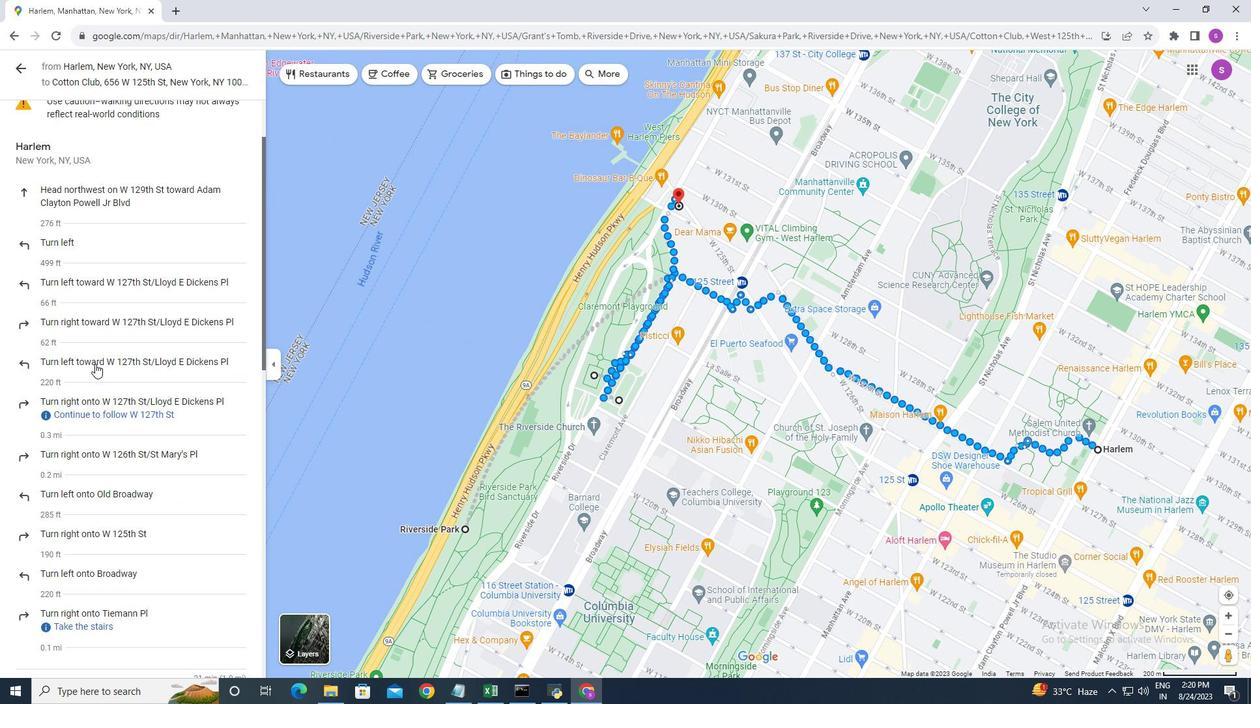 
Action: Mouse scrolled (95, 363) with delta (0, 0)
Screenshot: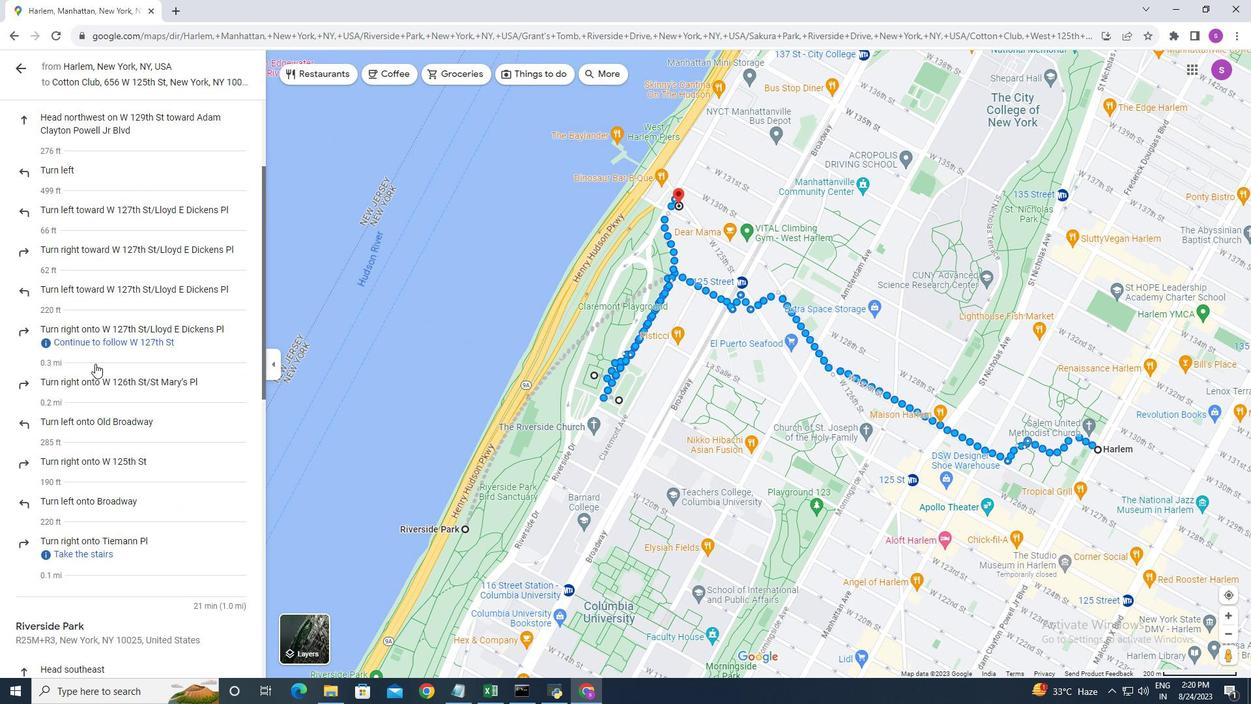 
Action: Mouse scrolled (95, 363) with delta (0, 0)
Screenshot: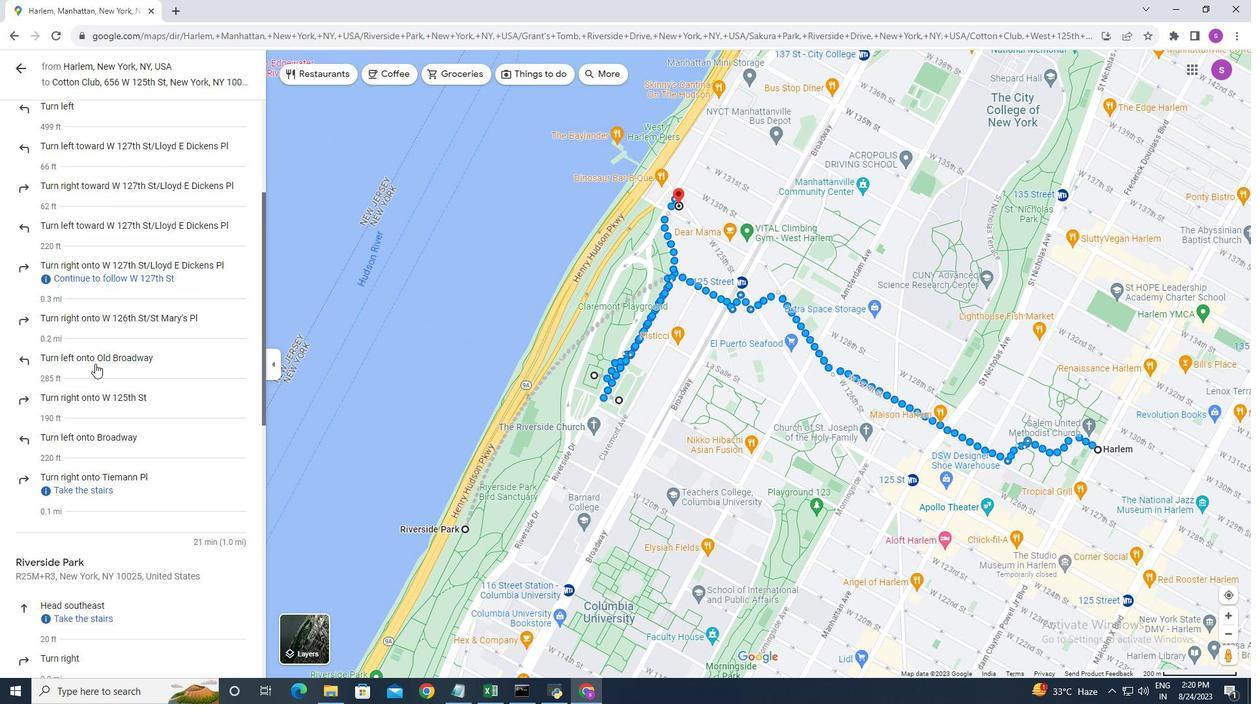 
Action: Mouse scrolled (95, 363) with delta (0, 0)
Screenshot: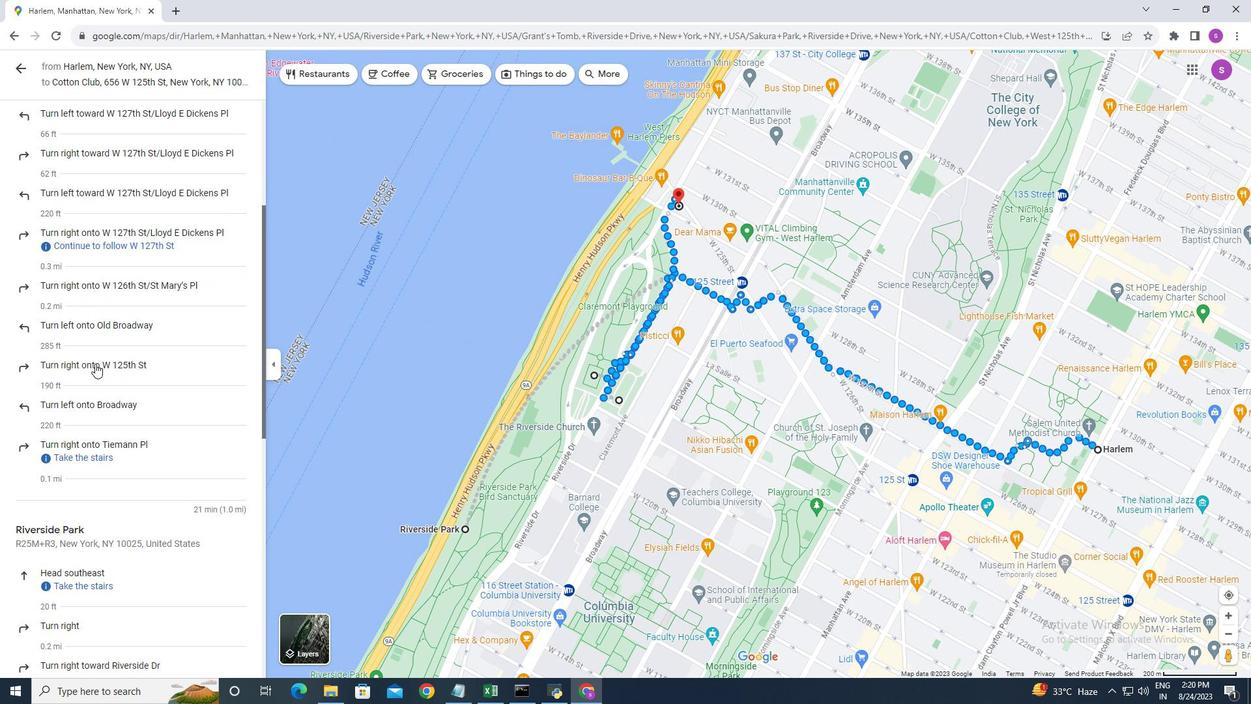 
Action: Mouse scrolled (95, 363) with delta (0, 0)
Screenshot: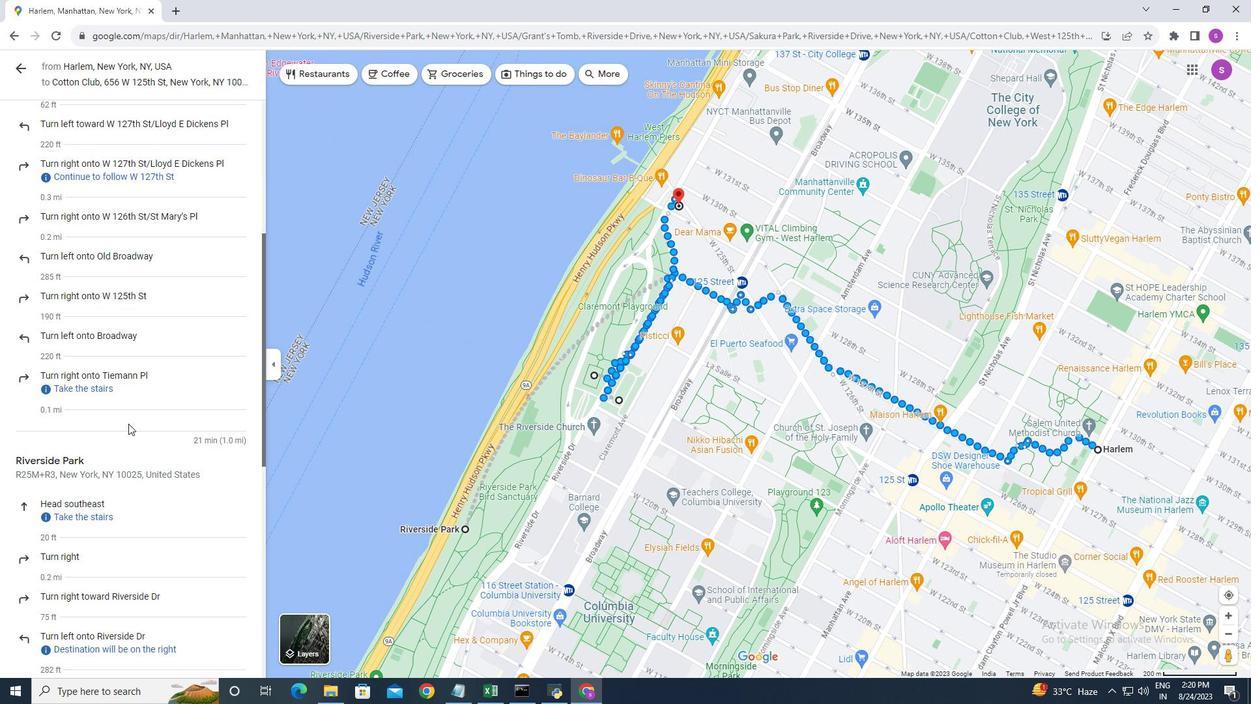 
Action: Mouse moved to (131, 429)
Screenshot: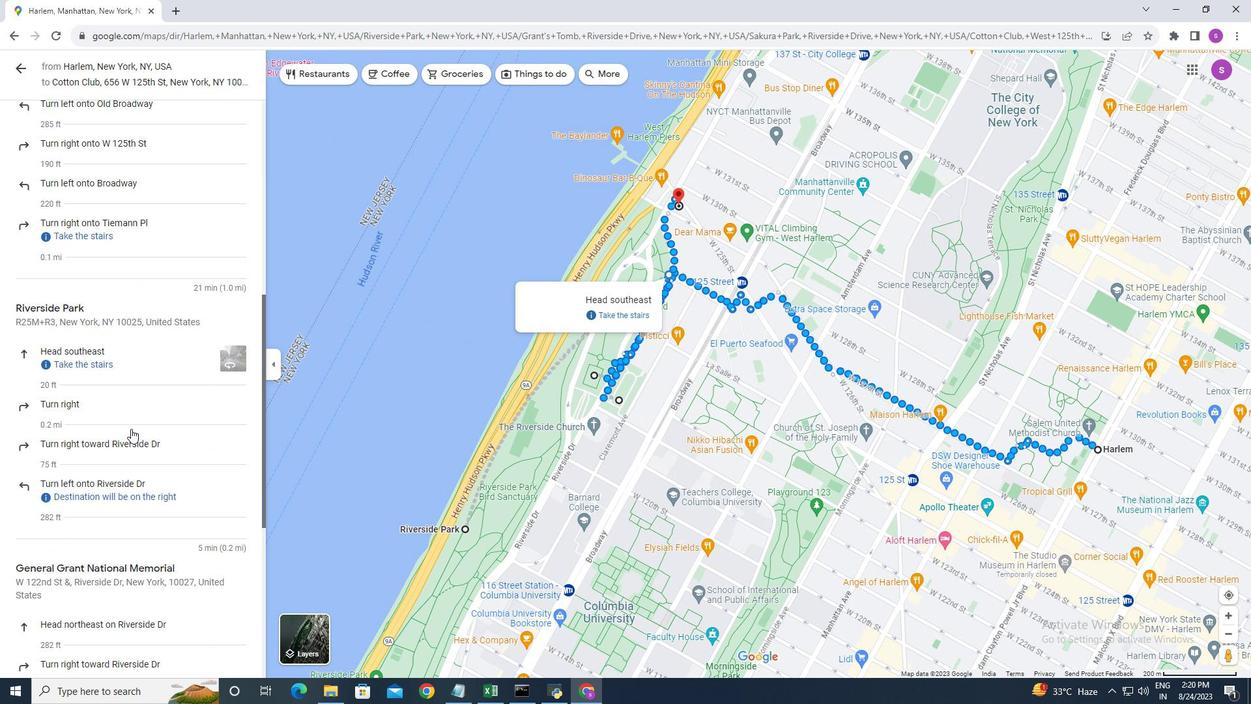
Action: Mouse scrolled (131, 428) with delta (0, 0)
Screenshot: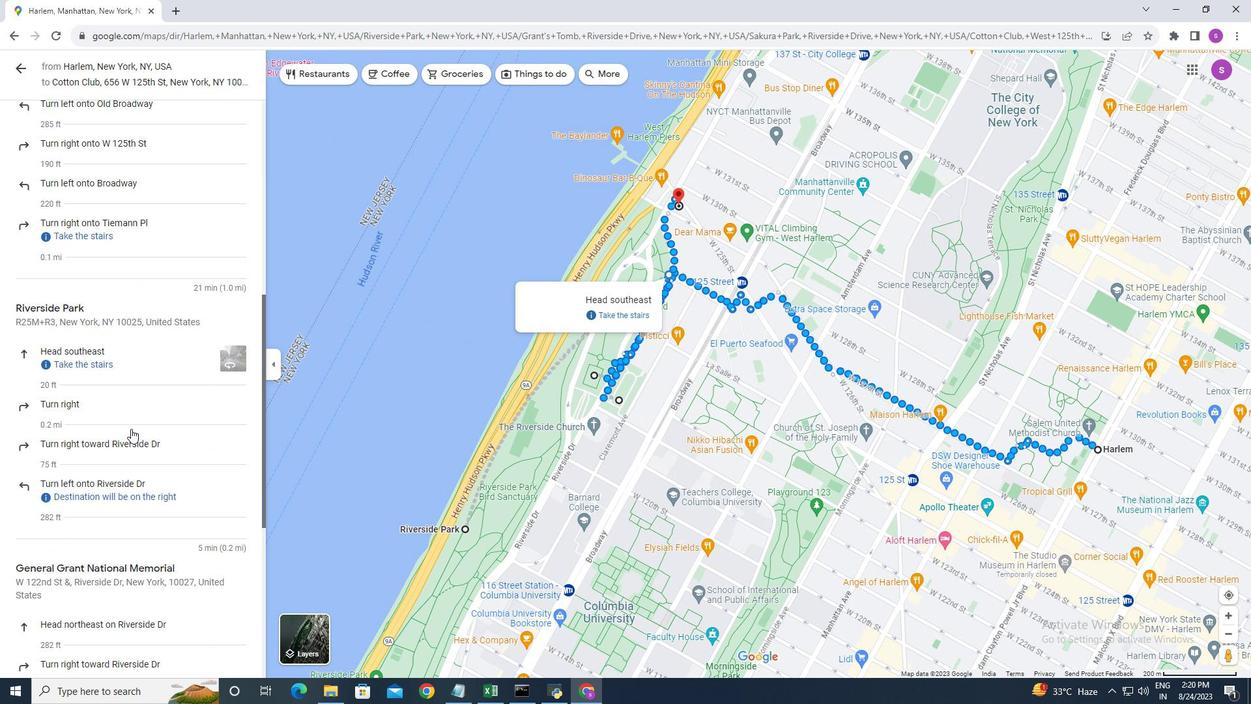 
Action: Mouse scrolled (131, 428) with delta (0, 0)
Screenshot: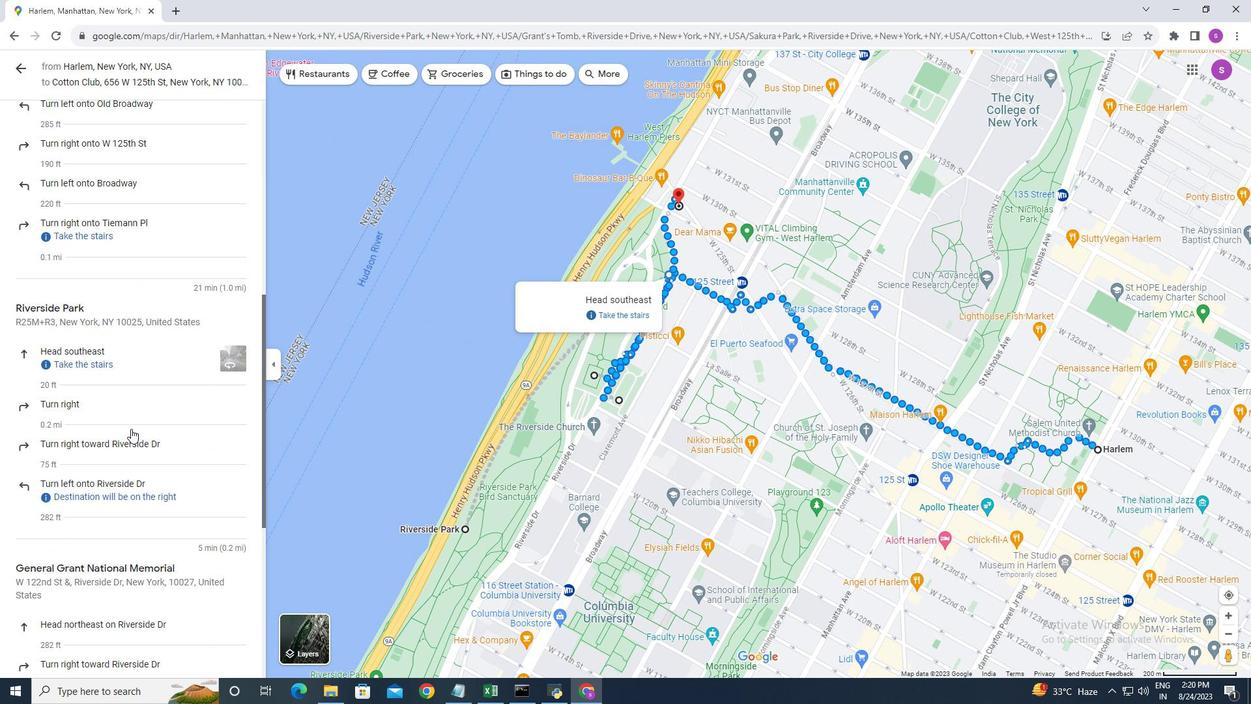
Action: Mouse scrolled (131, 428) with delta (0, 0)
Screenshot: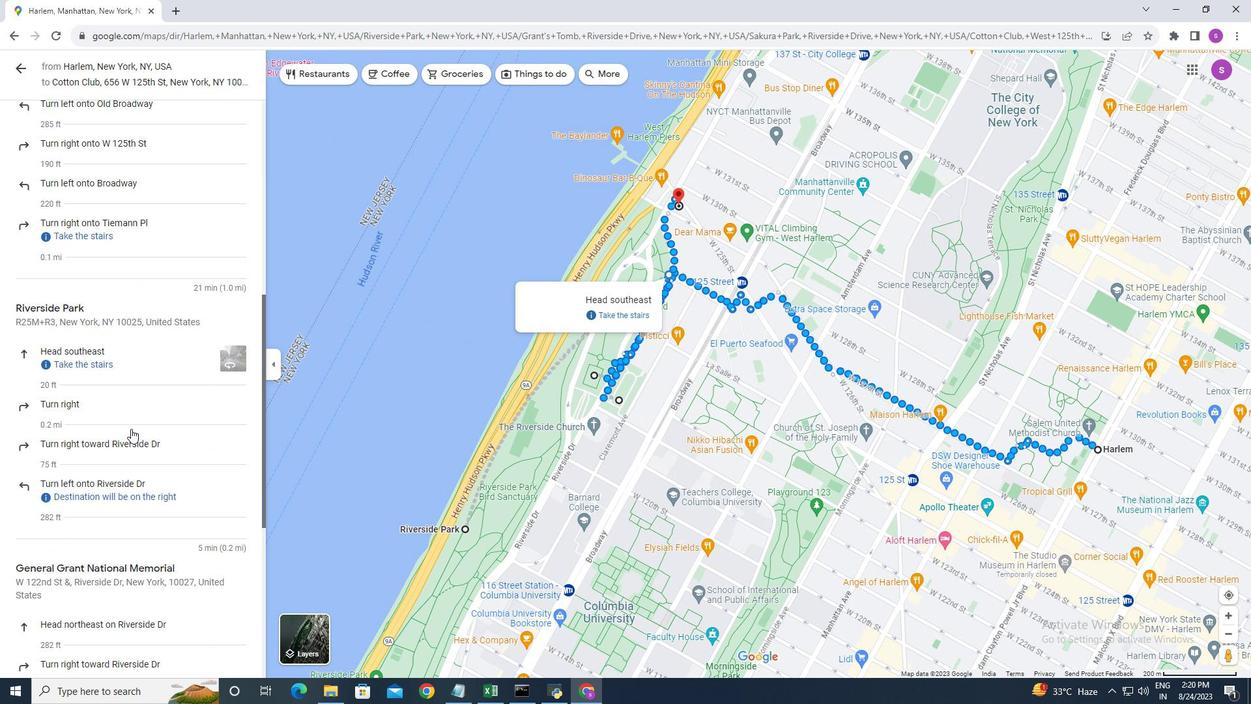 
Action: Mouse scrolled (131, 429) with delta (0, 0)
Screenshot: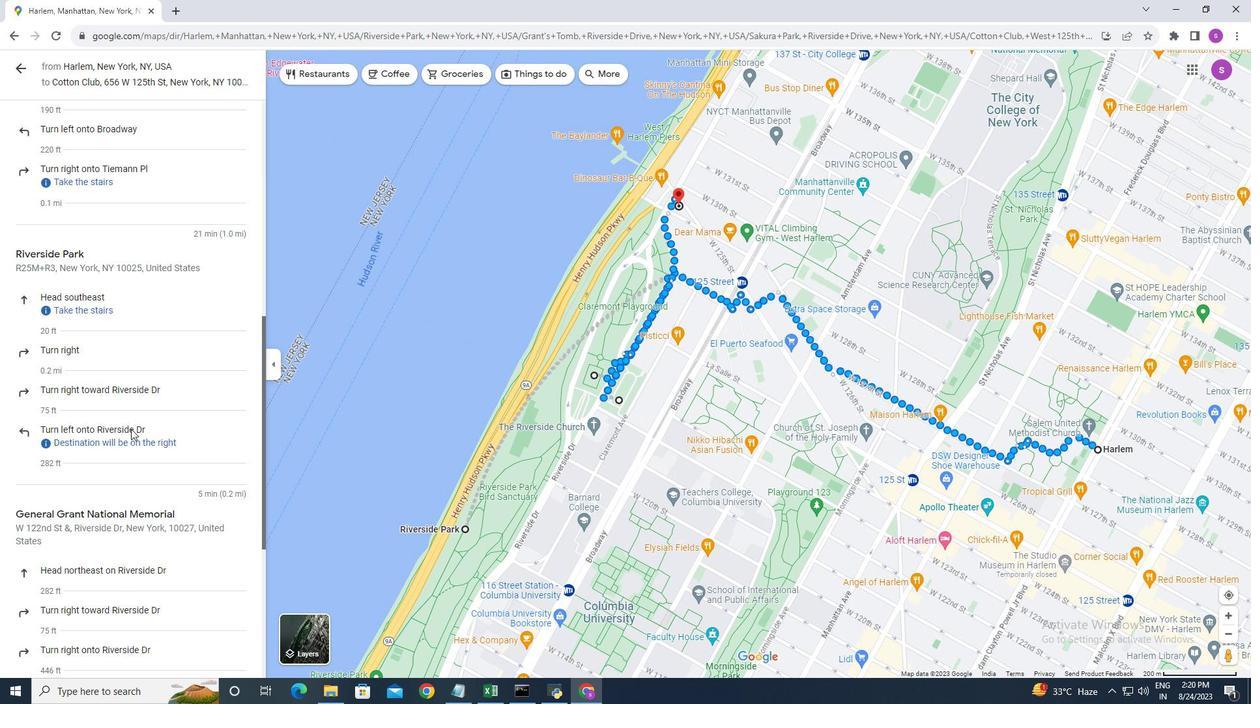 
Action: Mouse scrolled (131, 429) with delta (0, 0)
Screenshot: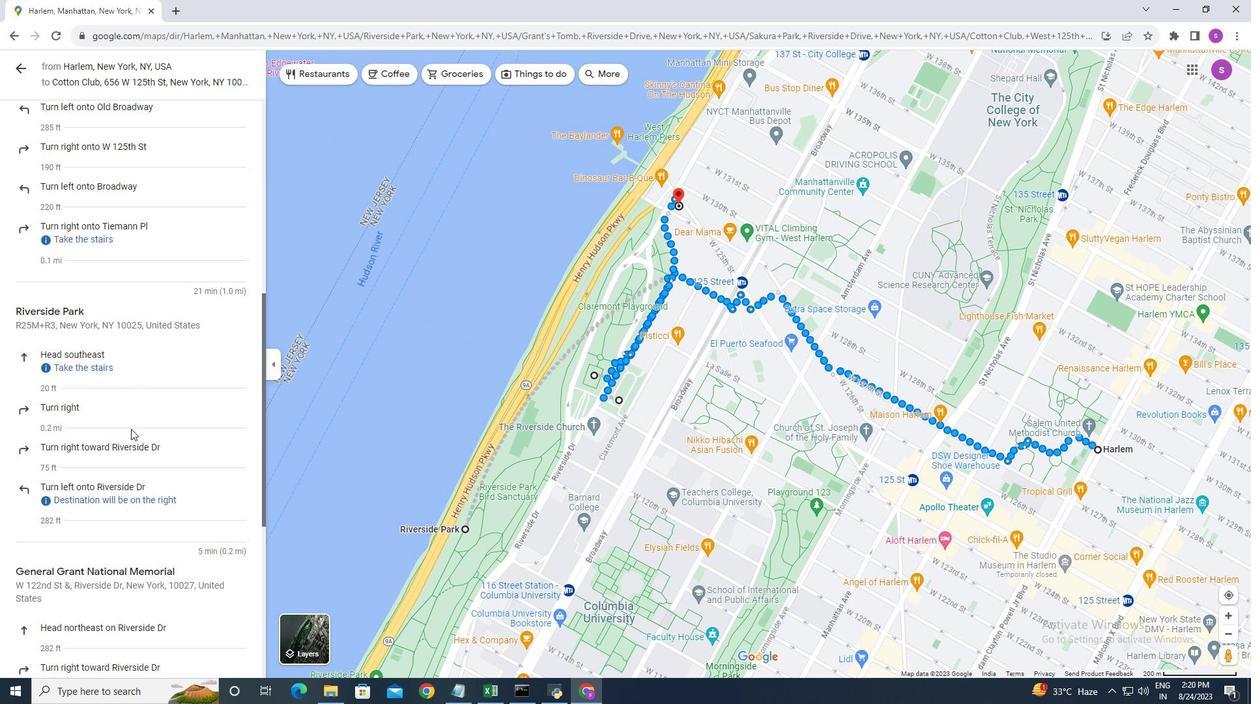 
Action: Mouse scrolled (131, 429) with delta (0, 0)
Screenshot: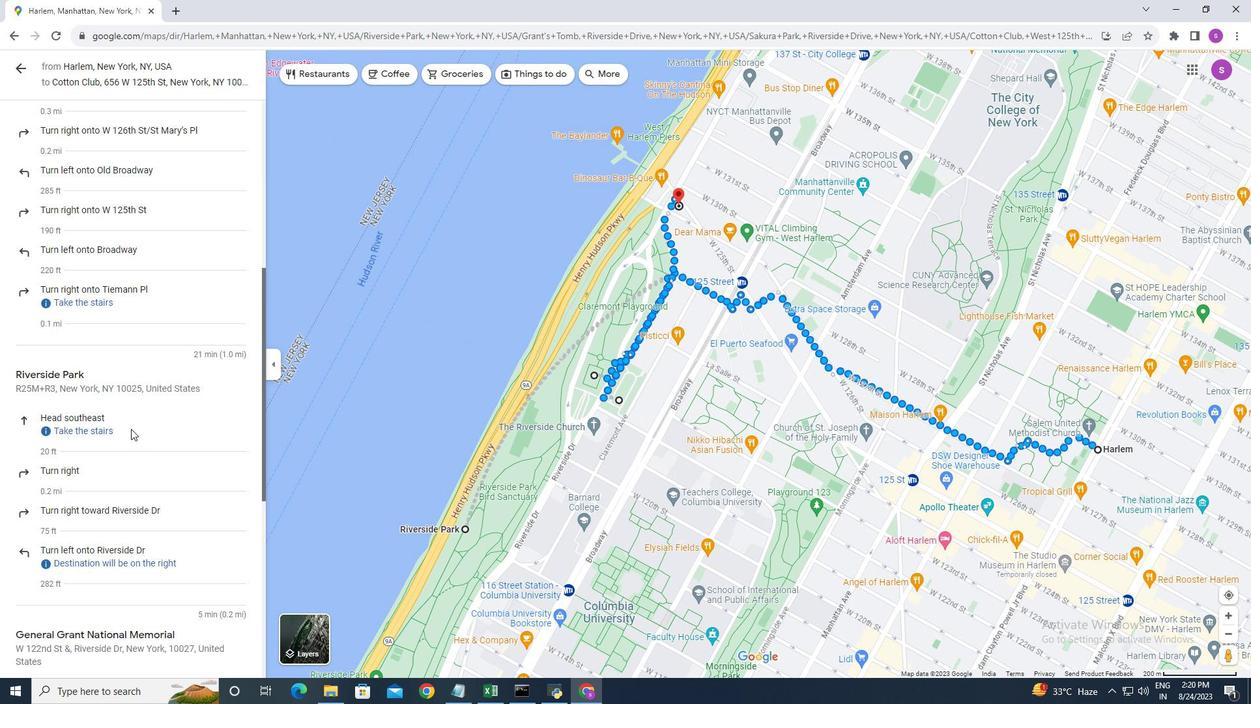 
Action: Mouse scrolled (131, 429) with delta (0, 0)
Screenshot: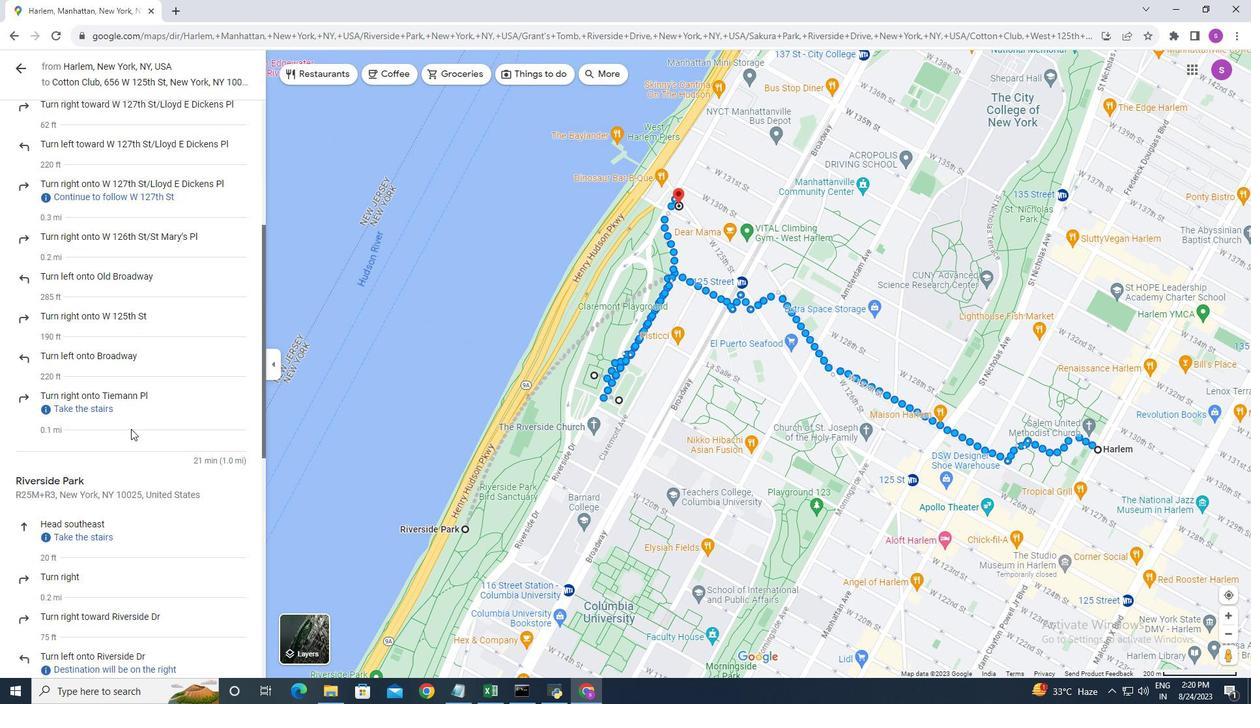 
Action: Mouse scrolled (131, 429) with delta (0, 0)
Screenshot: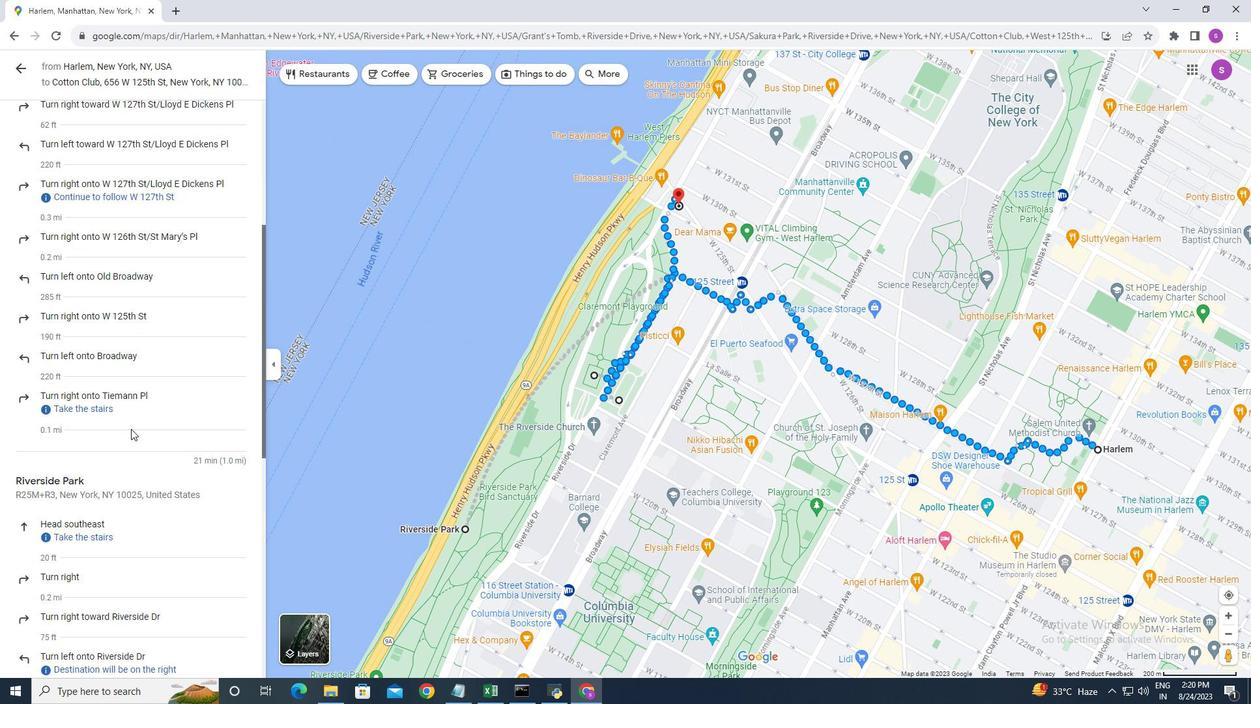 
Action: Mouse moved to (127, 406)
Screenshot: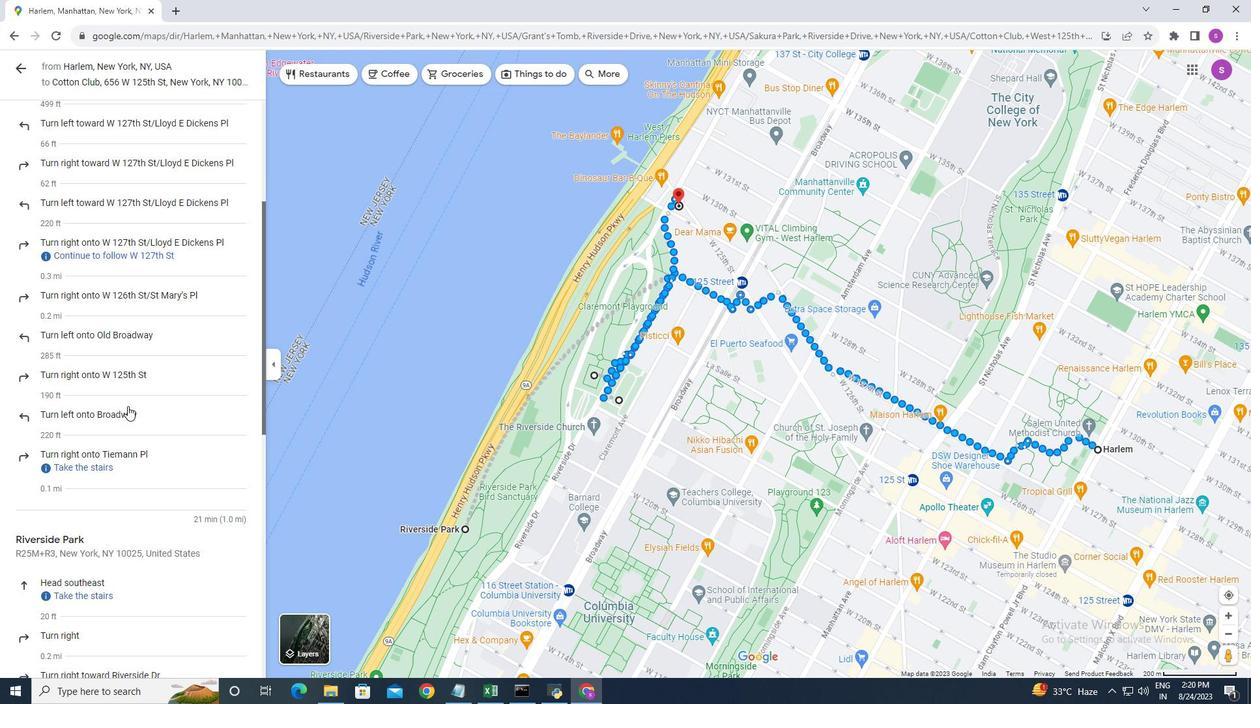 
Action: Mouse scrolled (127, 406) with delta (0, 0)
Screenshot: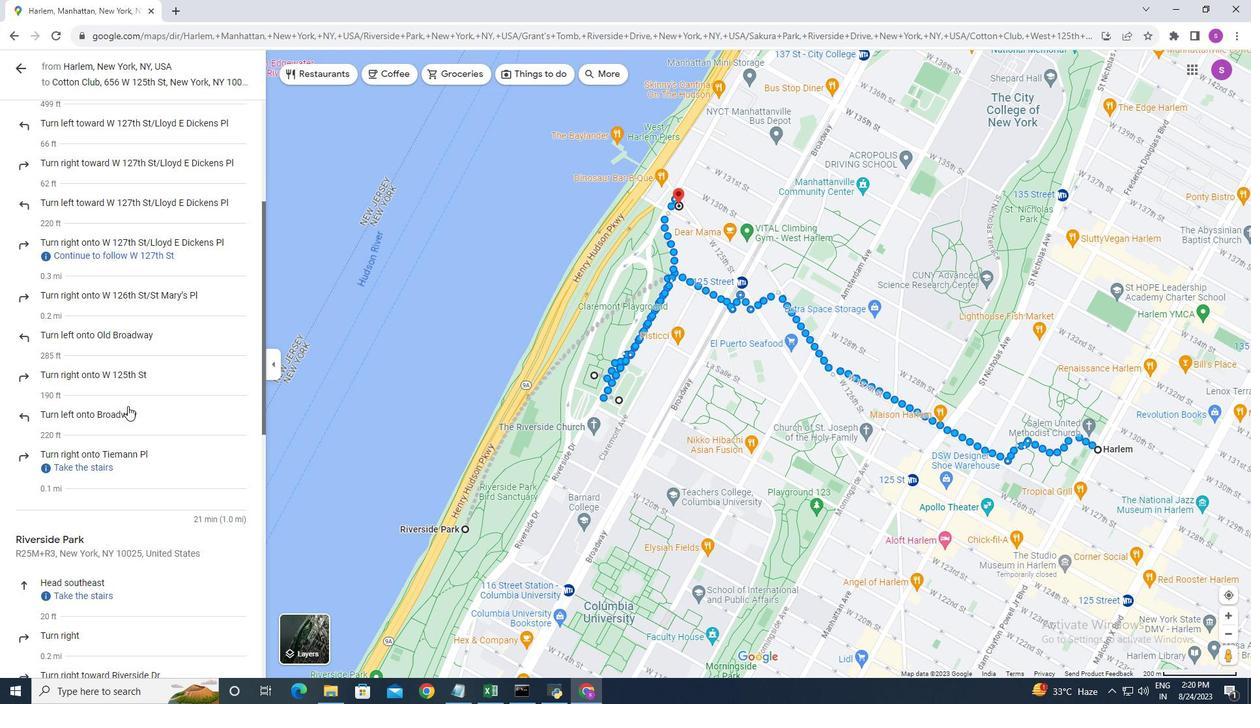 
Action: Mouse scrolled (127, 406) with delta (0, 0)
Screenshot: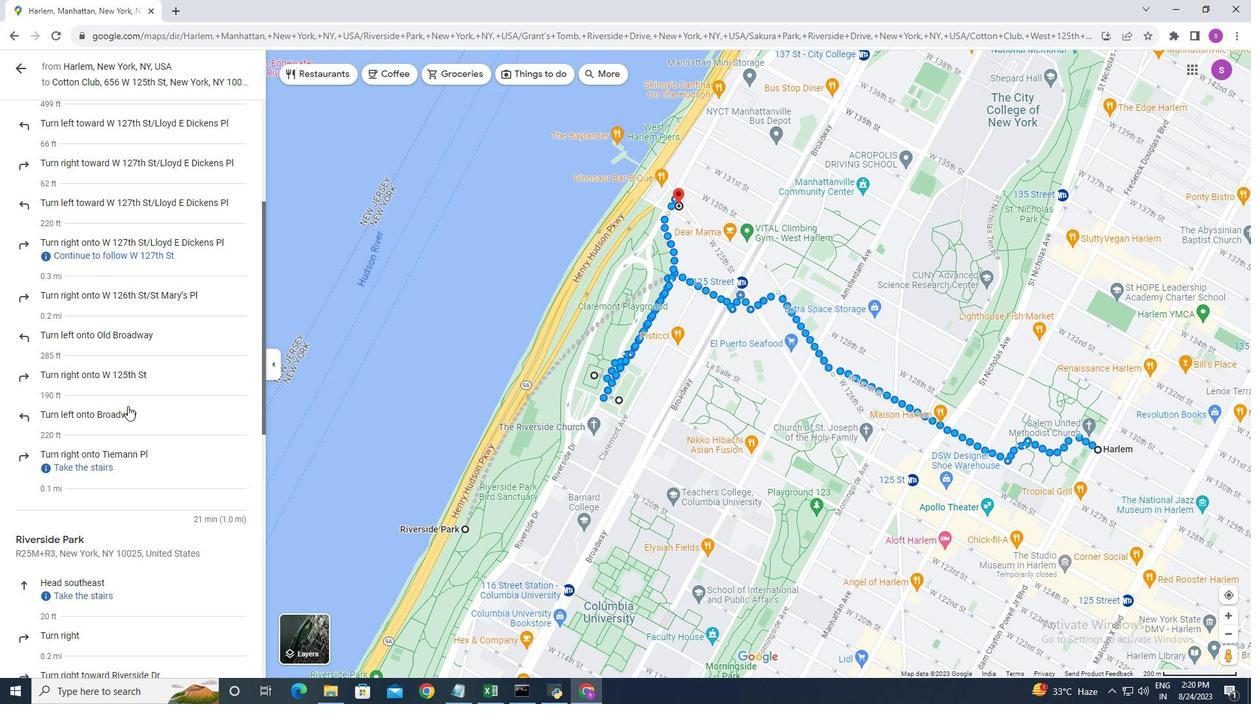 
Action: Mouse scrolled (127, 406) with delta (0, 0)
Screenshot: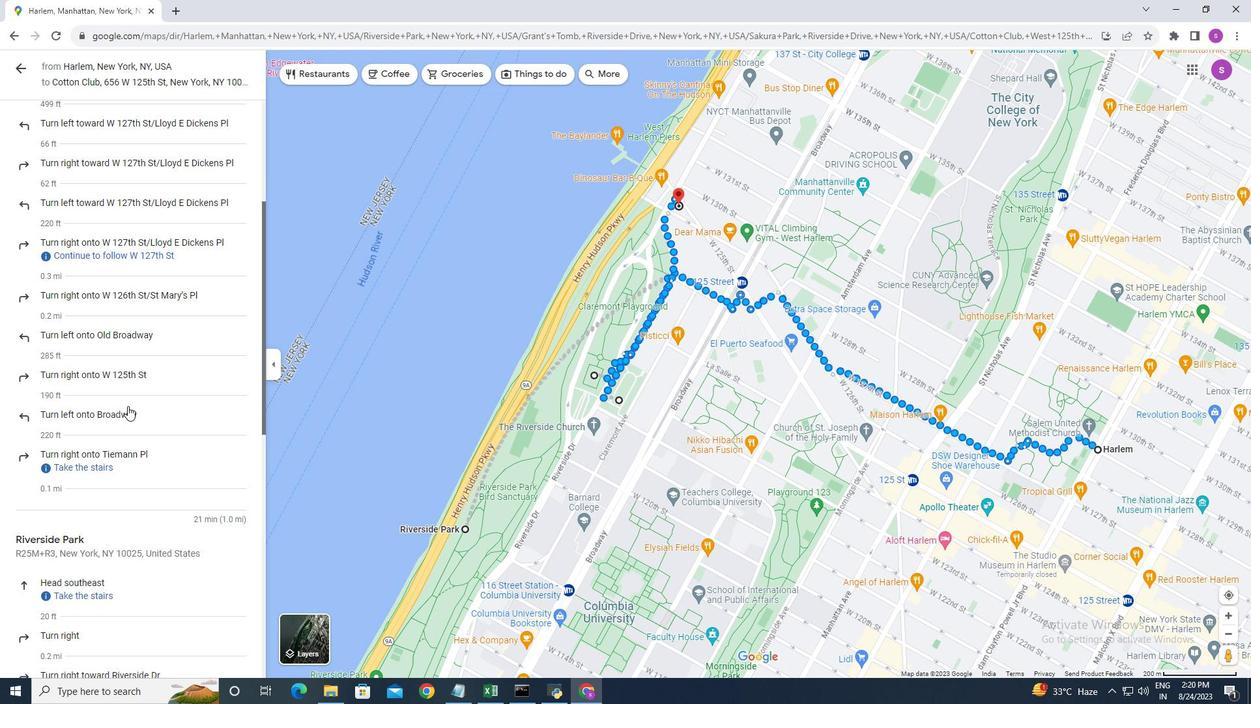 
Action: Mouse scrolled (127, 406) with delta (0, 0)
Screenshot: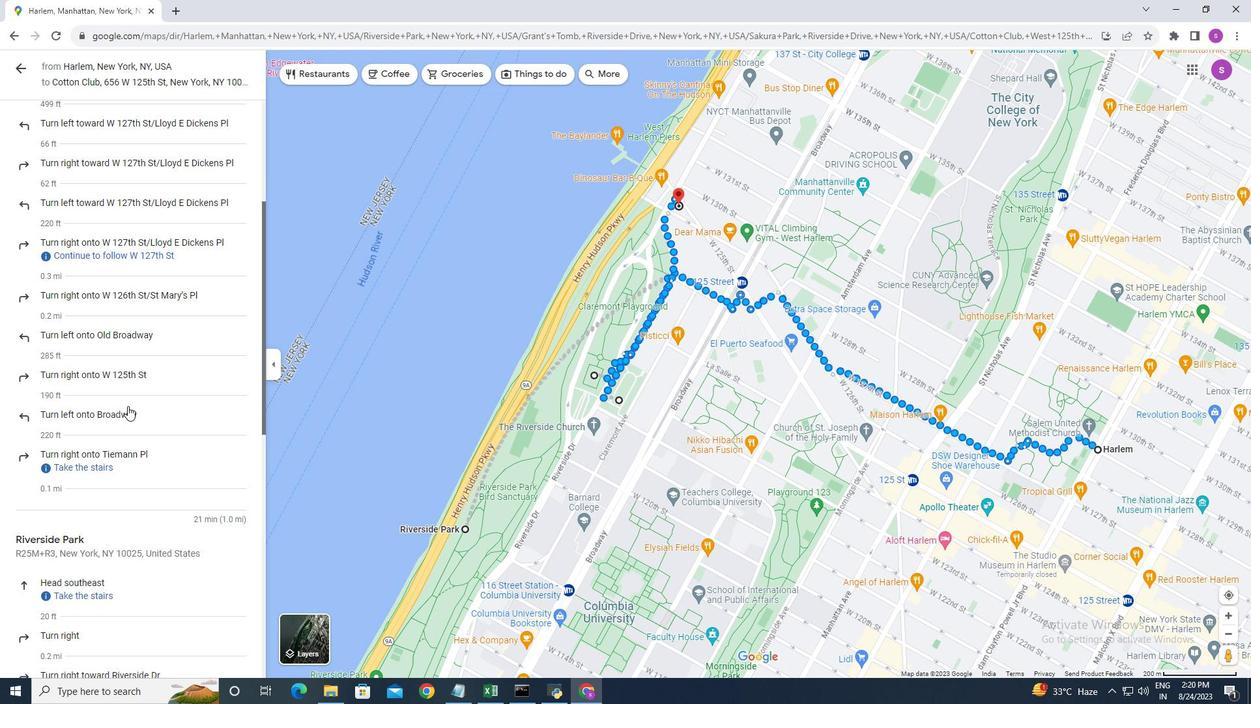 
Action: Mouse scrolled (127, 406) with delta (0, 0)
Screenshot: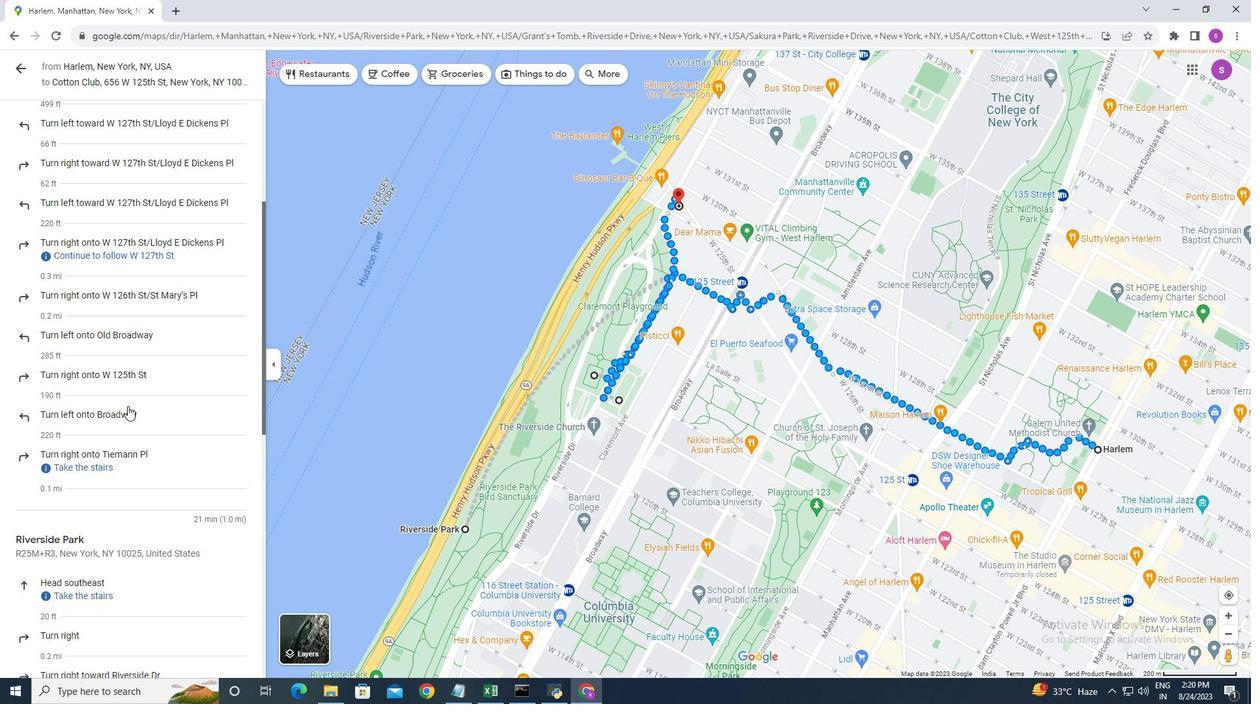 
Action: Mouse moved to (22, 73)
Screenshot: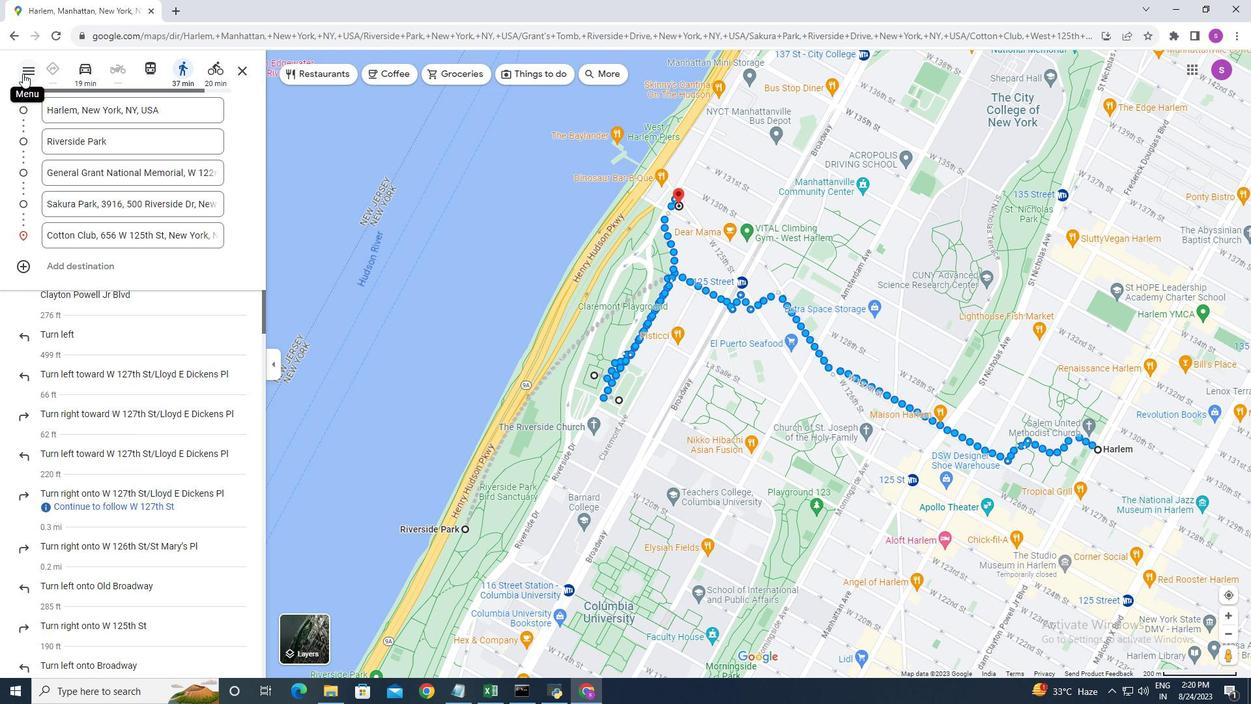 
Action: Mouse pressed left at (22, 73)
Screenshot: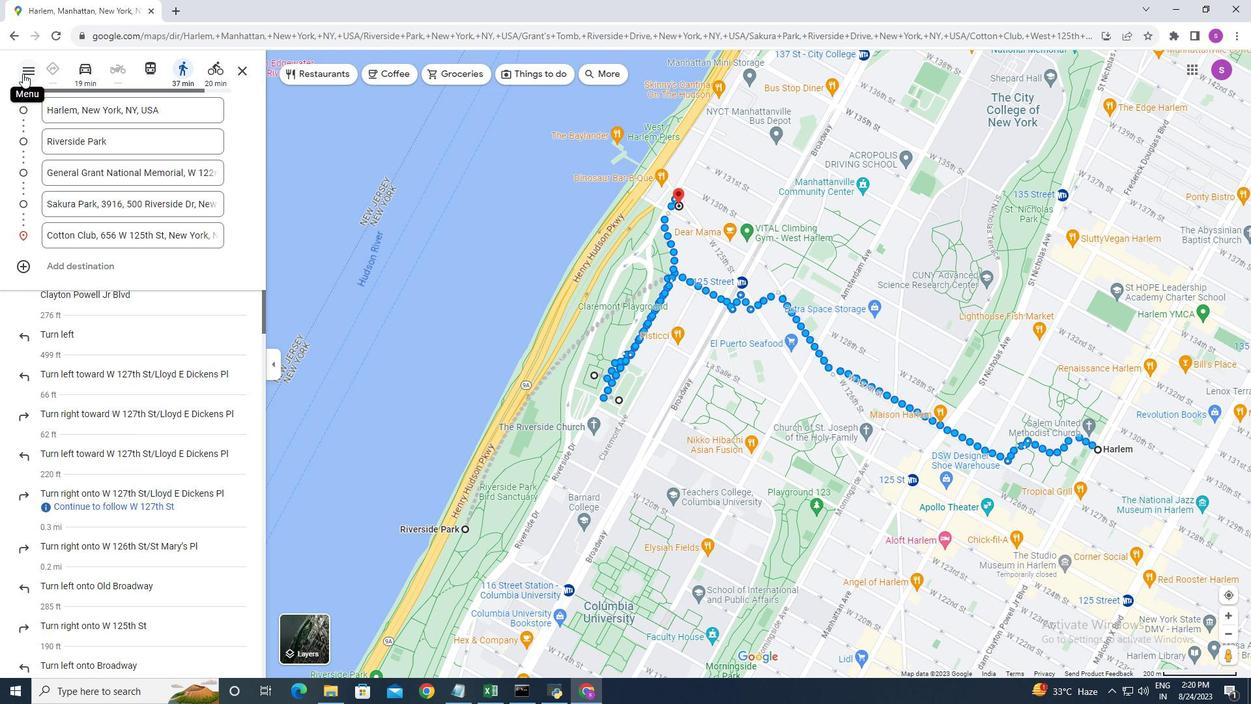 
Action: Mouse moved to (209, 70)
Screenshot: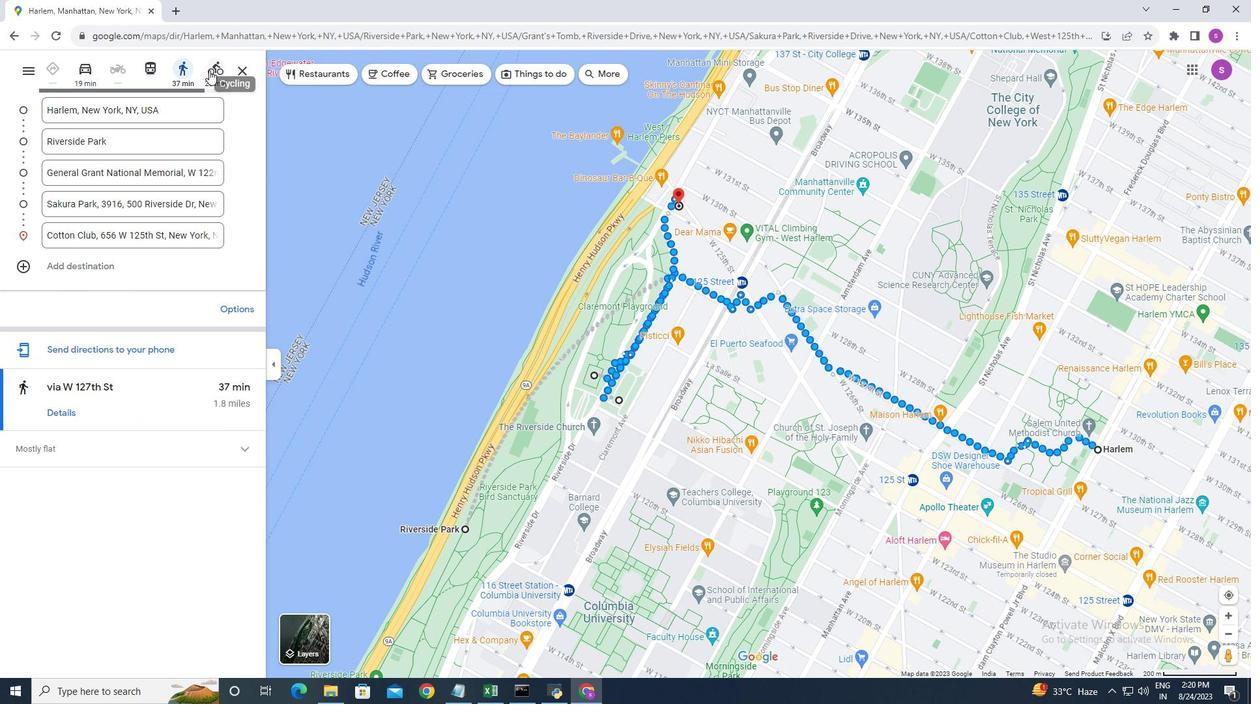 
Action: Mouse pressed left at (209, 70)
Screenshot: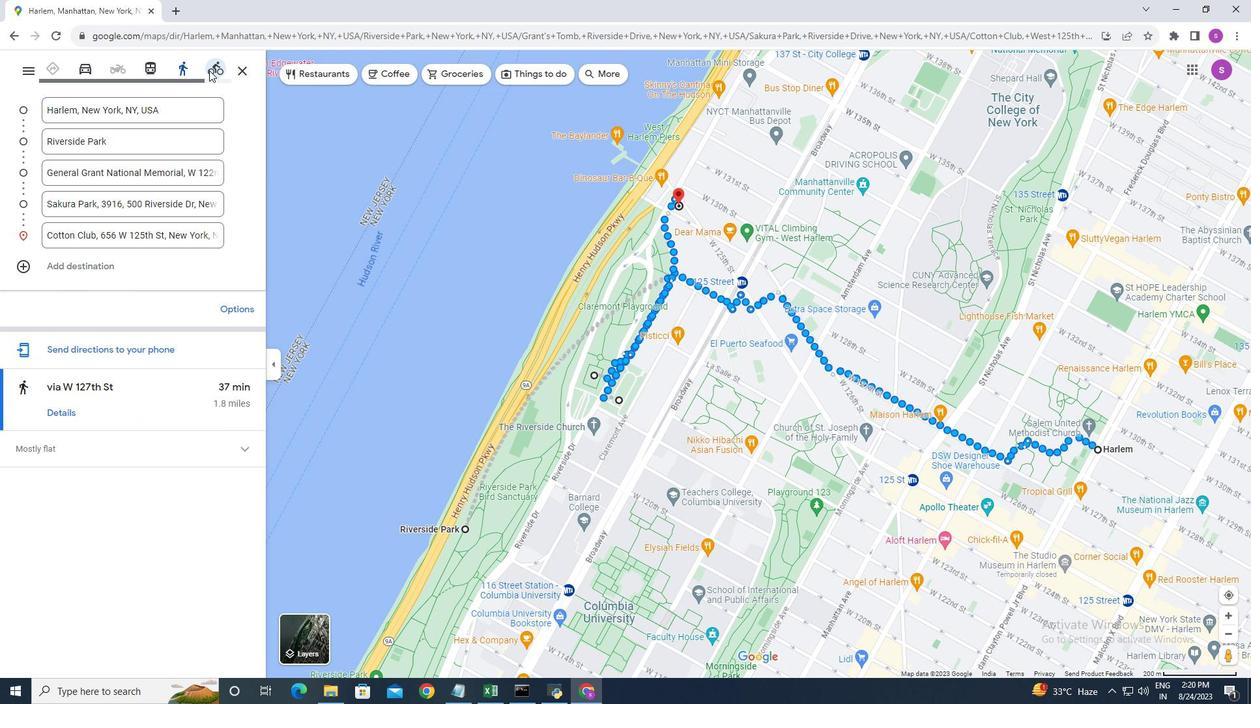 
Action: Mouse moved to (54, 414)
Screenshot: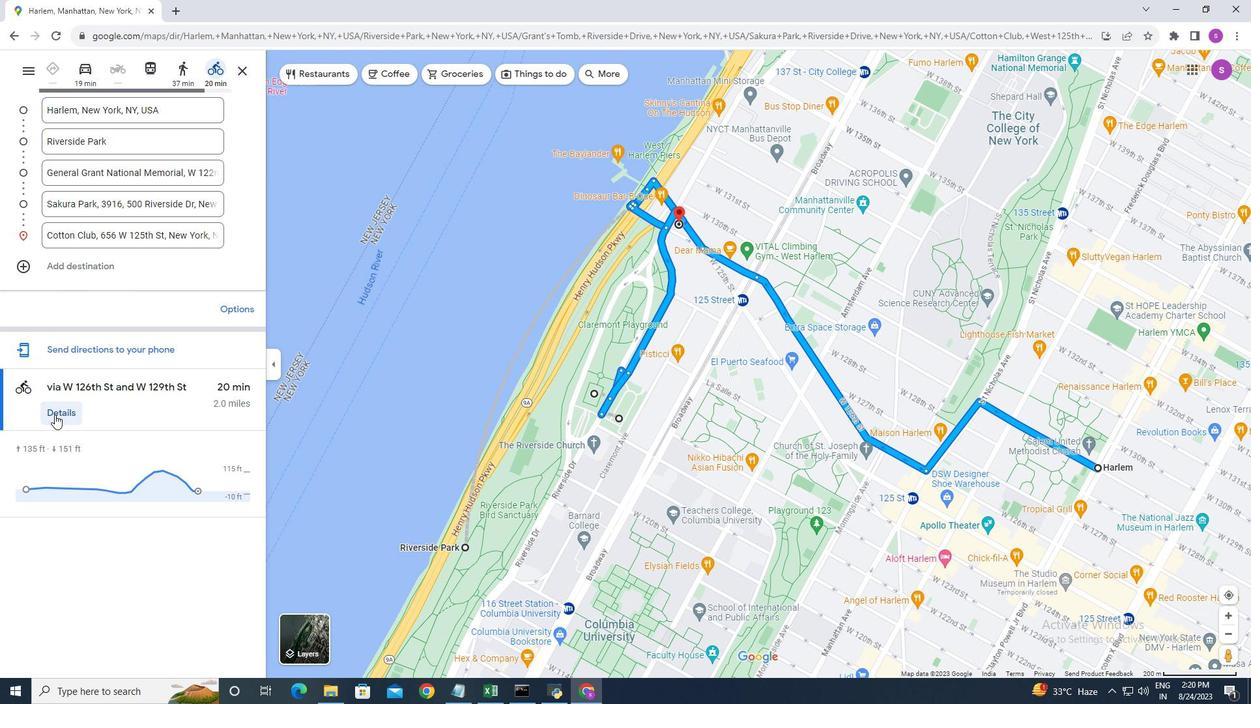 
Action: Mouse pressed left at (54, 414)
Screenshot: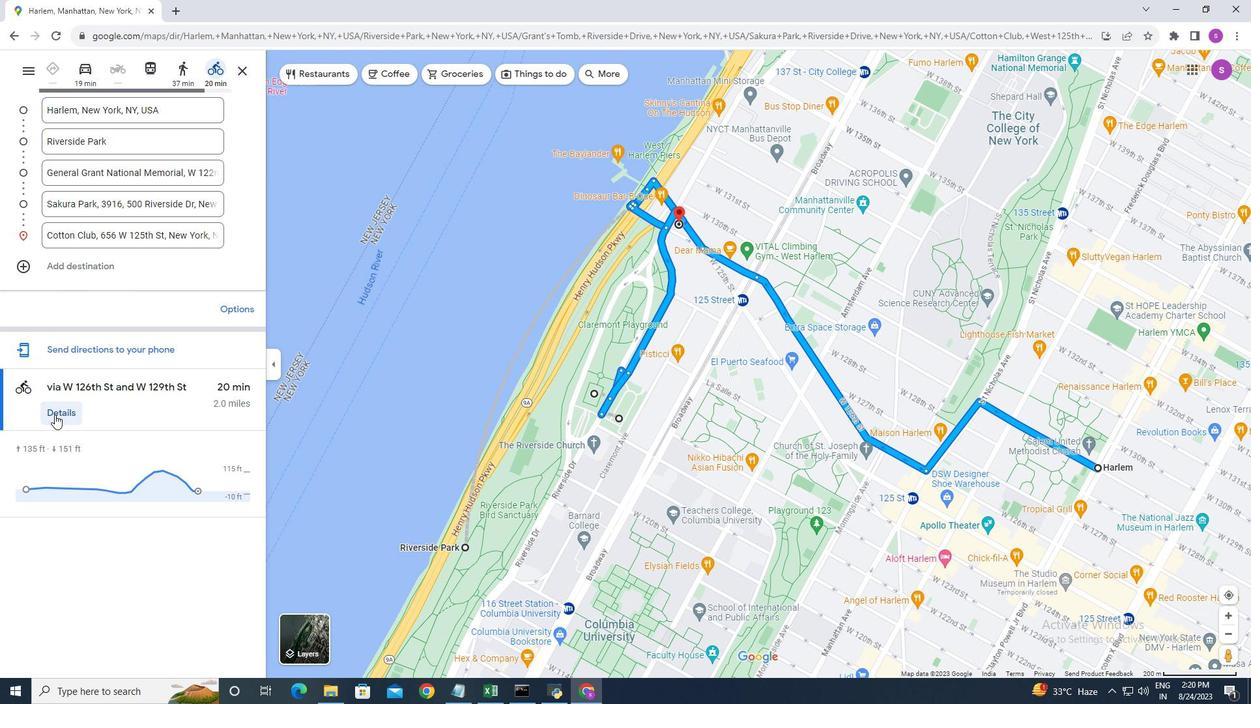 
Action: Mouse moved to (118, 374)
Screenshot: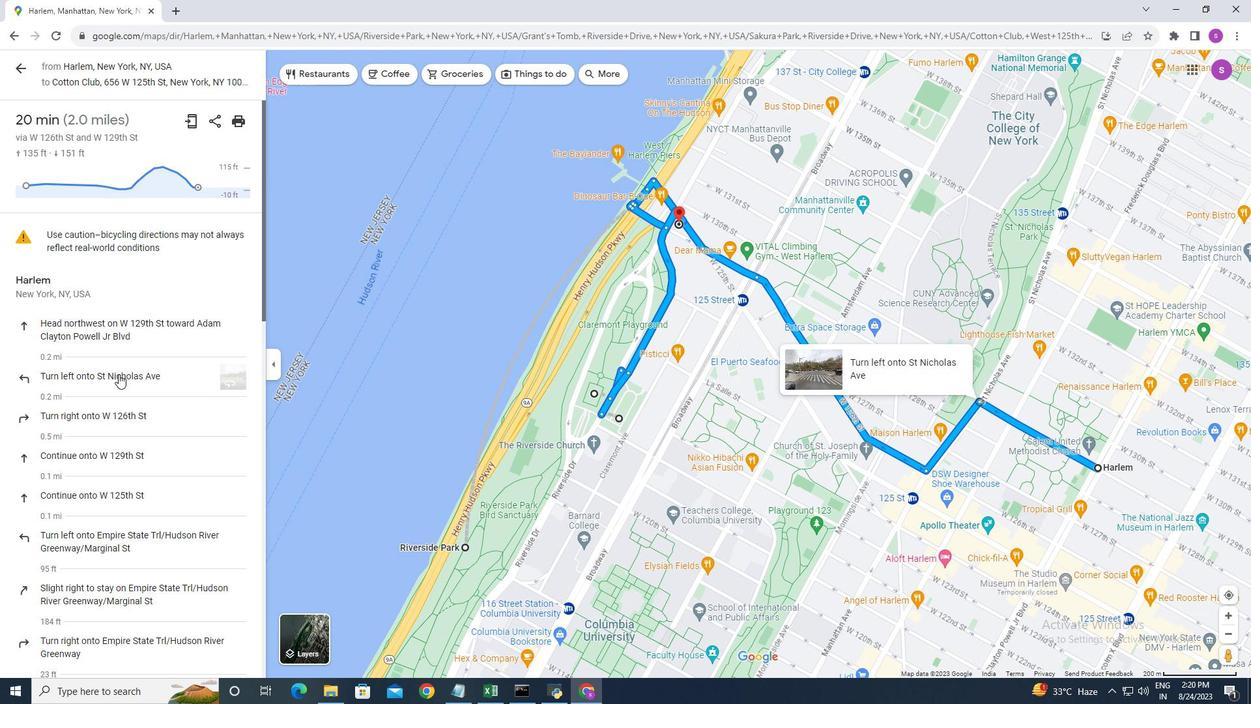 
Action: Mouse scrolled (118, 373) with delta (0, 0)
Screenshot: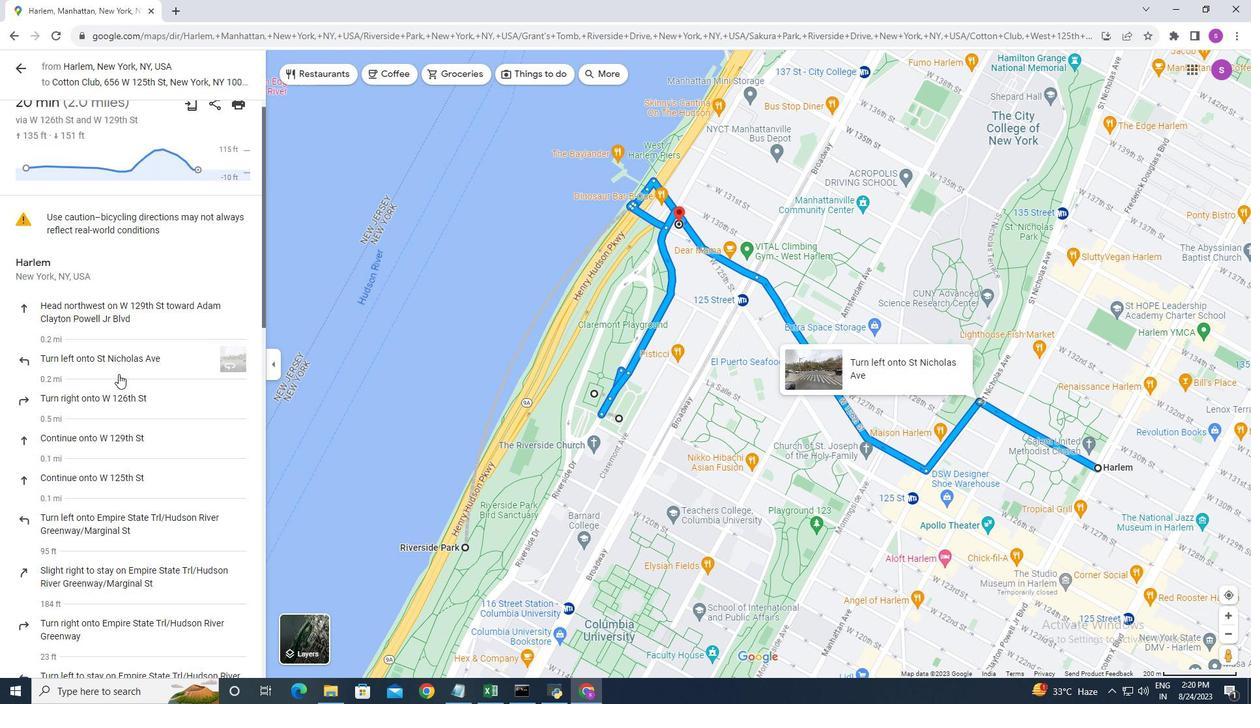 
Action: Mouse scrolled (118, 373) with delta (0, 0)
Screenshot: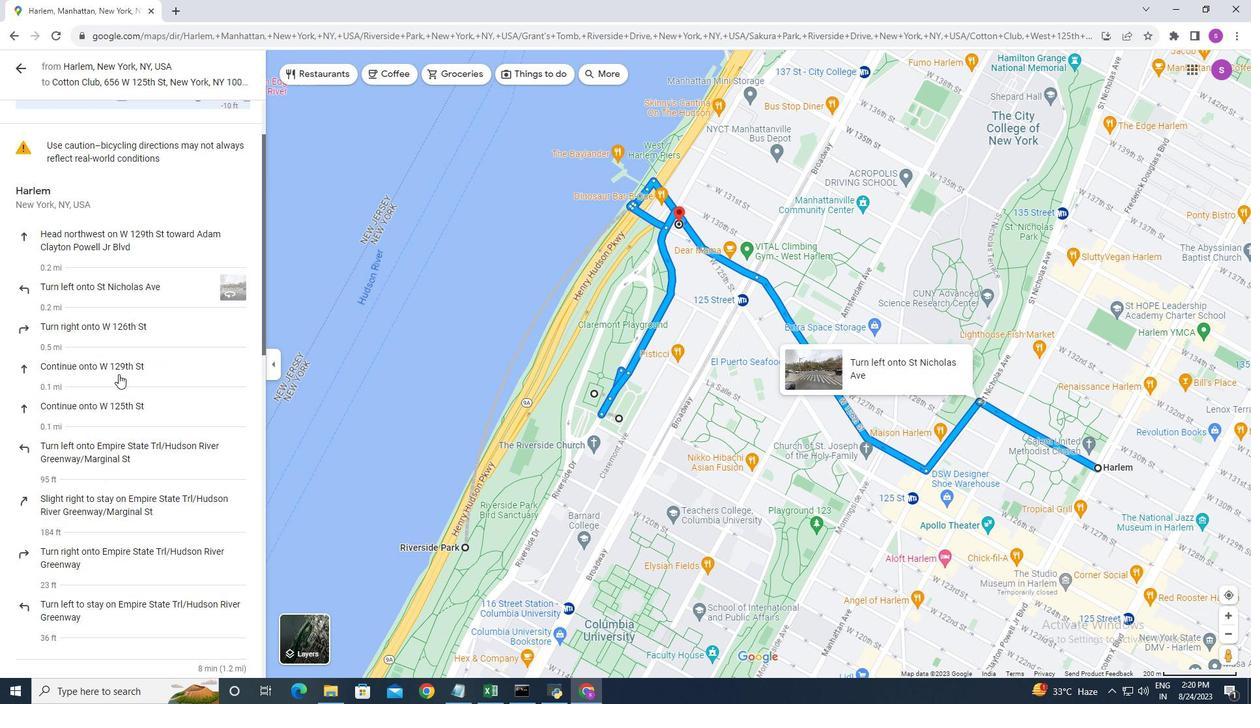 
Action: Mouse scrolled (118, 373) with delta (0, 0)
Screenshot: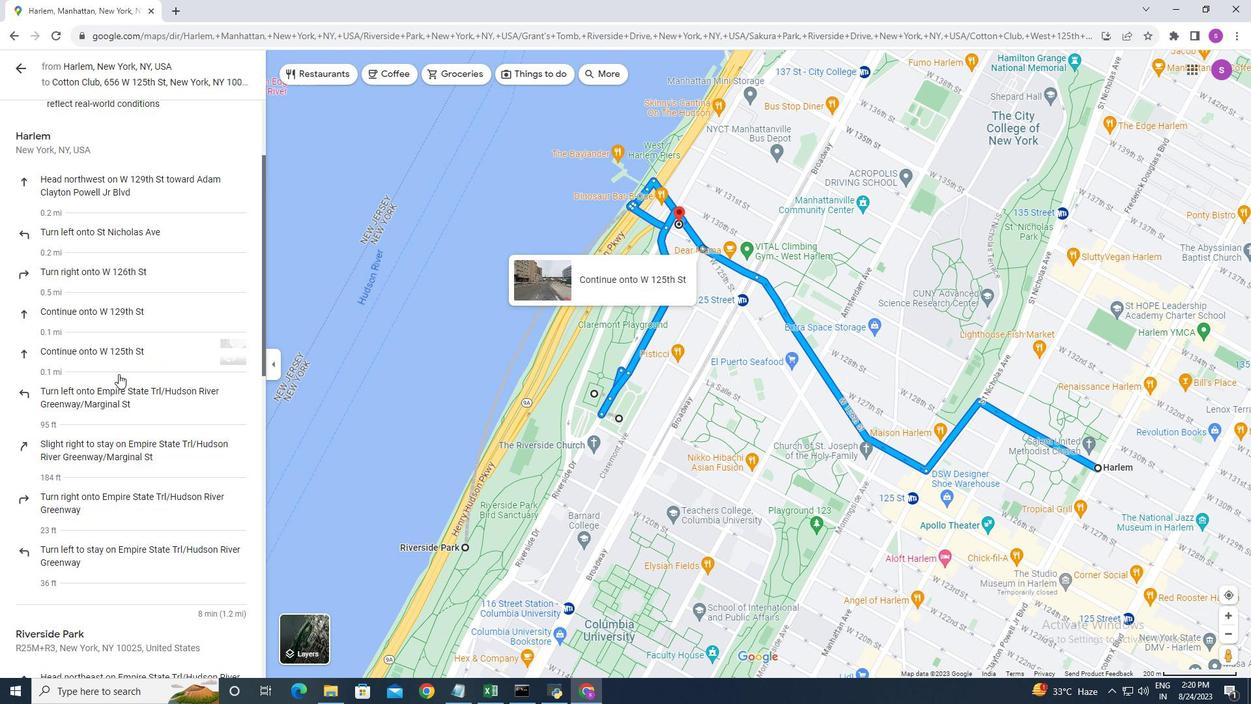 
Action: Mouse scrolled (118, 373) with delta (0, 0)
Screenshot: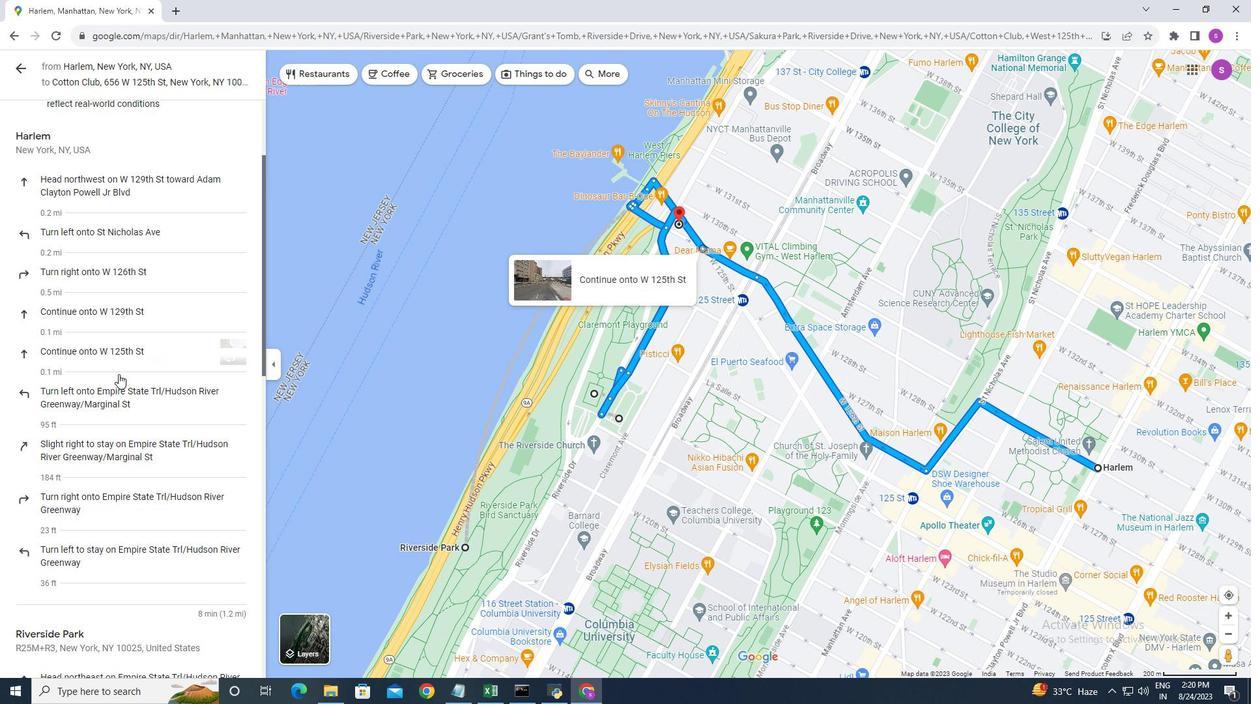 
Action: Mouse scrolled (118, 373) with delta (0, 0)
Screenshot: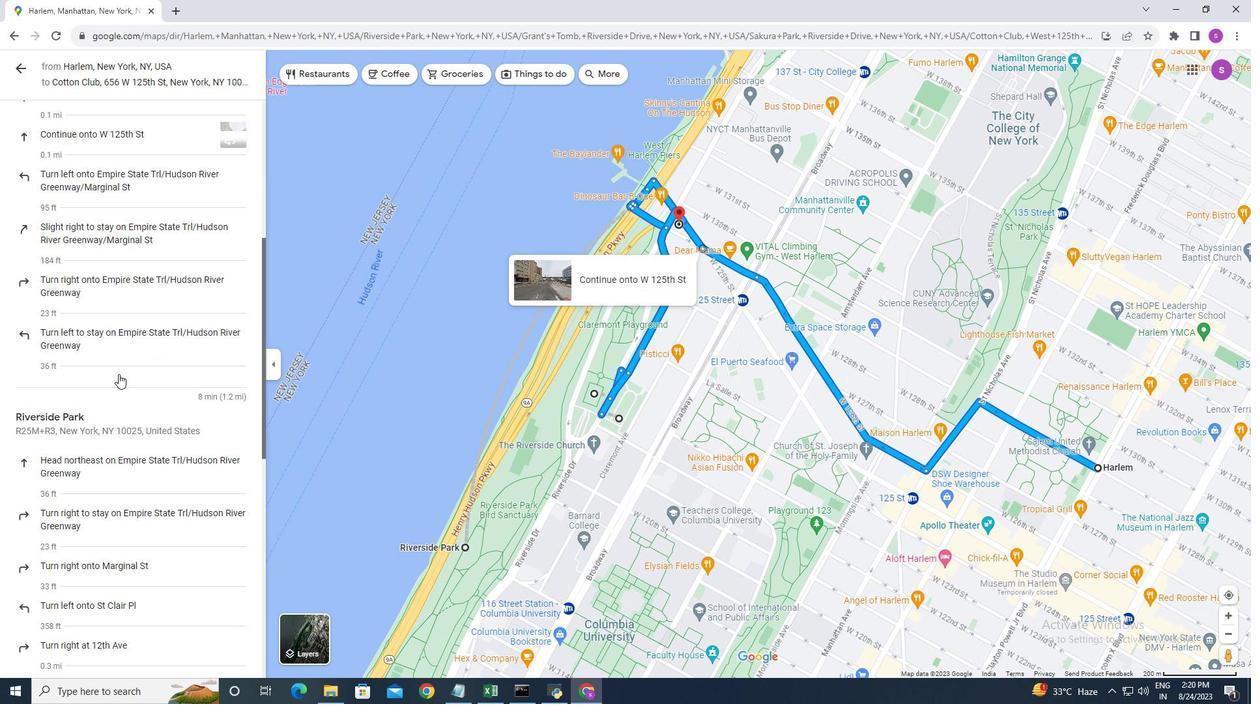 
Action: Mouse scrolled (118, 373) with delta (0, 0)
Screenshot: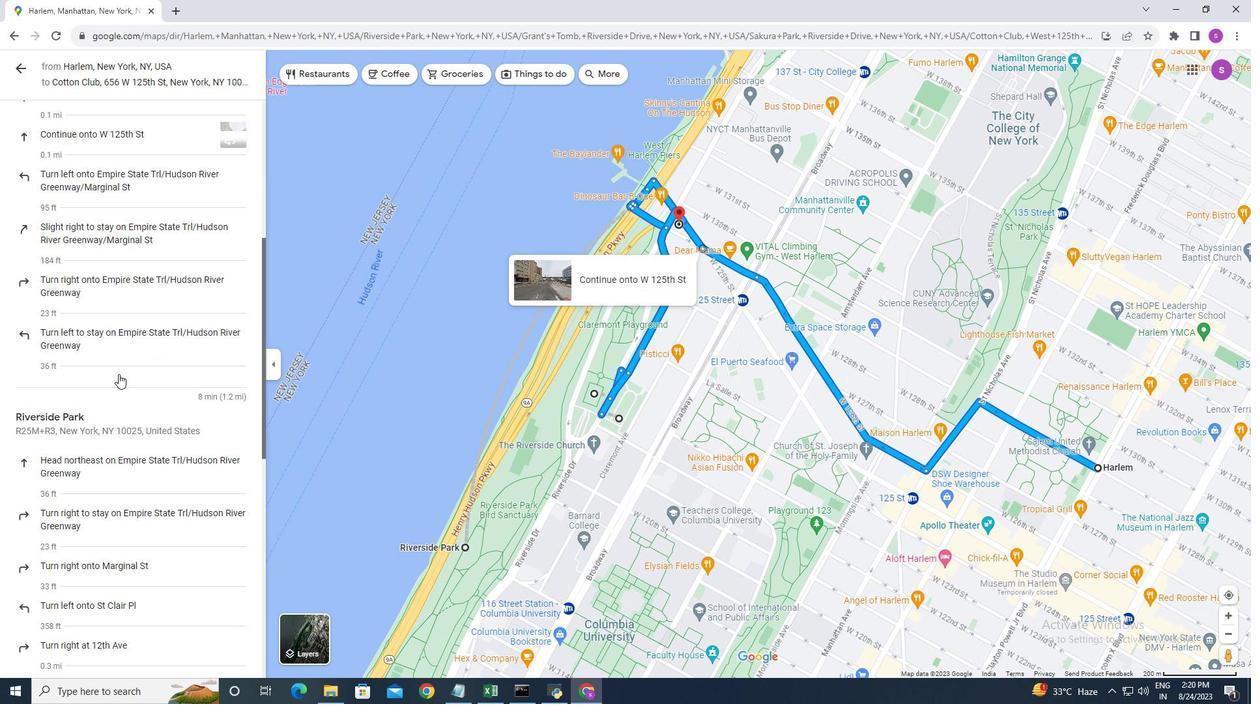
Action: Mouse scrolled (118, 373) with delta (0, 0)
Screenshot: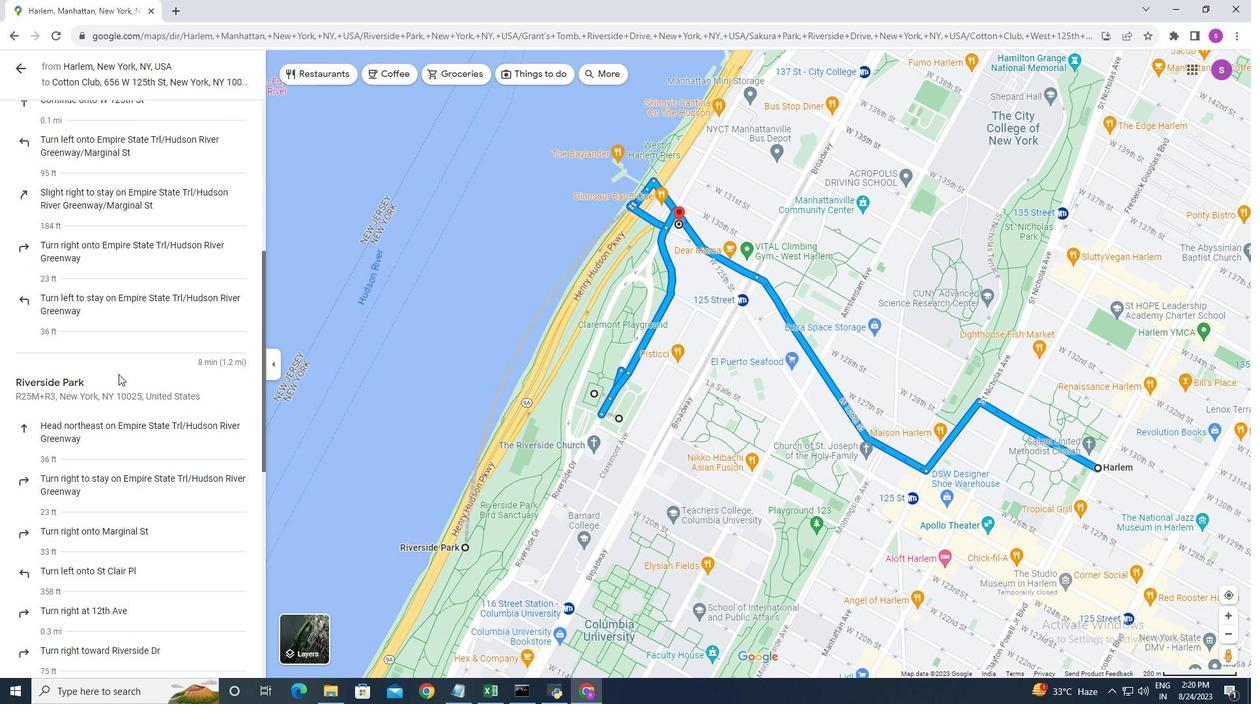 
Action: Mouse scrolled (118, 373) with delta (0, 0)
Screenshot: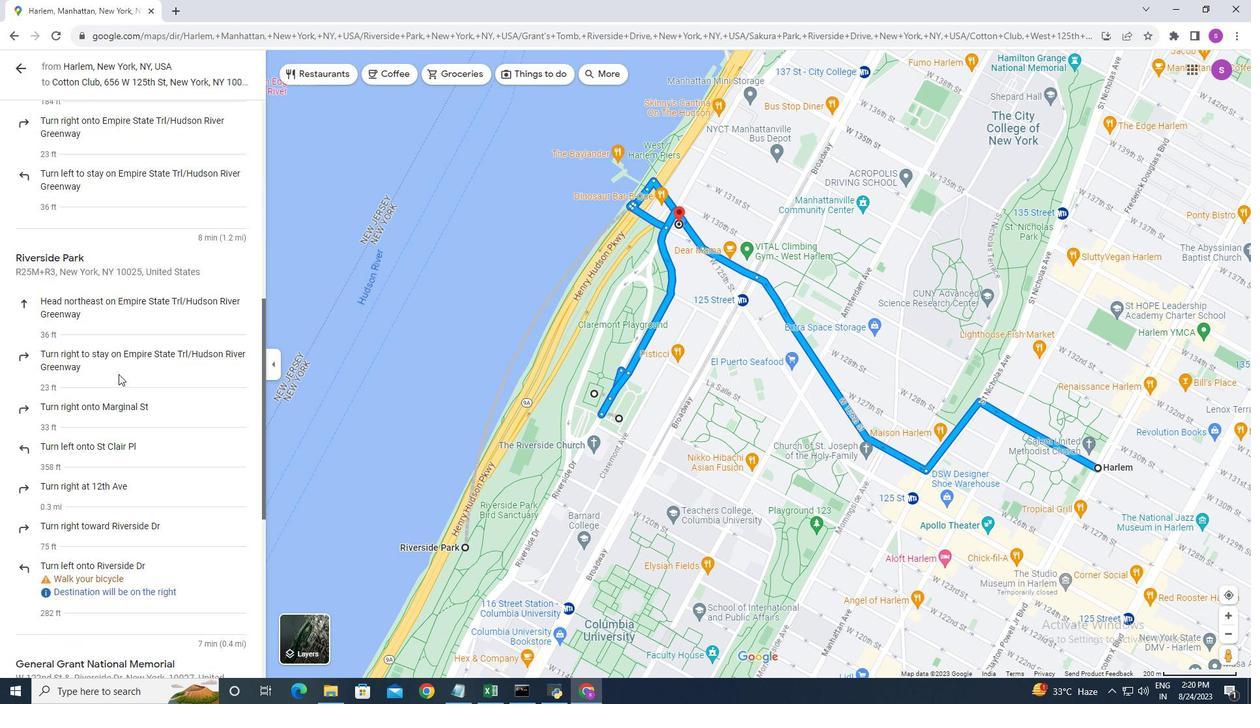 
Action: Mouse scrolled (118, 373) with delta (0, 0)
Screenshot: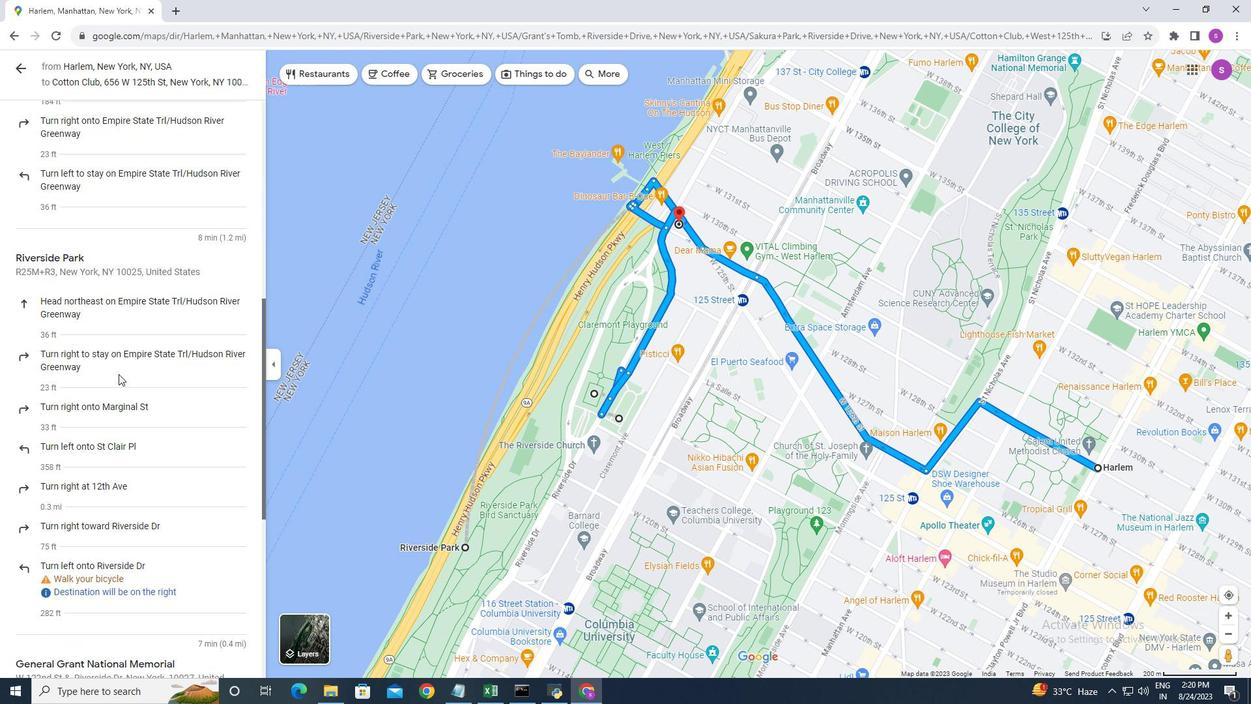 
Action: Mouse scrolled (118, 373) with delta (0, 0)
Screenshot: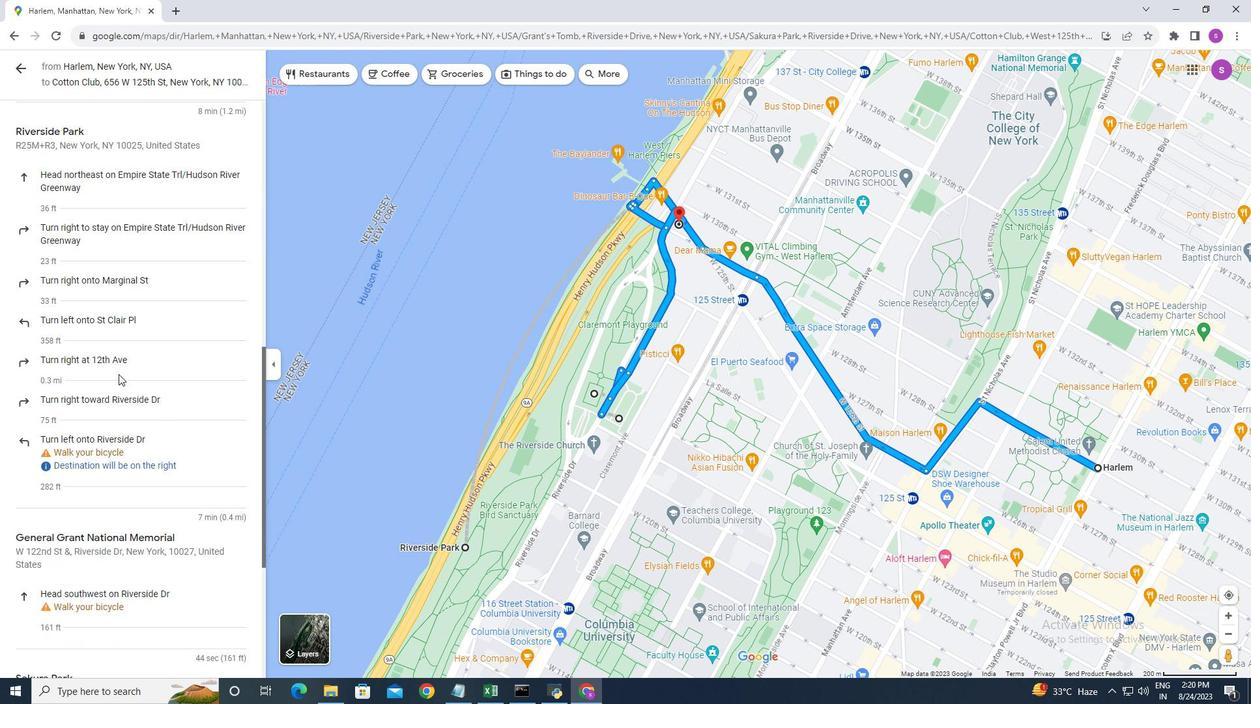 
Action: Mouse scrolled (118, 373) with delta (0, 0)
Screenshot: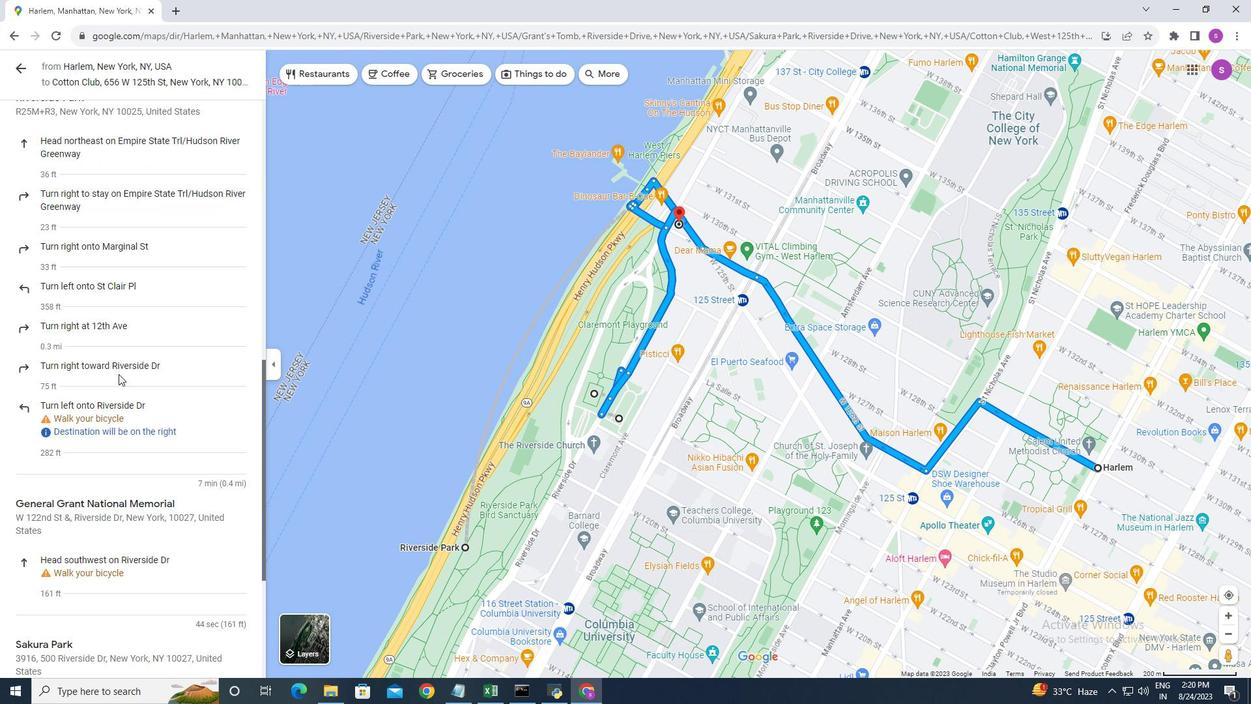 
Action: Mouse scrolled (118, 373) with delta (0, 0)
Screenshot: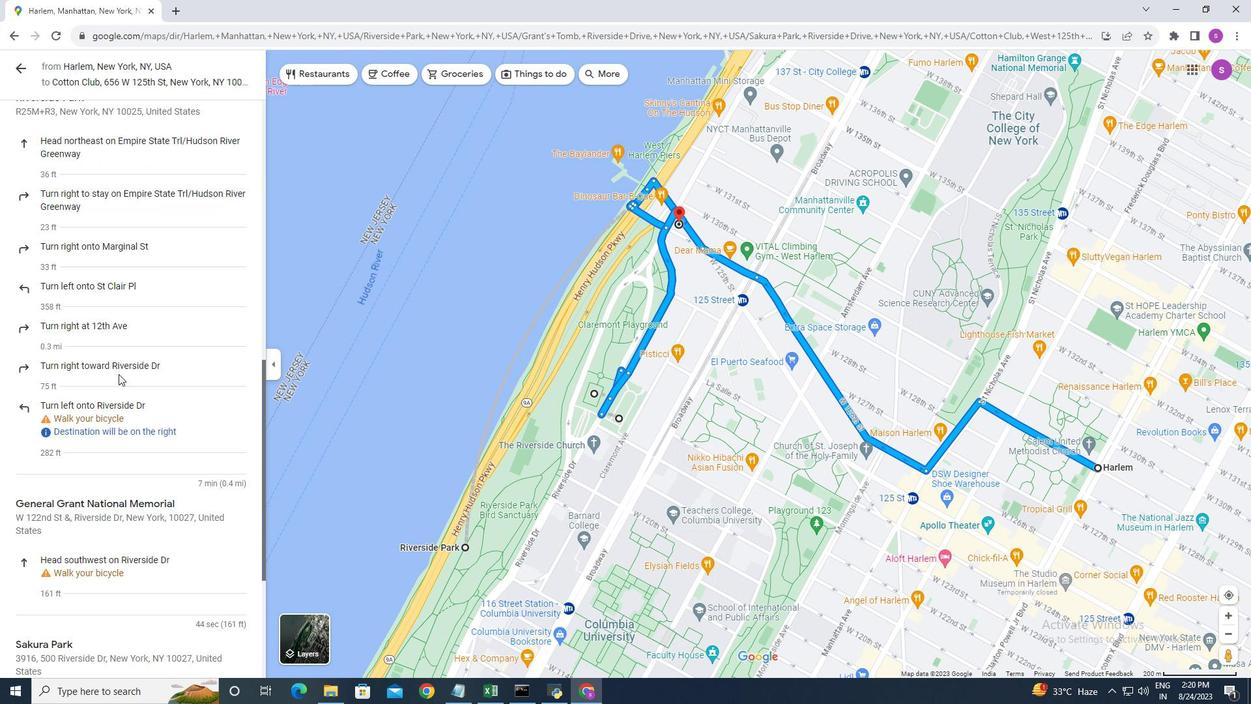 
Action: Mouse scrolled (118, 373) with delta (0, 0)
Screenshot: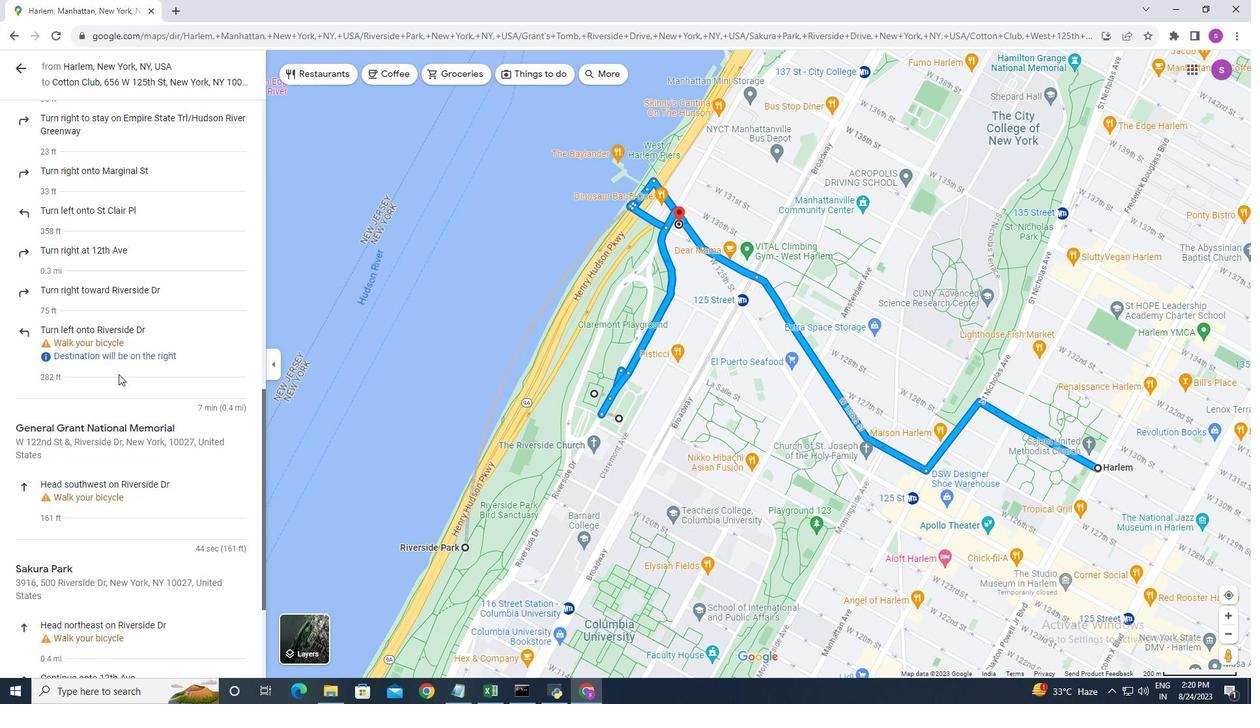 
Action: Mouse scrolled (118, 373) with delta (0, 0)
Screenshot: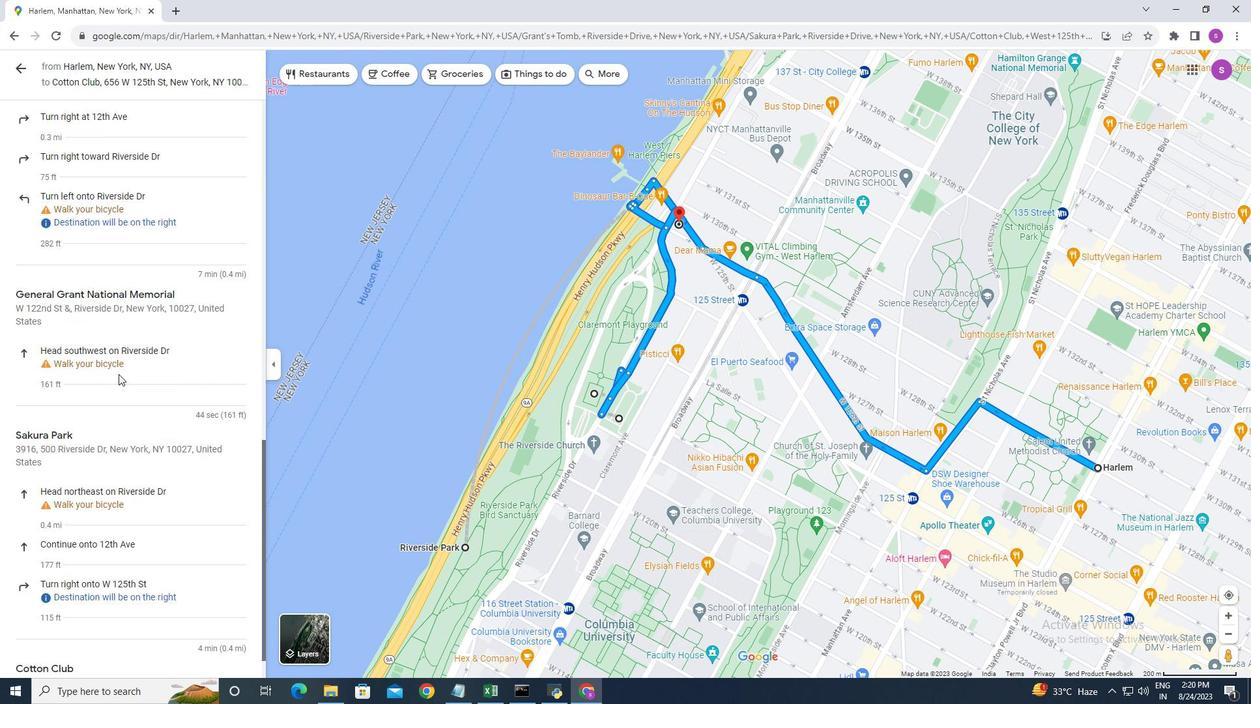 
Action: Mouse scrolled (118, 373) with delta (0, 0)
Screenshot: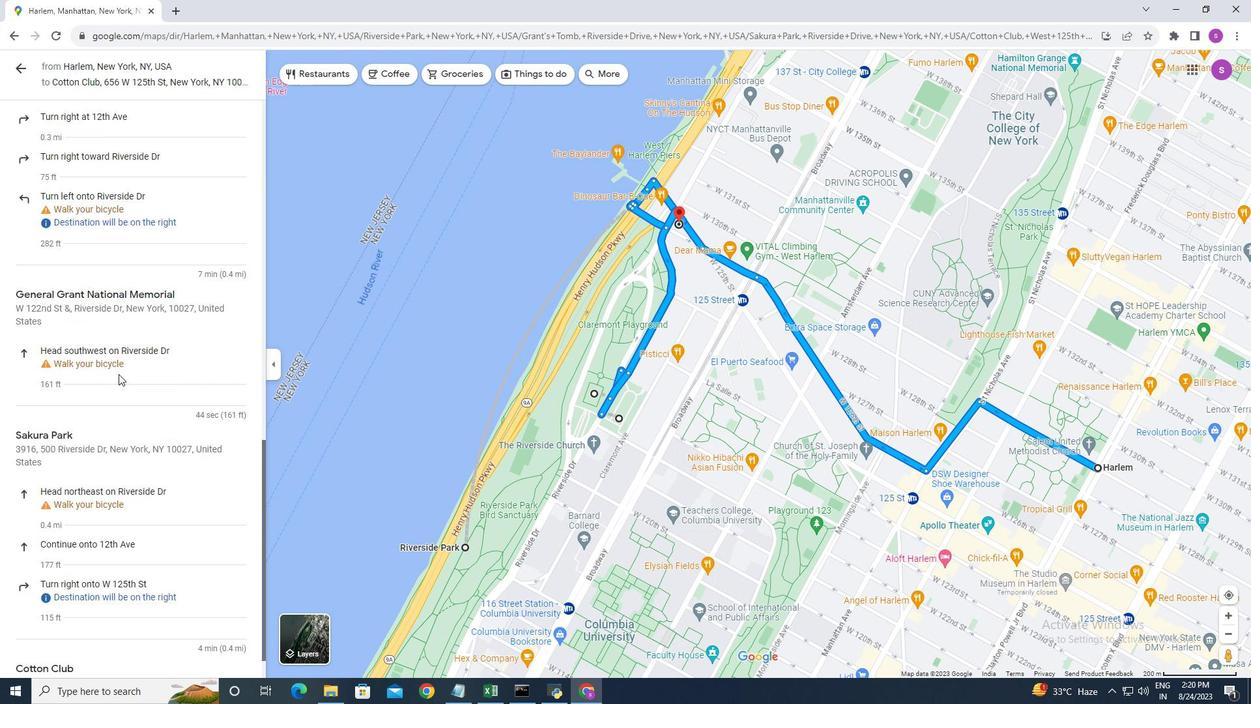 
Action: Mouse scrolled (118, 373) with delta (0, 0)
Screenshot: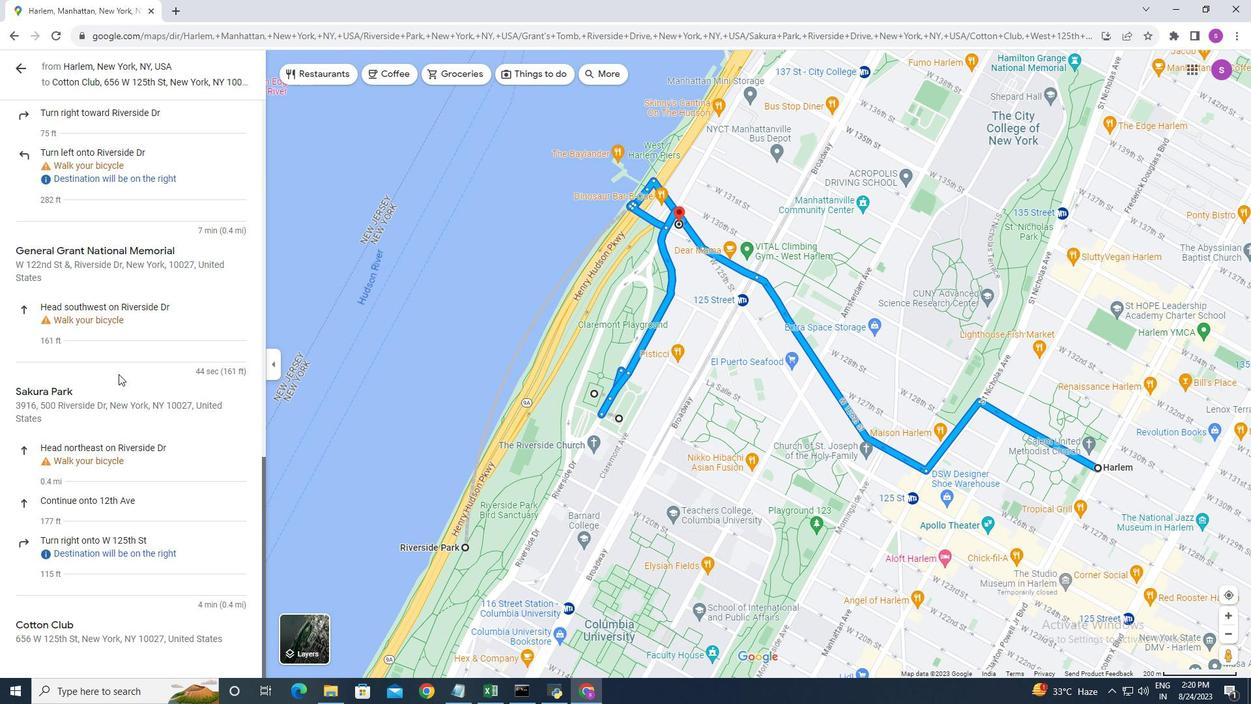 
Action: Mouse scrolled (118, 373) with delta (0, 0)
Screenshot: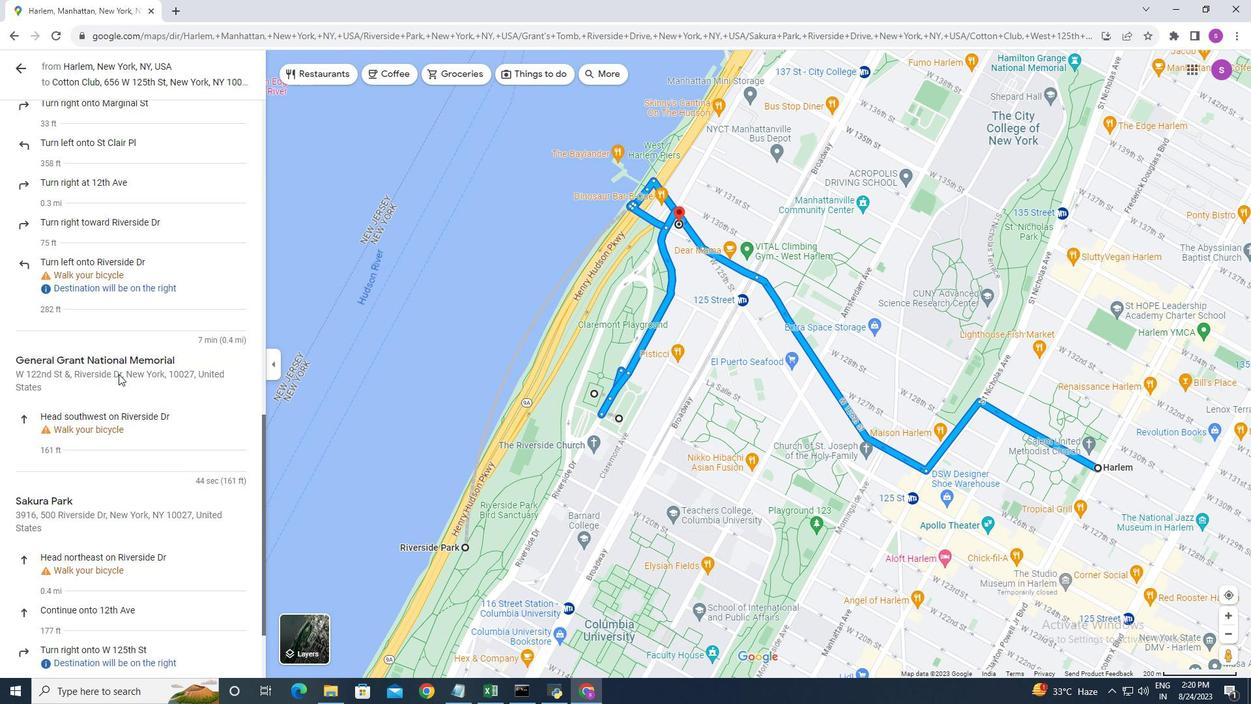 
Action: Mouse scrolled (118, 373) with delta (0, 0)
Screenshot: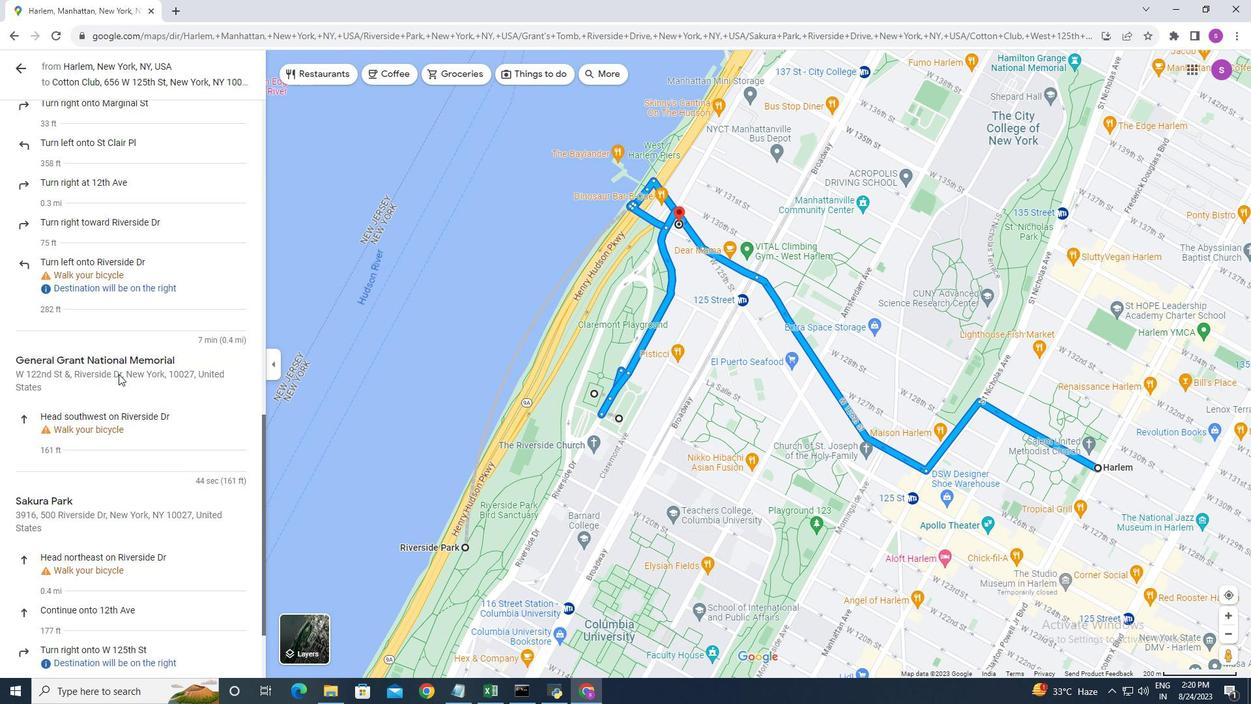 
Action: Mouse scrolled (118, 374) with delta (0, 0)
Screenshot: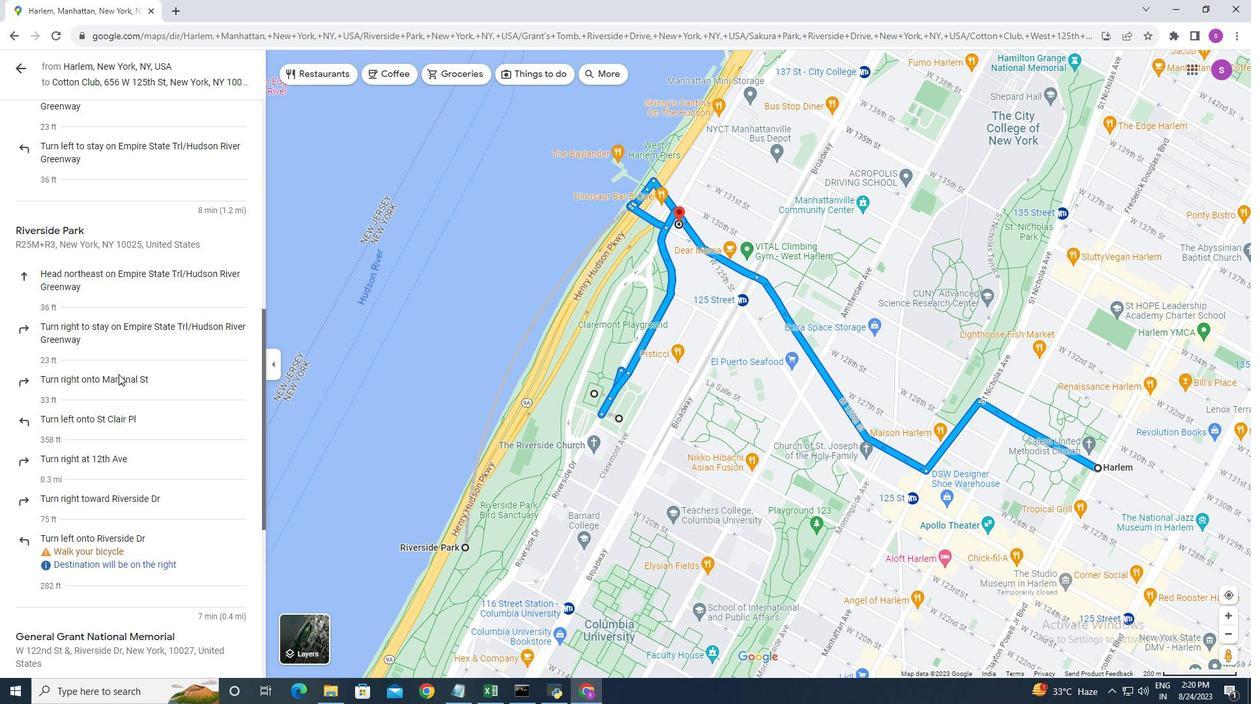 
Action: Mouse scrolled (118, 374) with delta (0, 0)
Screenshot: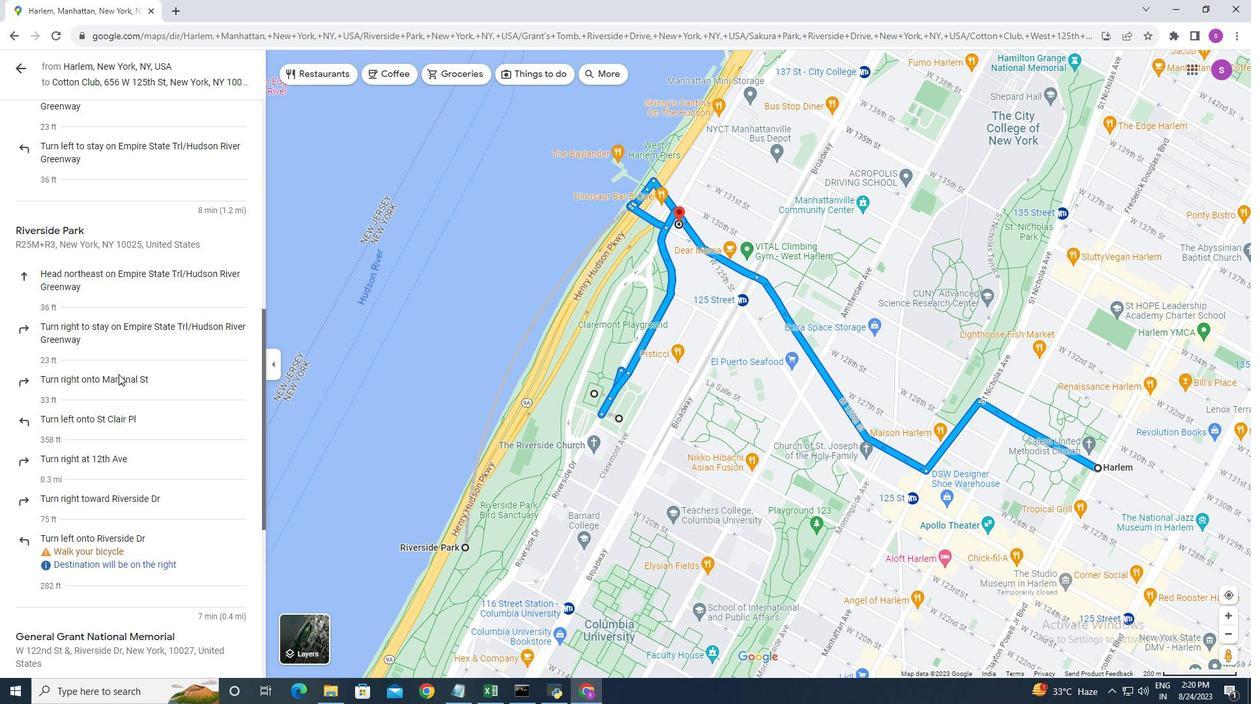 
Action: Mouse scrolled (118, 374) with delta (0, 0)
Screenshot: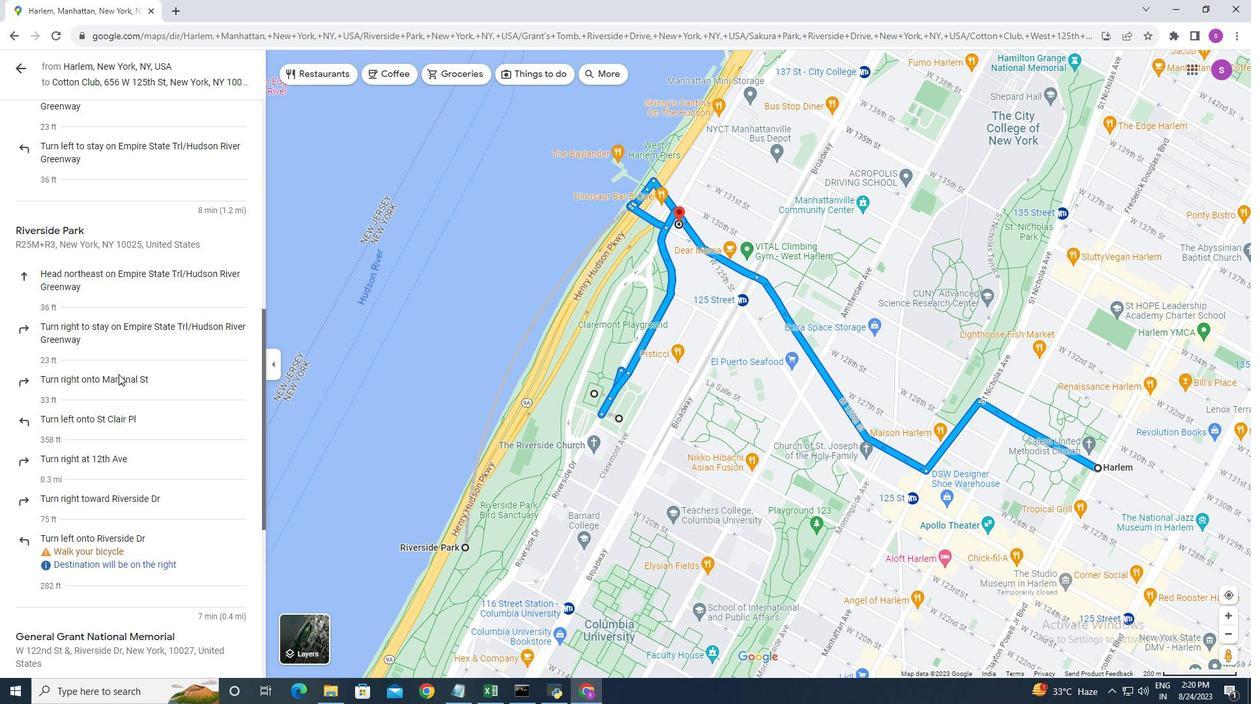 
Action: Mouse scrolled (118, 374) with delta (0, 0)
Screenshot: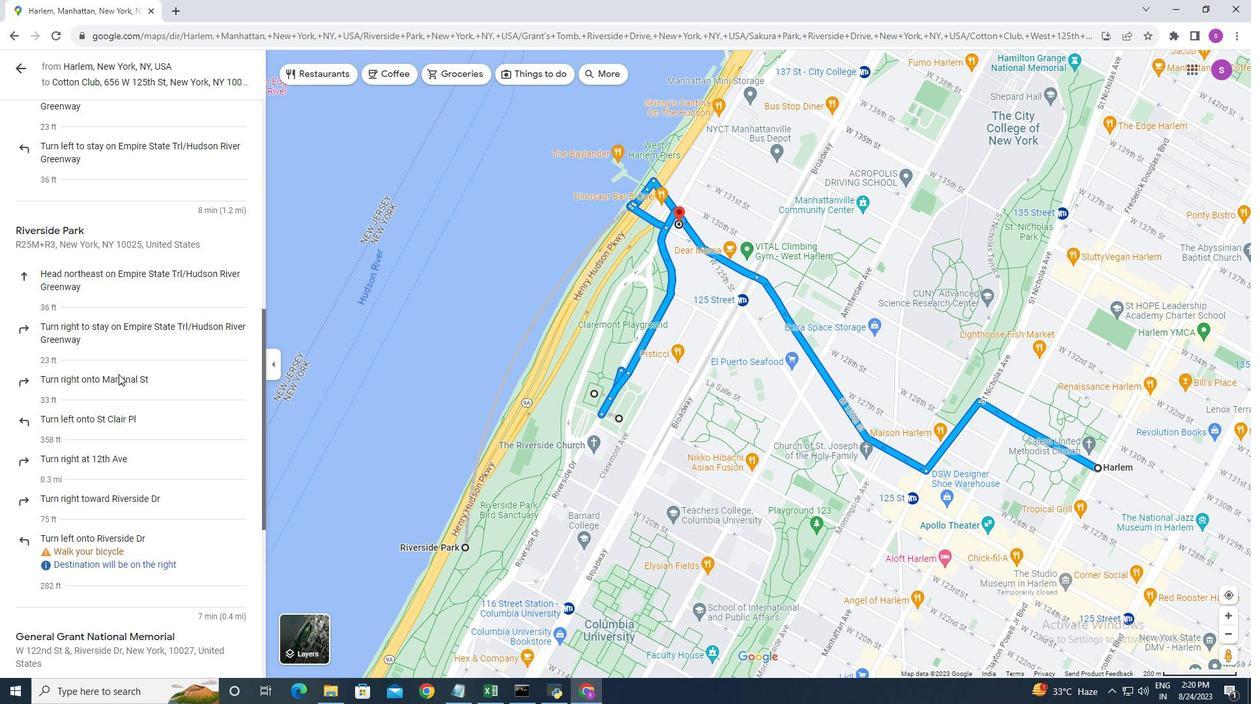 
Action: Mouse scrolled (118, 374) with delta (0, 0)
Screenshot: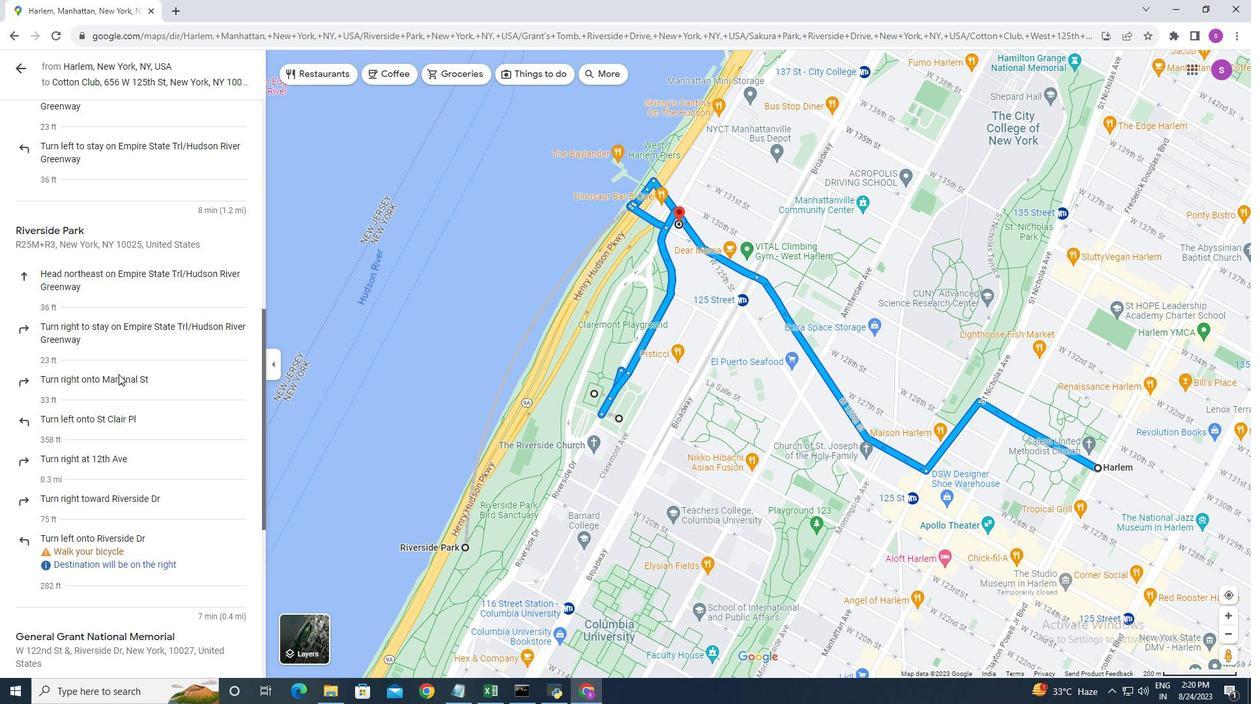 
Action: Mouse scrolled (118, 374) with delta (0, 0)
Screenshot: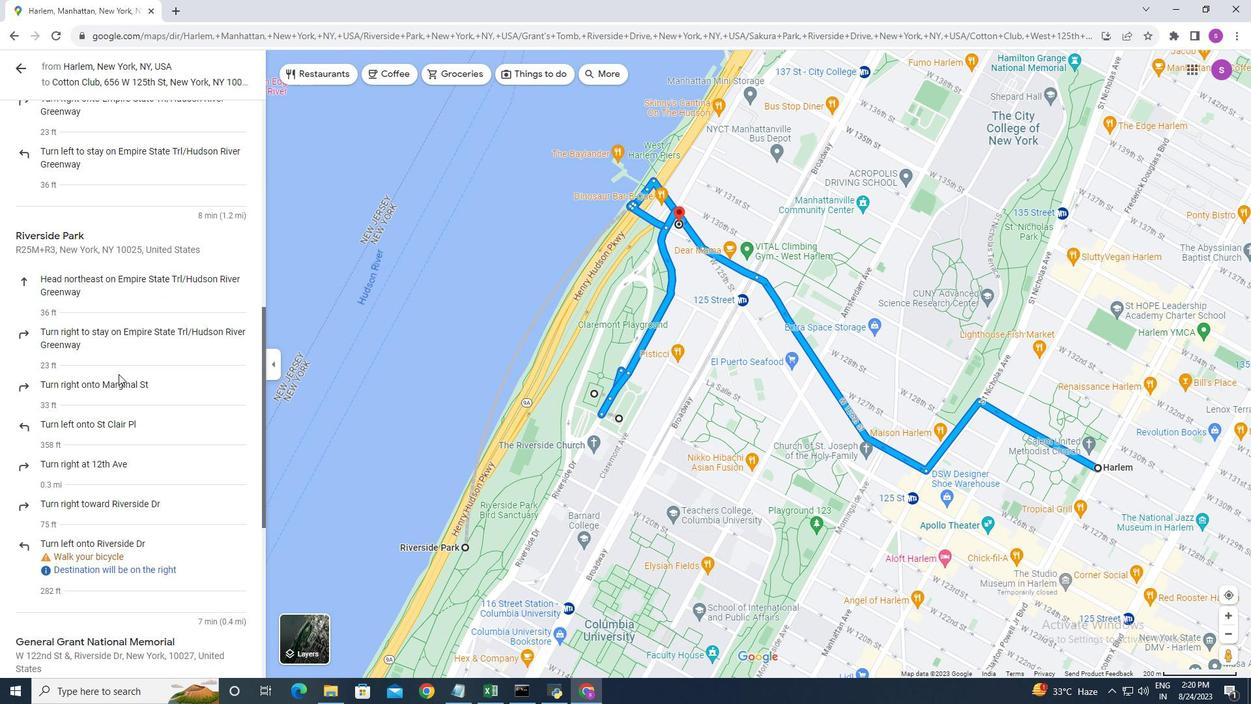 
Action: Mouse scrolled (118, 374) with delta (0, 0)
Screenshot: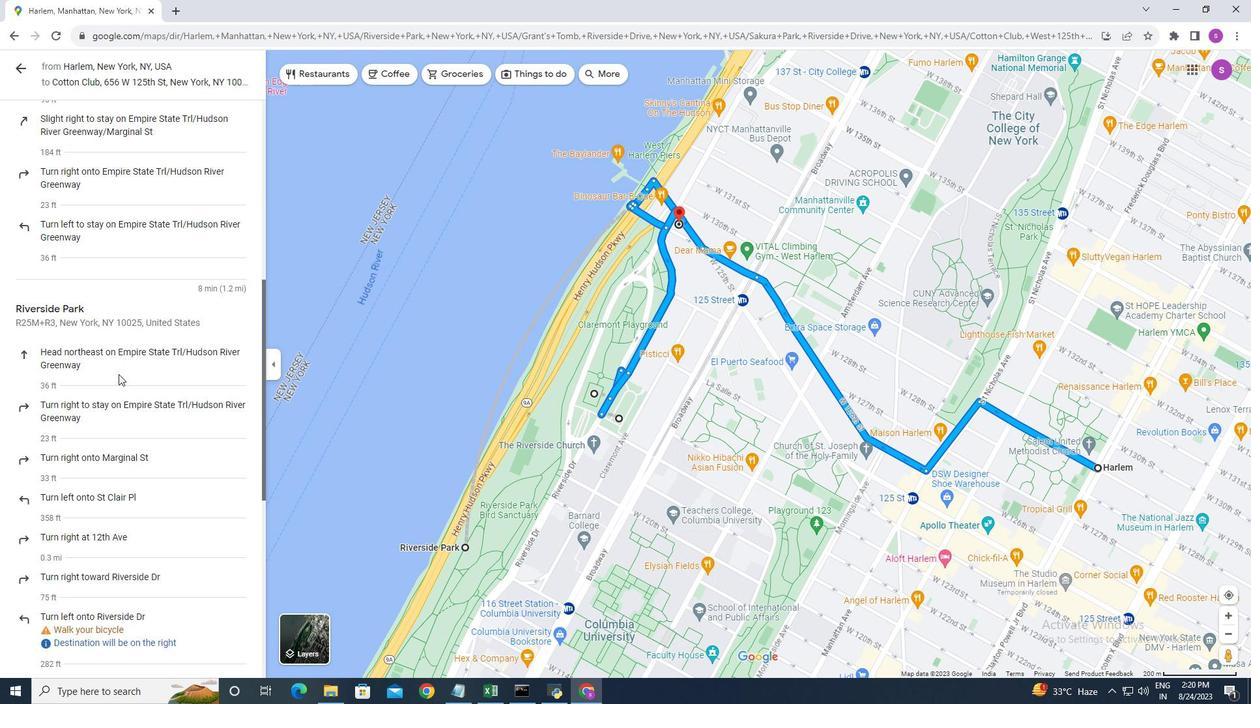
Action: Mouse scrolled (118, 374) with delta (0, 0)
Screenshot: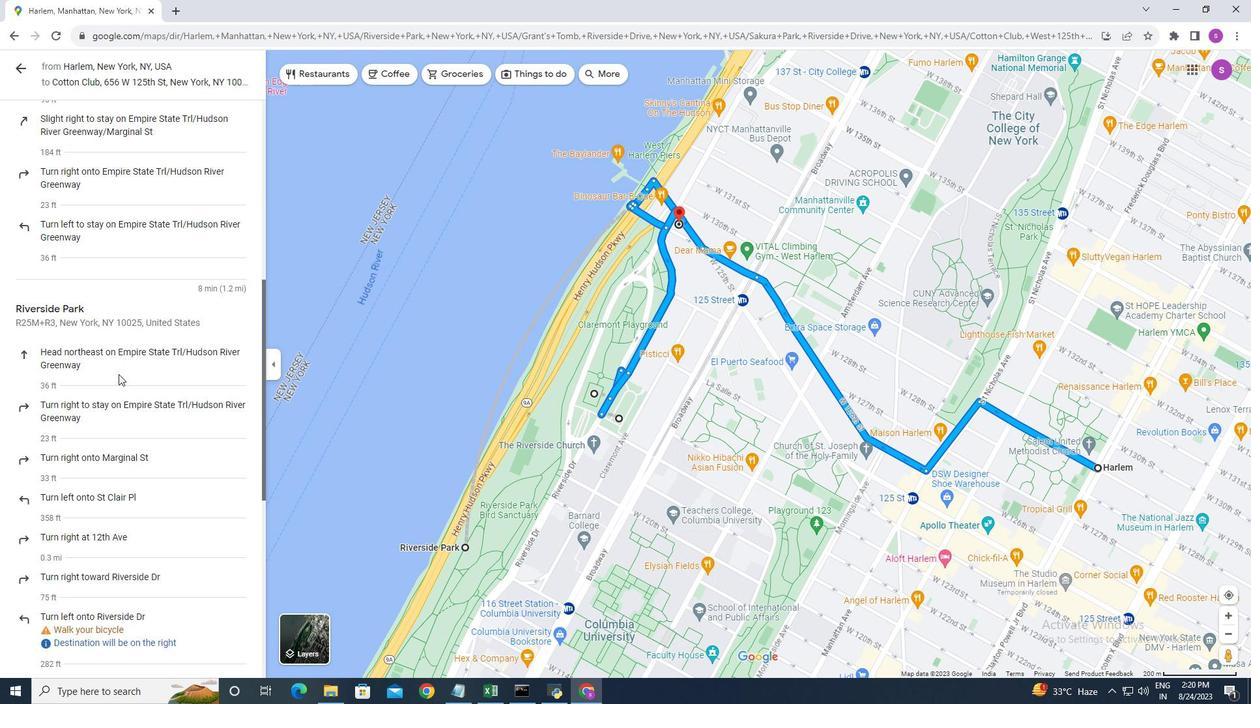 
Action: Mouse scrolled (118, 374) with delta (0, 0)
Screenshot: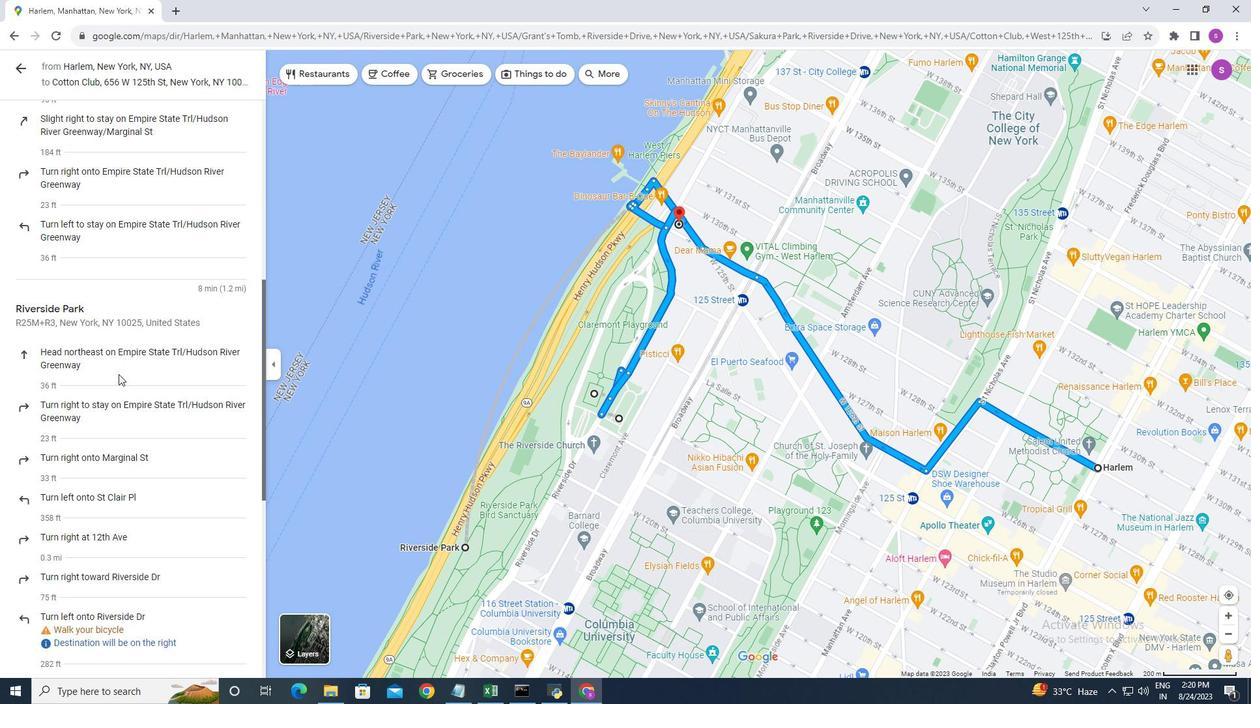 
Action: Mouse scrolled (118, 374) with delta (0, 0)
Screenshot: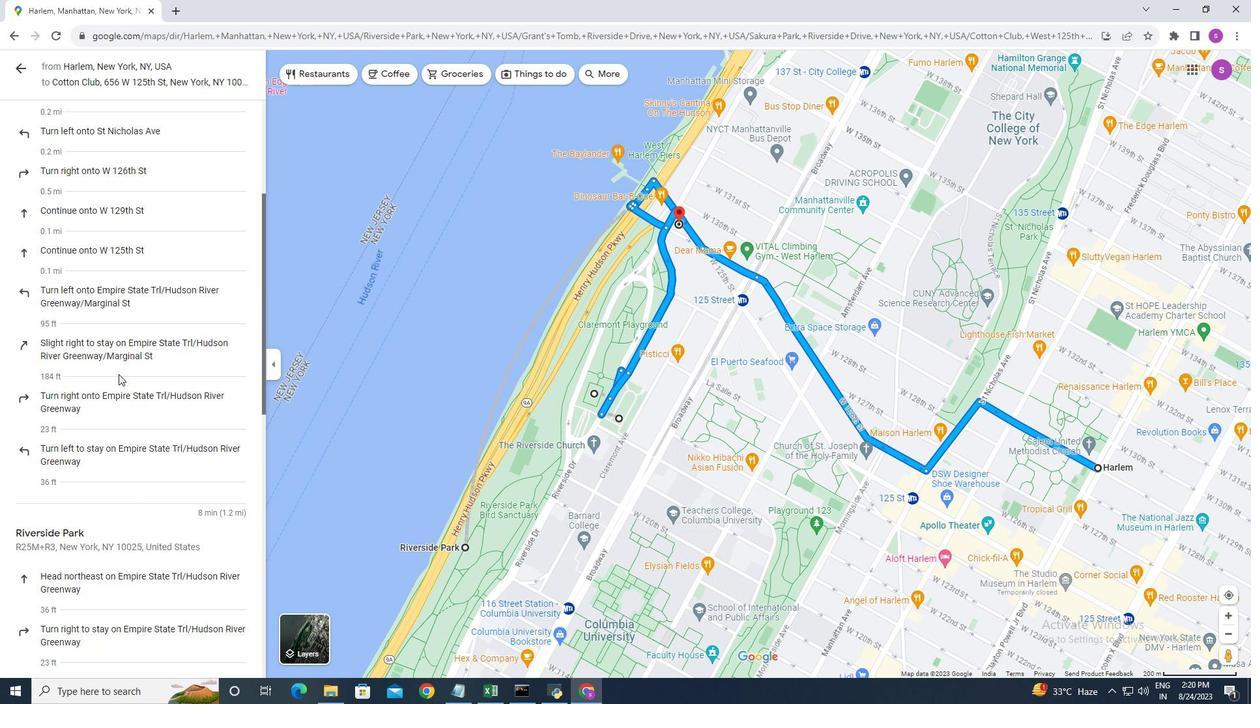 
Action: Mouse scrolled (118, 374) with delta (0, 0)
Screenshot: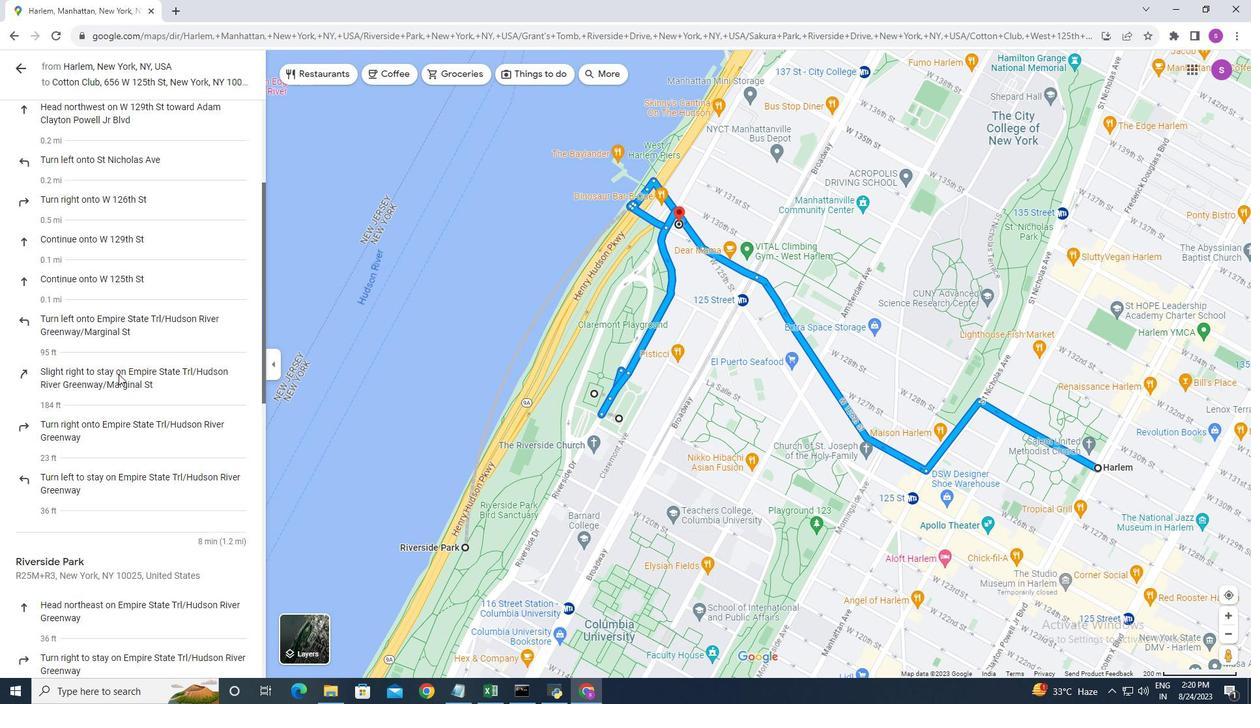 
Action: Mouse scrolled (118, 374) with delta (0, 0)
Screenshot: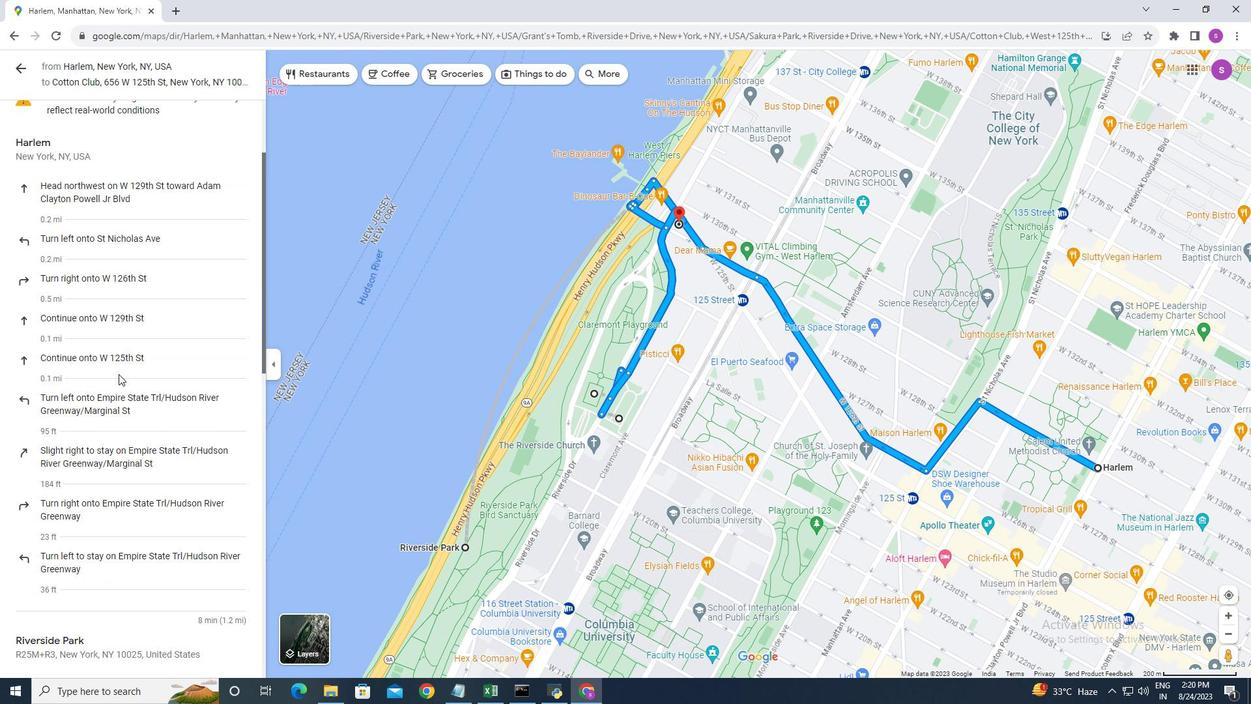 
Action: Mouse scrolled (118, 374) with delta (0, 0)
Screenshot: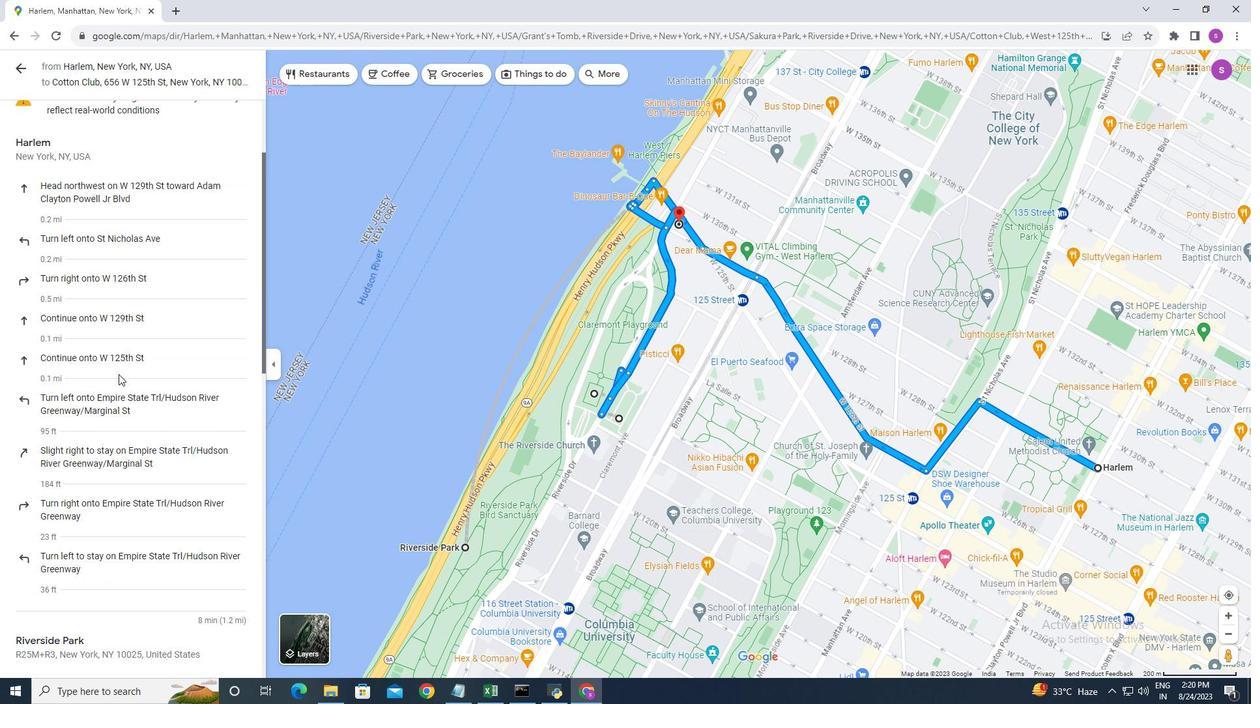 
Action: Mouse scrolled (118, 374) with delta (0, 0)
Screenshot: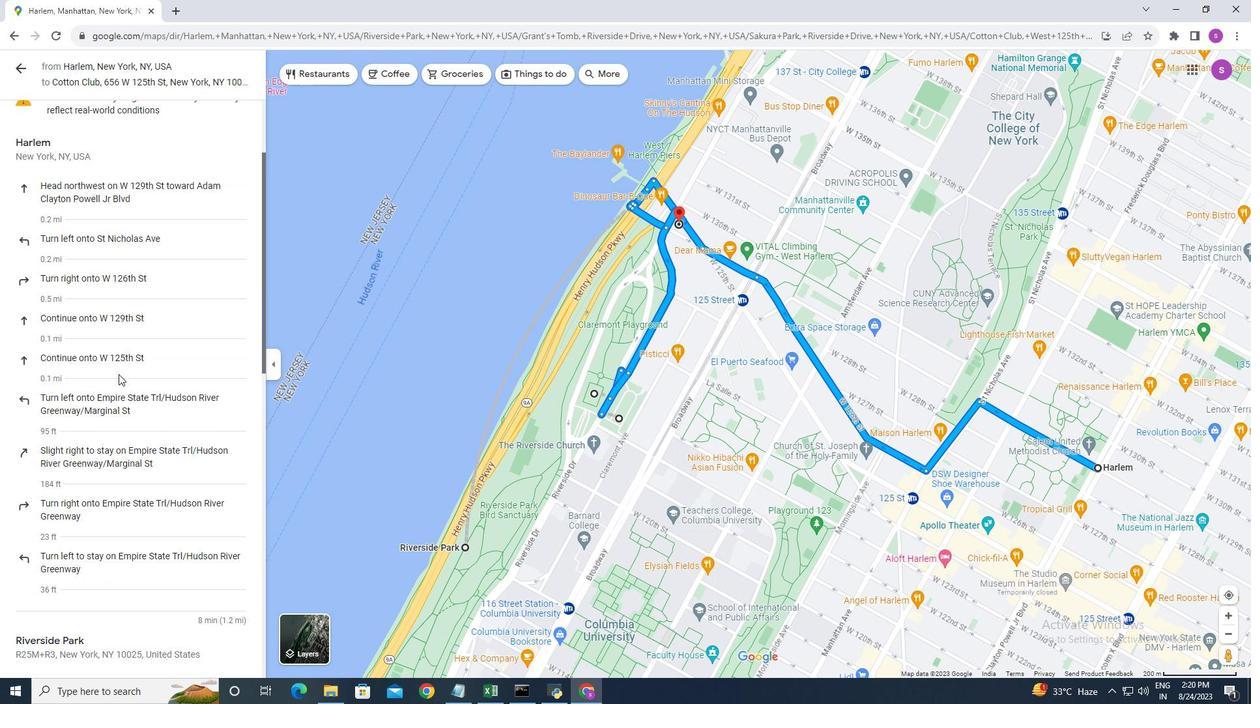 
Action: Mouse scrolled (118, 374) with delta (0, 0)
Screenshot: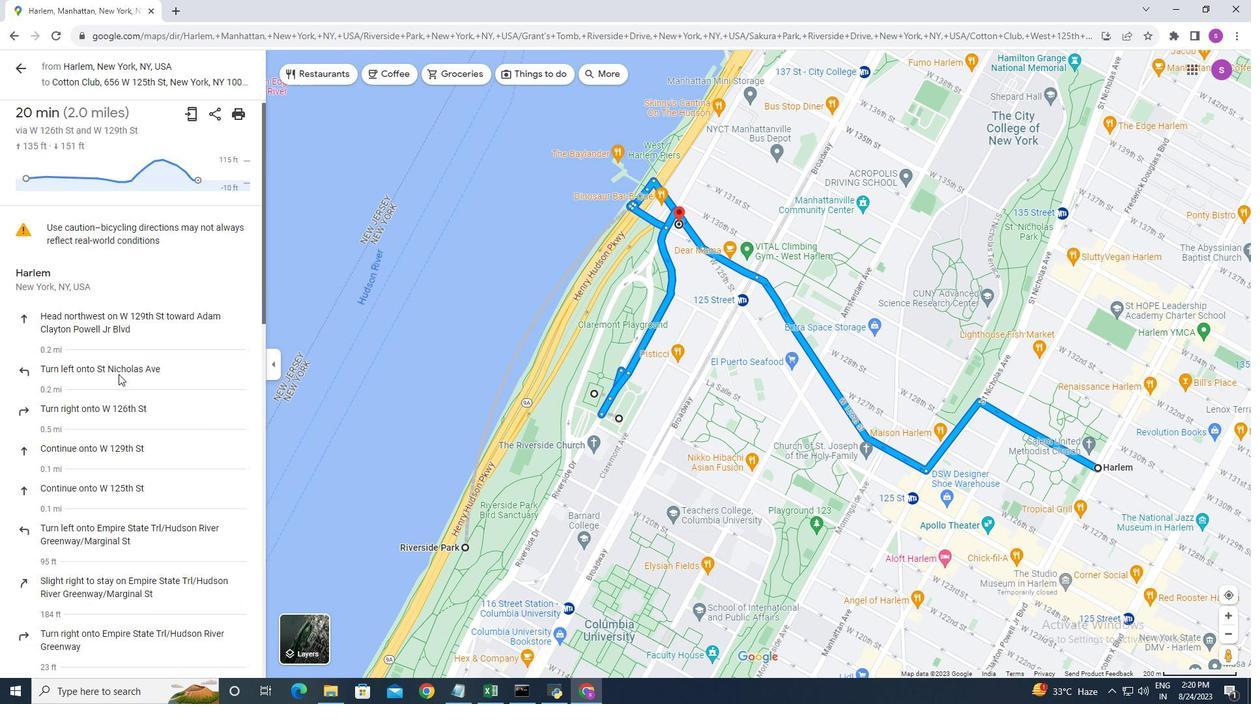 
Action: Mouse scrolled (118, 374) with delta (0, 0)
Screenshot: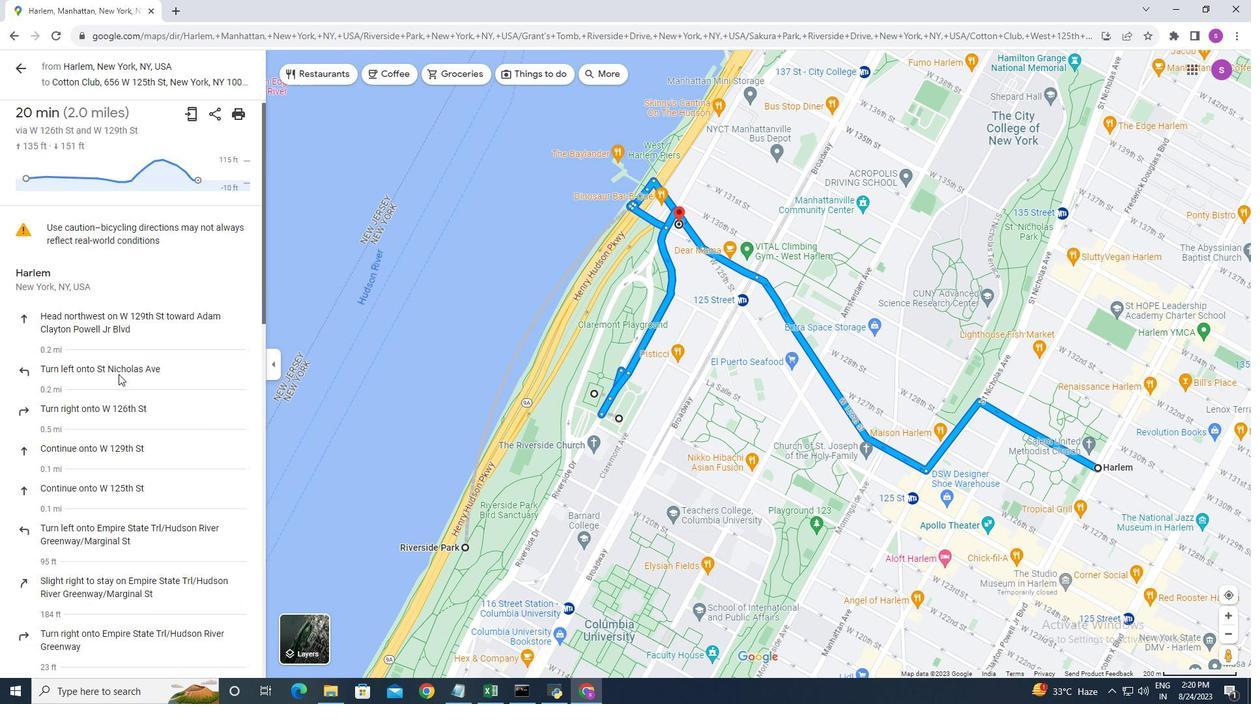 
Action: Mouse scrolled (118, 374) with delta (0, 0)
Screenshot: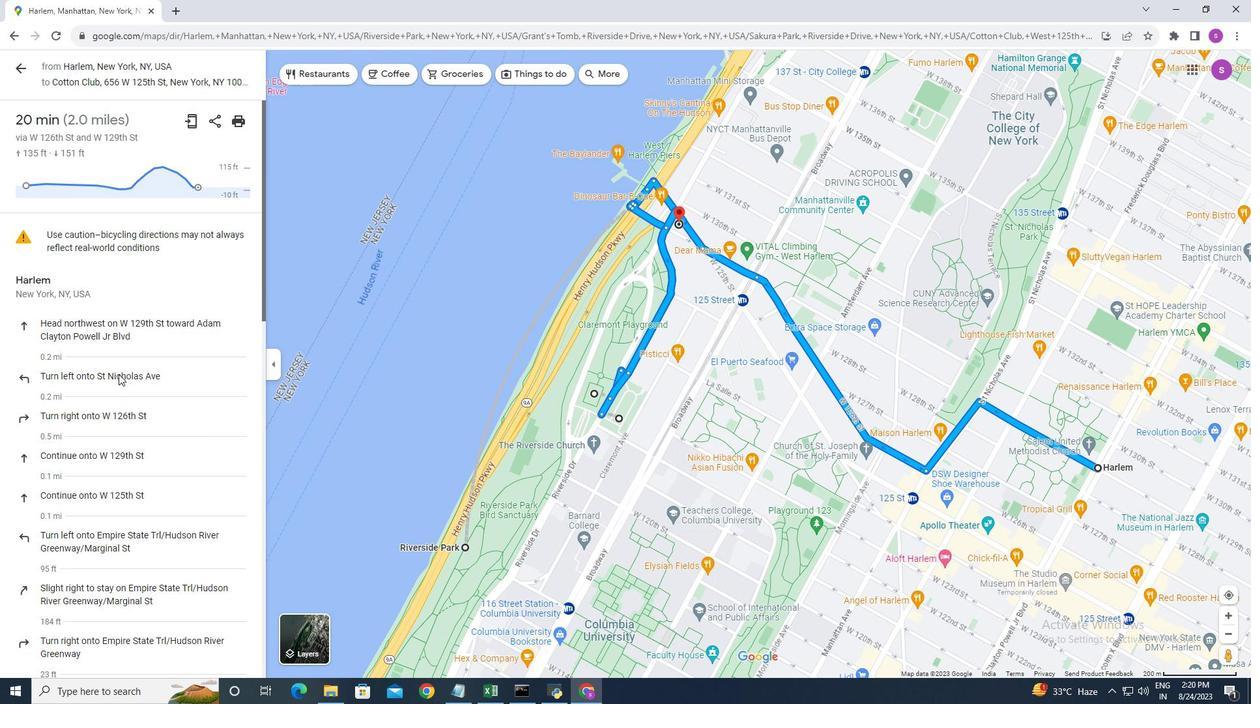 
Action: Mouse scrolled (118, 374) with delta (0, 0)
Screenshot: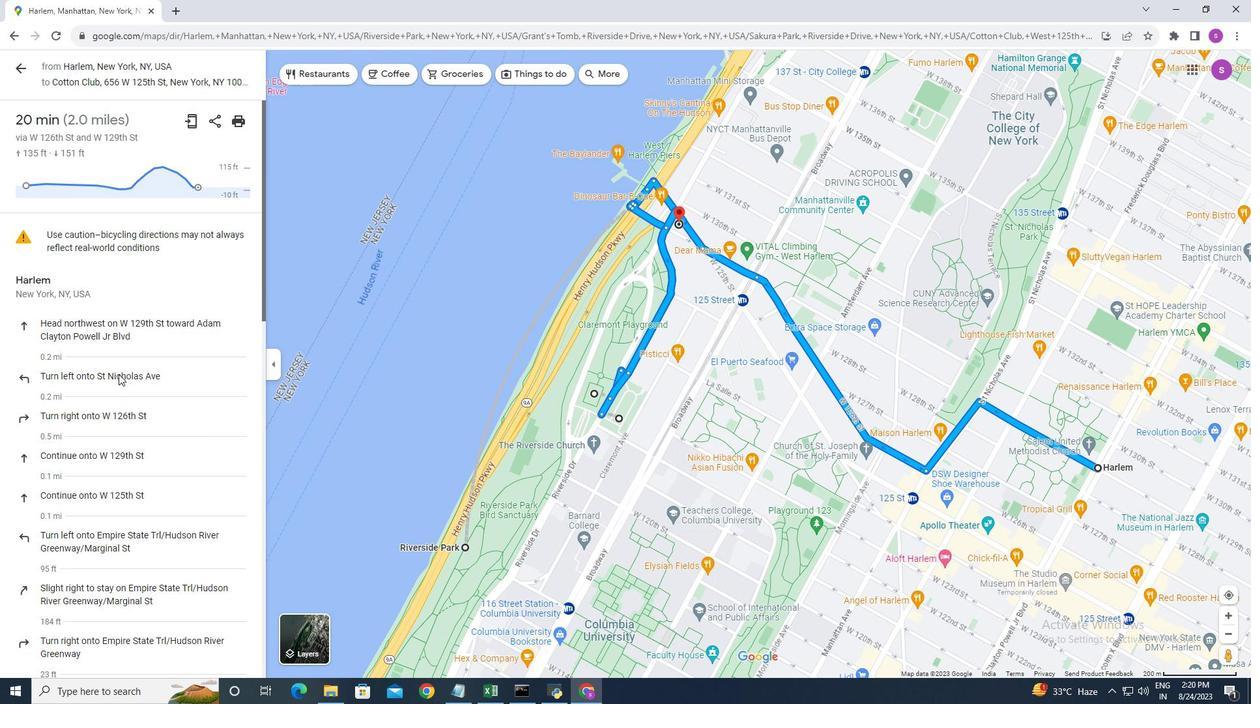 
Action: Mouse scrolled (118, 374) with delta (0, 0)
Screenshot: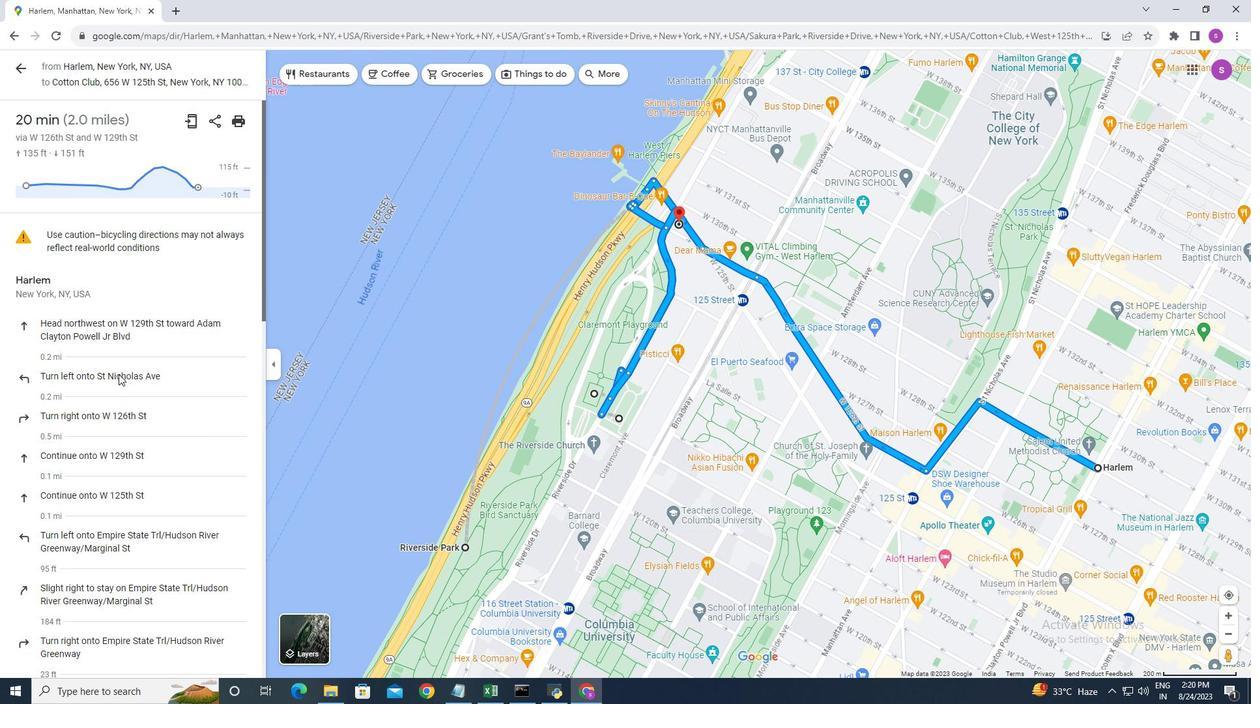 
Action: Mouse scrolled (118, 374) with delta (0, 0)
Screenshot: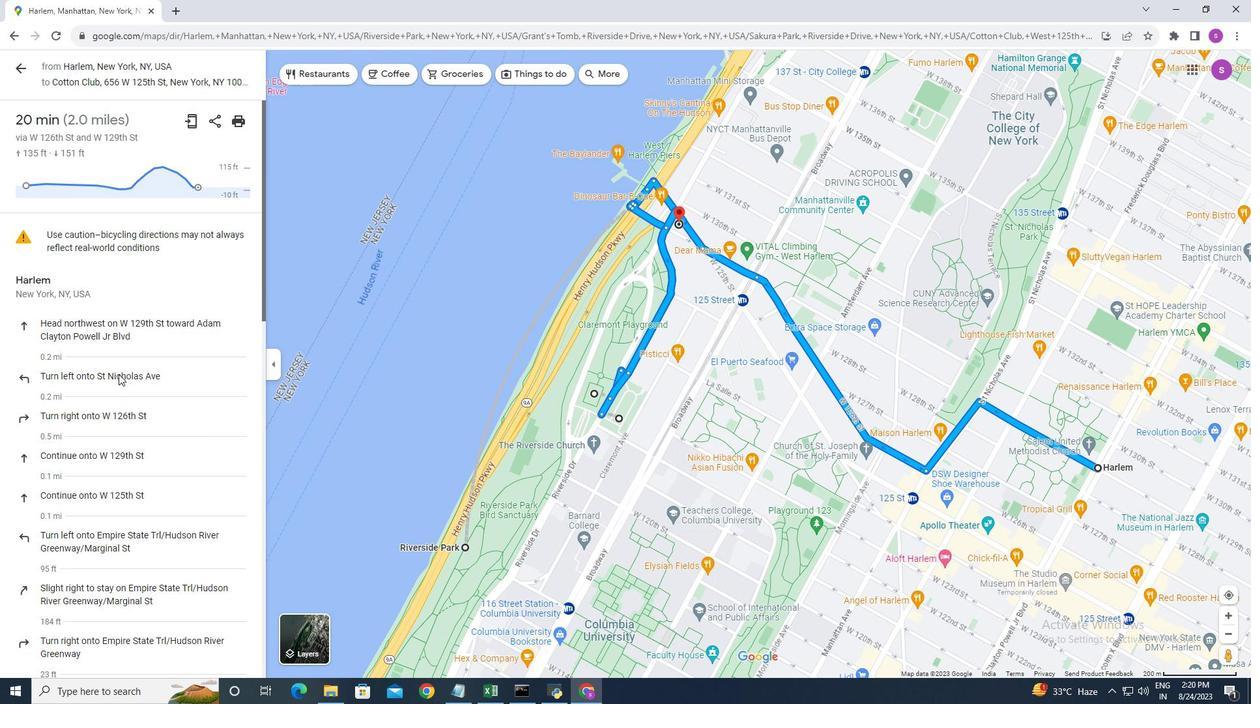 
Action: Mouse moved to (14, 73)
Screenshot: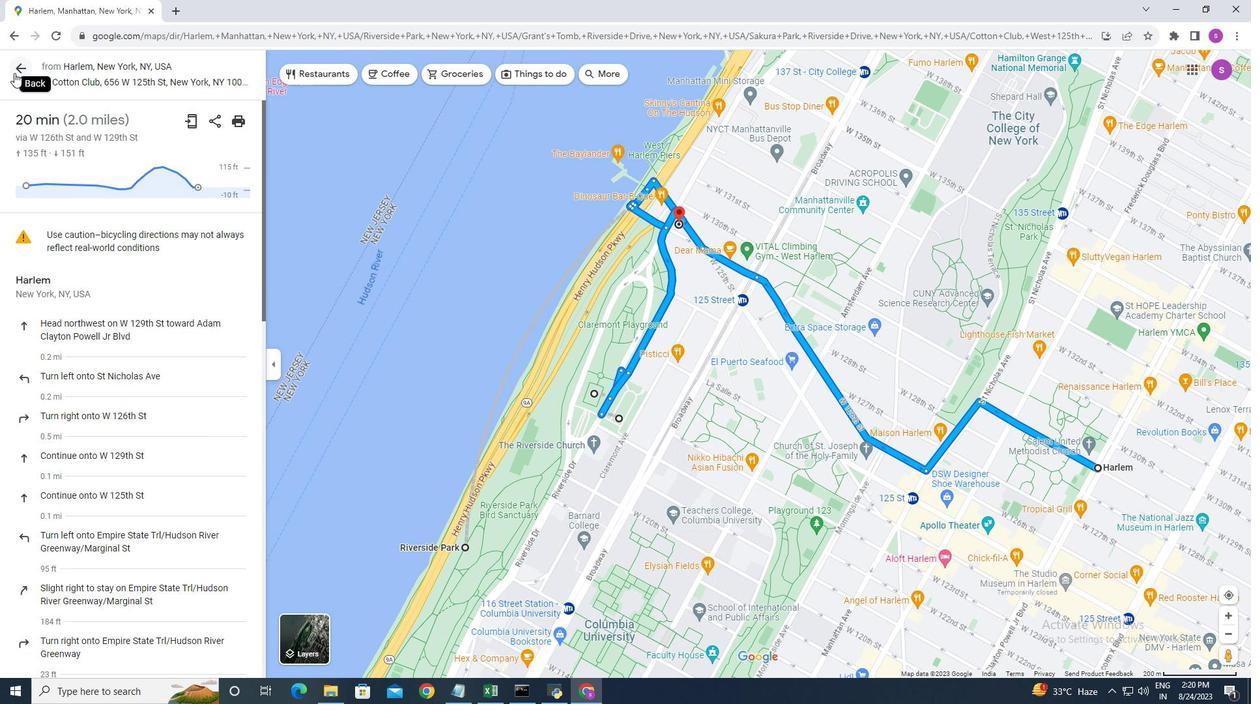 
Action: Mouse pressed left at (14, 73)
Screenshot: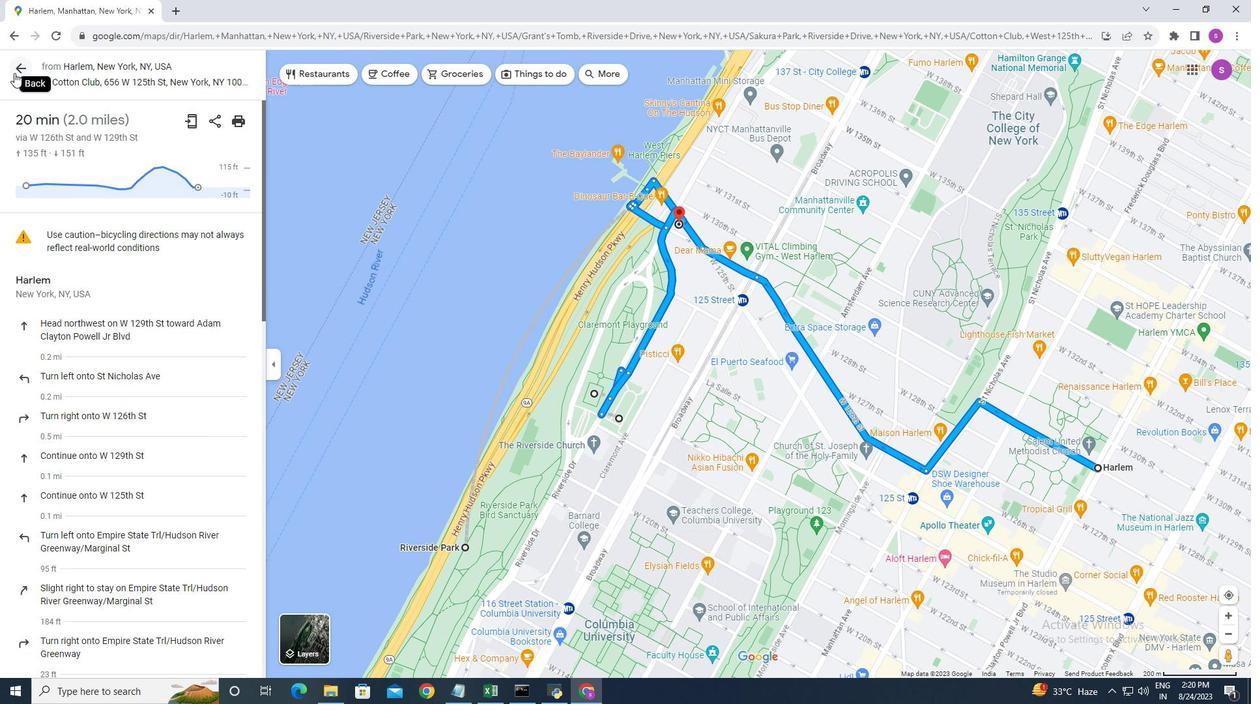 
Action: Mouse moved to (18, 35)
Screenshot: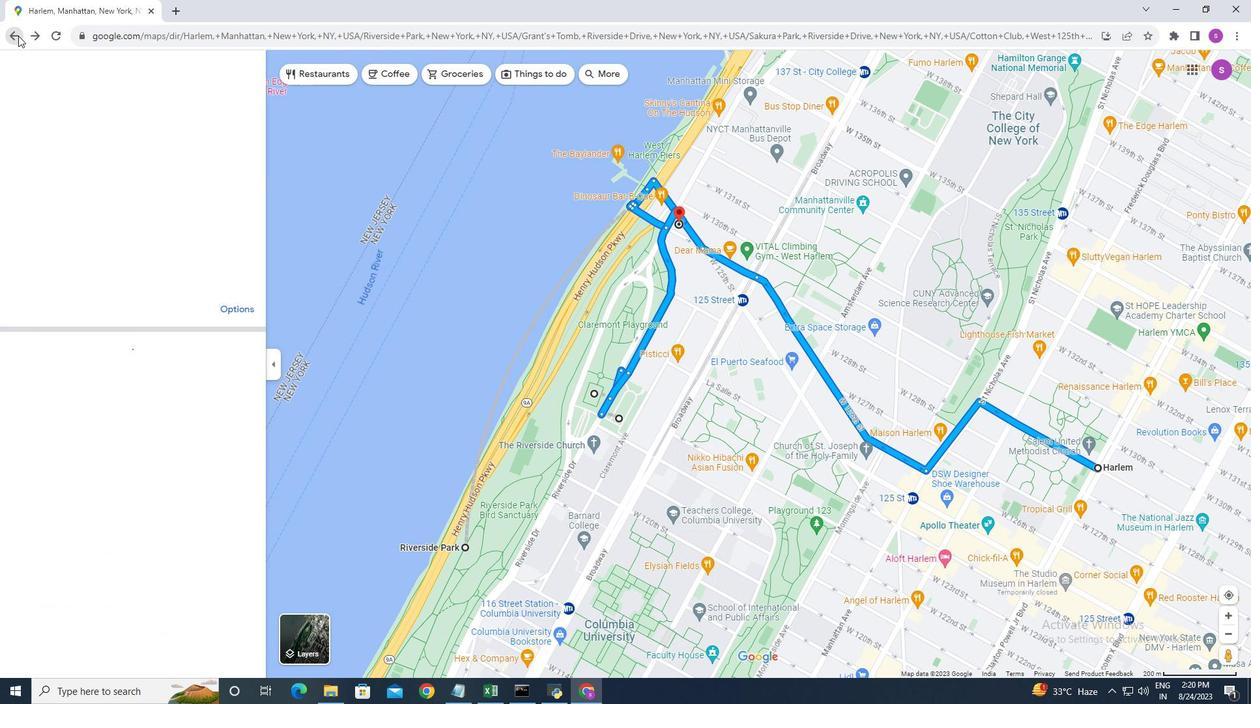 
Action: Mouse pressed left at (18, 35)
Screenshot: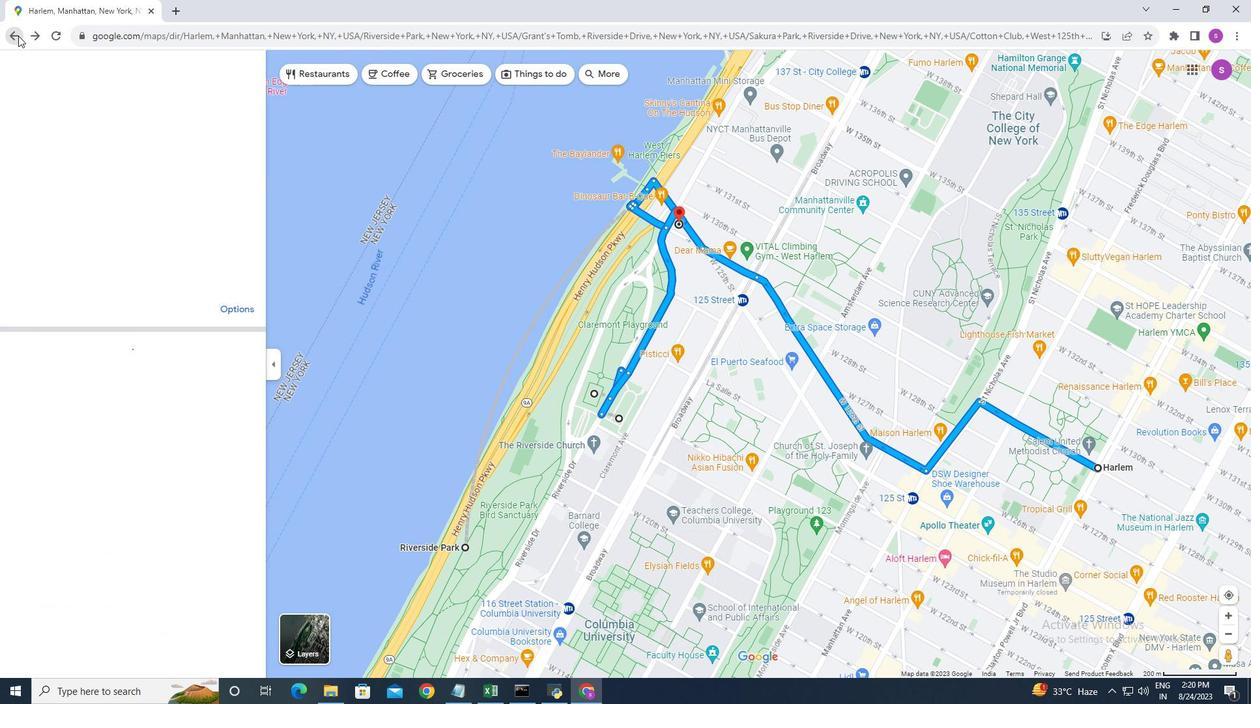 
Action: Mouse moved to (22, 114)
Screenshot: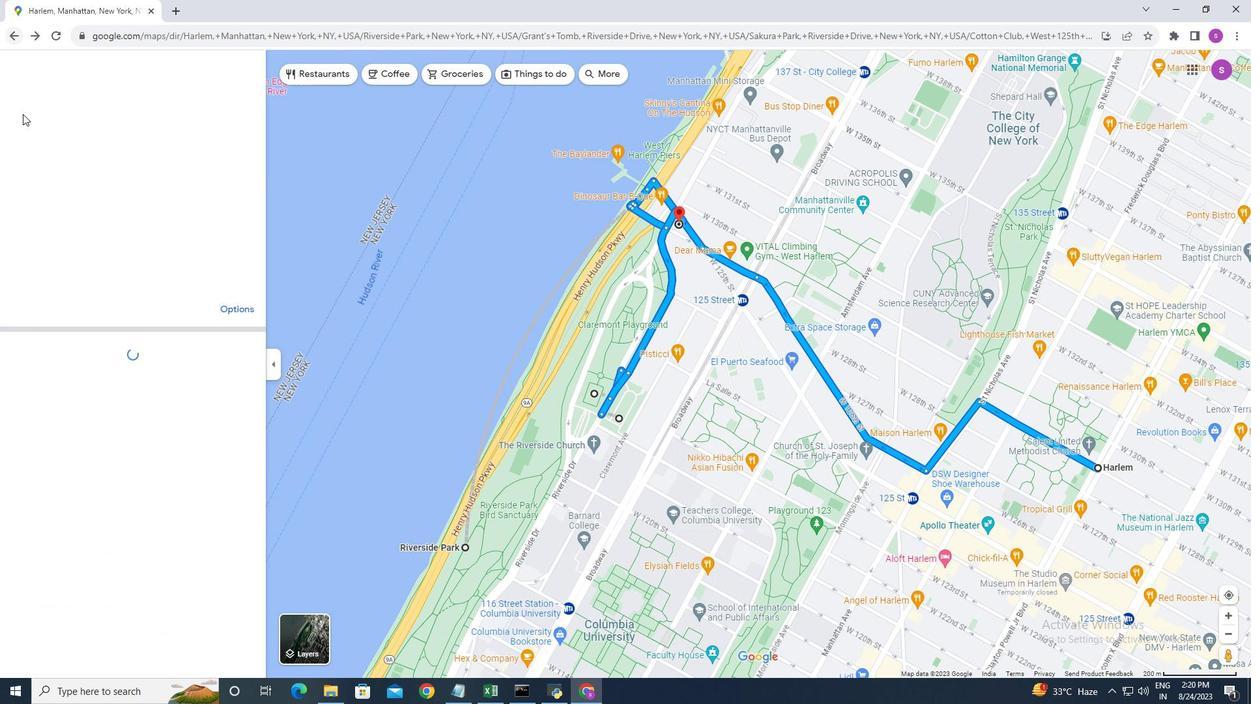 
